Task: Create a collage of visually appealing art images using Google Photos.
Action: Mouse moved to (50, 84)
Screenshot: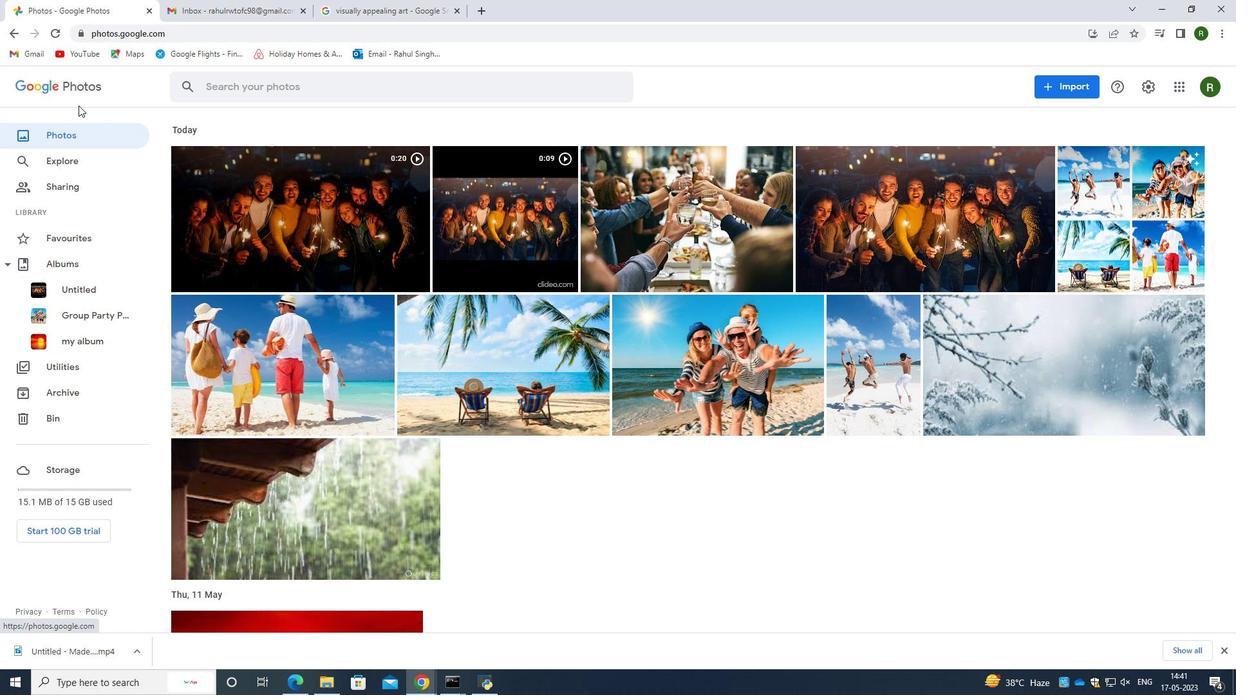 
Action: Mouse pressed left at (50, 84)
Screenshot: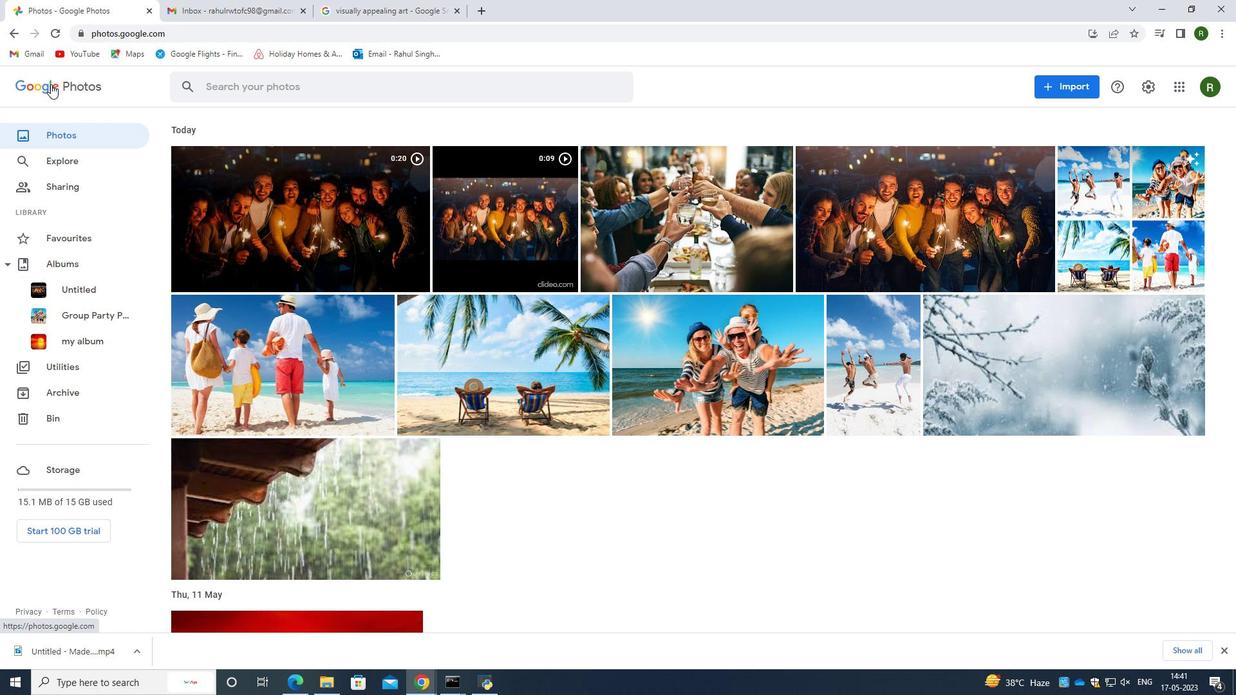 
Action: Mouse moved to (456, 14)
Screenshot: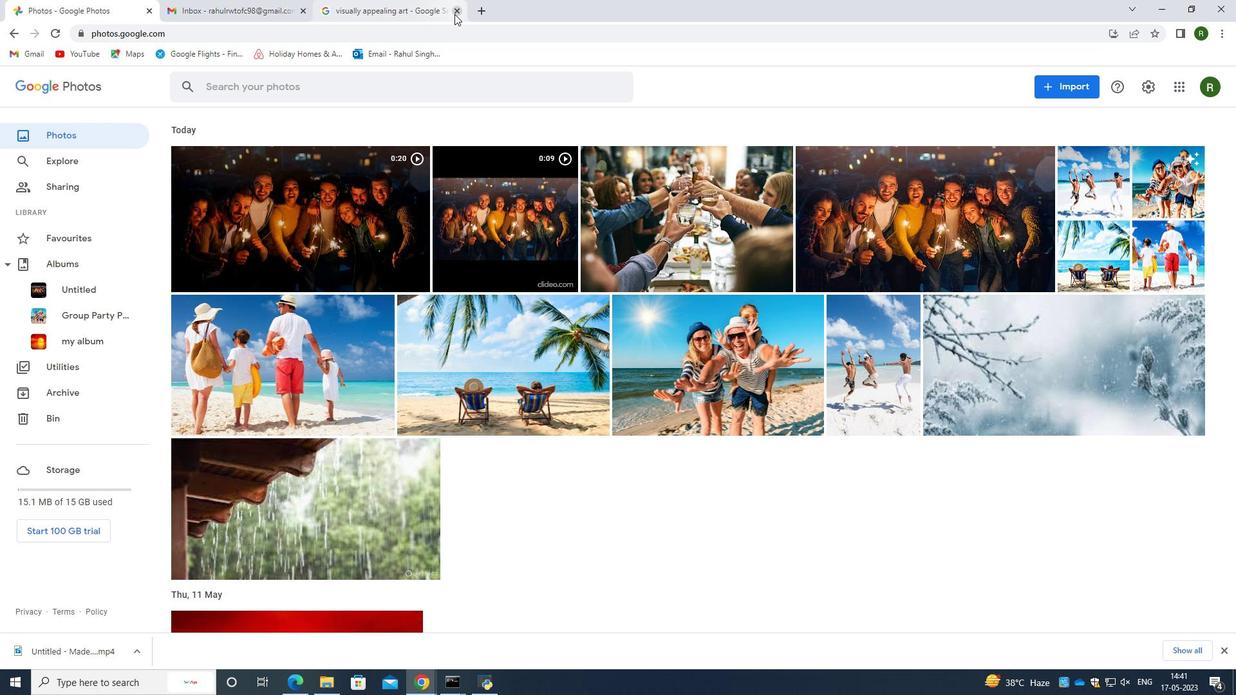 
Action: Mouse pressed left at (456, 14)
Screenshot: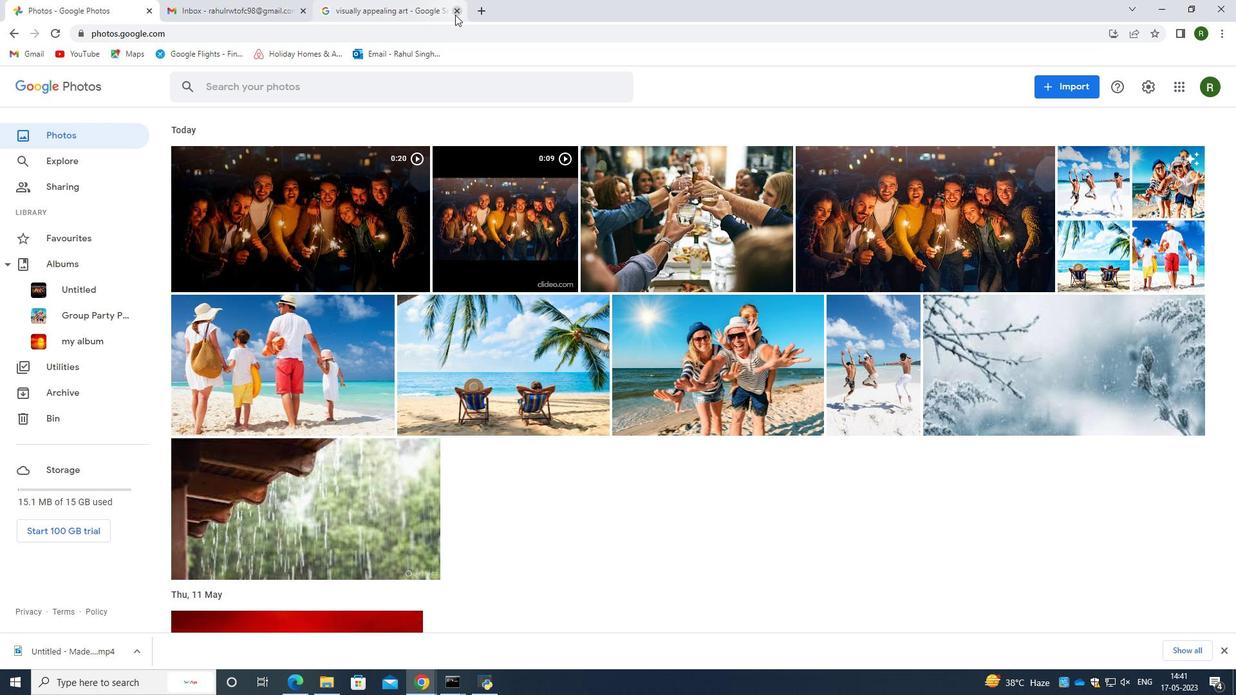 
Action: Mouse moved to (308, 12)
Screenshot: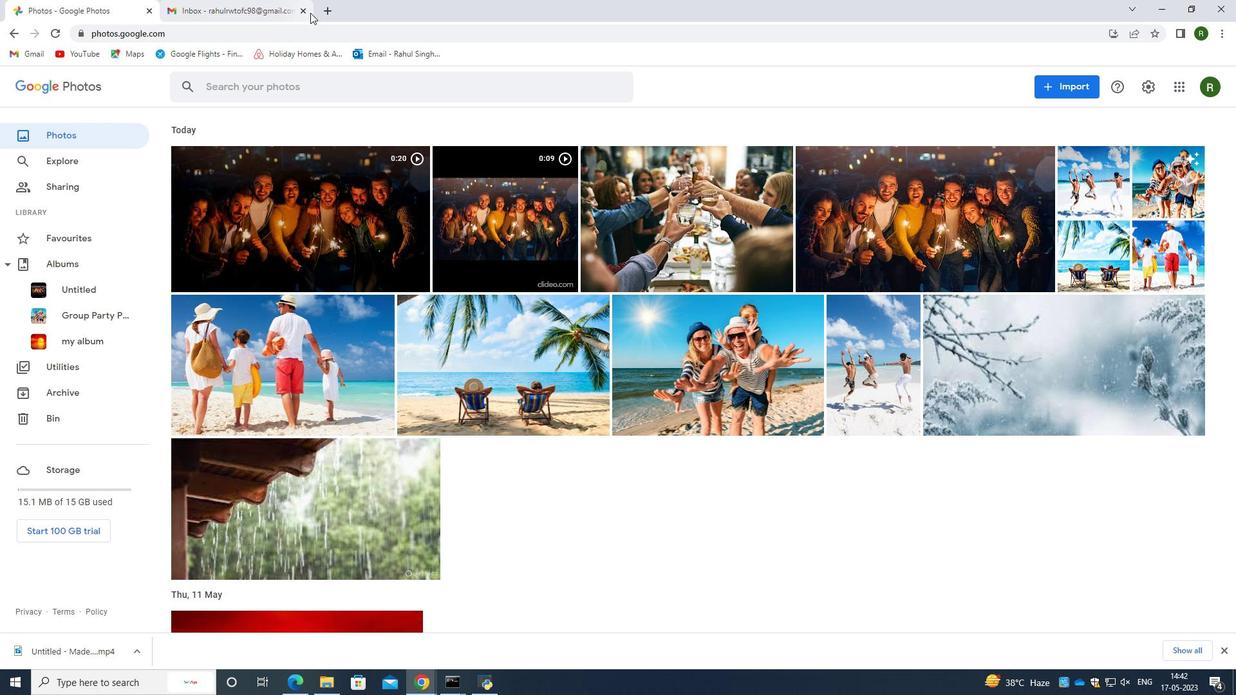 
Action: Mouse pressed left at (308, 12)
Screenshot: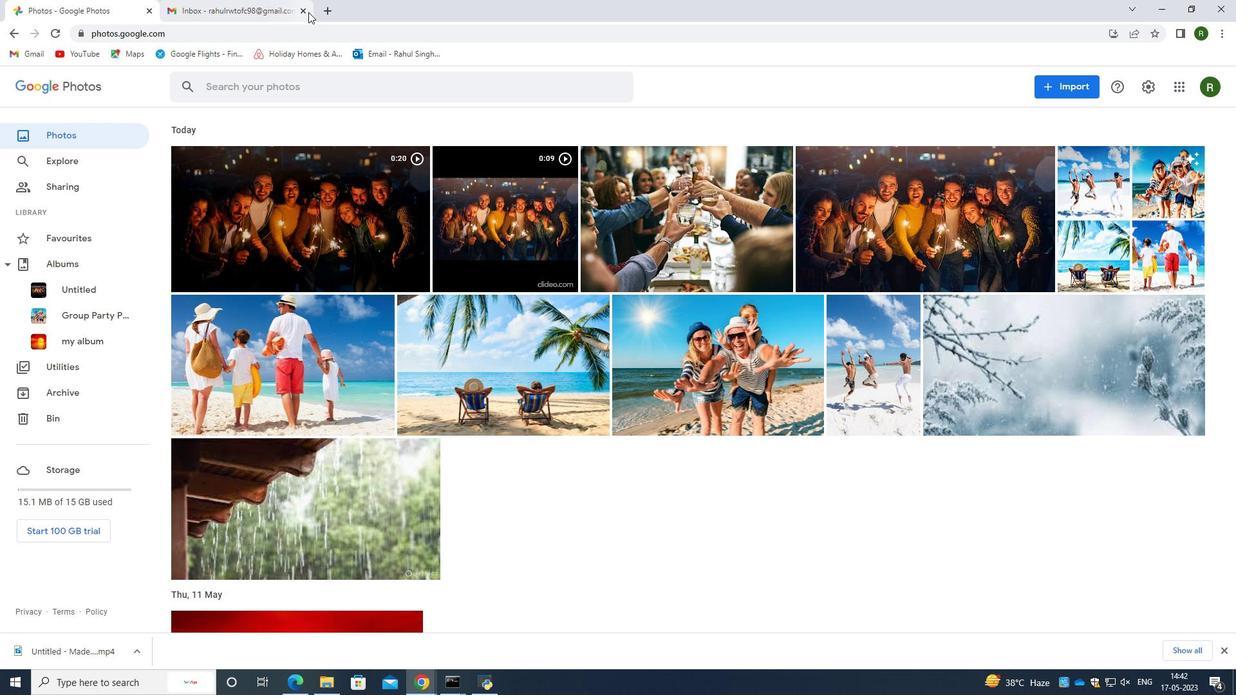 
Action: Mouse moved to (301, 12)
Screenshot: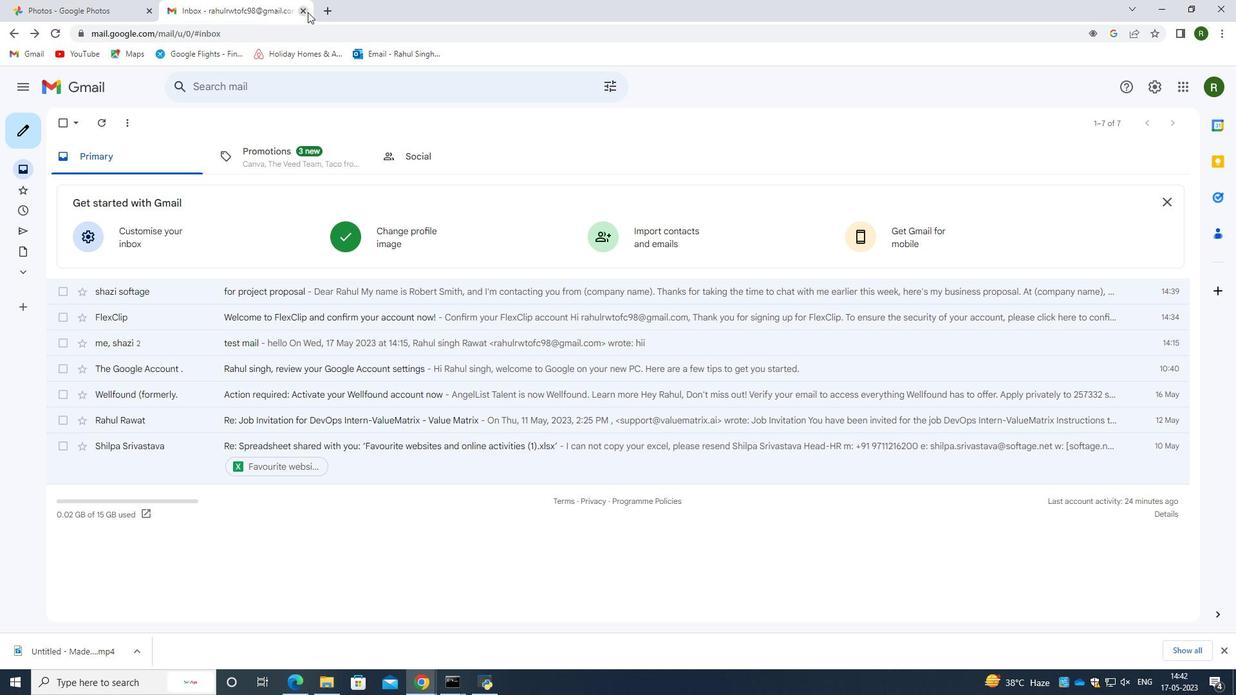 
Action: Mouse pressed left at (301, 12)
Screenshot: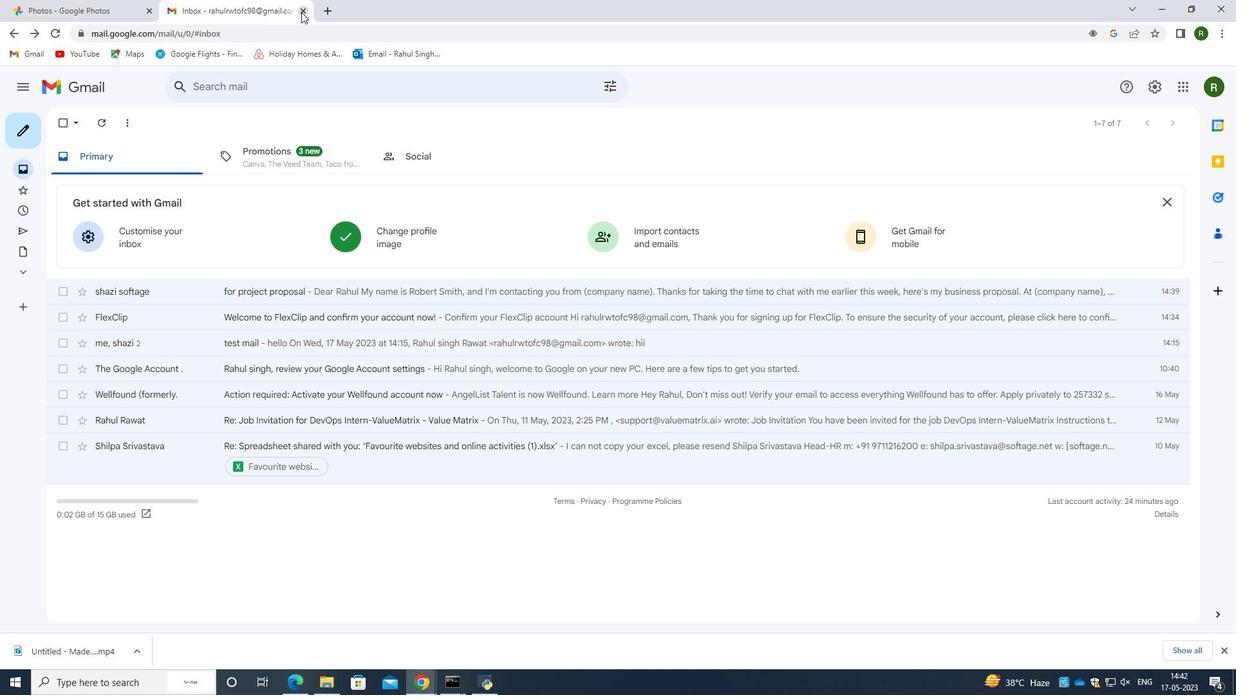 
Action: Mouse moved to (177, 6)
Screenshot: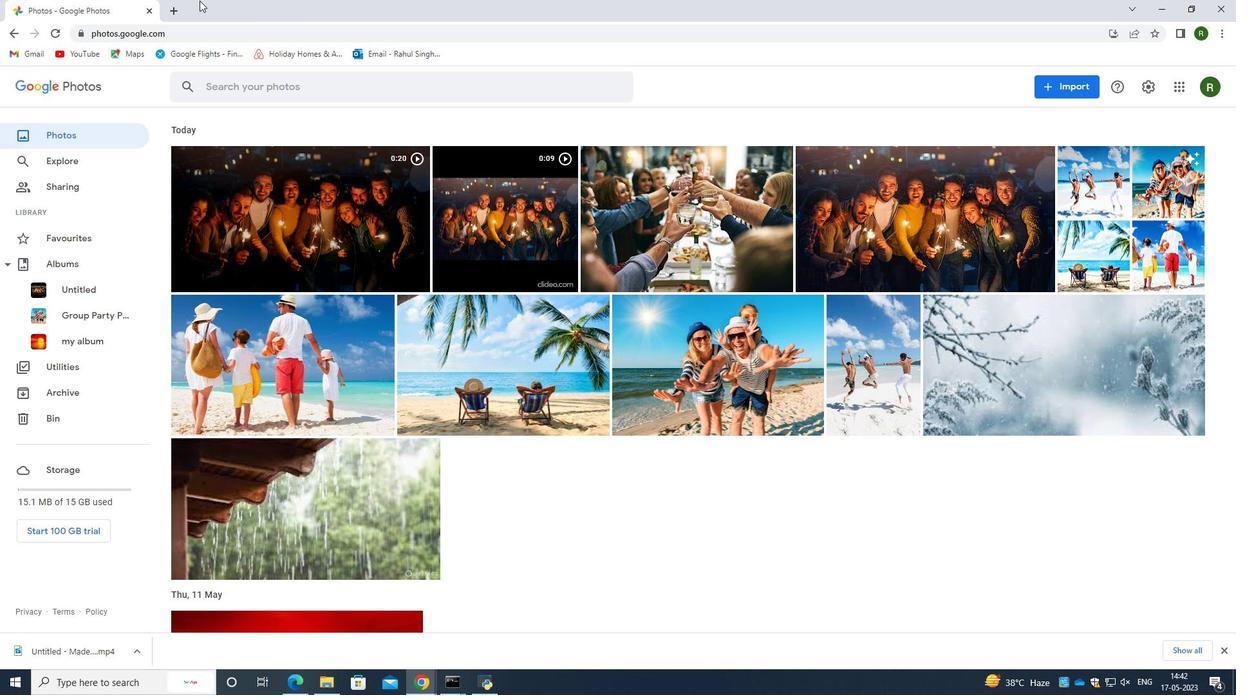 
Action: Mouse pressed left at (177, 6)
Screenshot: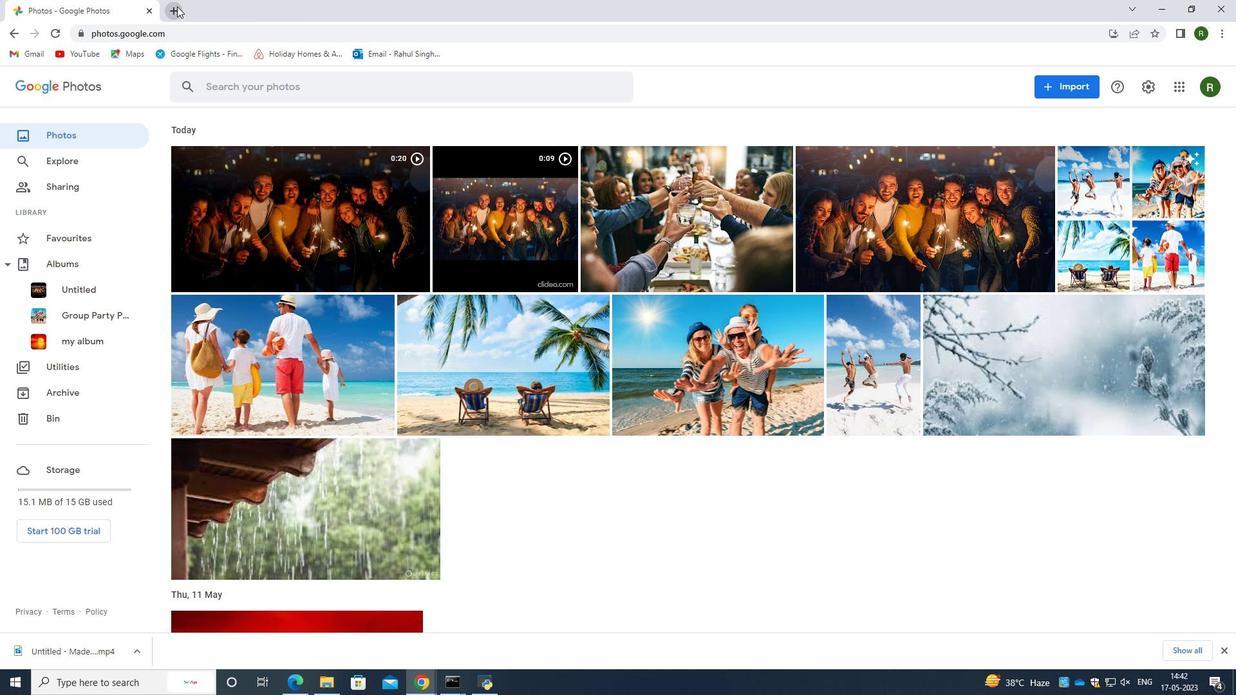 
Action: Mouse moved to (175, 27)
Screenshot: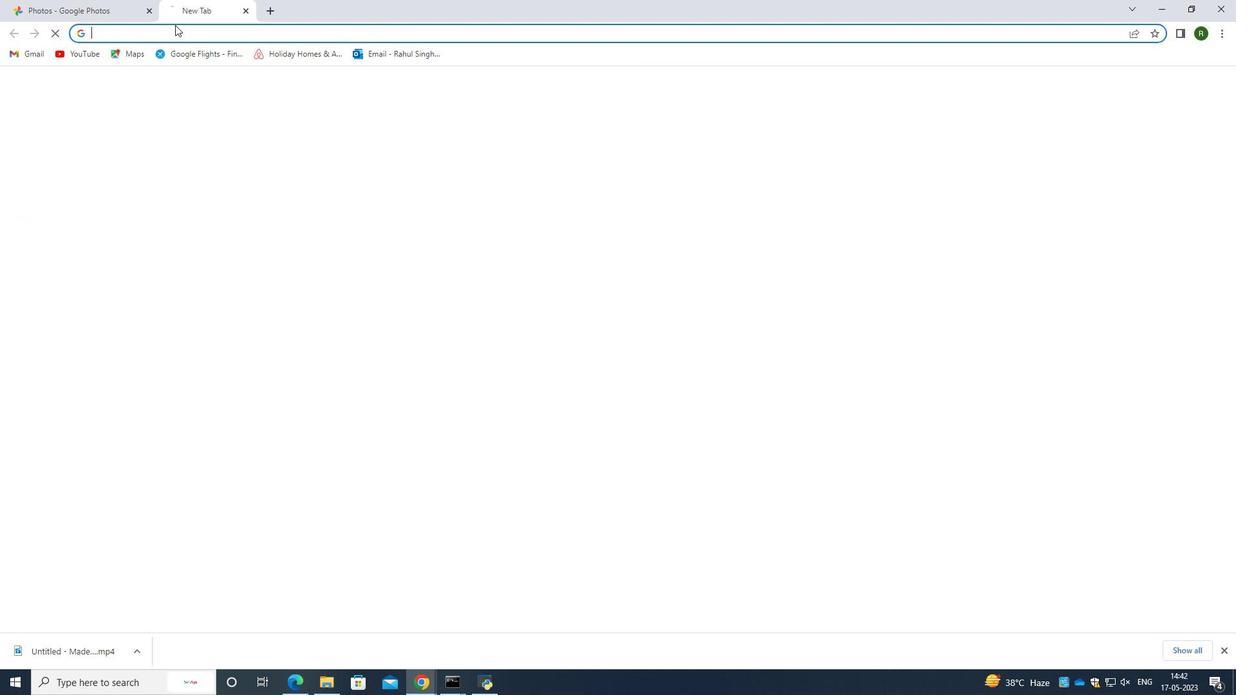 
Action: Mouse pressed left at (175, 27)
Screenshot: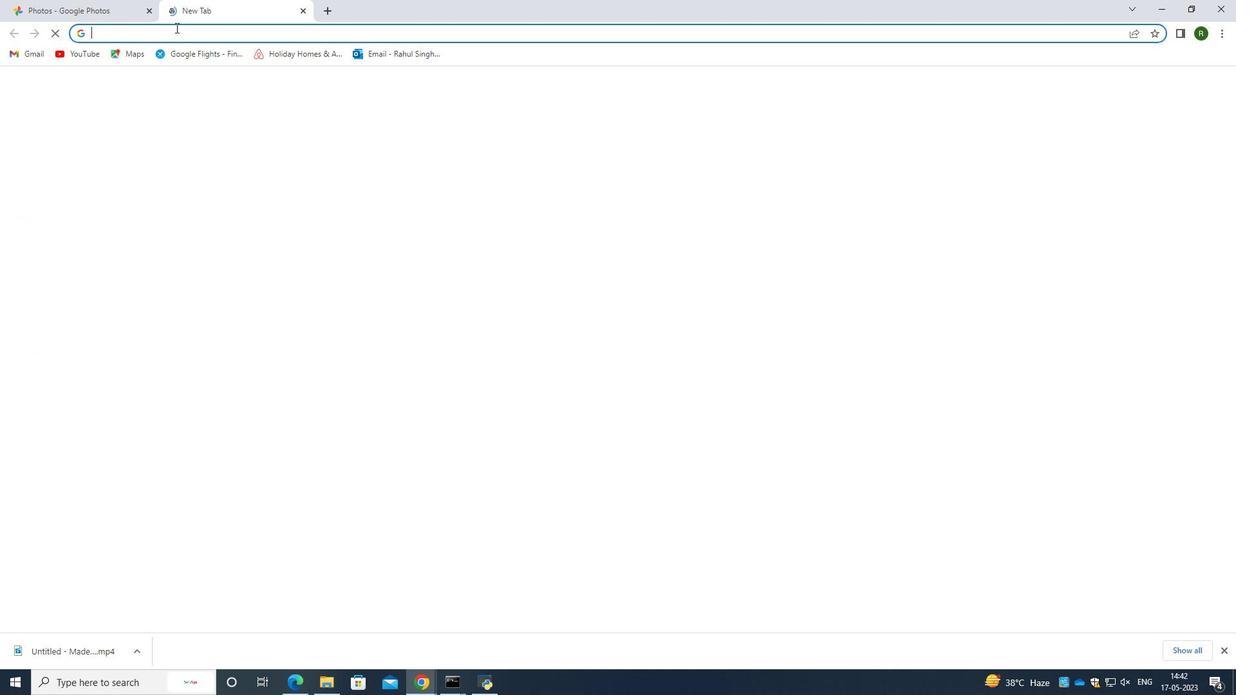 
Action: Mouse moved to (179, 36)
Screenshot: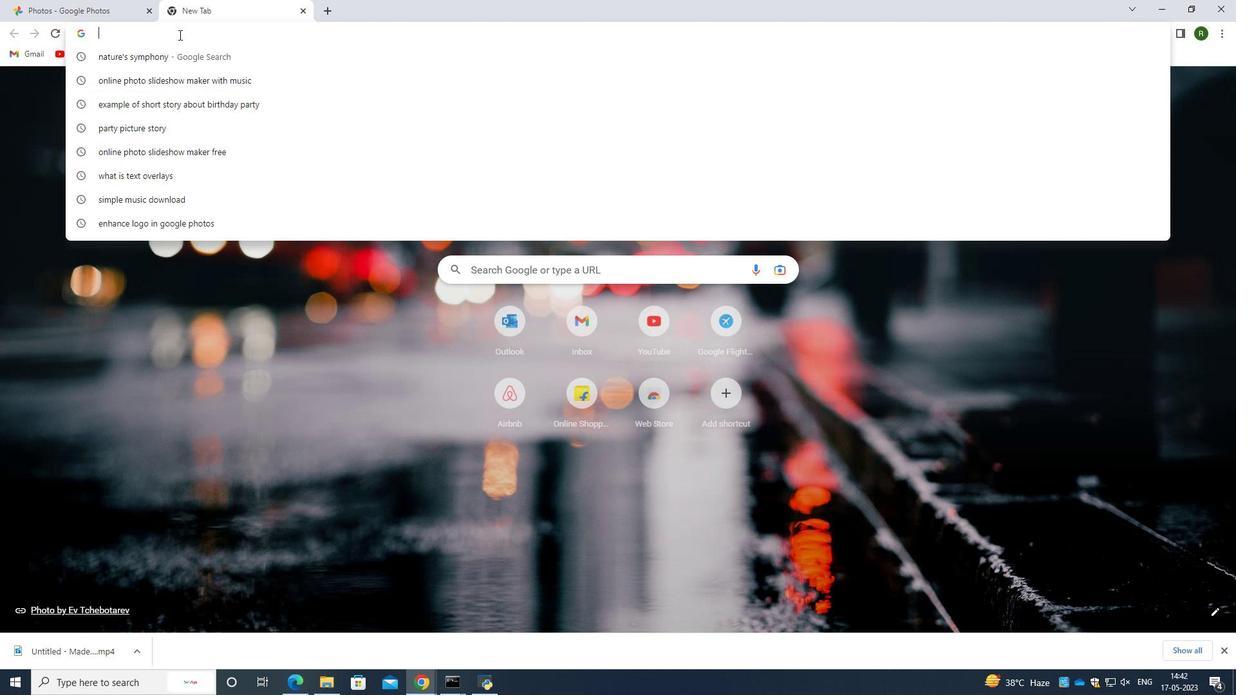 
Action: Key pressed visually<Key.space>appeling<Key.space>p<Key.backspace>art<Key.enter>
Screenshot: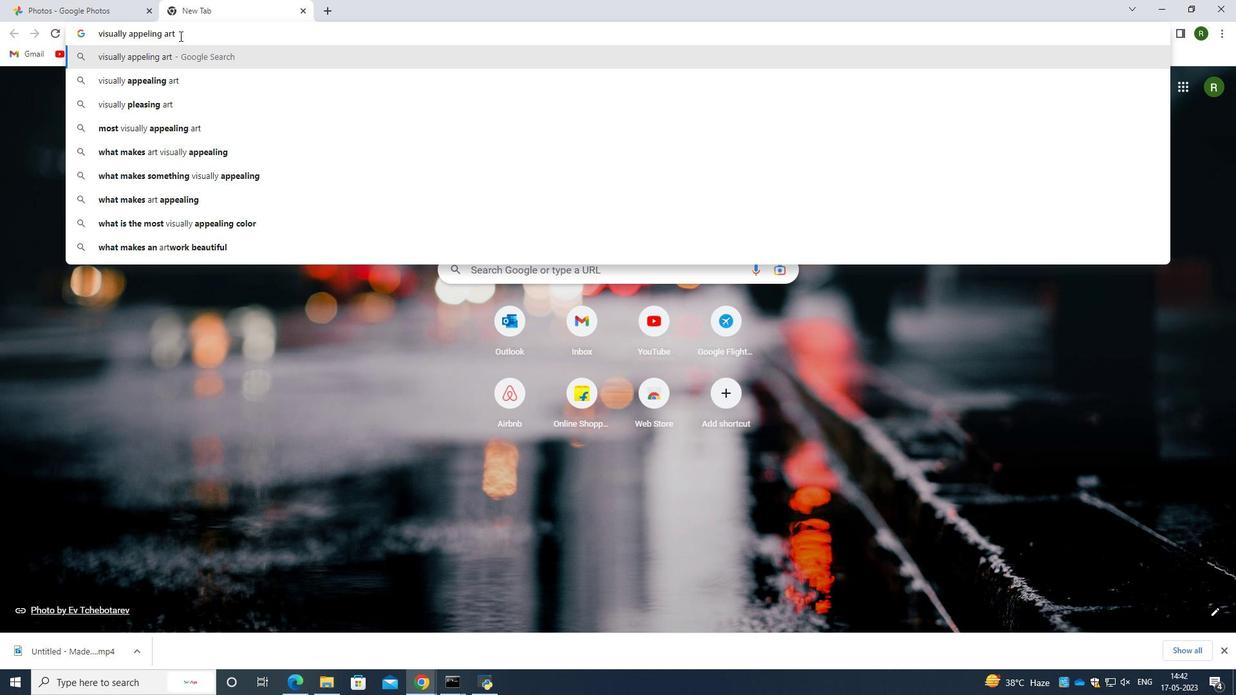 
Action: Mouse moved to (213, 132)
Screenshot: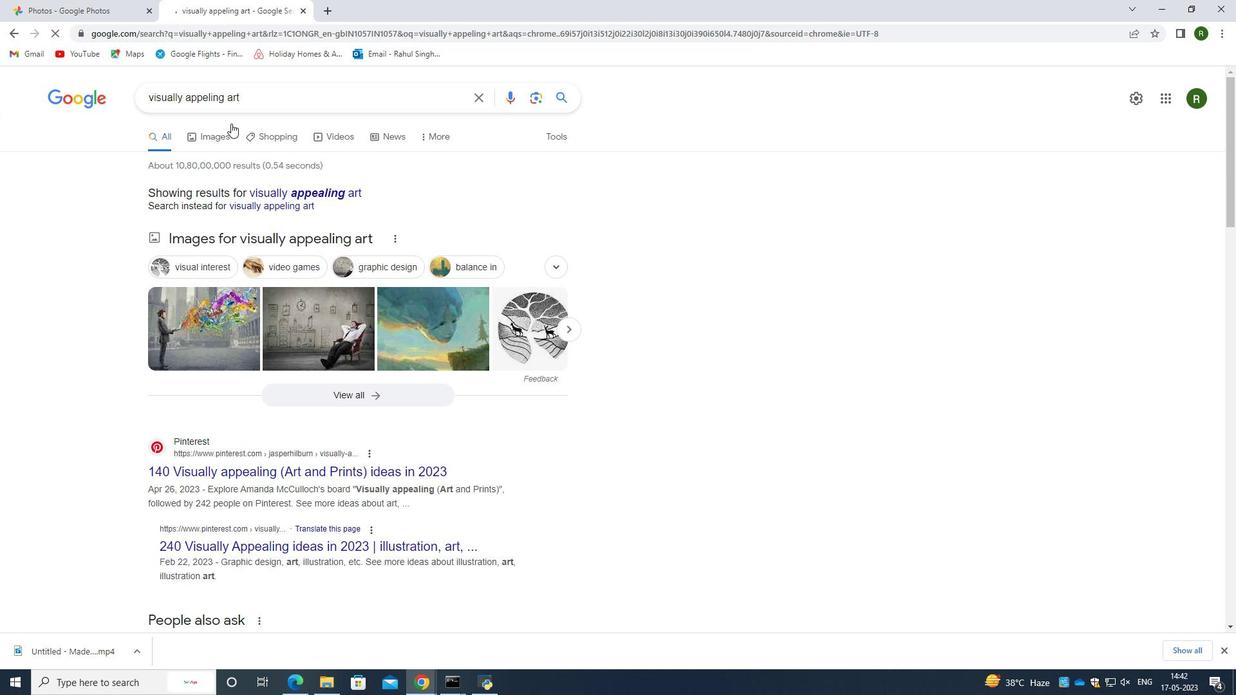 
Action: Mouse pressed left at (213, 132)
Screenshot: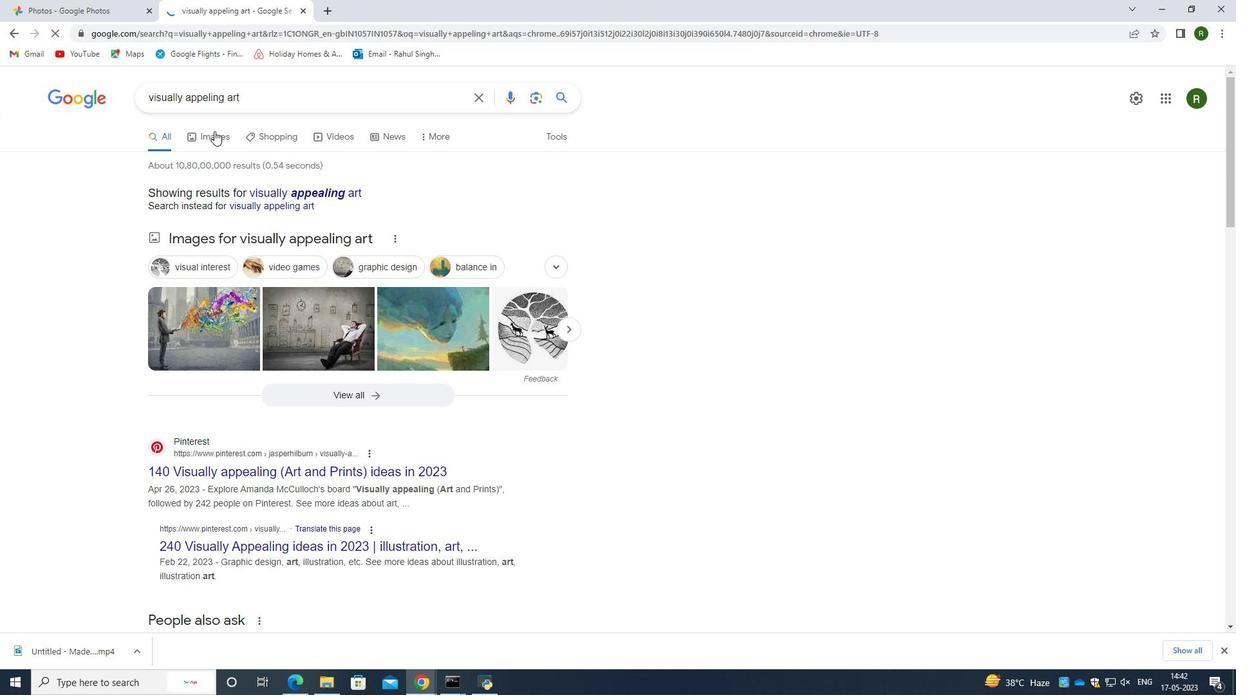 
Action: Mouse moved to (249, 255)
Screenshot: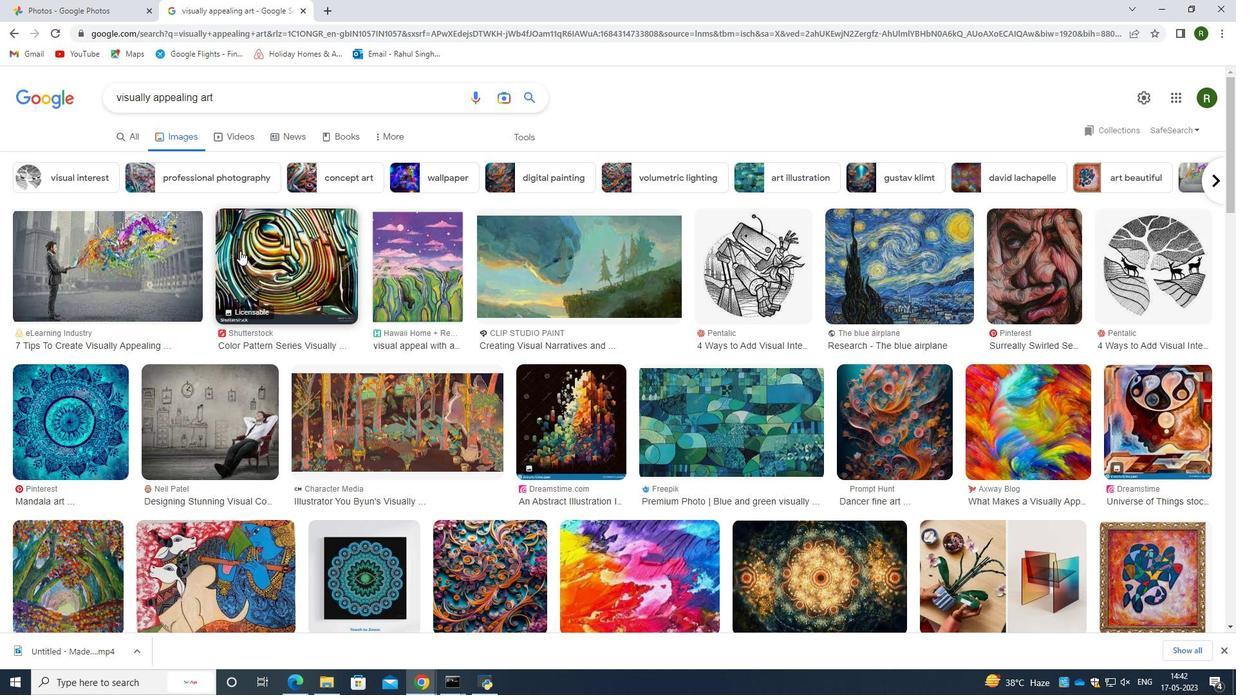 
Action: Mouse pressed left at (249, 255)
Screenshot: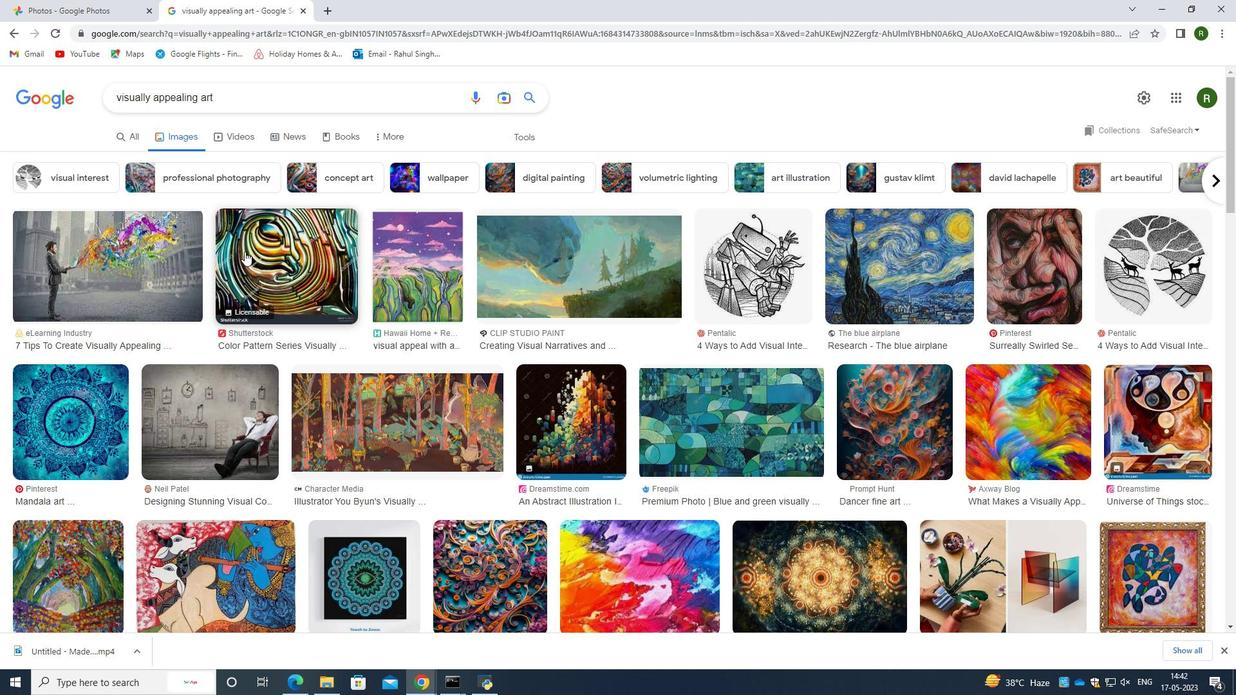 
Action: Mouse moved to (899, 371)
Screenshot: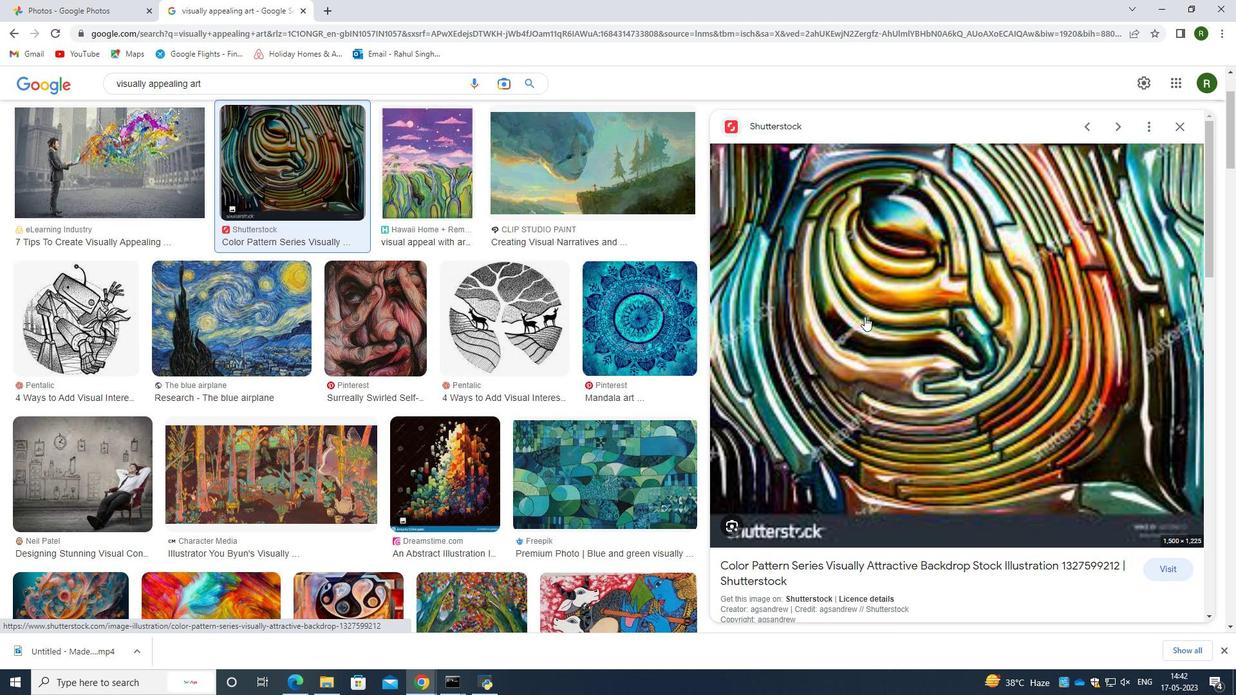 
Action: Mouse scrolled (899, 372) with delta (0, 0)
Screenshot: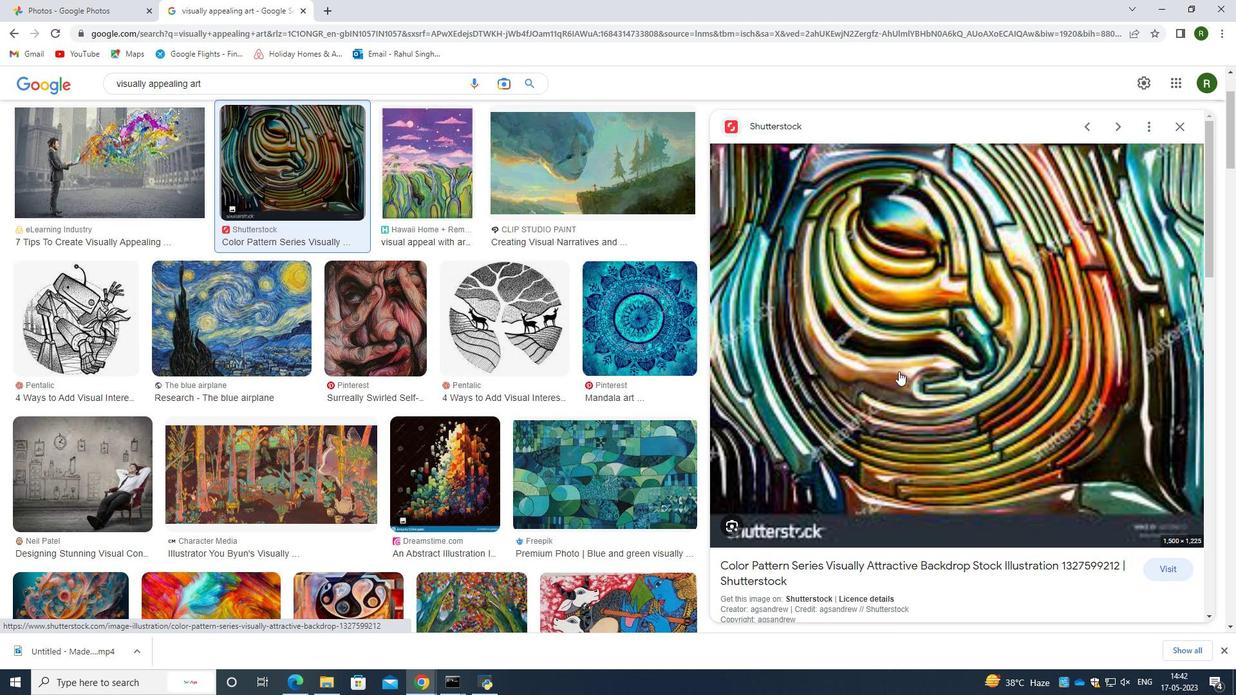 
Action: Mouse scrolled (899, 372) with delta (0, 0)
Screenshot: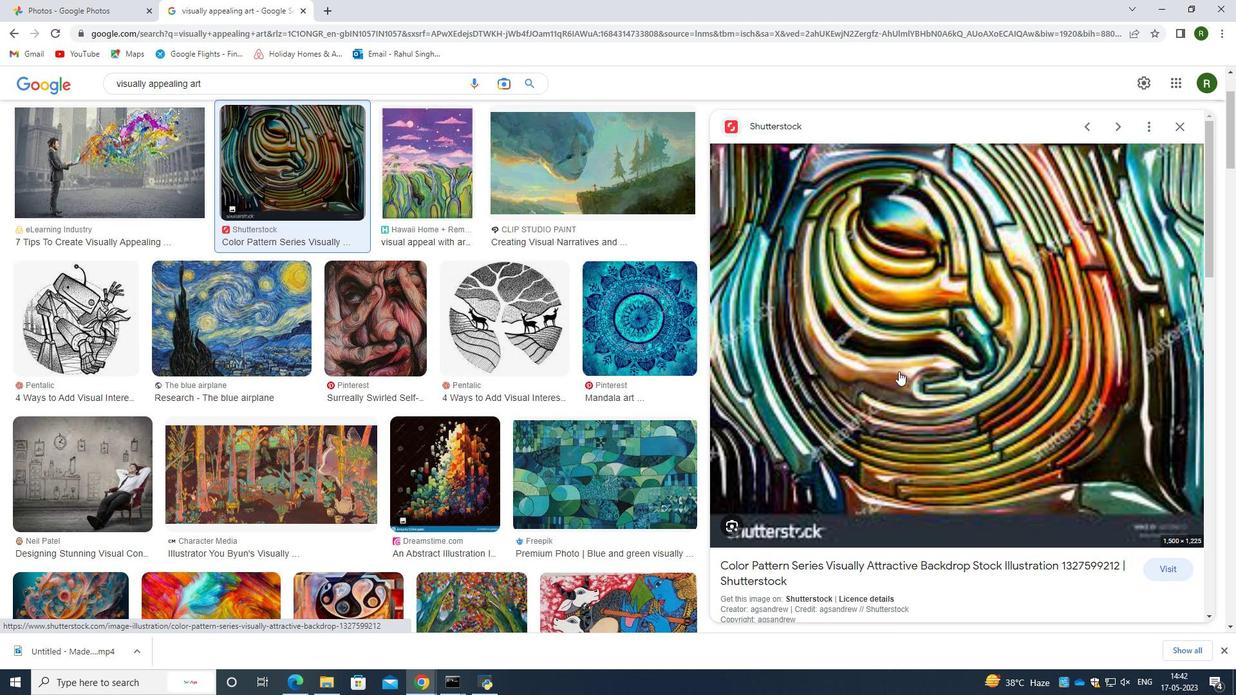 
Action: Mouse moved to (901, 371)
Screenshot: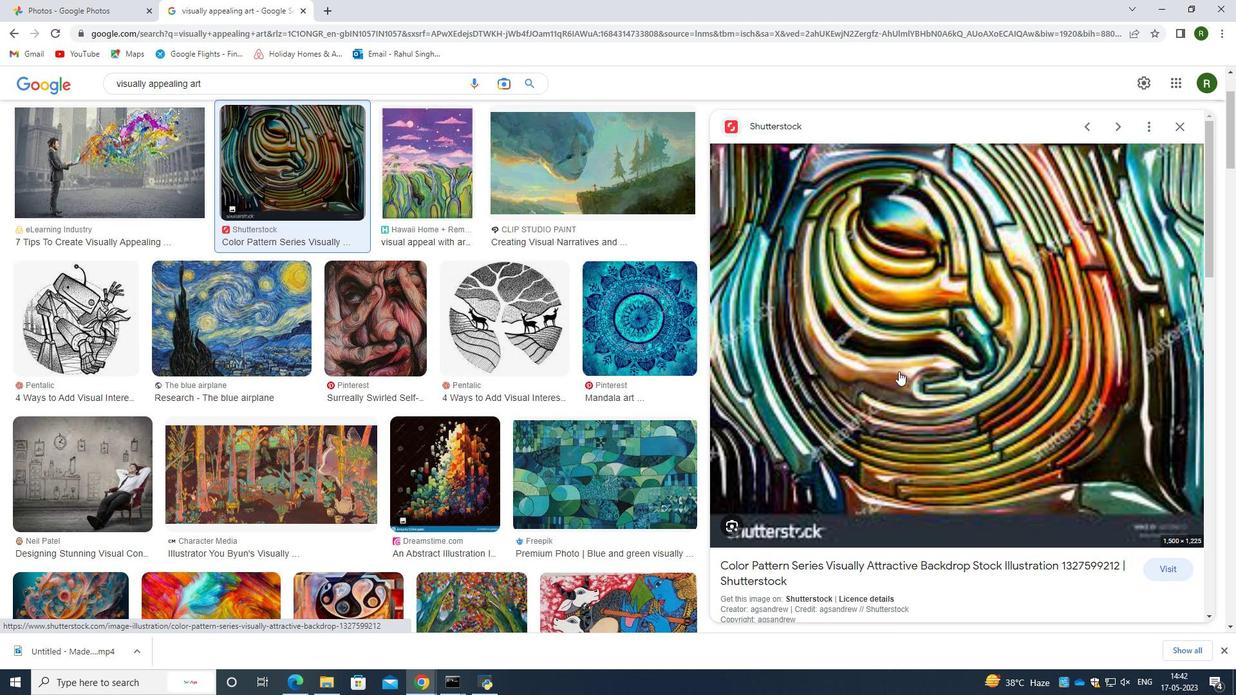 
Action: Mouse scrolled (901, 370) with delta (0, 0)
Screenshot: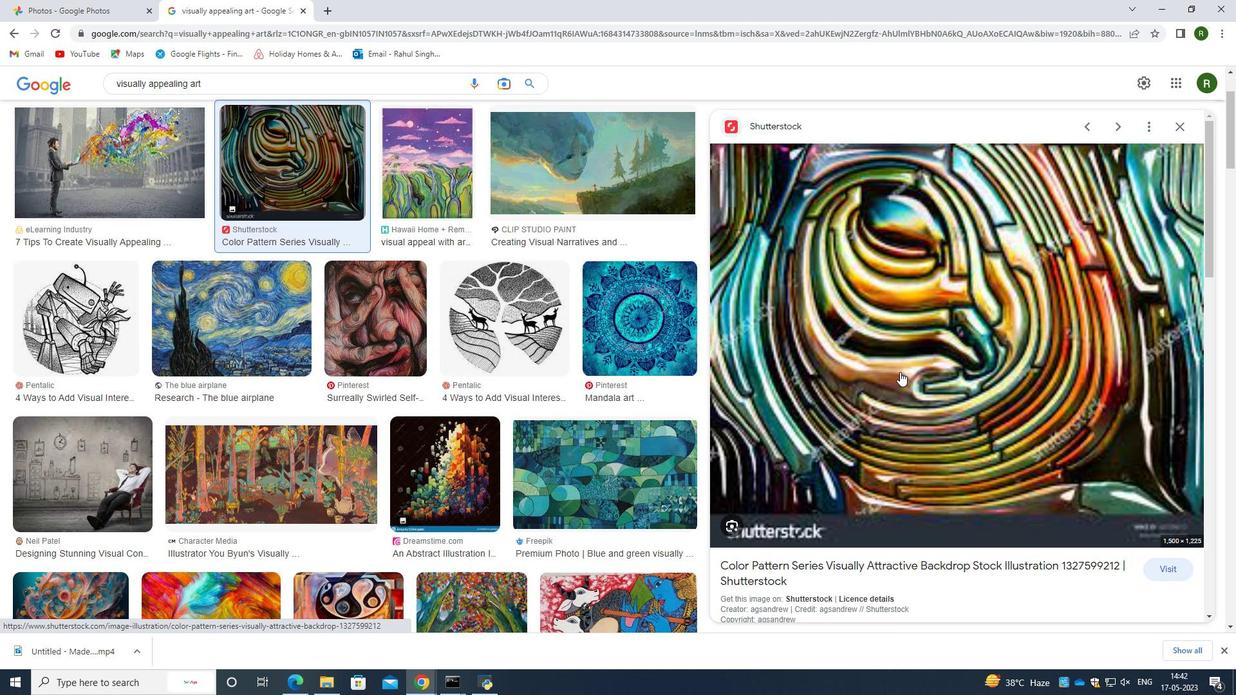 
Action: Mouse moved to (922, 323)
Screenshot: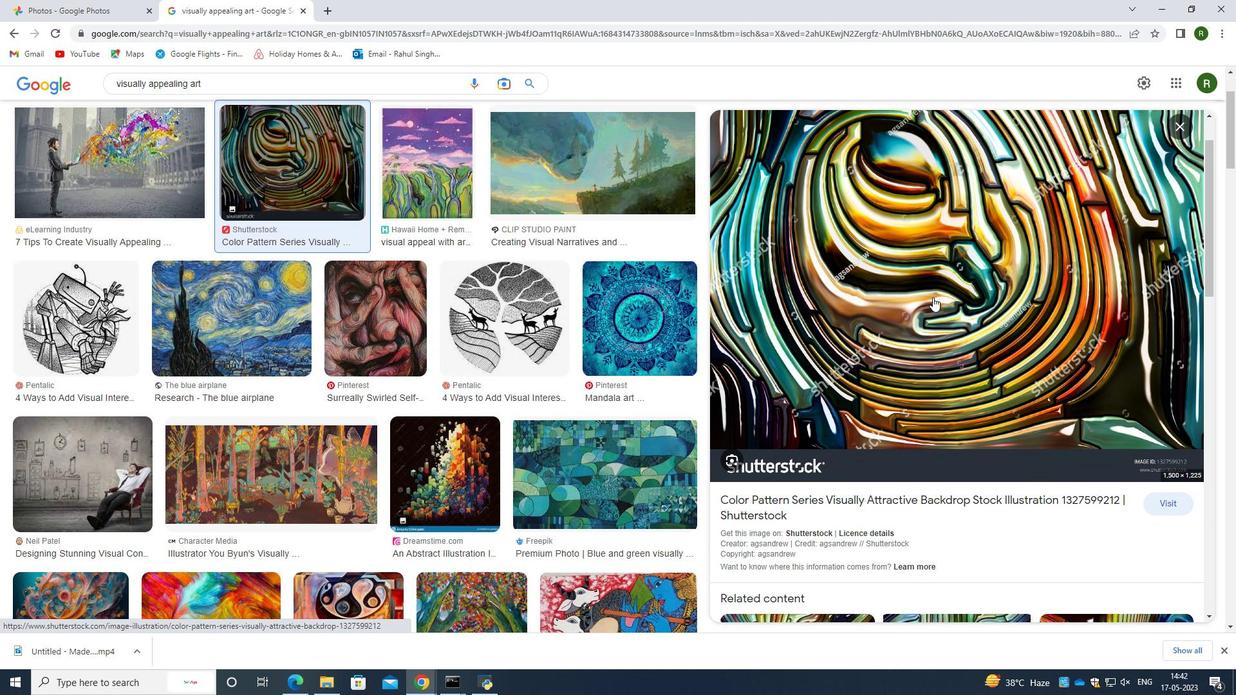 
Action: Mouse scrolled (922, 324) with delta (0, 0)
Screenshot: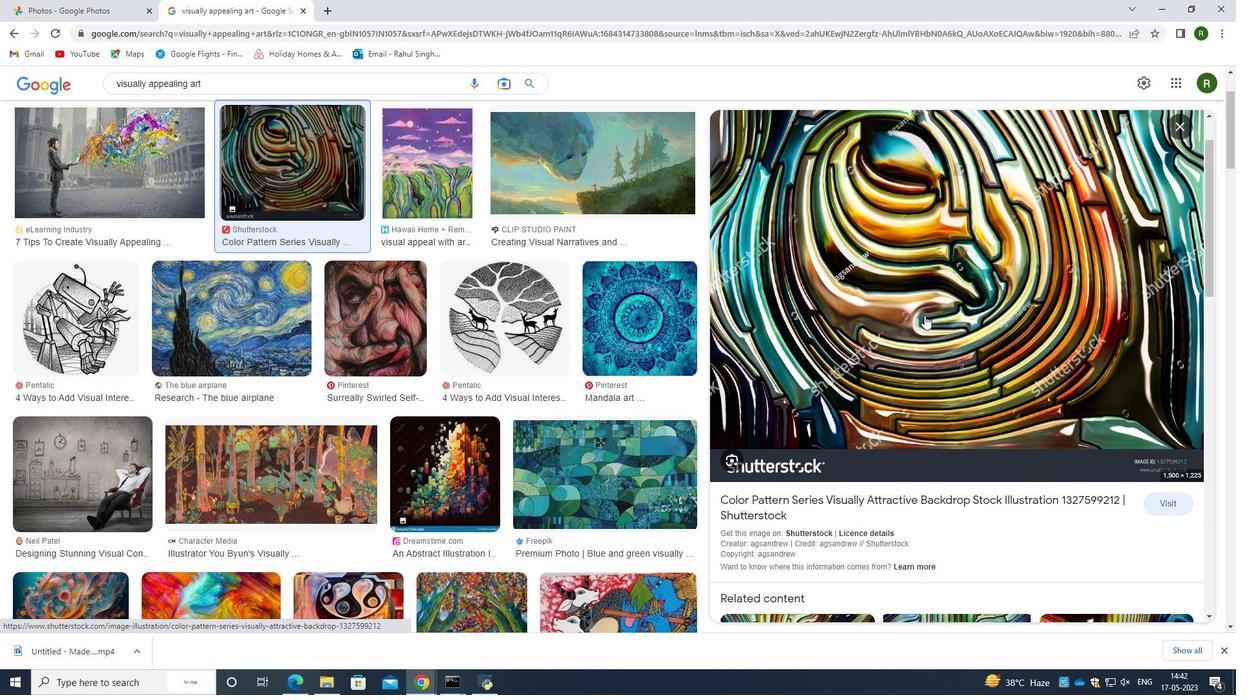 
Action: Mouse scrolled (922, 324) with delta (0, 0)
Screenshot: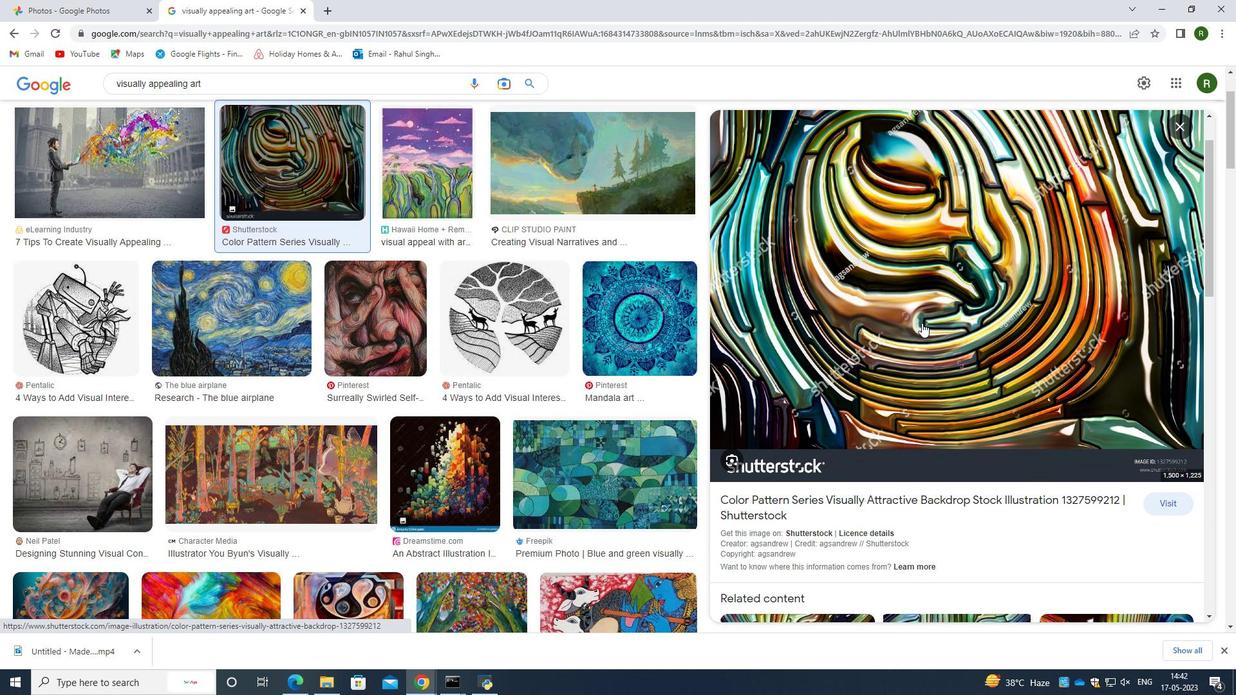 
Action: Mouse moved to (878, 337)
Screenshot: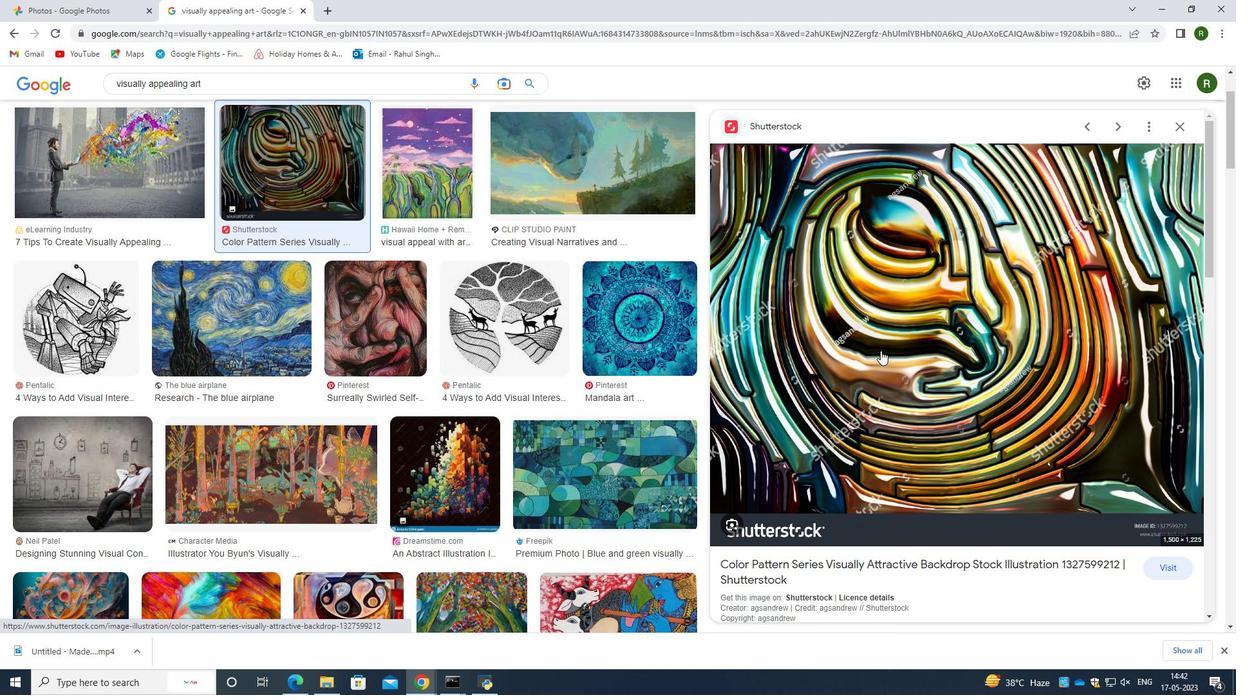 
Action: Mouse pressed right at (878, 337)
Screenshot: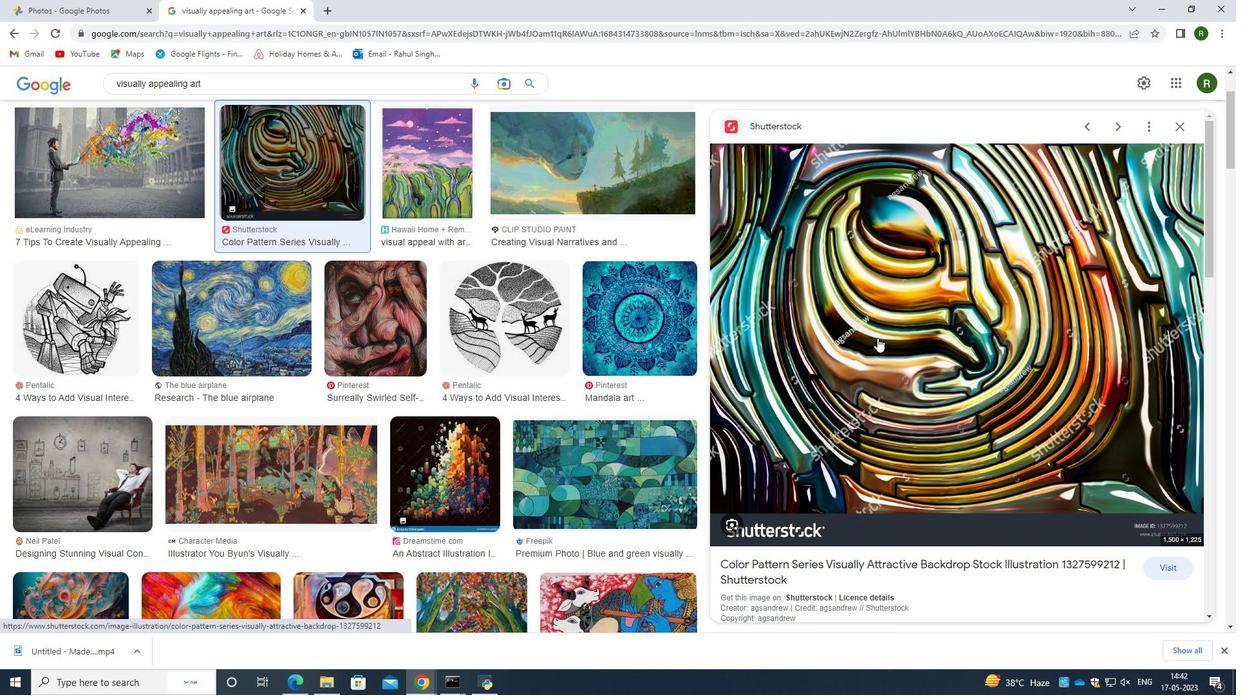 
Action: Mouse moved to (341, 327)
Screenshot: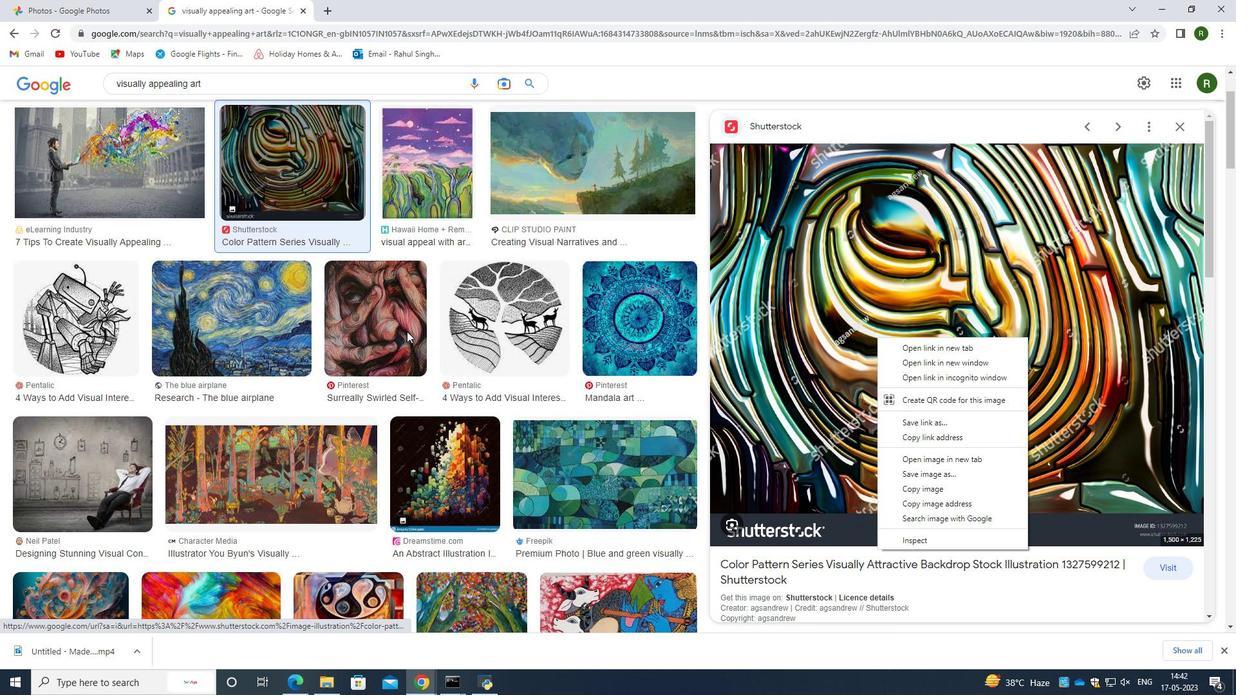 
Action: Mouse pressed left at (341, 327)
Screenshot: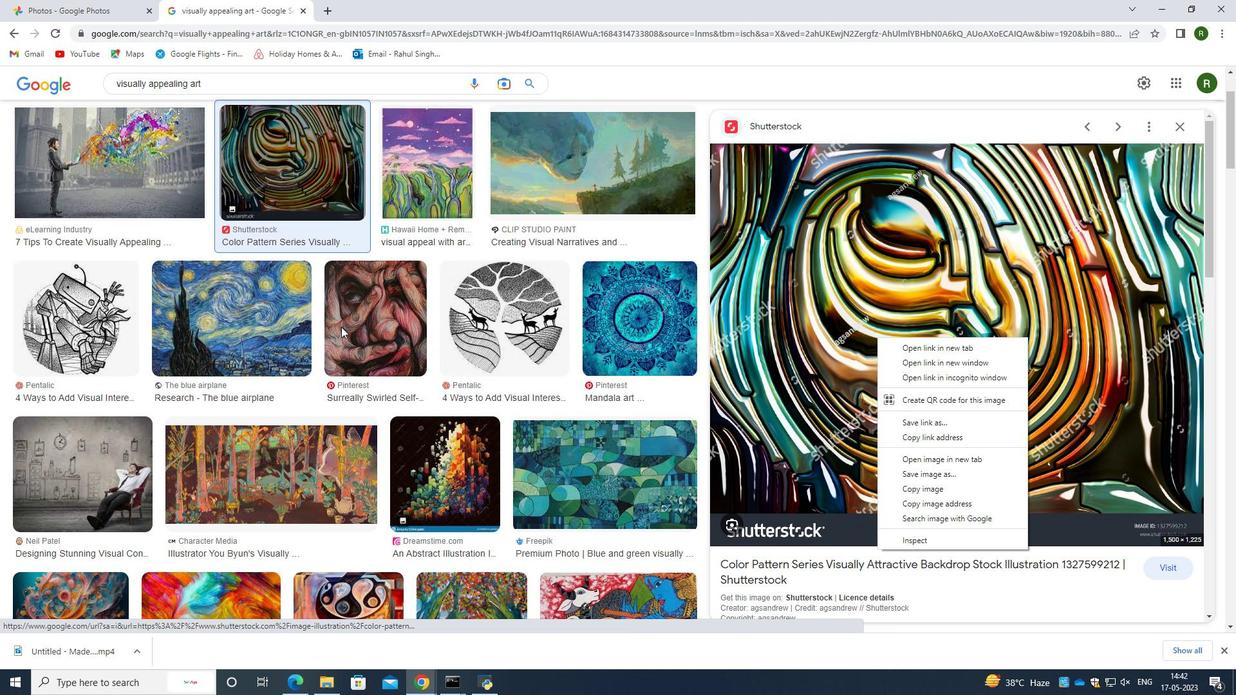 
Action: Mouse moved to (941, 383)
Screenshot: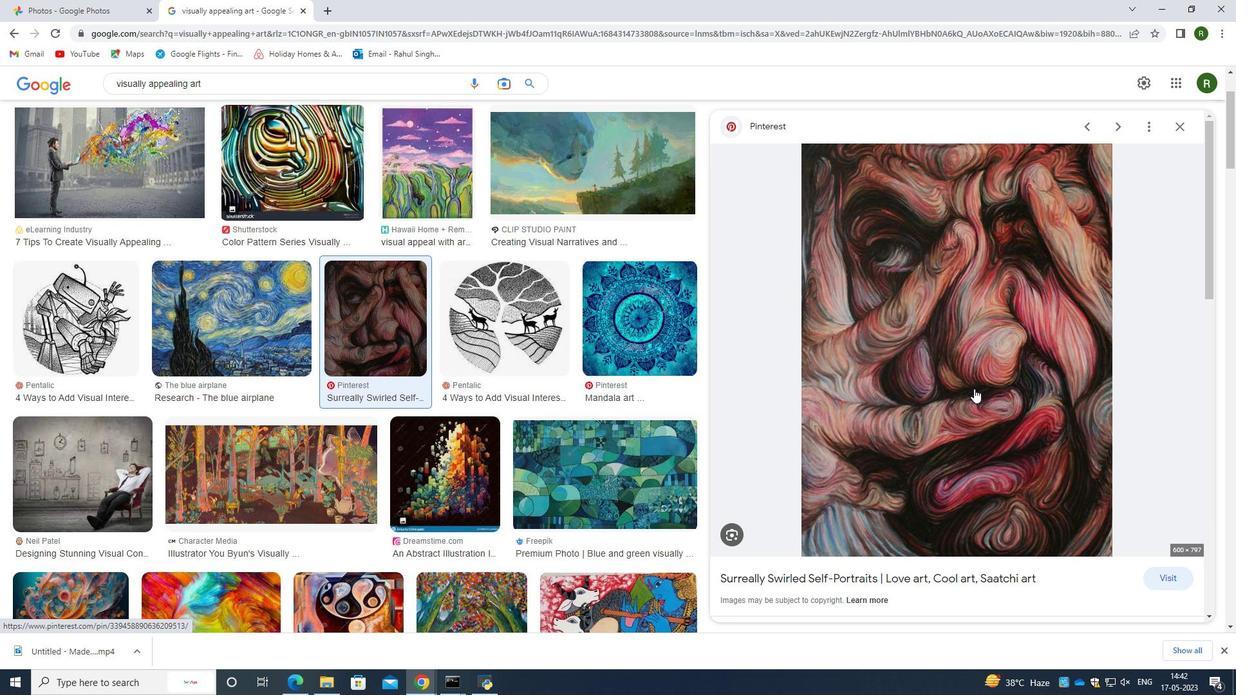 
Action: Mouse pressed right at (941, 383)
Screenshot: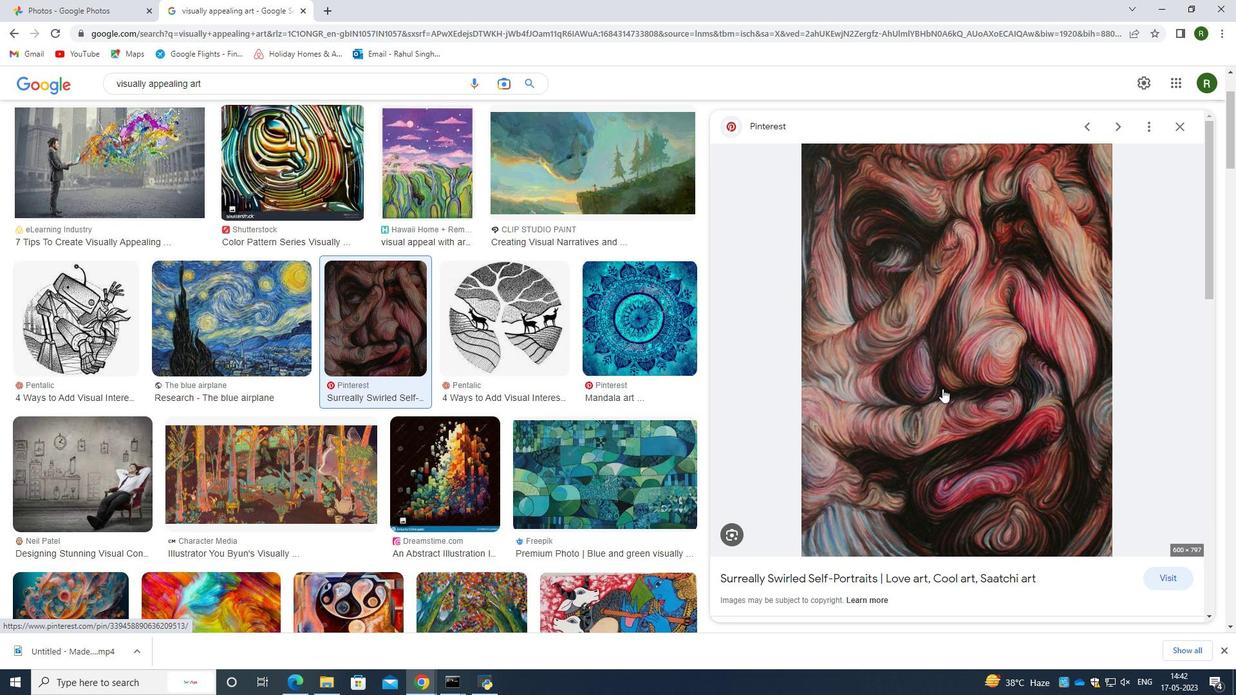 
Action: Mouse moved to (1007, 519)
Screenshot: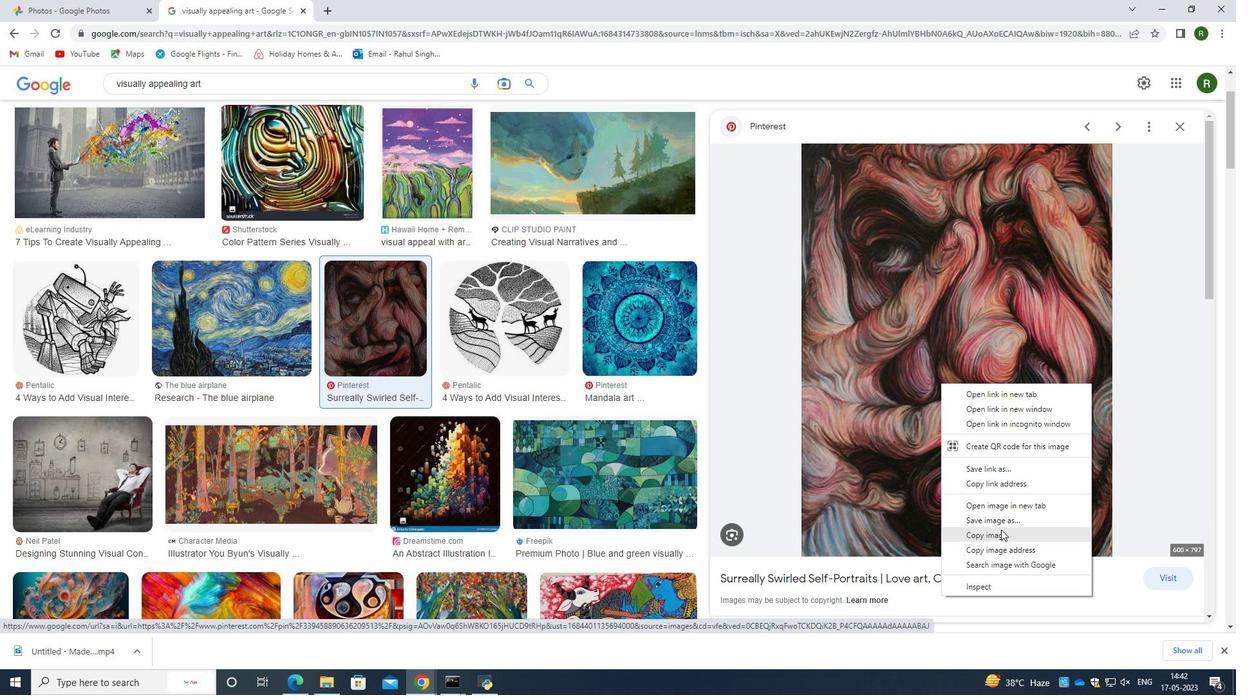 
Action: Mouse pressed left at (1007, 519)
Screenshot: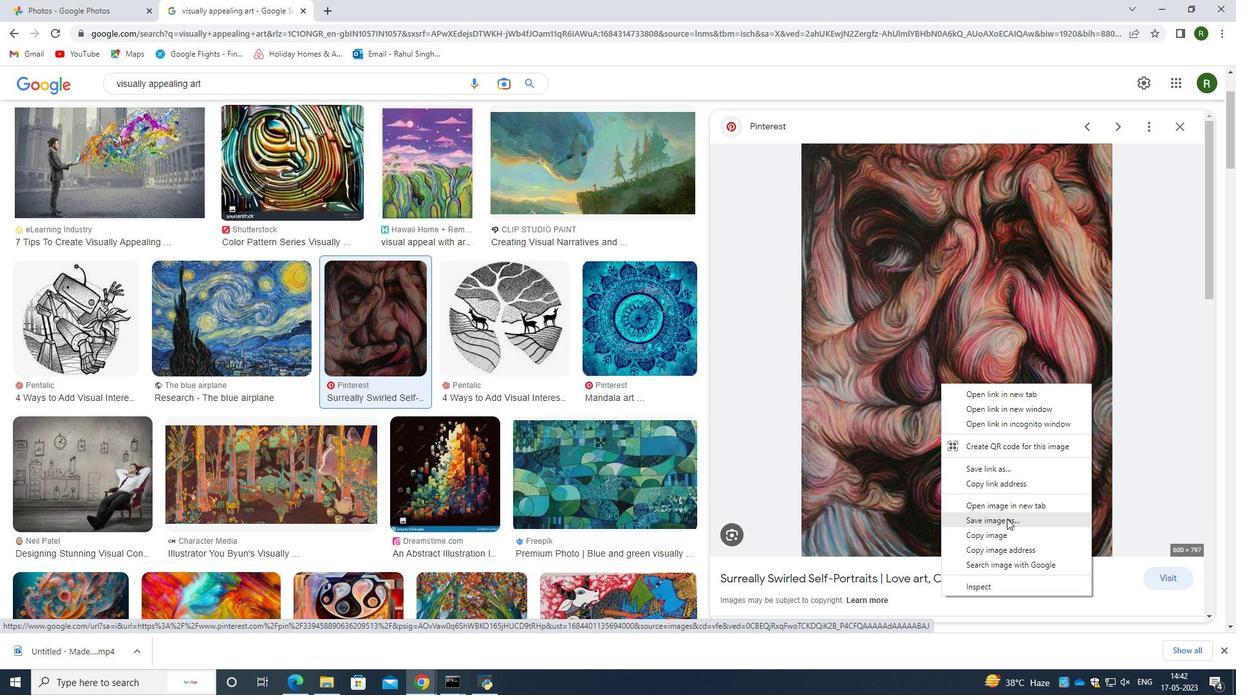 
Action: Mouse moved to (507, 322)
Screenshot: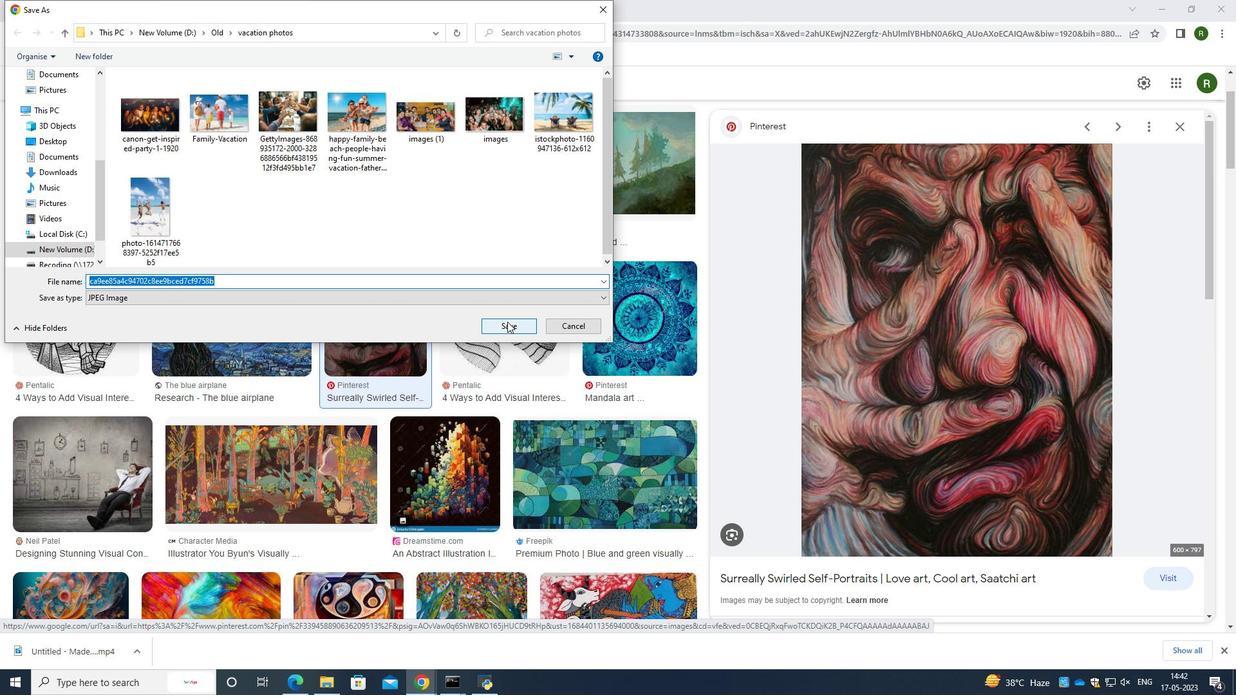 
Action: Mouse pressed left at (507, 322)
Screenshot: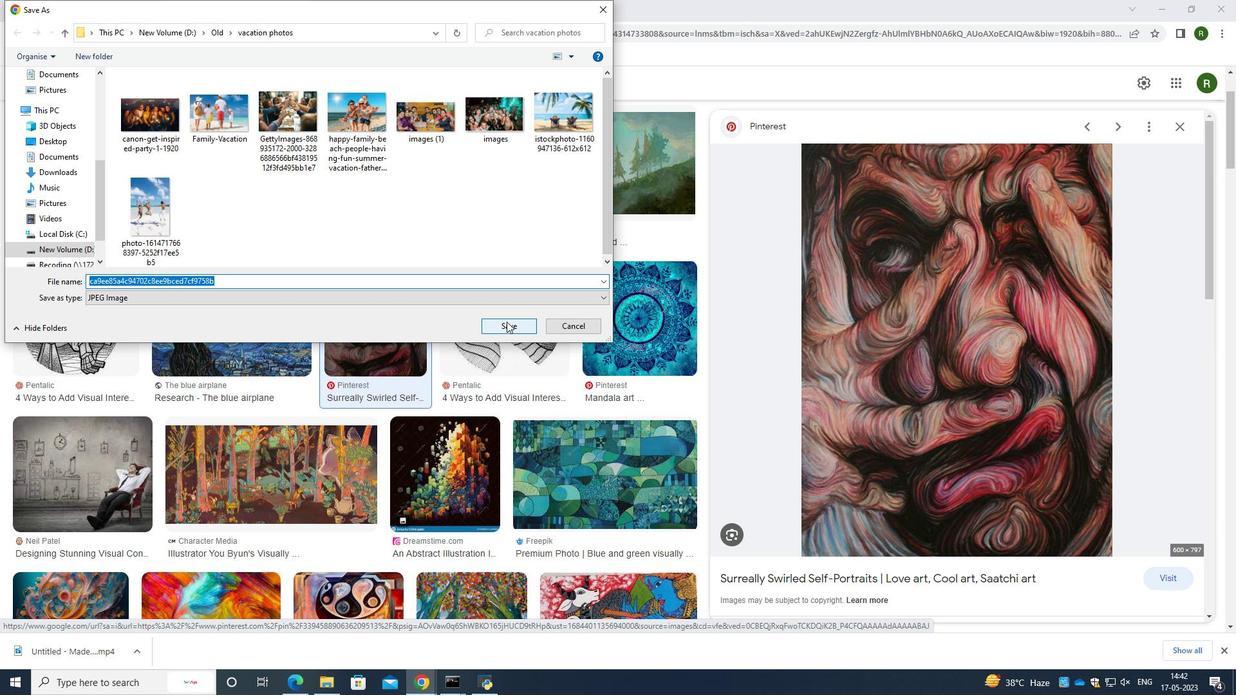 
Action: Mouse moved to (337, 414)
Screenshot: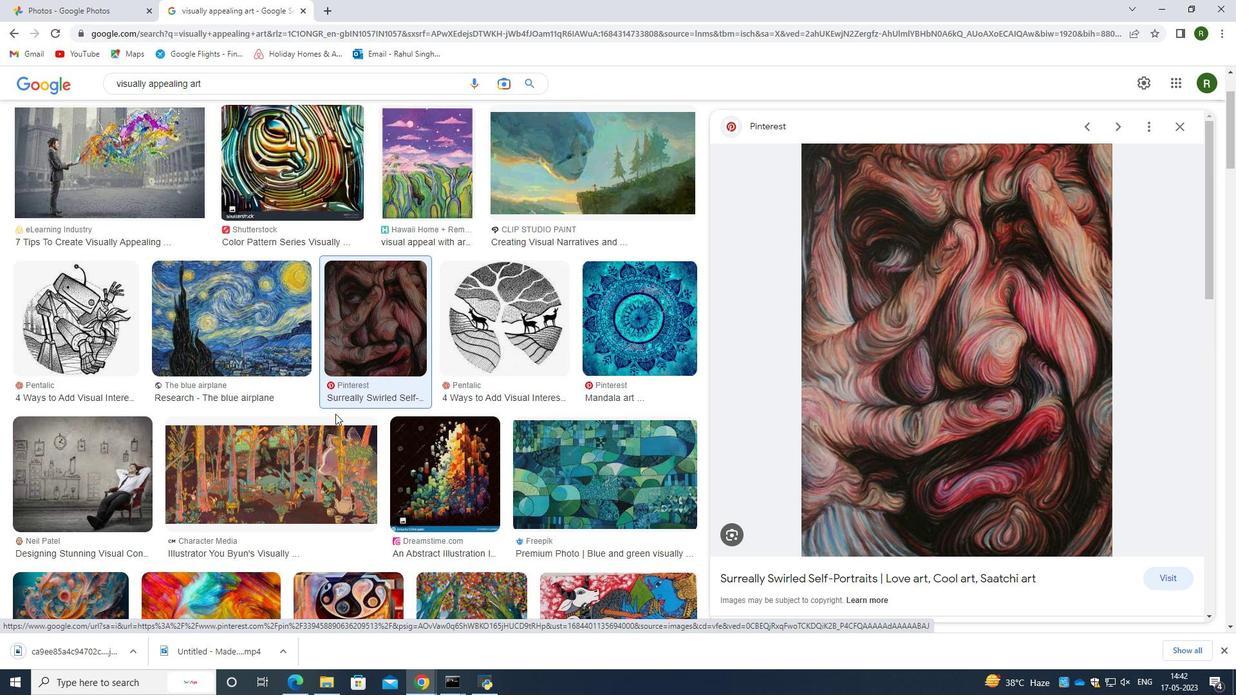 
Action: Mouse scrolled (337, 413) with delta (0, 0)
Screenshot: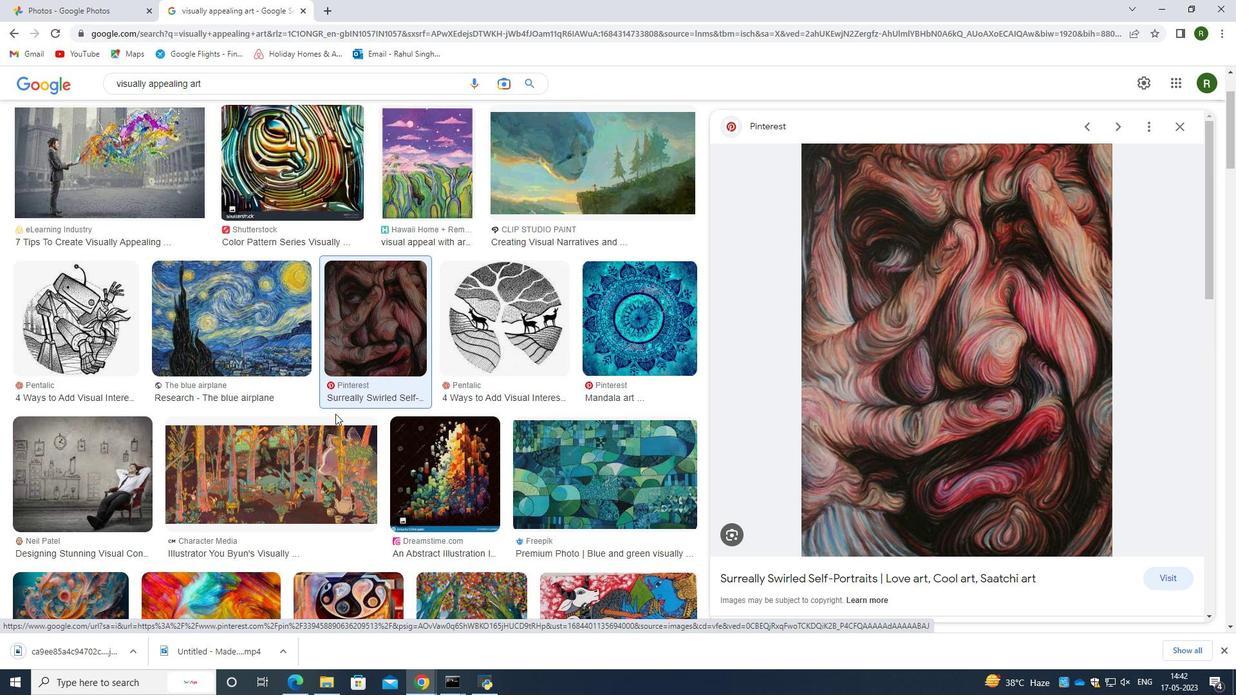 
Action: Mouse moved to (437, 338)
Screenshot: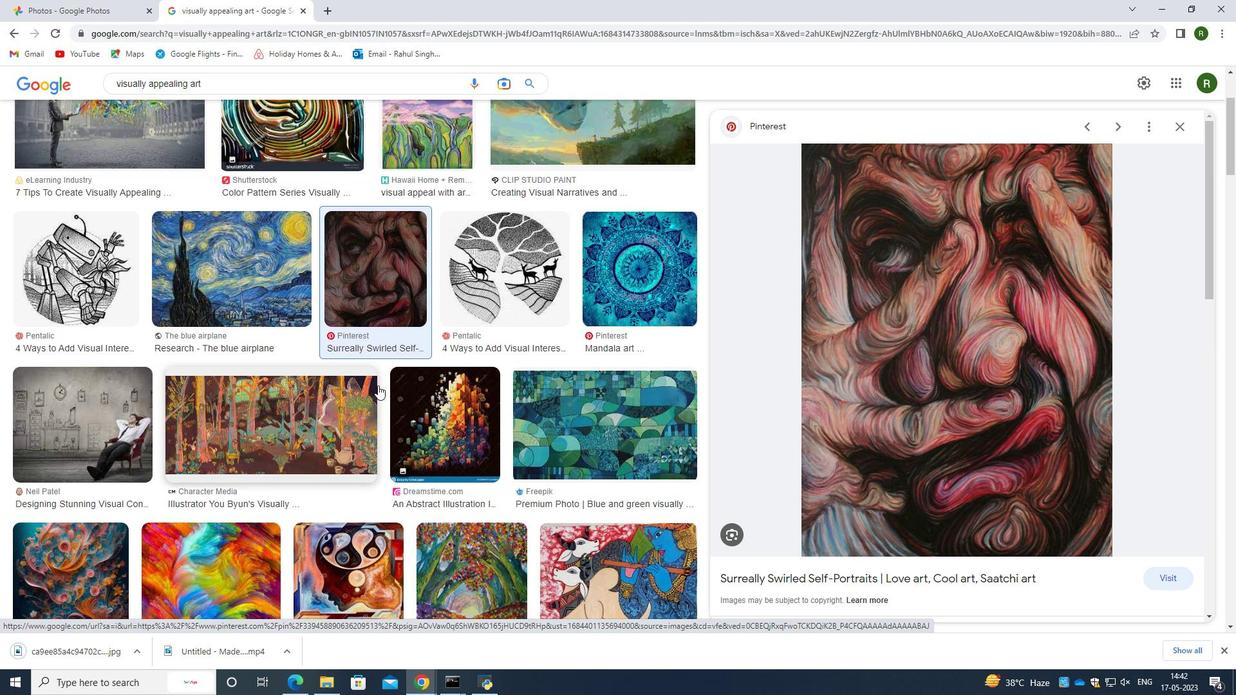 
Action: Mouse scrolled (437, 337) with delta (0, 0)
Screenshot: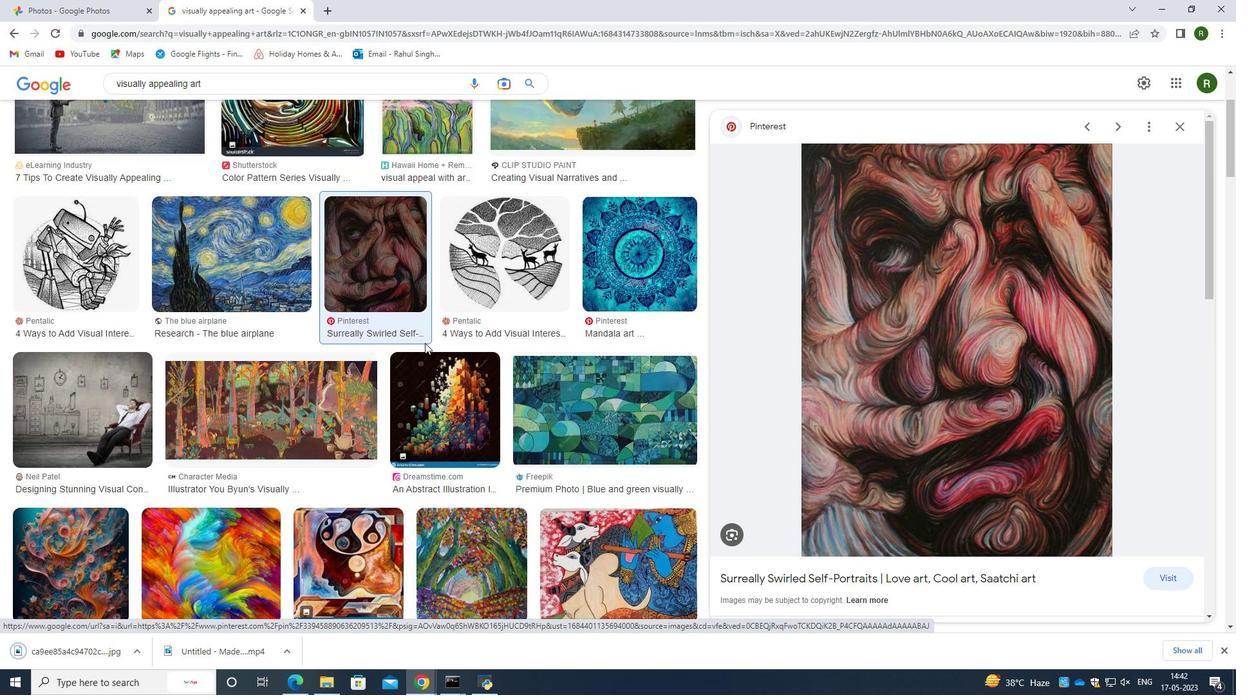 
Action: Mouse scrolled (437, 337) with delta (0, 0)
Screenshot: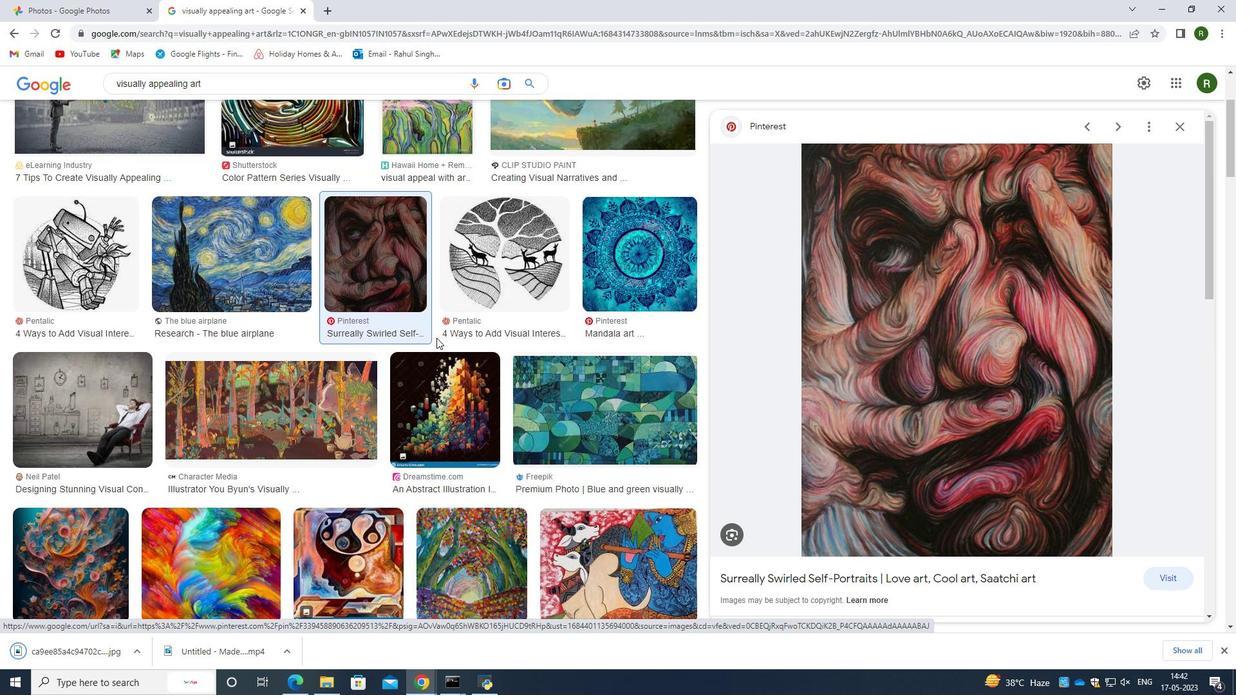
Action: Mouse moved to (204, 427)
Screenshot: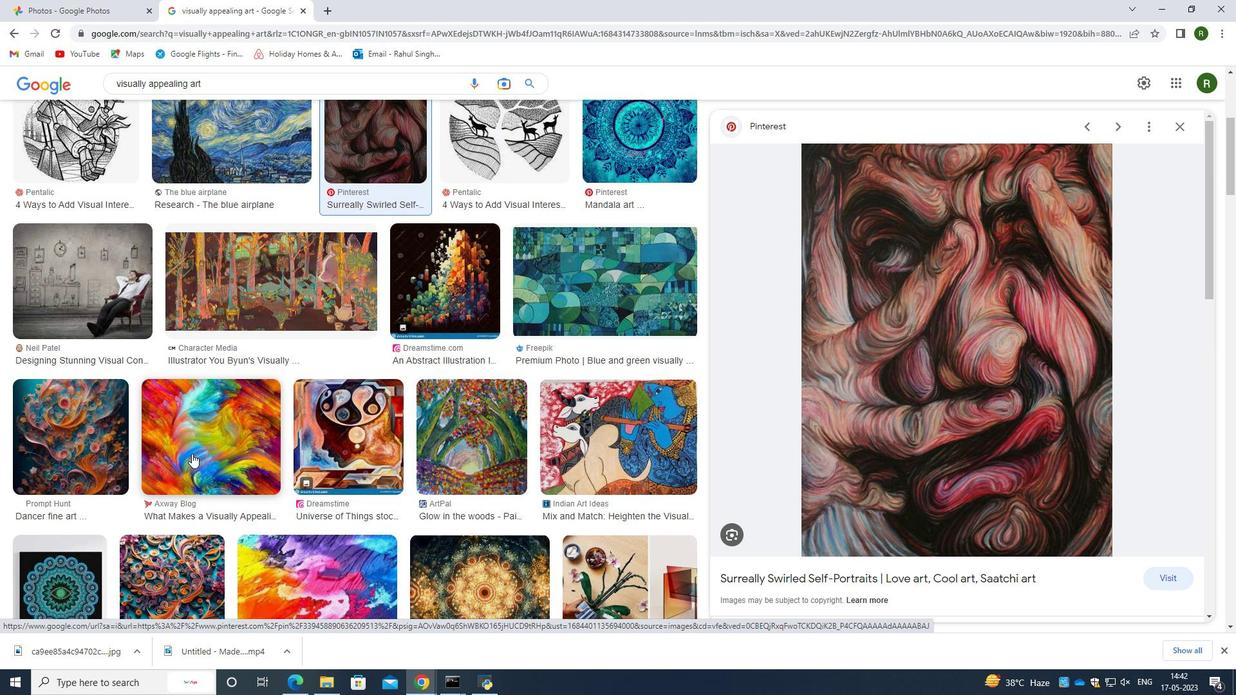 
Action: Mouse pressed left at (204, 427)
Screenshot: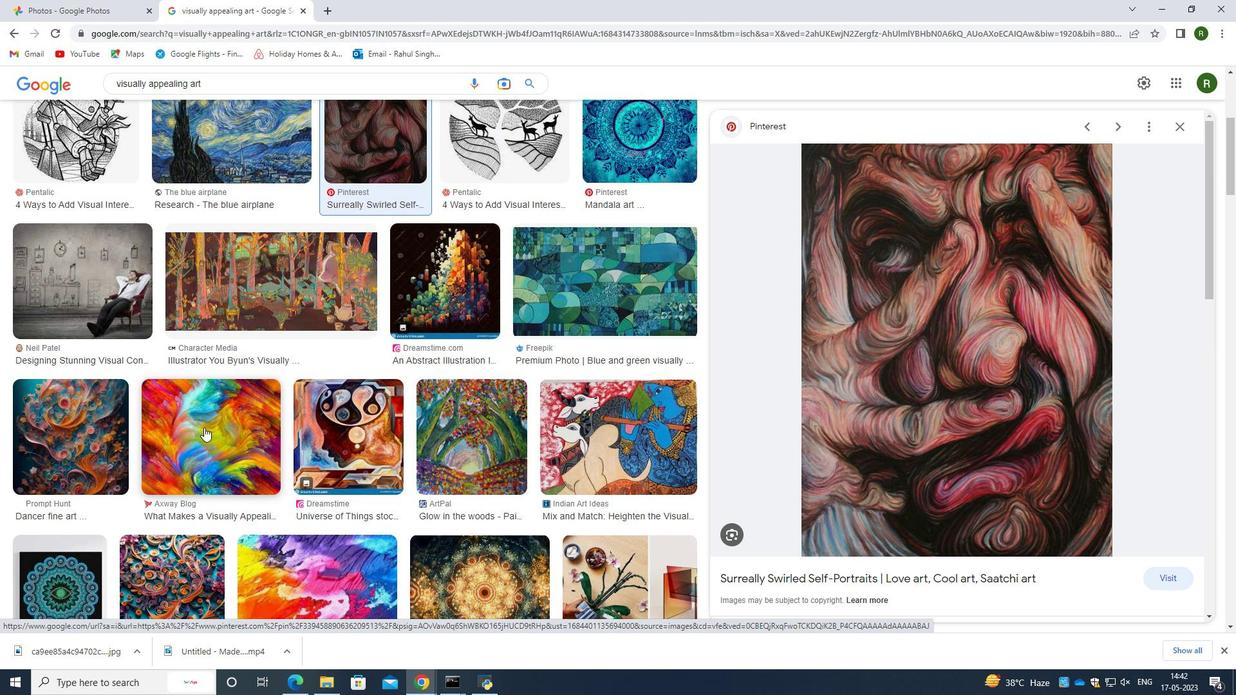 
Action: Mouse moved to (860, 344)
Screenshot: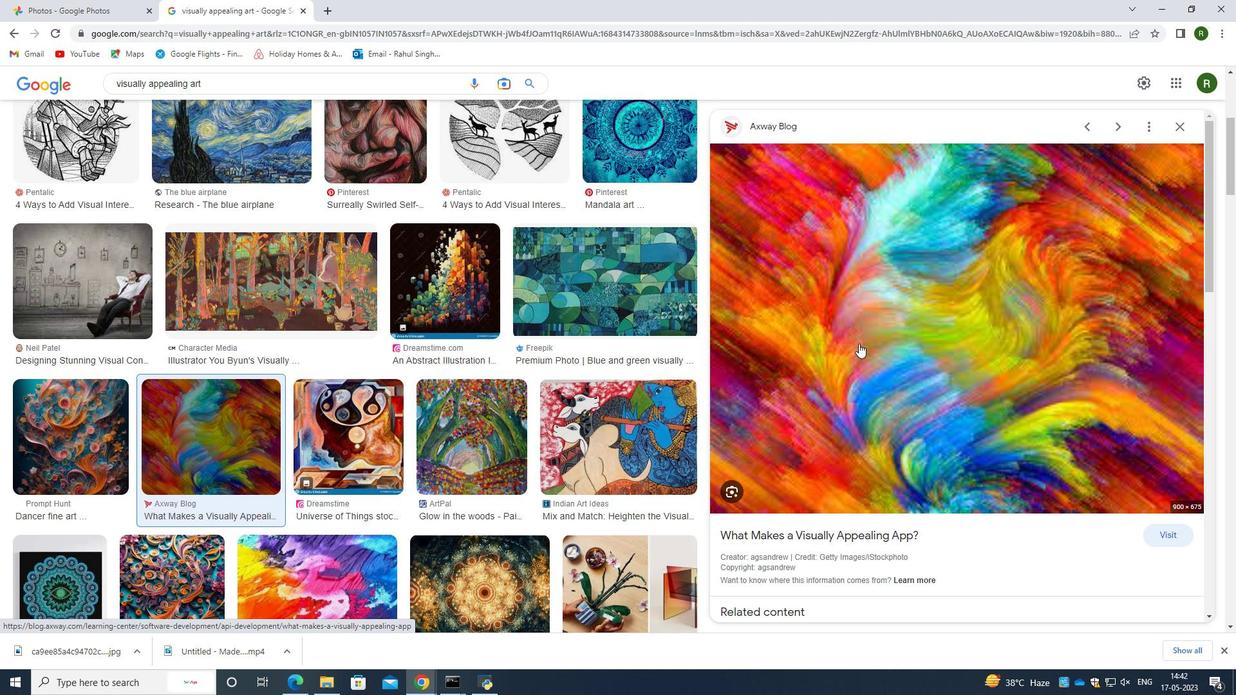 
Action: Mouse pressed right at (860, 344)
Screenshot: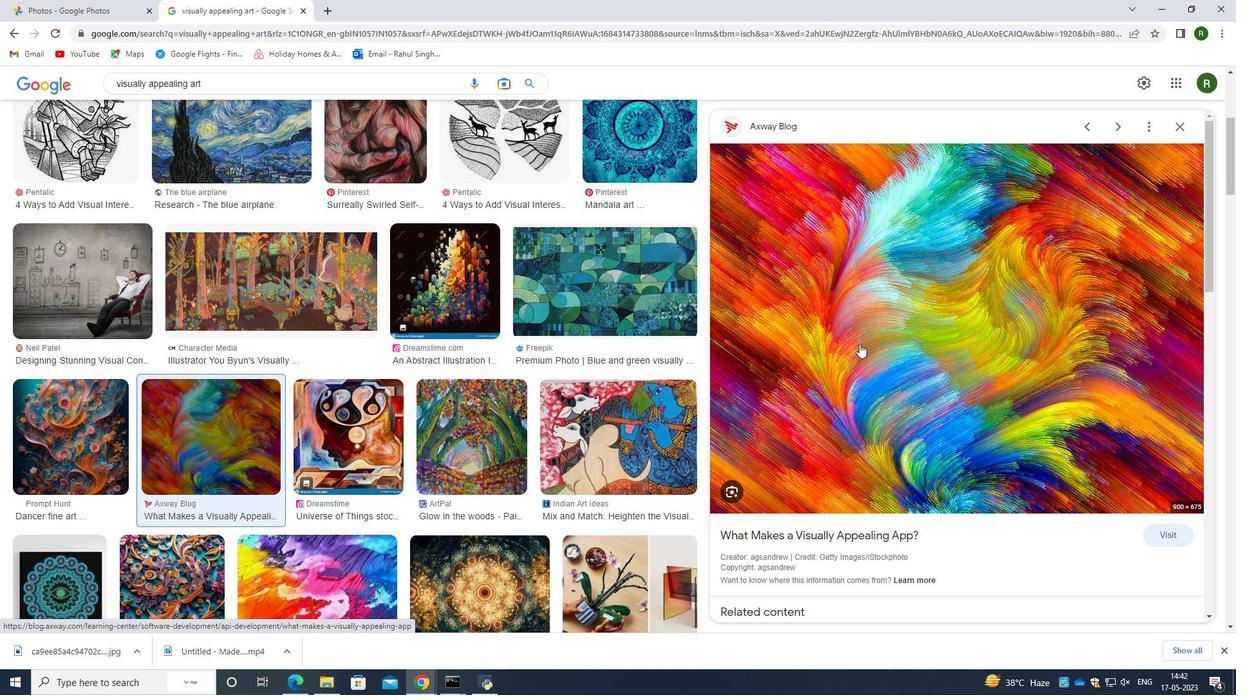 
Action: Mouse moved to (932, 478)
Screenshot: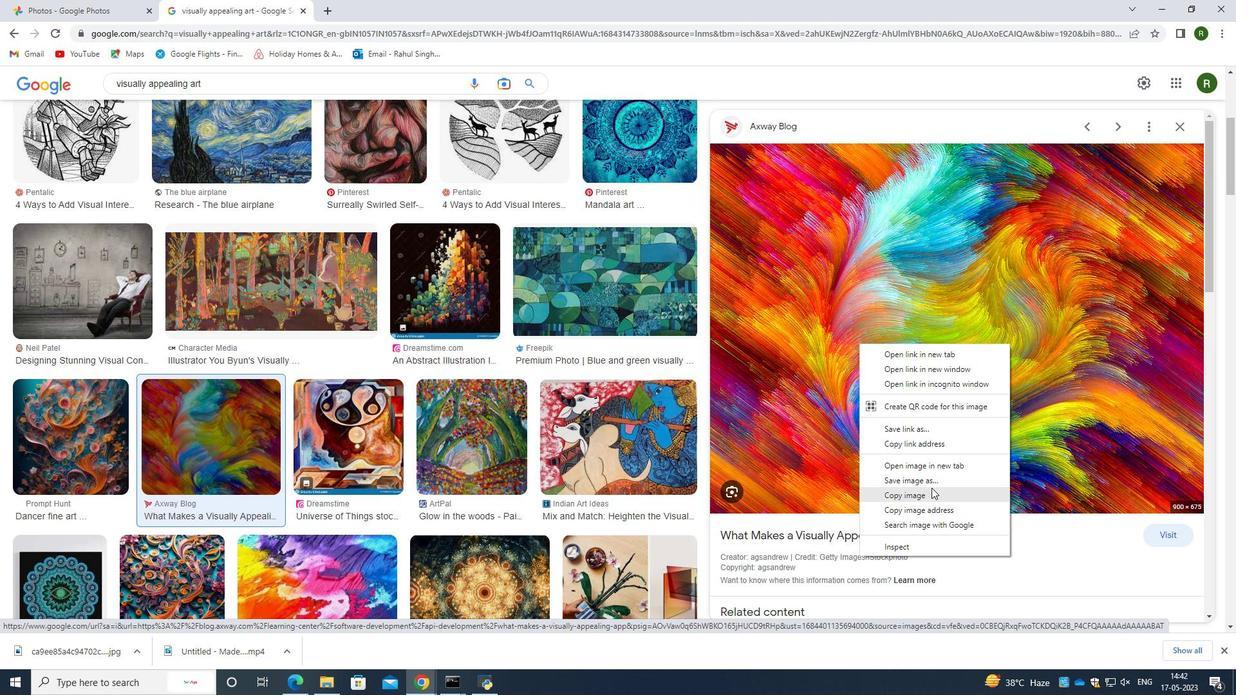 
Action: Mouse pressed left at (932, 478)
Screenshot: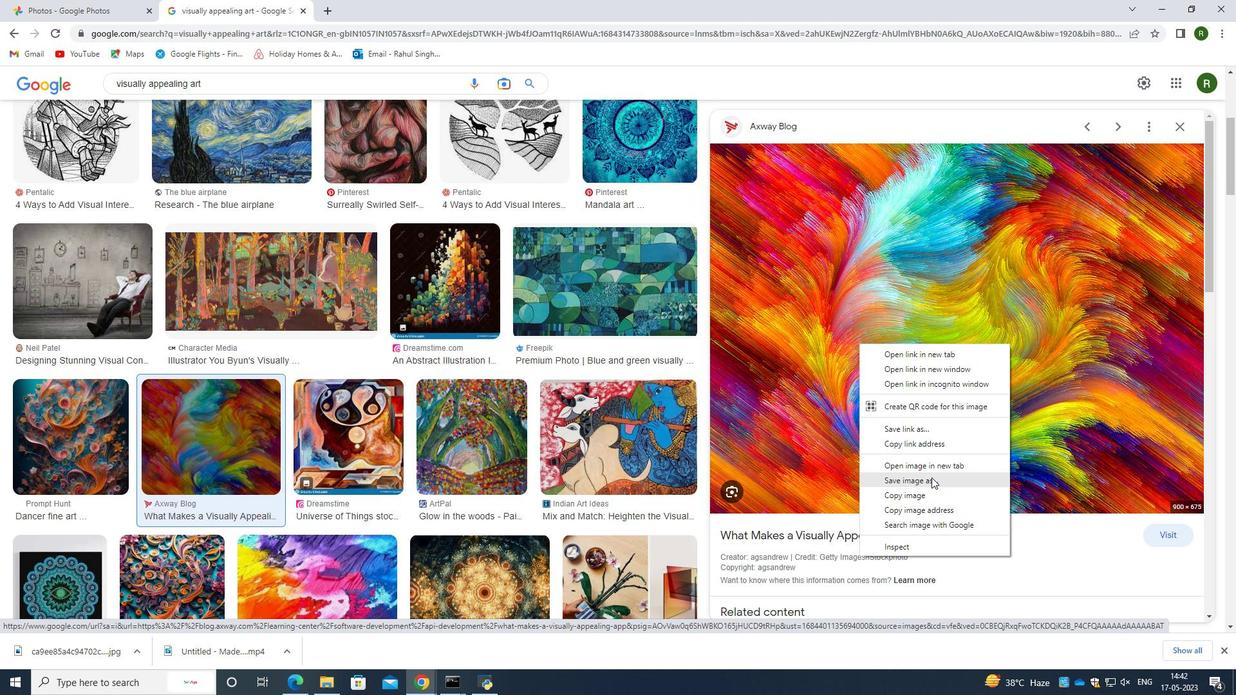 
Action: Mouse moved to (74, 226)
Screenshot: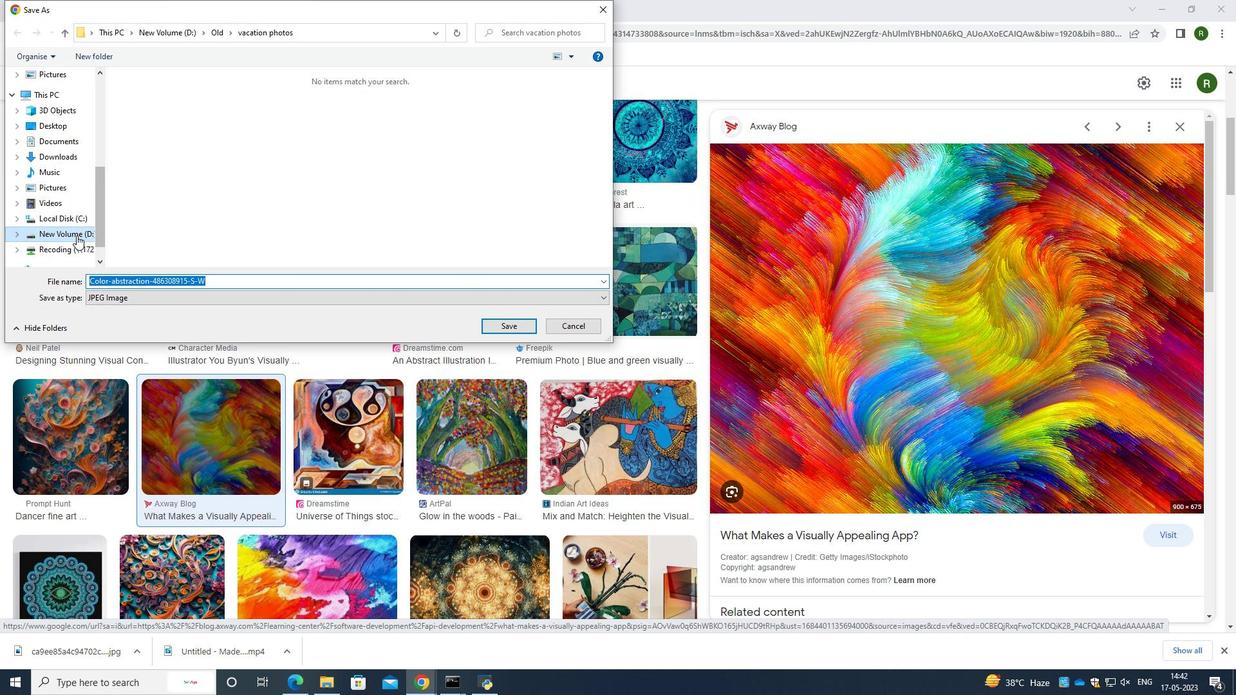 
Action: Mouse pressed left at (74, 226)
Screenshot: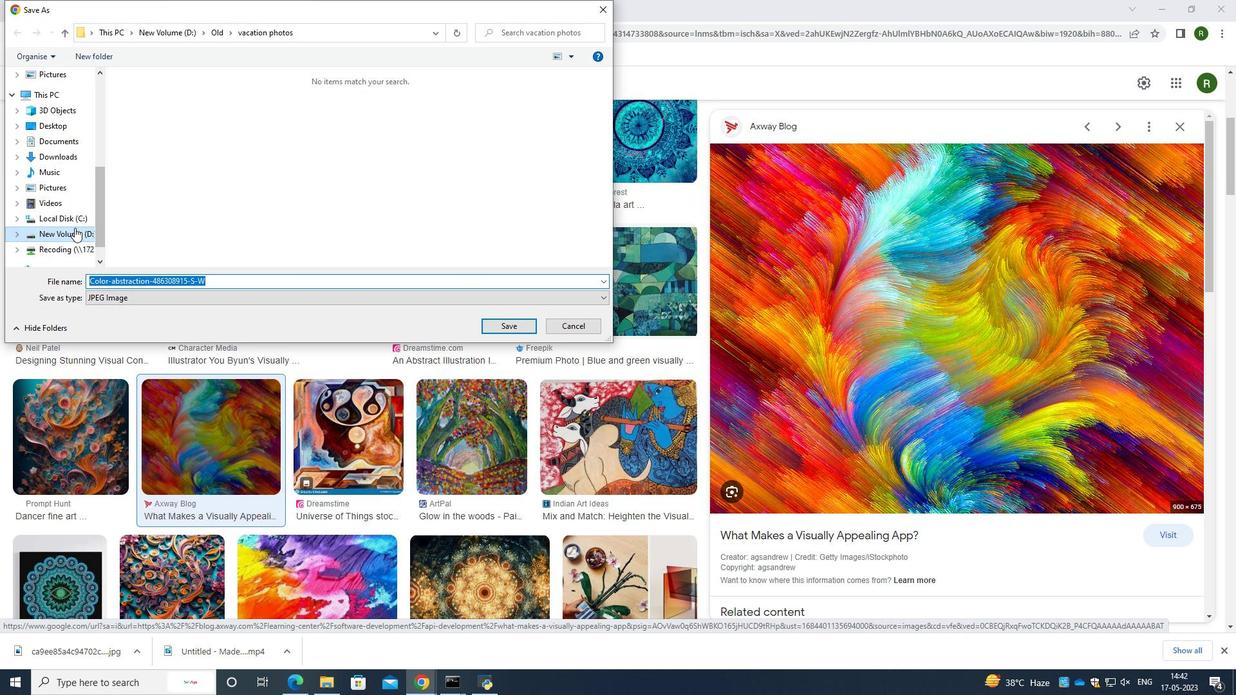 
Action: Mouse moved to (71, 229)
Screenshot: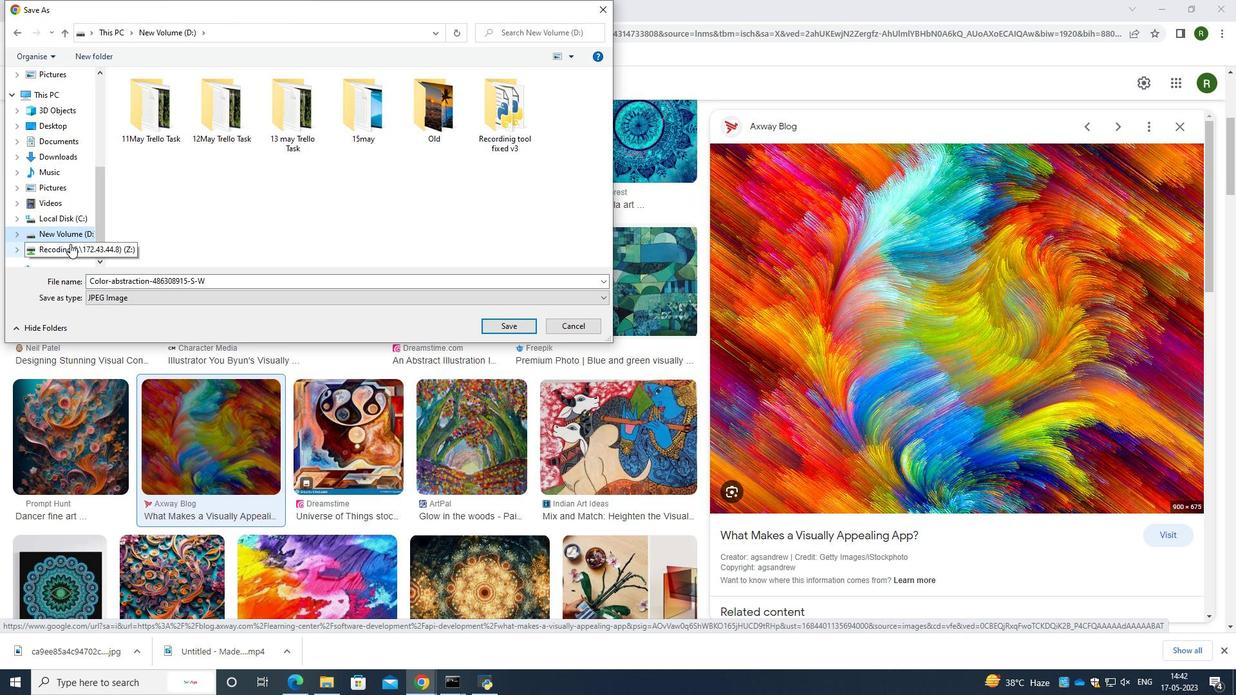 
Action: Mouse pressed left at (71, 229)
Screenshot: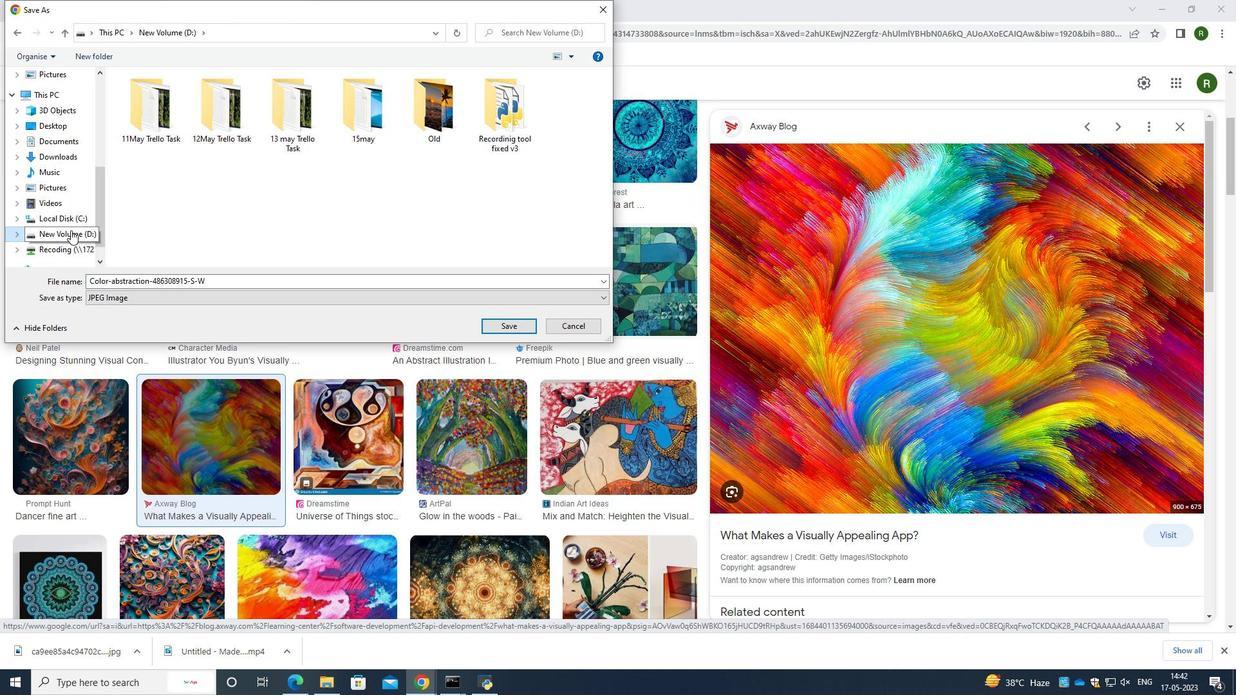 
Action: Mouse moved to (417, 115)
Screenshot: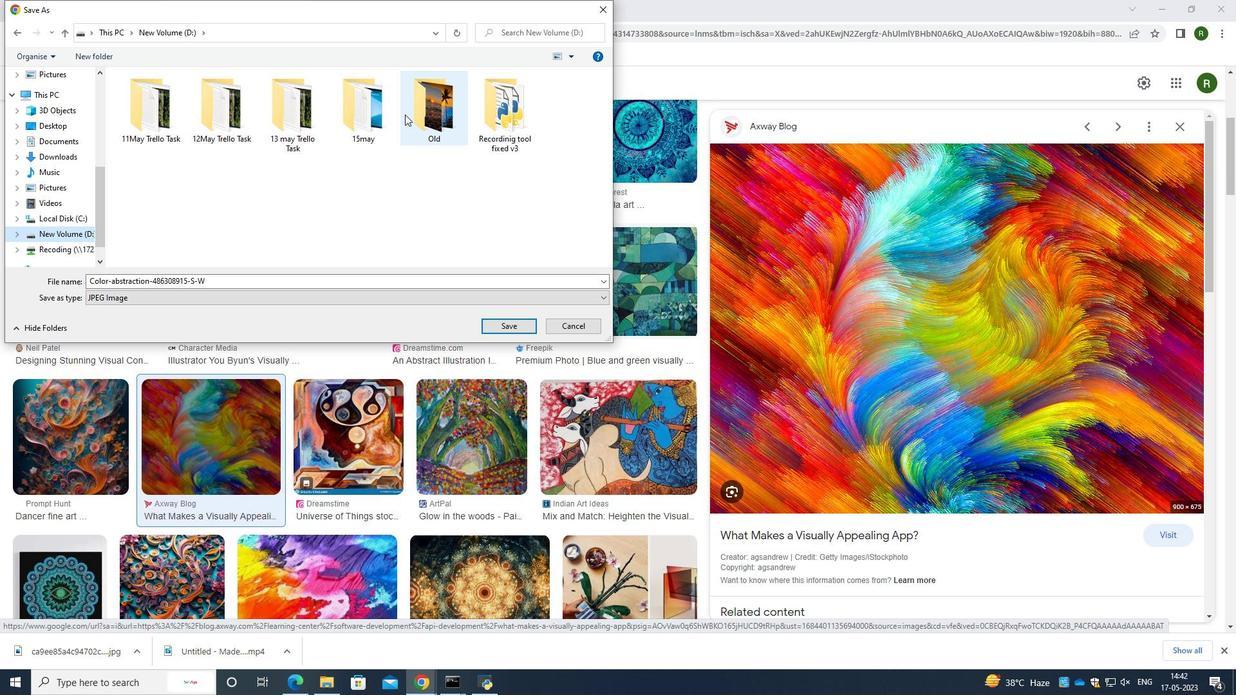 
Action: Mouse pressed left at (417, 115)
Screenshot: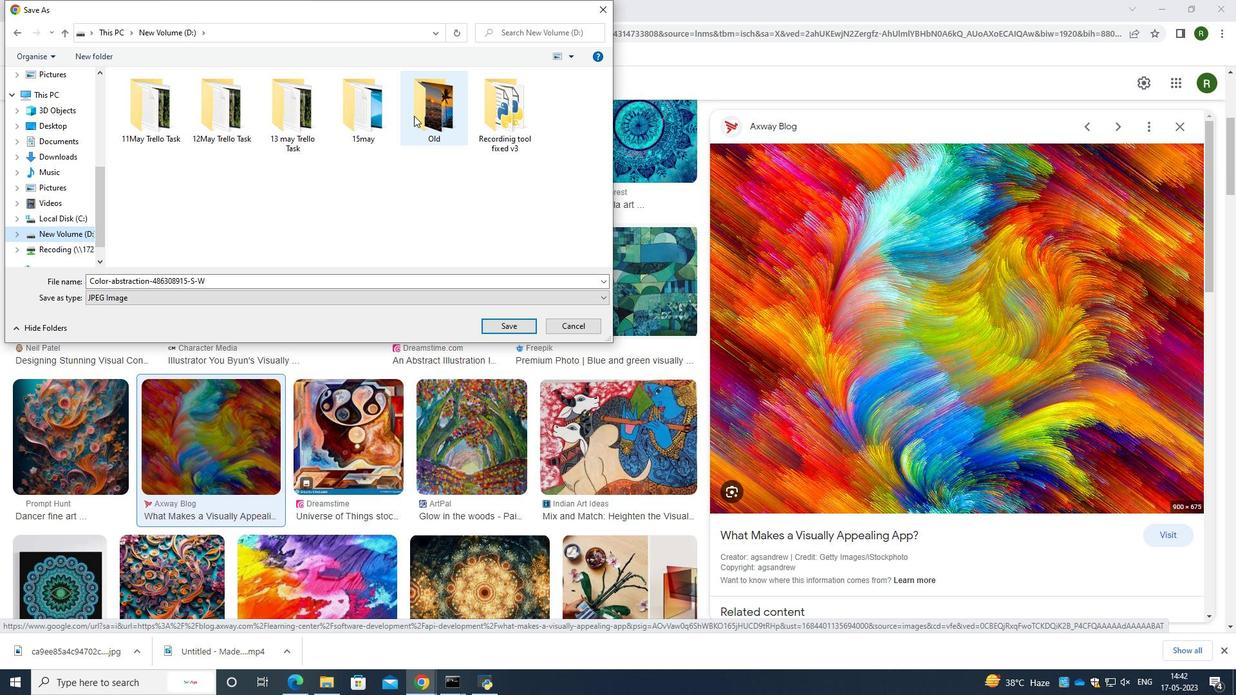 
Action: Mouse moved to (417, 115)
Screenshot: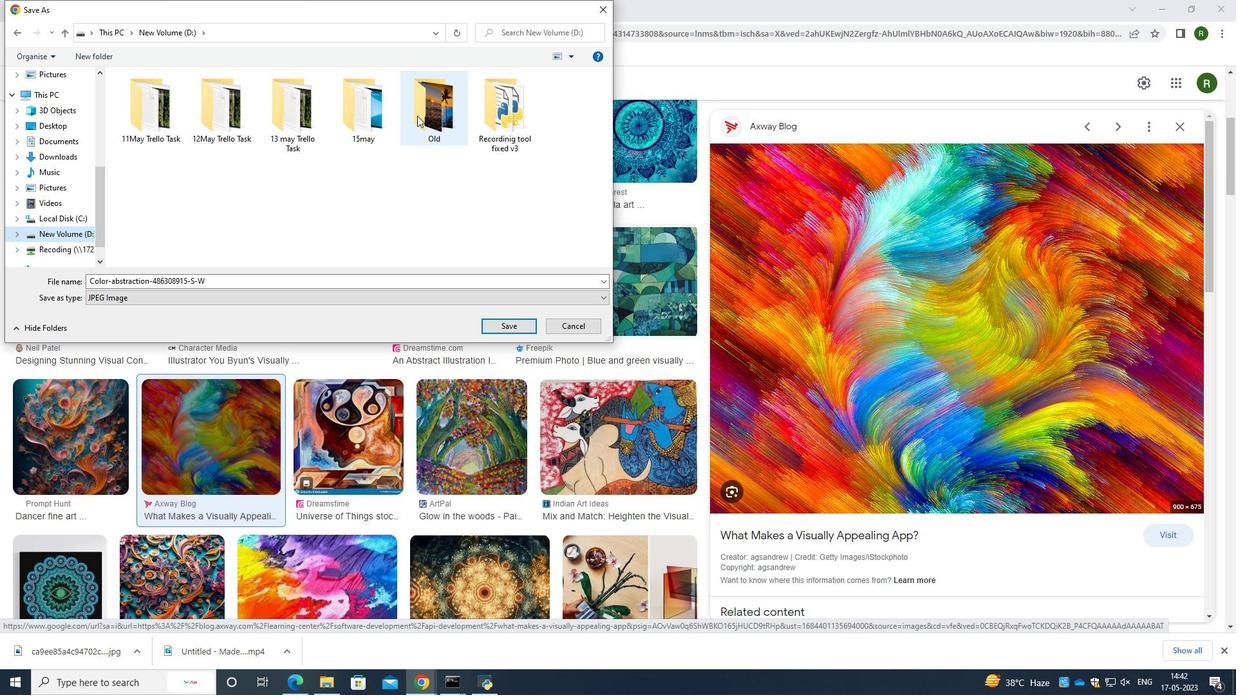 
Action: Mouse pressed left at (417, 115)
Screenshot: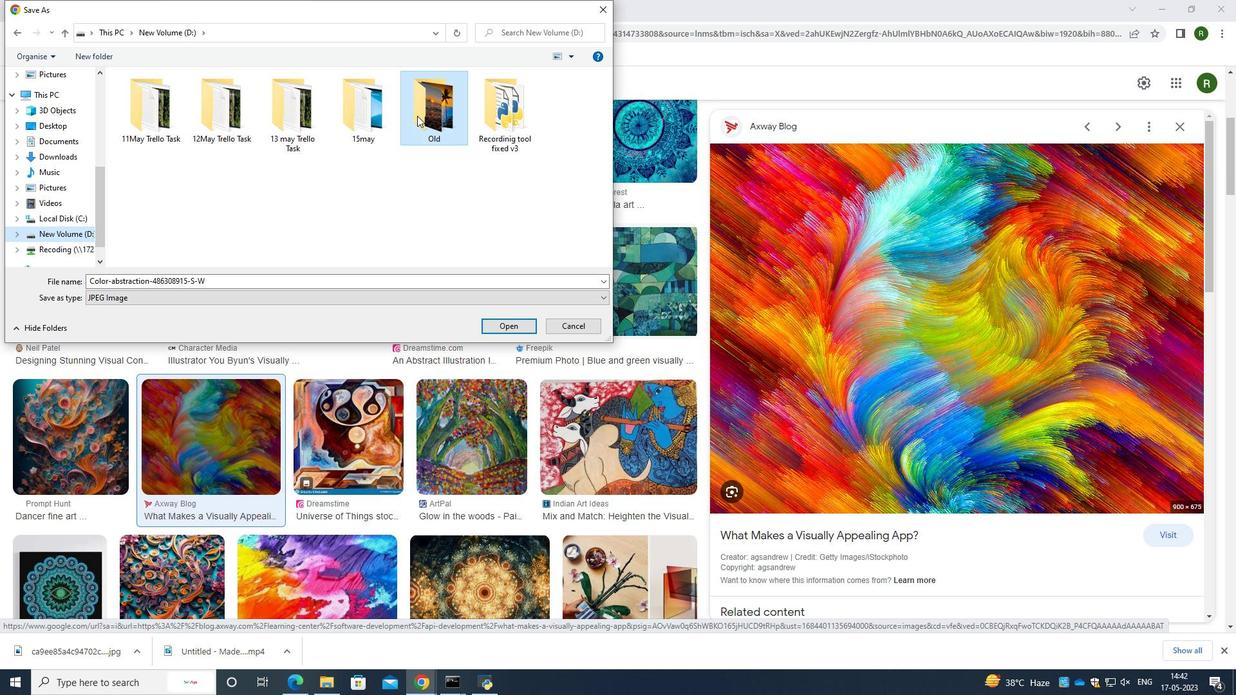 
Action: Mouse moved to (151, 127)
Screenshot: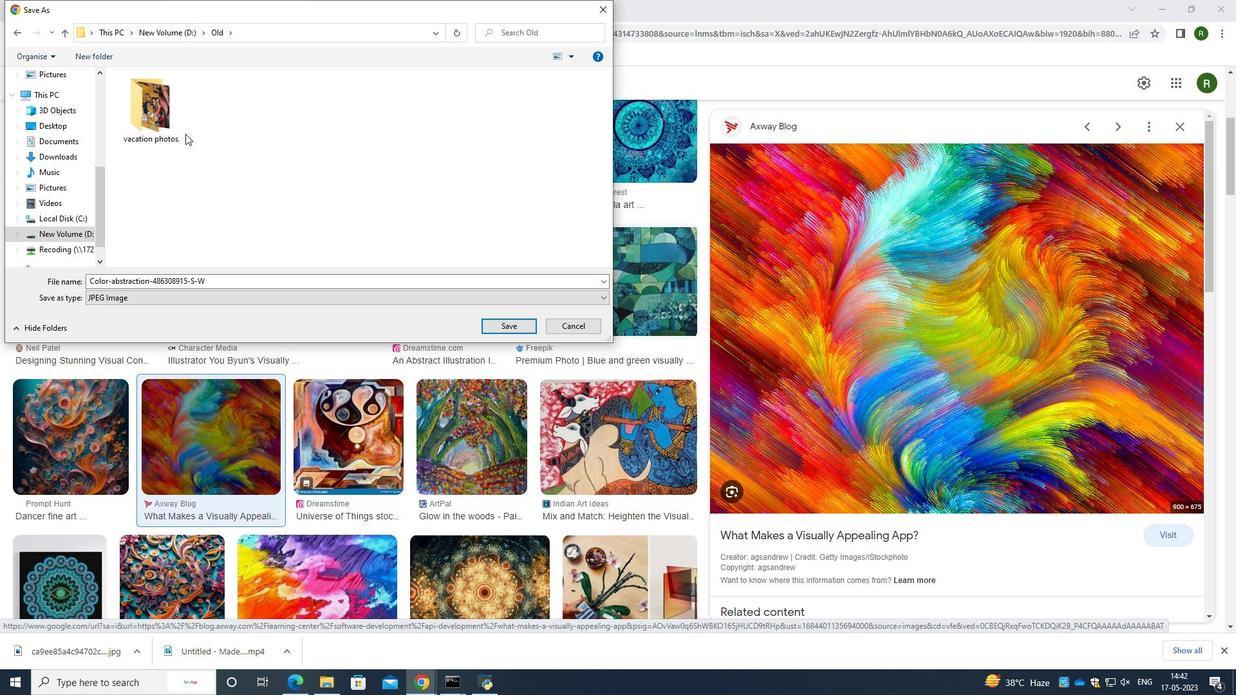 
Action: Mouse pressed left at (151, 127)
Screenshot: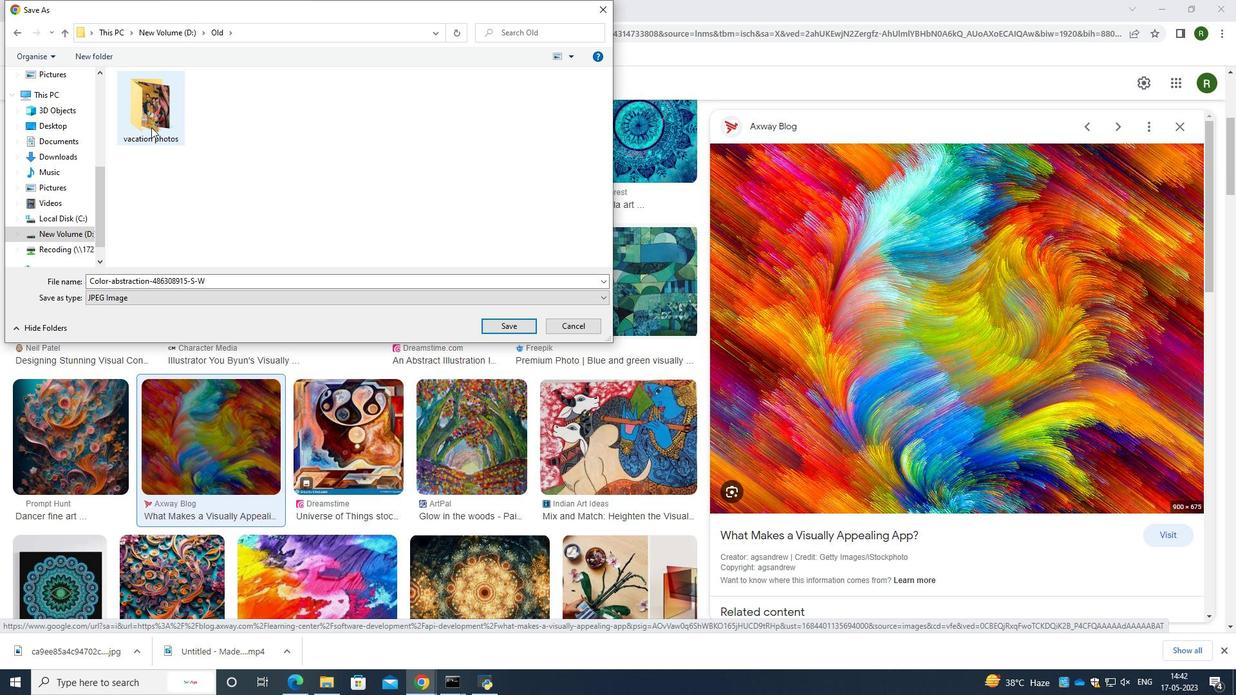 
Action: Mouse pressed left at (151, 127)
Screenshot: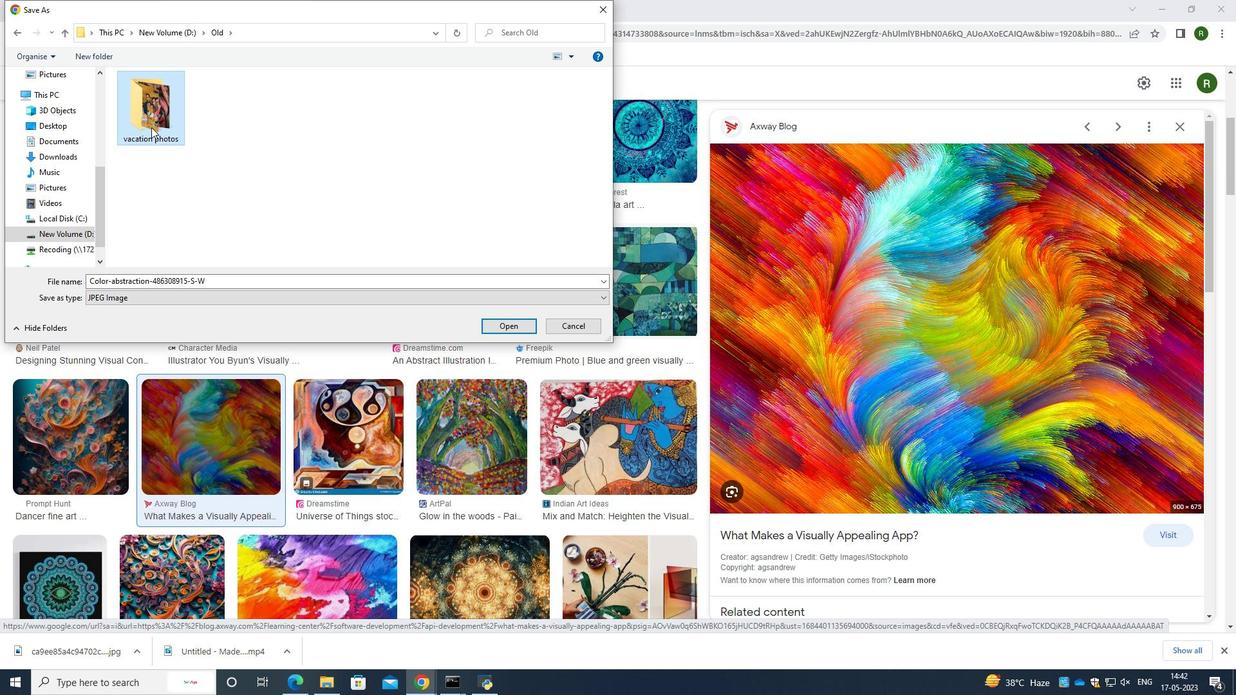 
Action: Mouse moved to (258, 185)
Screenshot: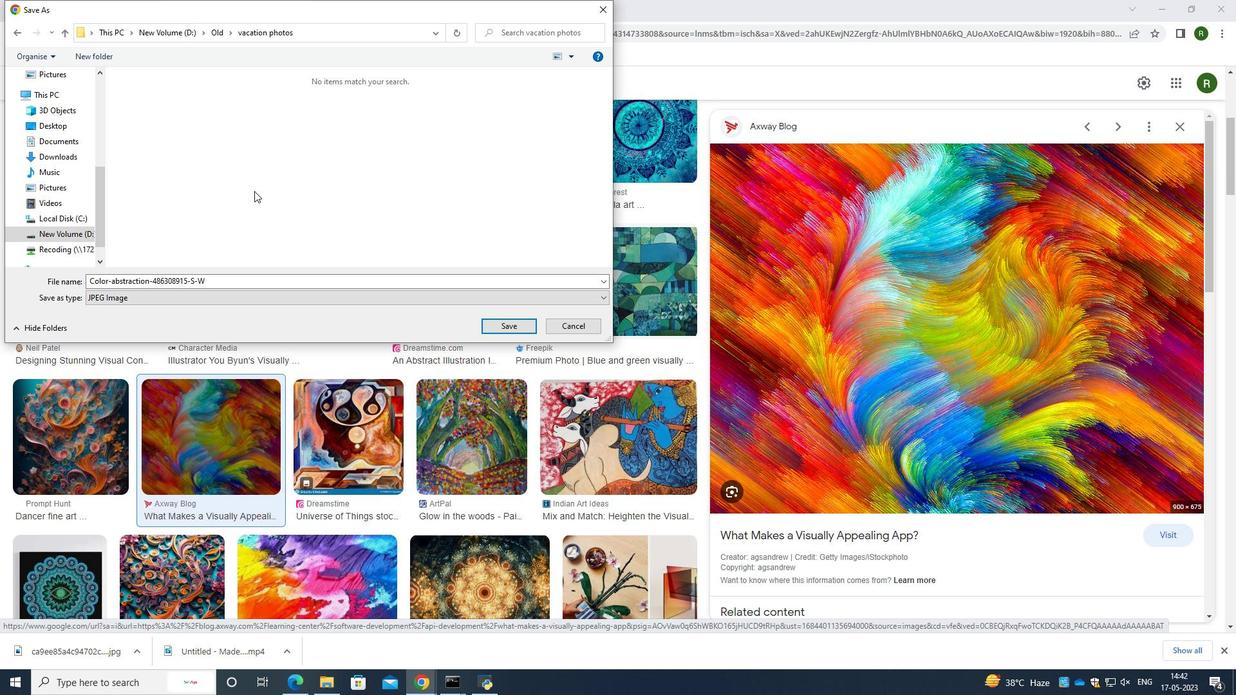 
Action: Mouse pressed right at (258, 185)
Screenshot: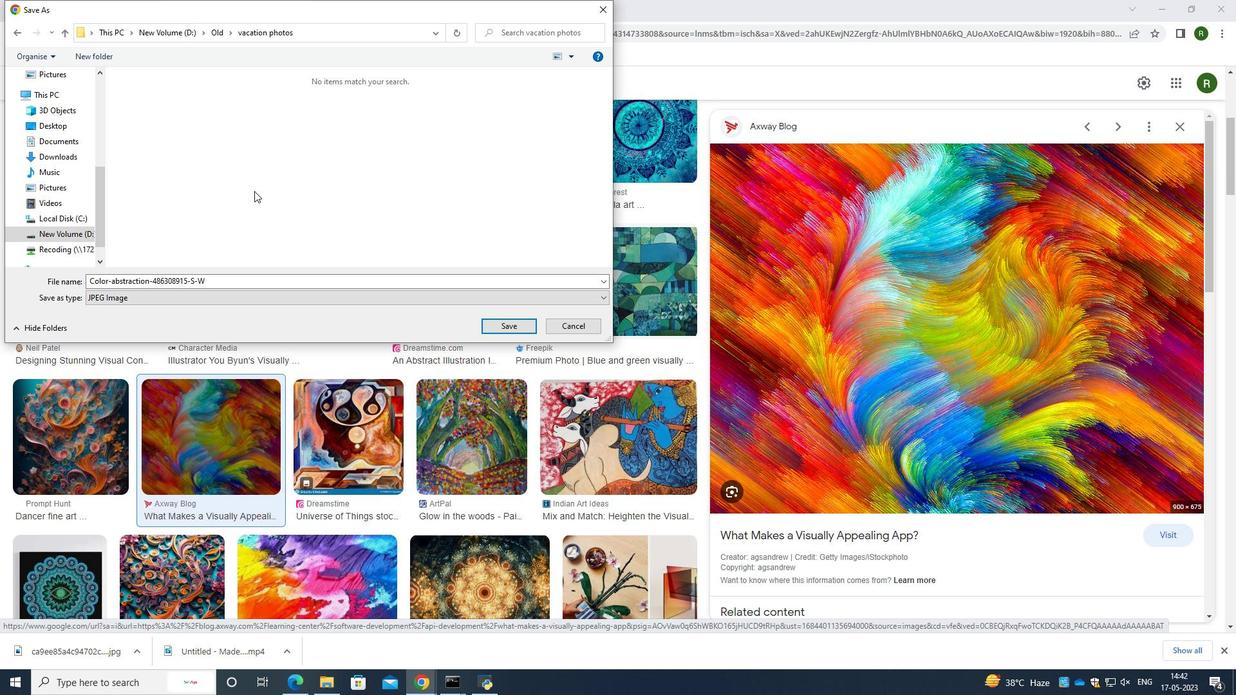 
Action: Mouse moved to (502, 324)
Screenshot: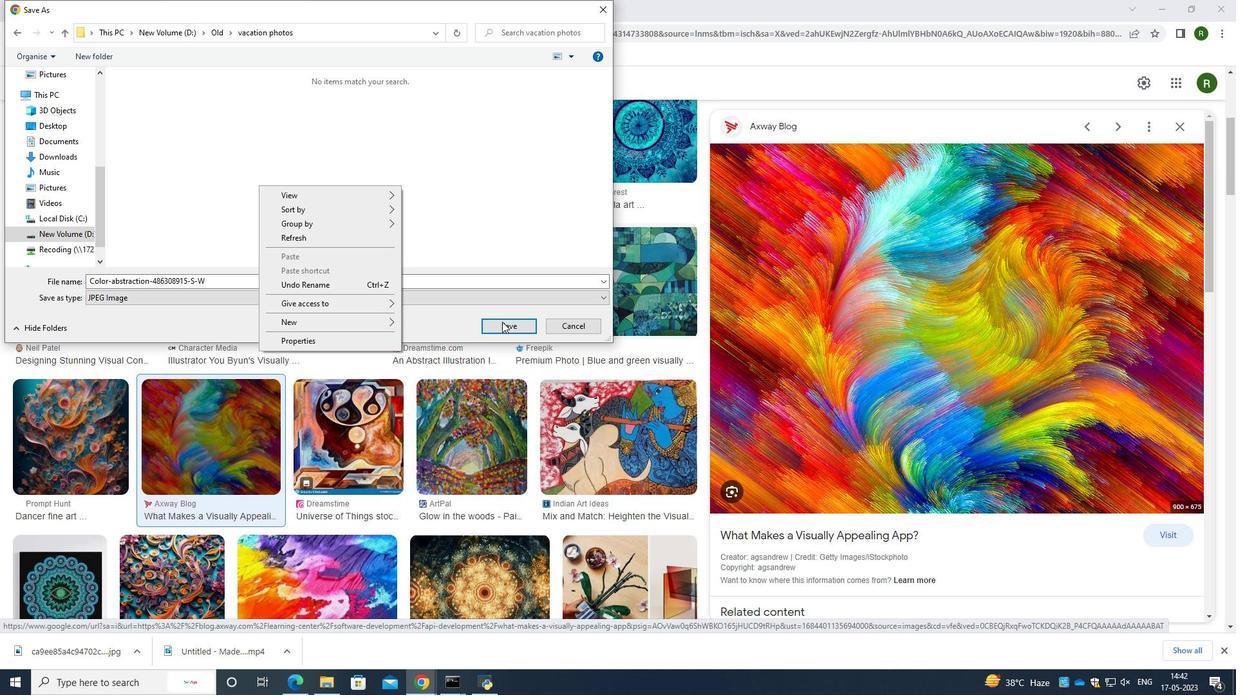 
Action: Mouse pressed left at (502, 324)
Screenshot: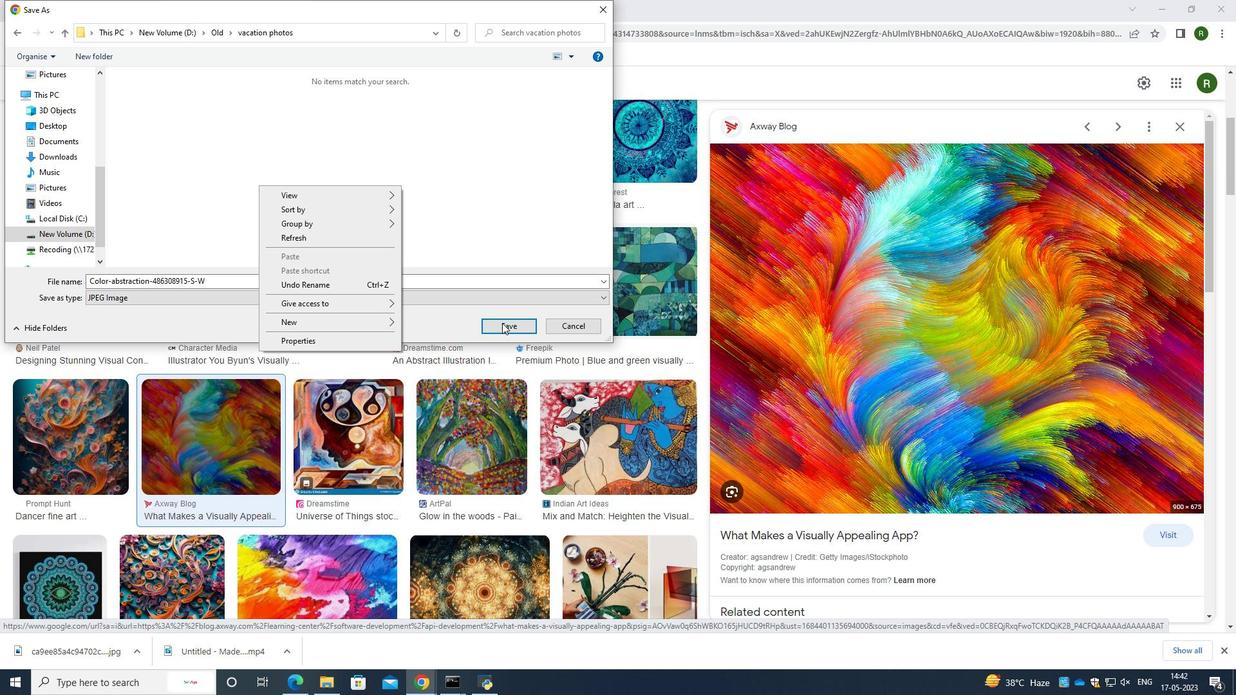 
Action: Mouse moved to (235, 430)
Screenshot: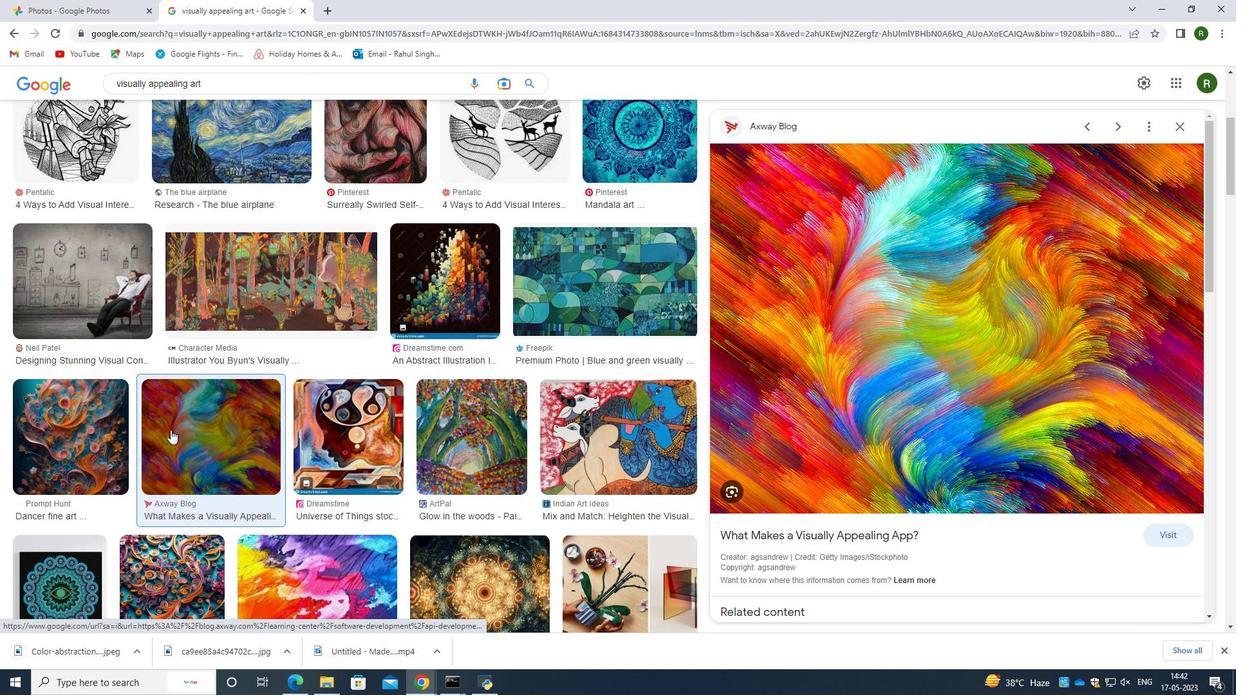 
Action: Mouse scrolled (235, 429) with delta (0, 0)
Screenshot: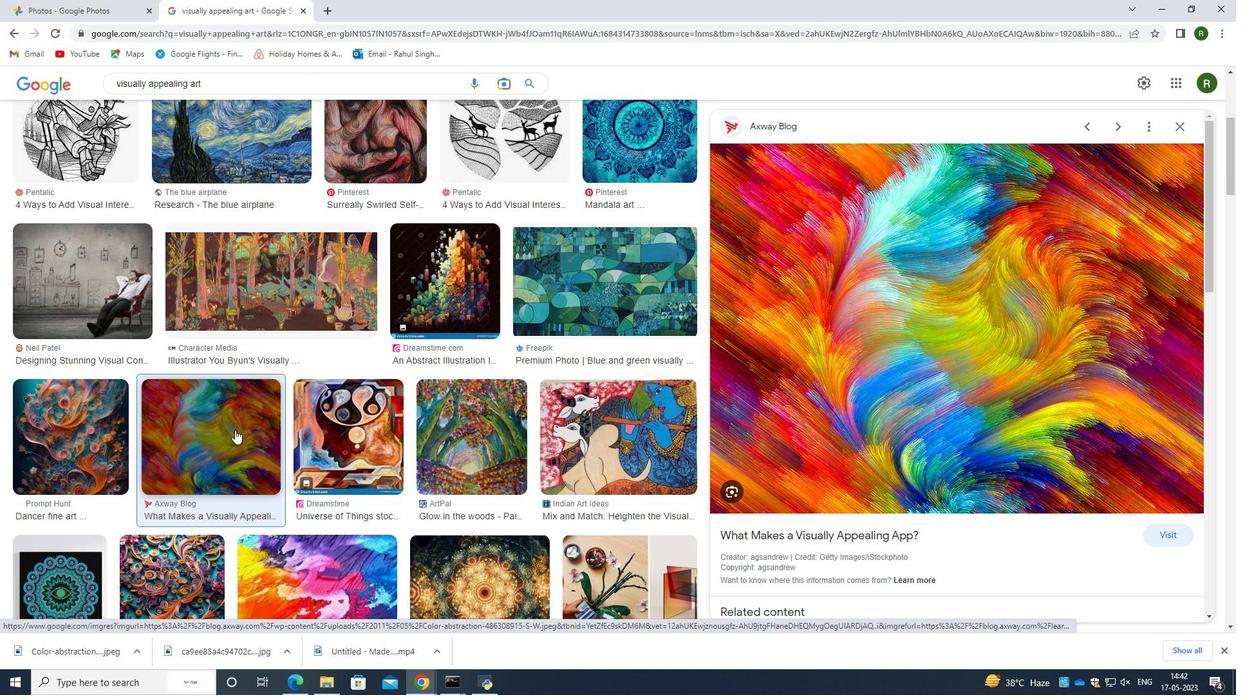 
Action: Mouse scrolled (235, 429) with delta (0, 0)
Screenshot: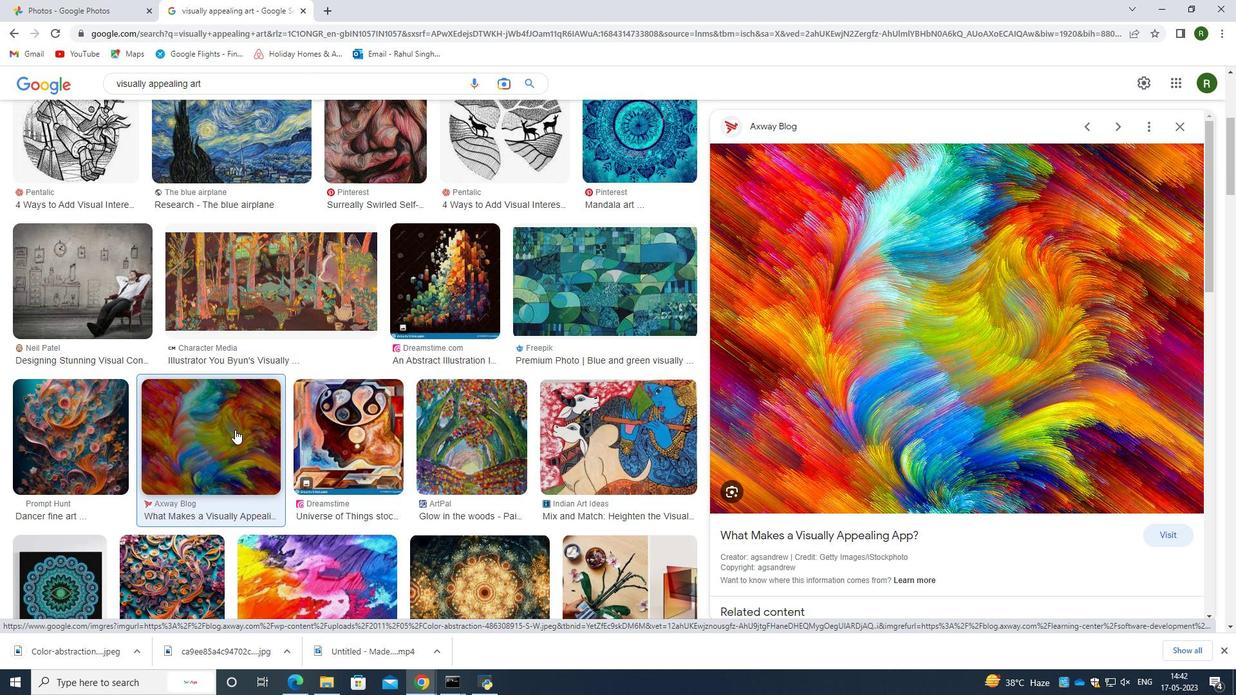 
Action: Mouse moved to (240, 427)
Screenshot: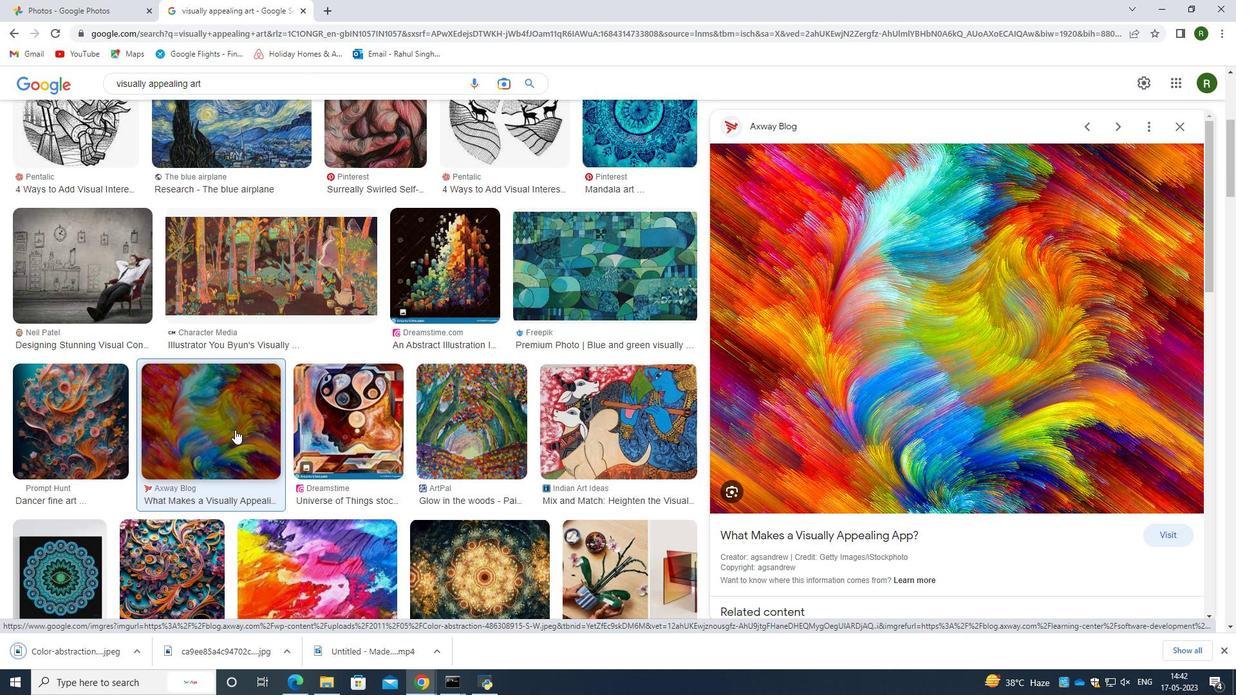 
Action: Mouse scrolled (240, 427) with delta (0, 0)
Screenshot: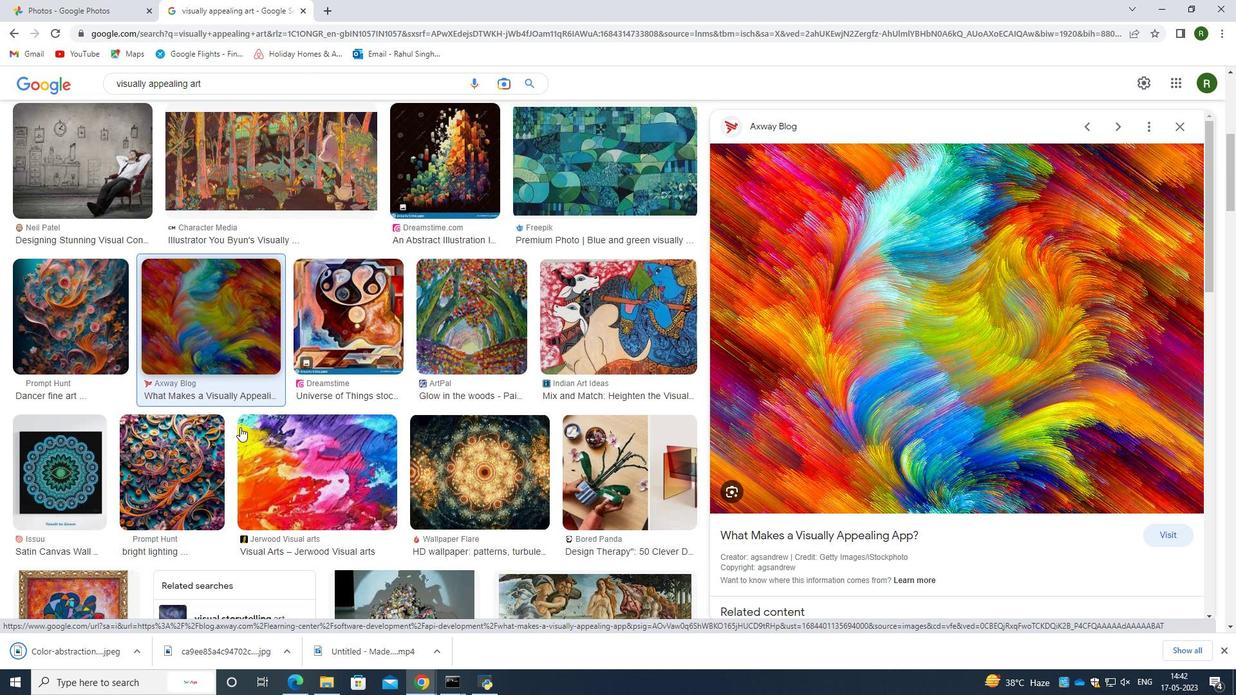 
Action: Mouse moved to (376, 387)
Screenshot: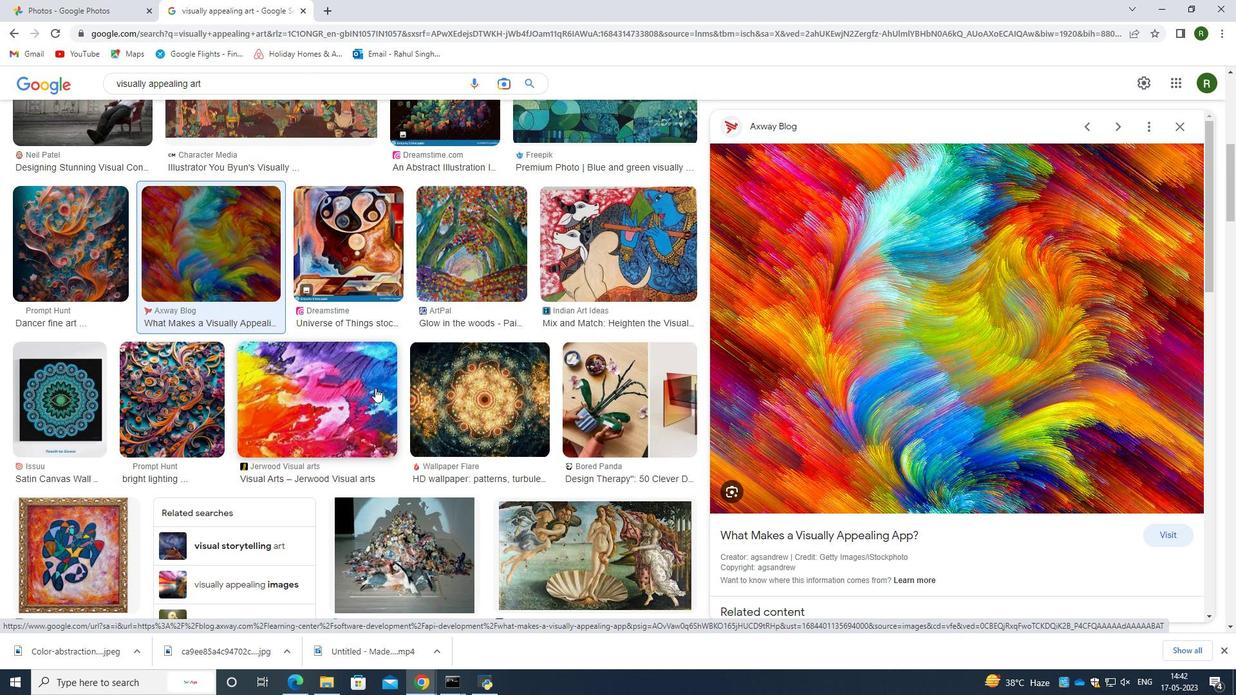 
Action: Mouse scrolled (376, 387) with delta (0, 0)
Screenshot: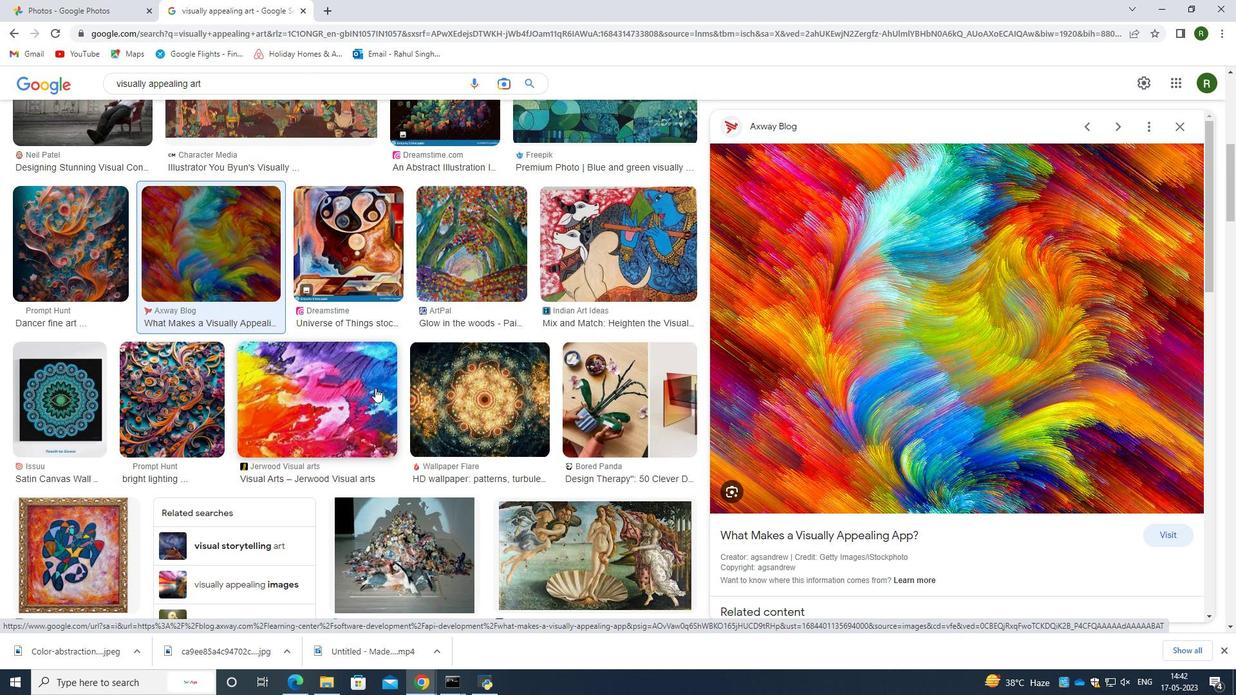 
Action: Mouse scrolled (376, 387) with delta (0, 0)
Screenshot: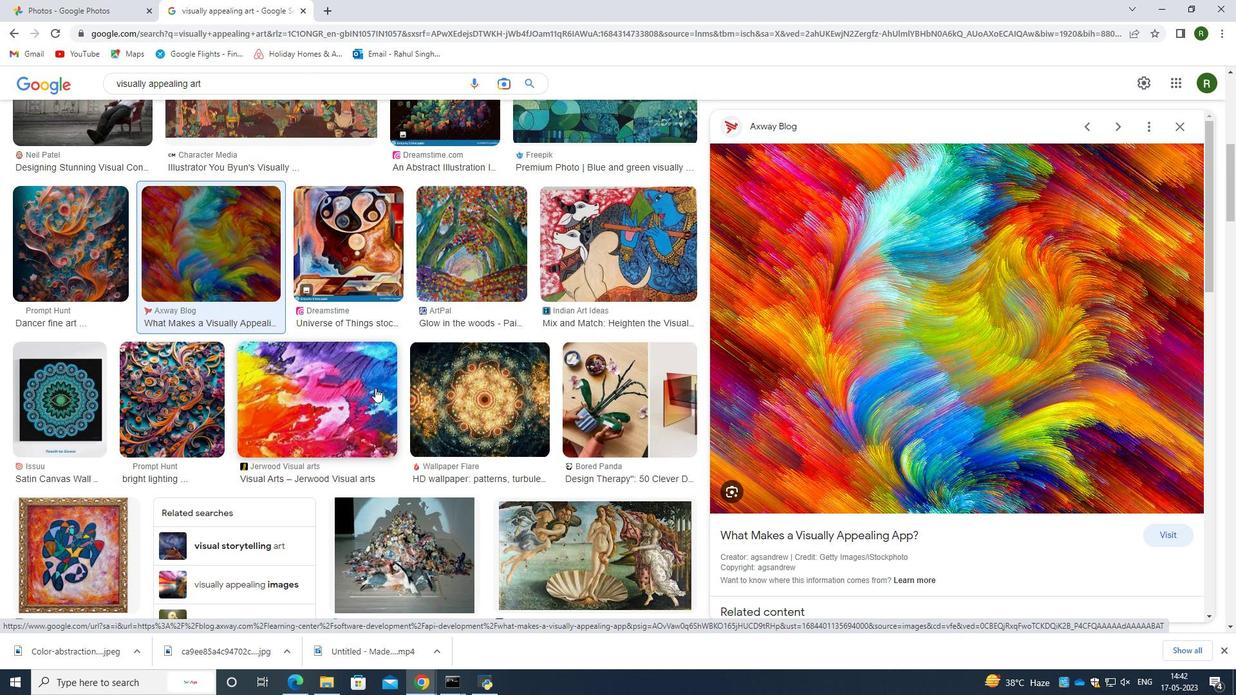 
Action: Mouse moved to (416, 406)
Screenshot: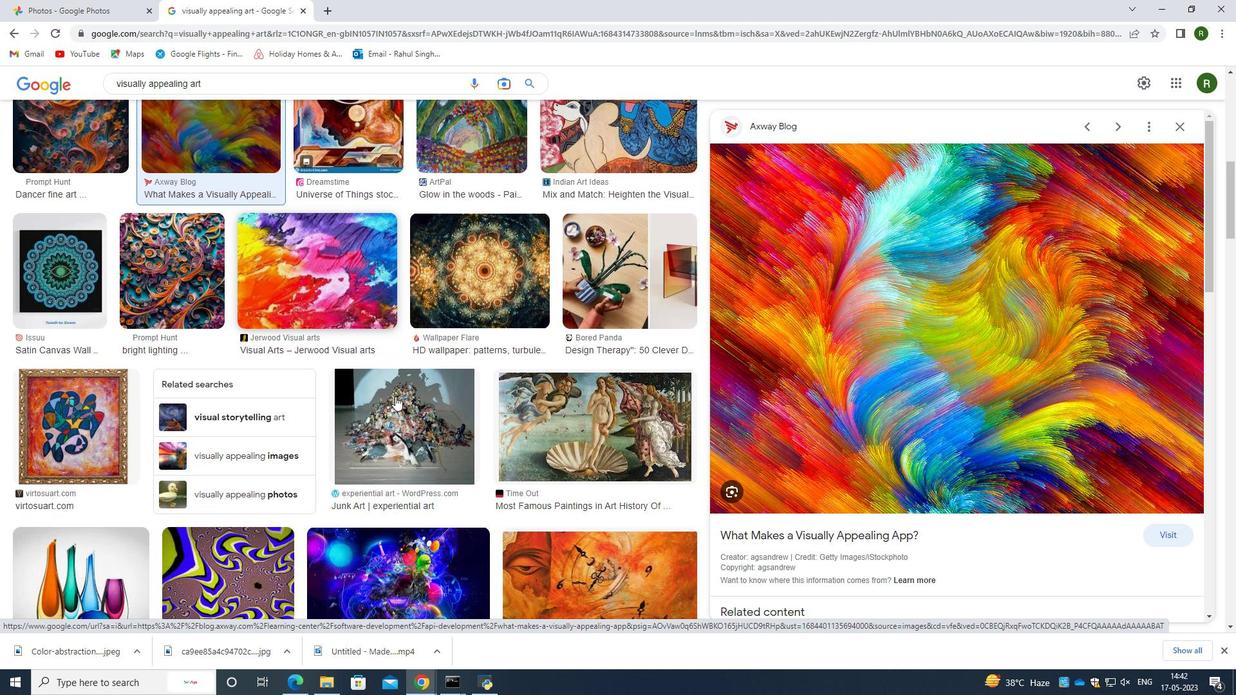 
Action: Mouse scrolled (416, 405) with delta (0, 0)
Screenshot: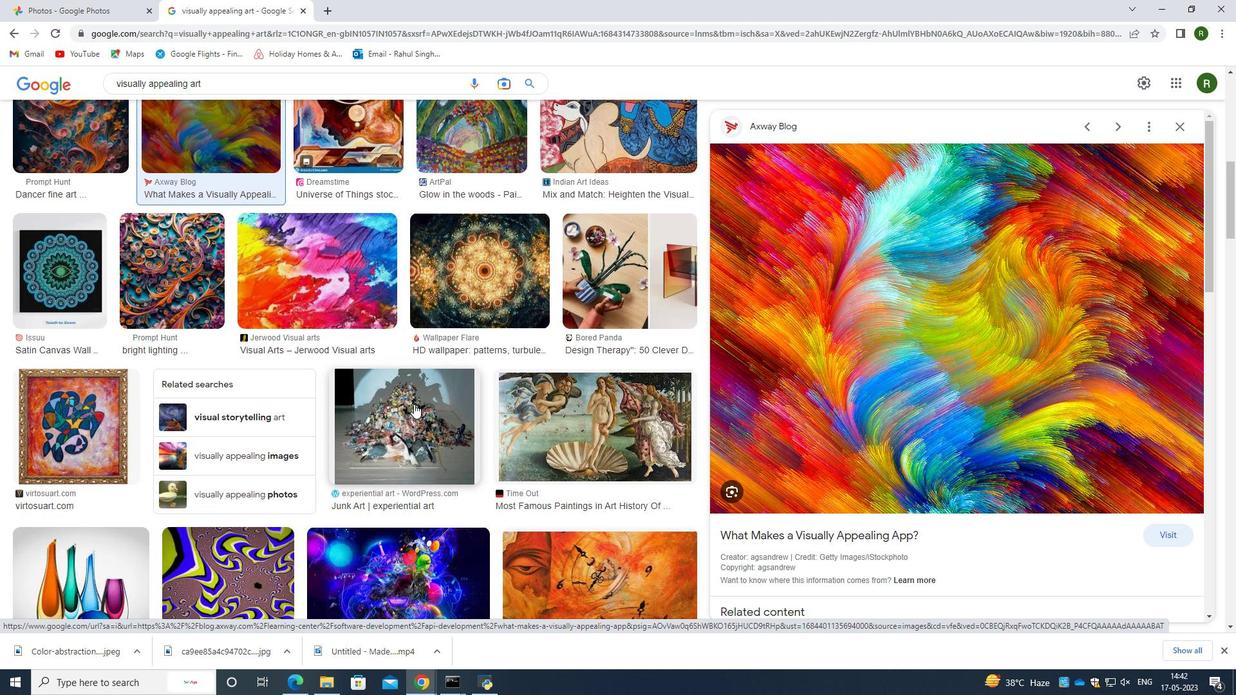 
Action: Mouse scrolled (416, 405) with delta (0, 0)
Screenshot: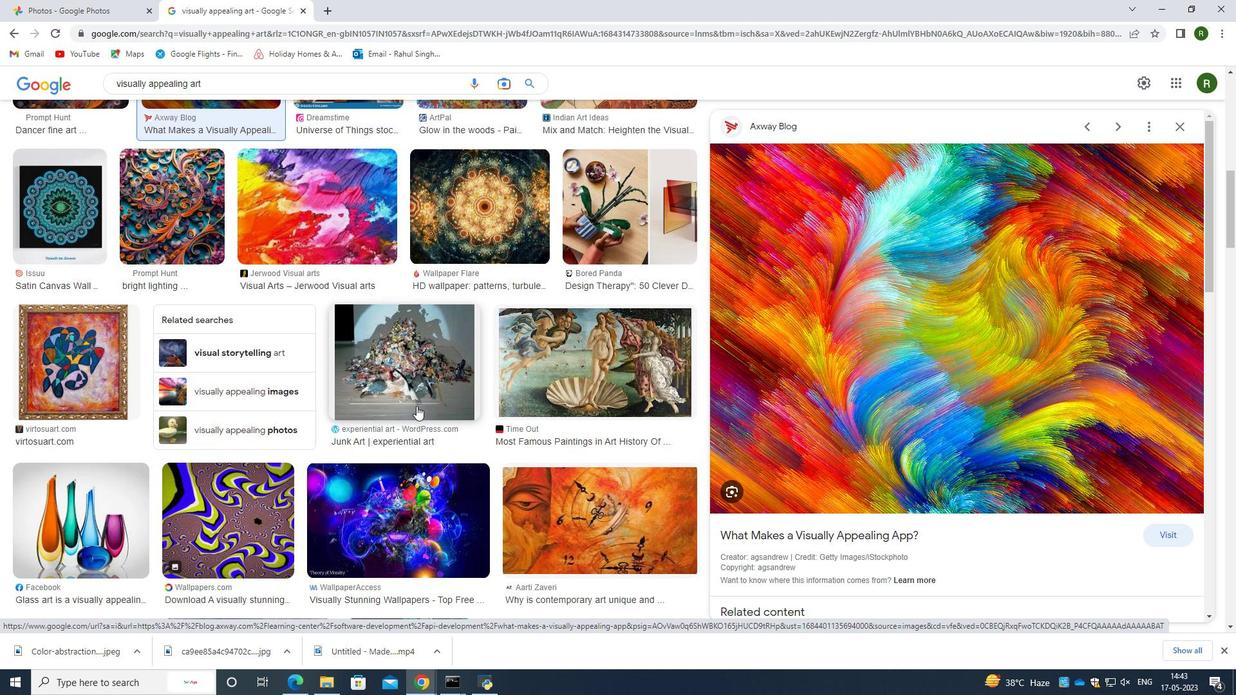 
Action: Mouse scrolled (416, 405) with delta (0, 0)
Screenshot: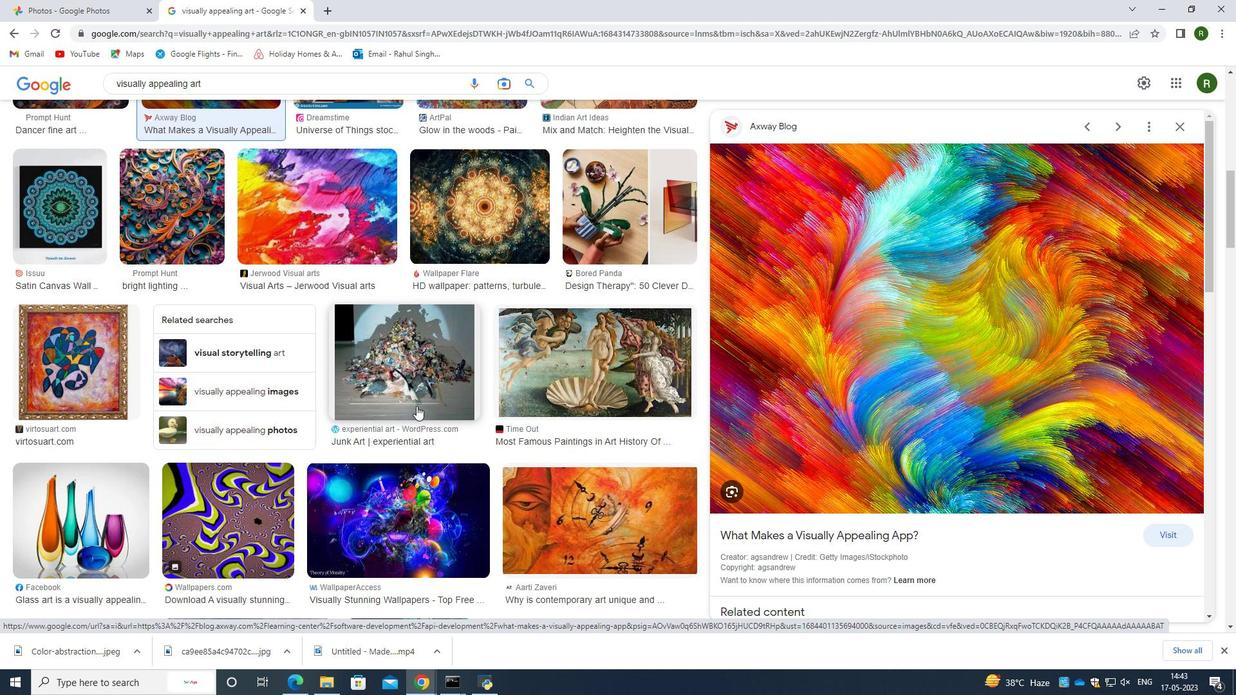 
Action: Mouse scrolled (416, 405) with delta (0, 0)
Screenshot: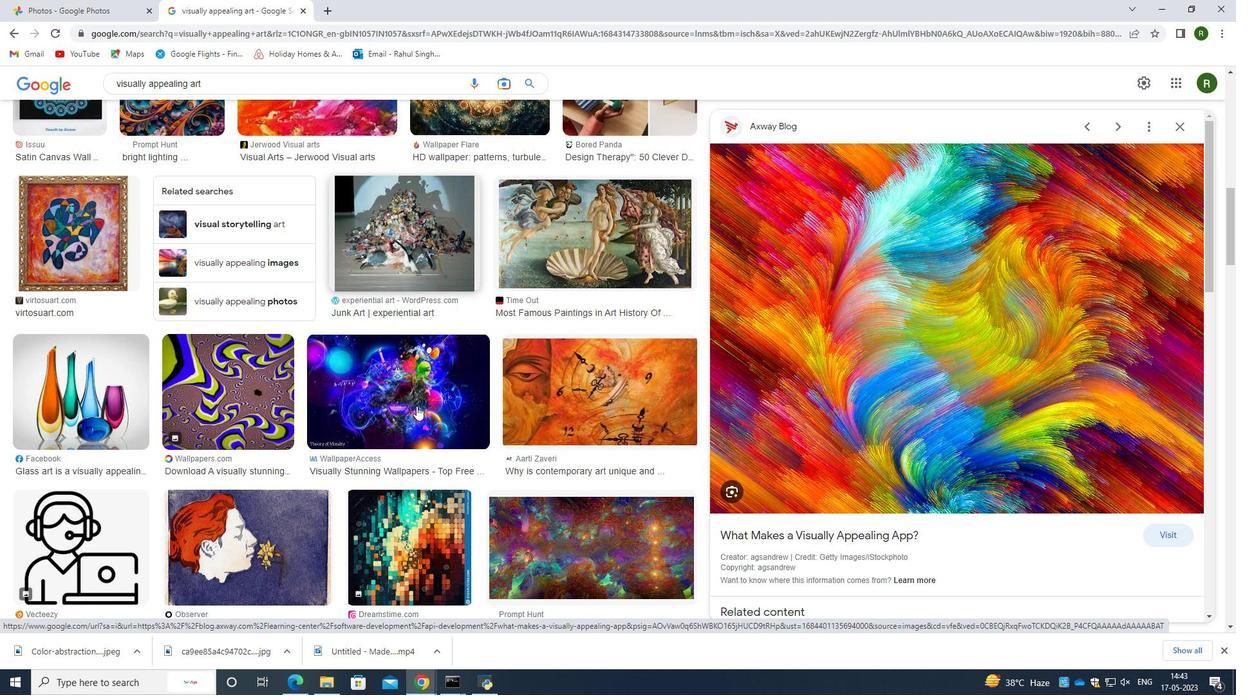 
Action: Mouse scrolled (416, 405) with delta (0, 0)
Screenshot: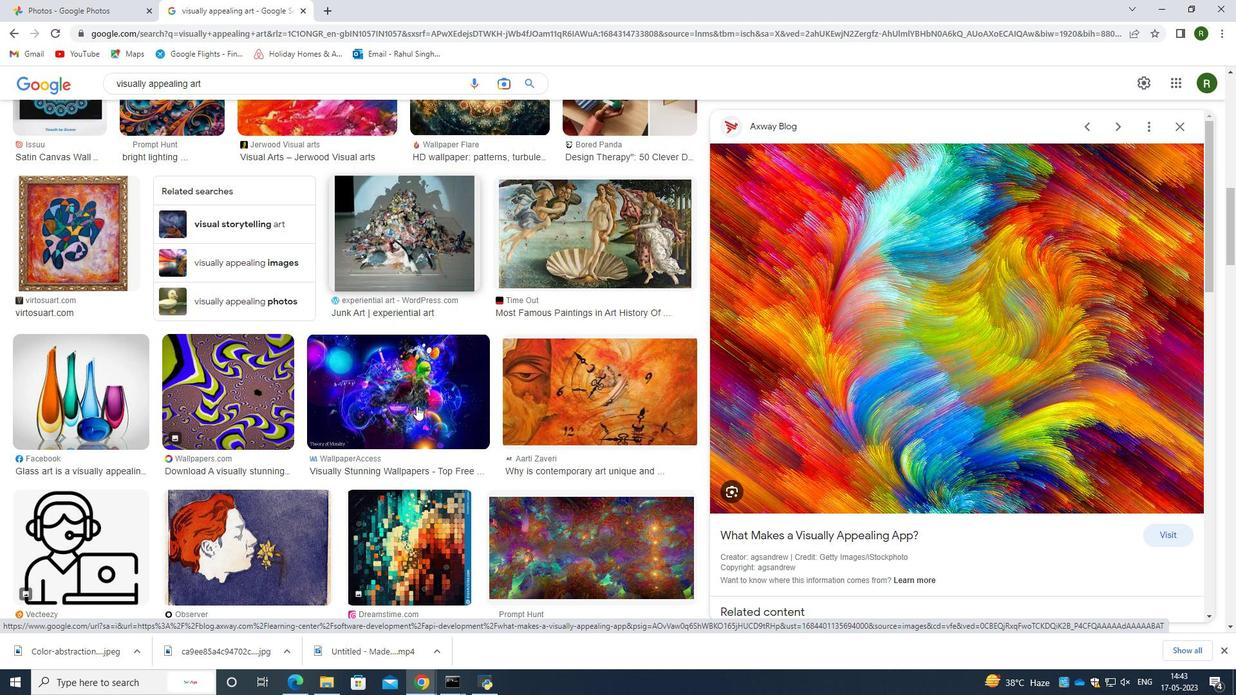 
Action: Mouse moved to (362, 262)
Screenshot: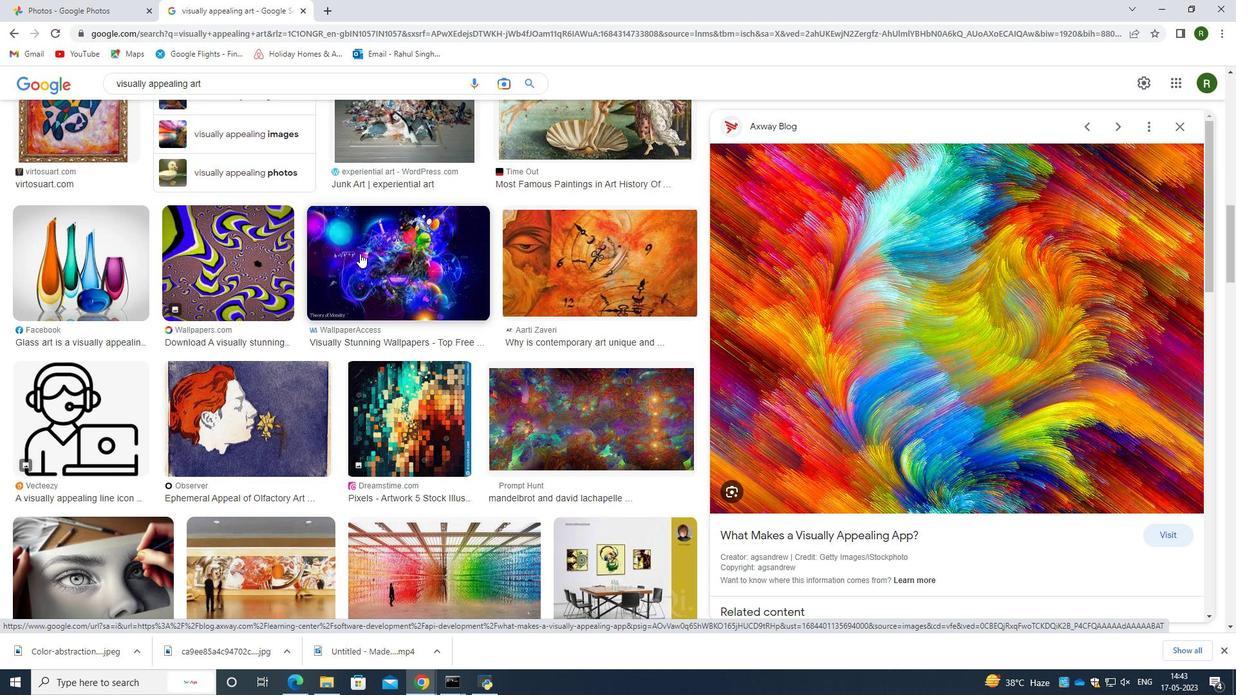 
Action: Mouse pressed left at (362, 262)
Screenshot: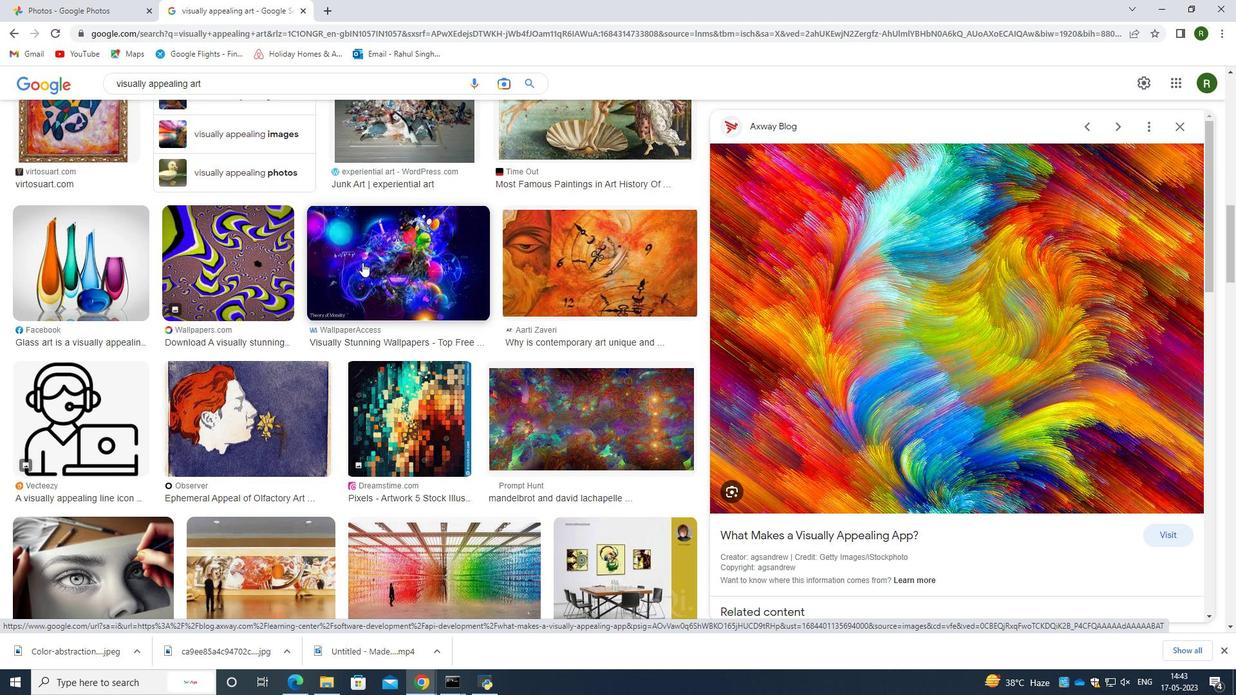 
Action: Mouse moved to (878, 314)
Screenshot: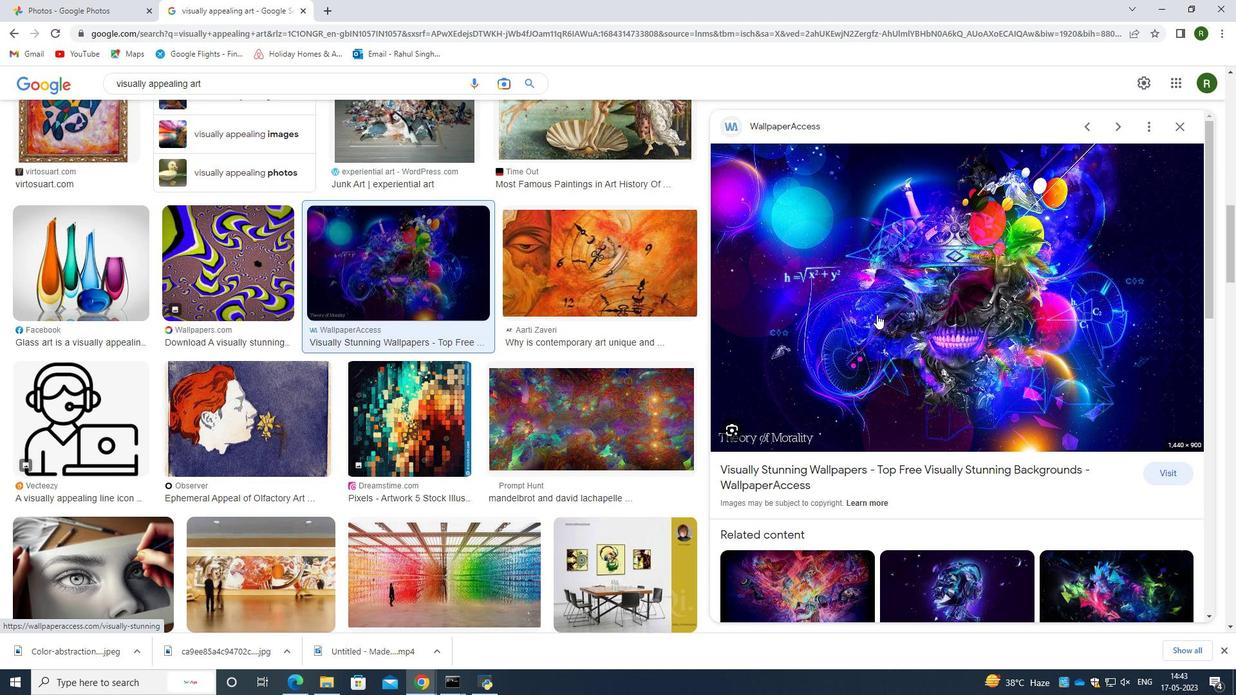 
Action: Mouse pressed right at (878, 314)
Screenshot: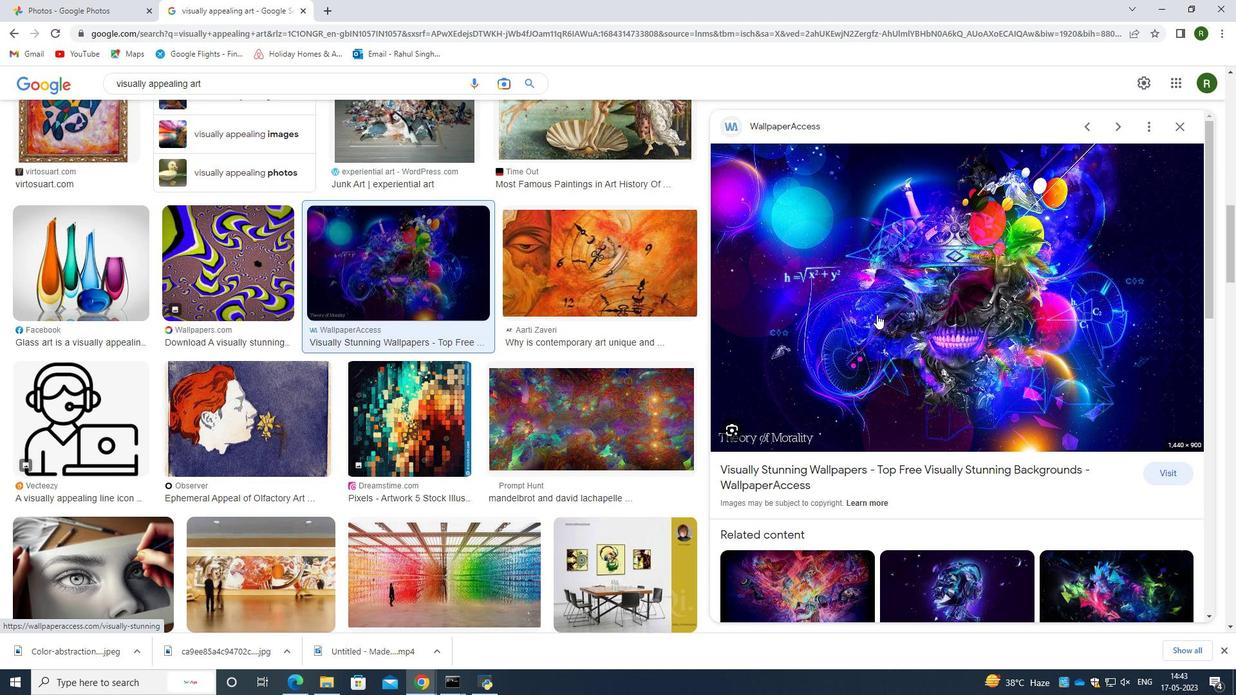 
Action: Mouse moved to (948, 445)
Screenshot: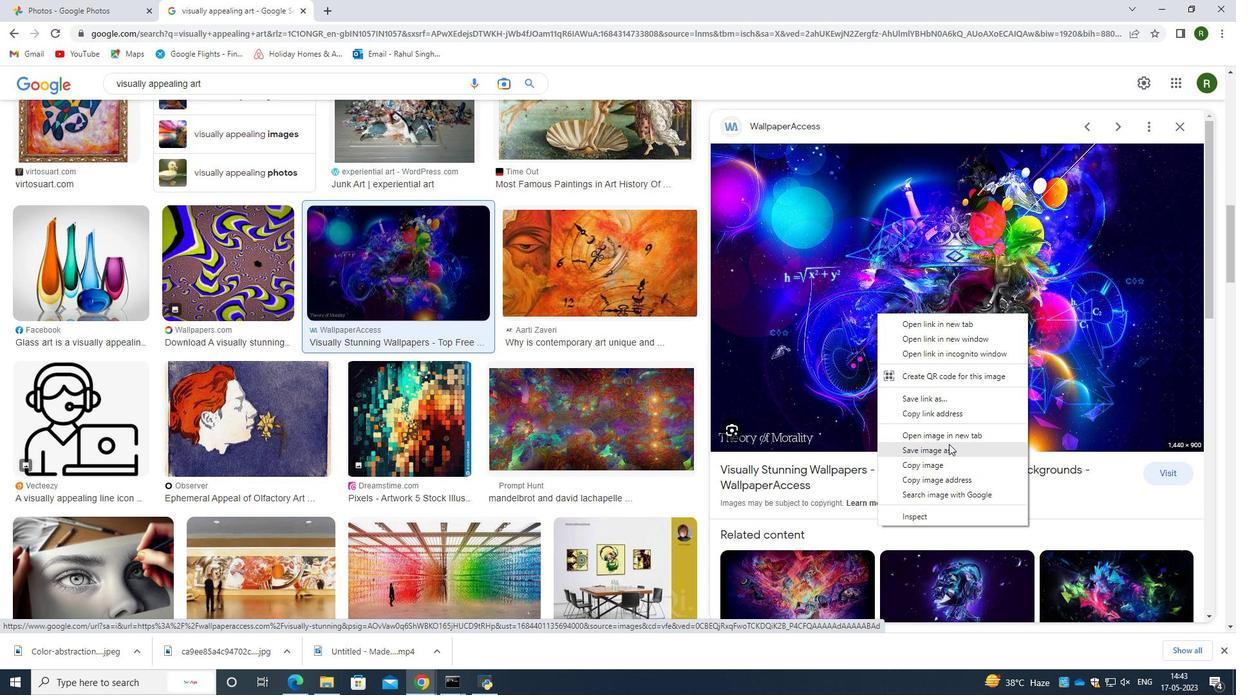 
Action: Mouse pressed left at (948, 445)
Screenshot: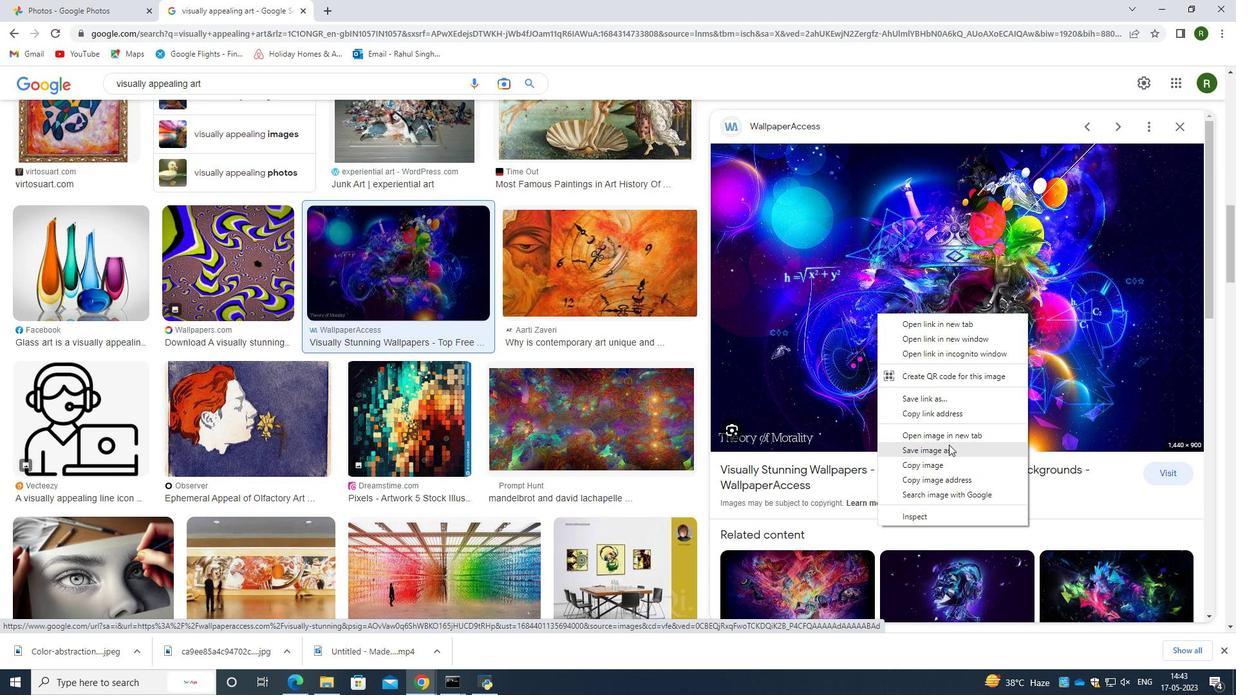 
Action: Mouse moved to (494, 325)
Screenshot: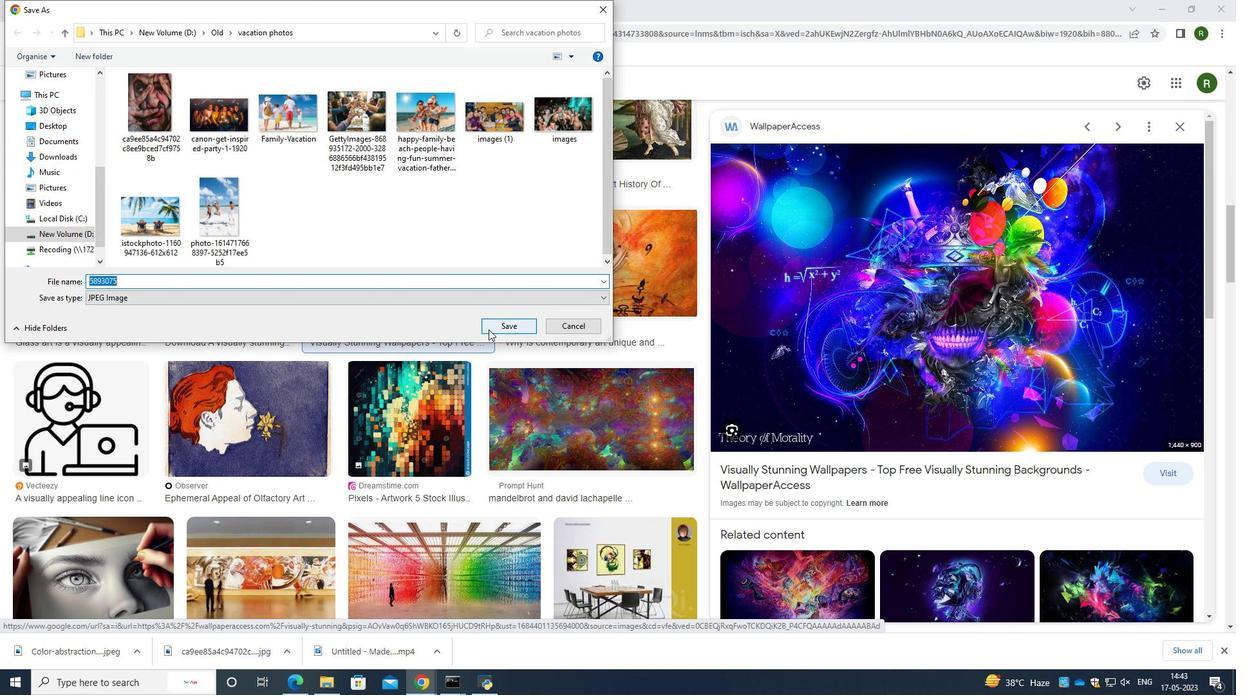 
Action: Mouse pressed left at (494, 325)
Screenshot: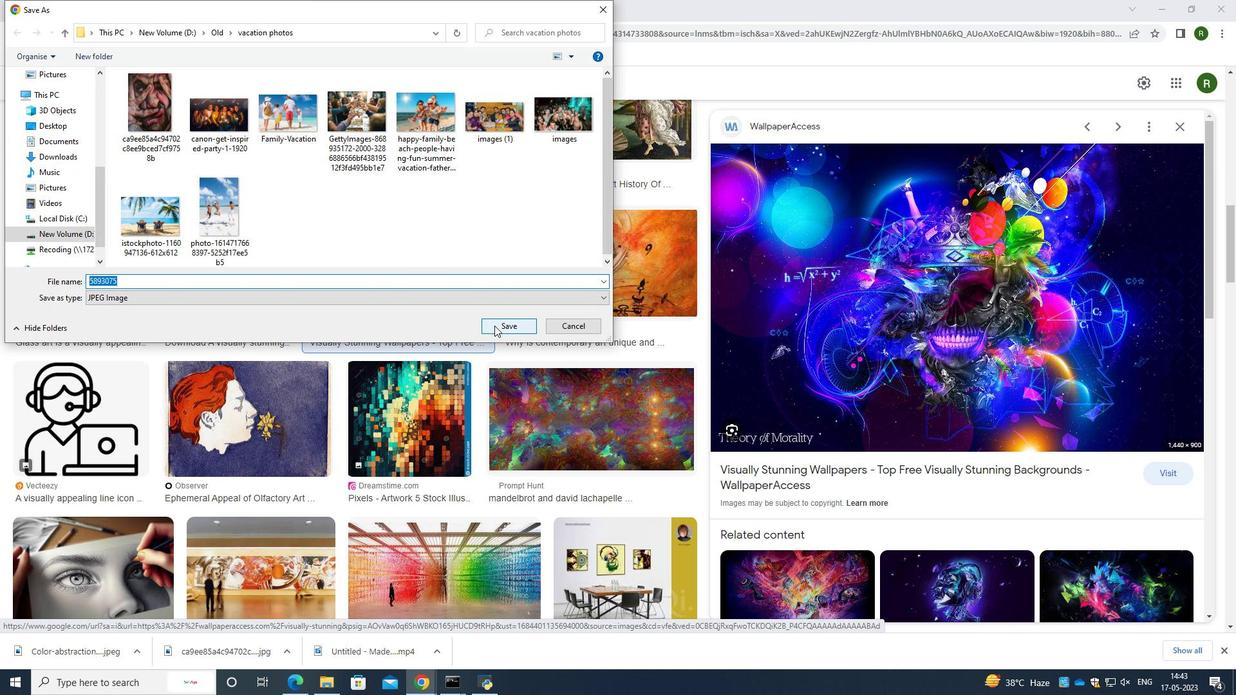 
Action: Mouse moved to (310, 344)
Screenshot: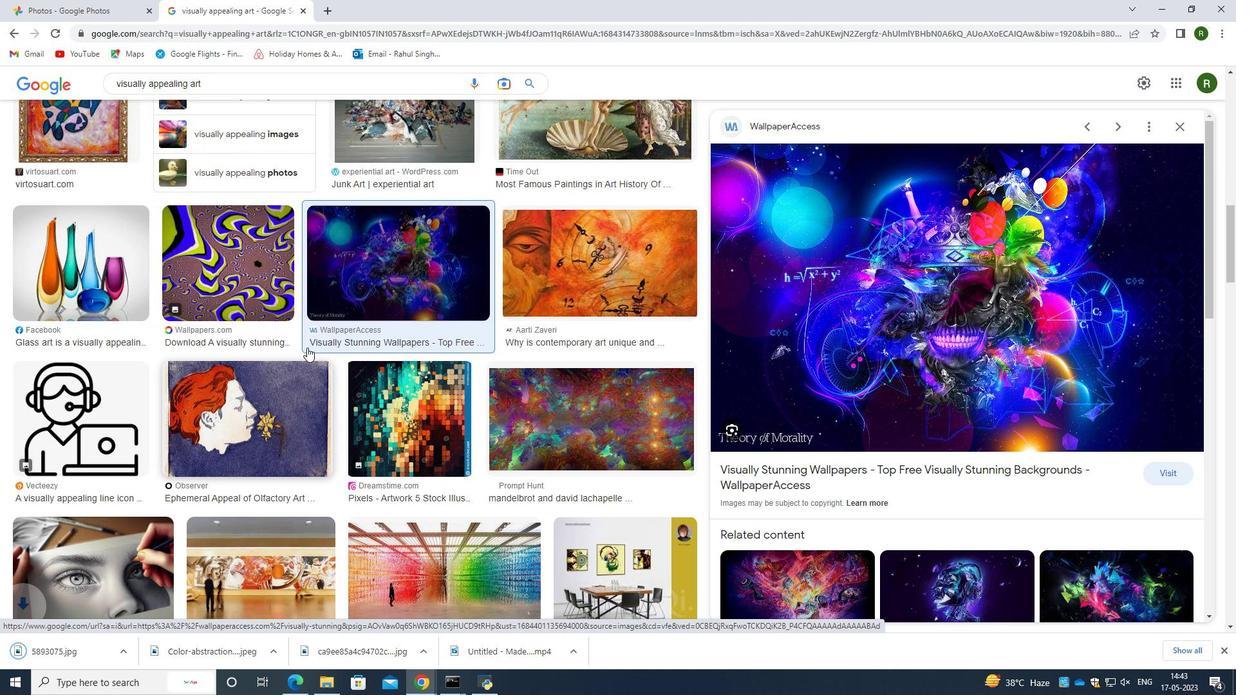 
Action: Mouse scrolled (310, 344) with delta (0, 0)
Screenshot: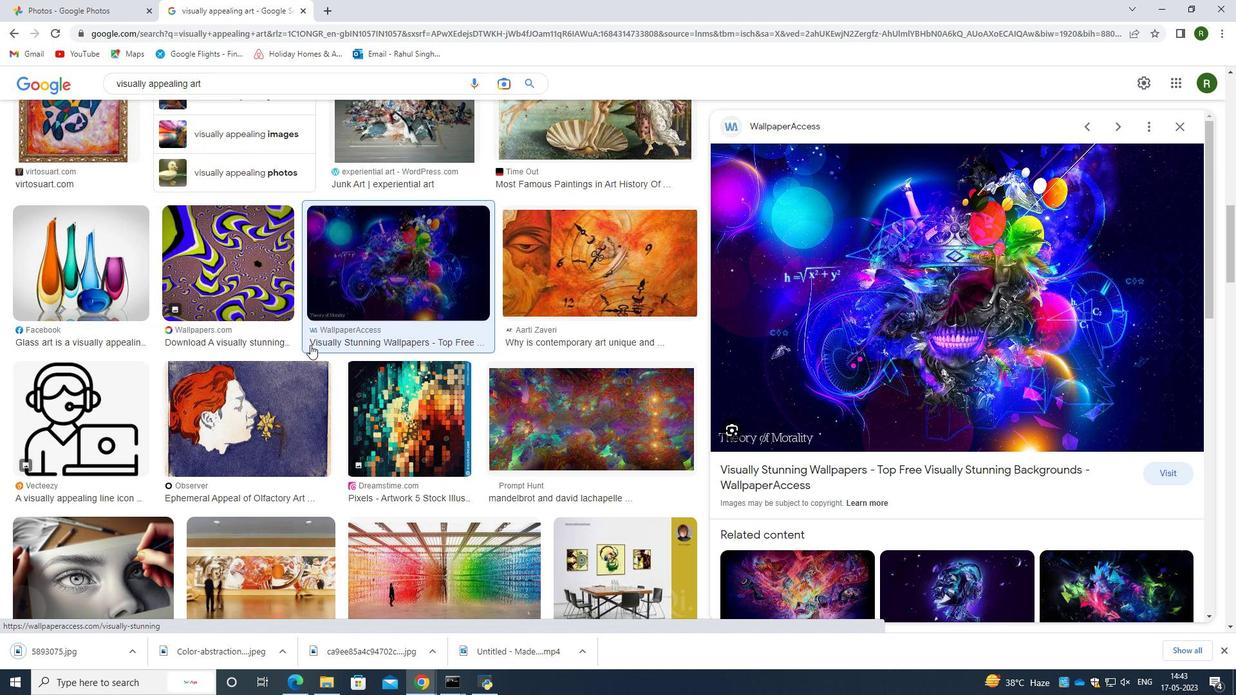 
Action: Mouse scrolled (310, 344) with delta (0, 0)
Screenshot: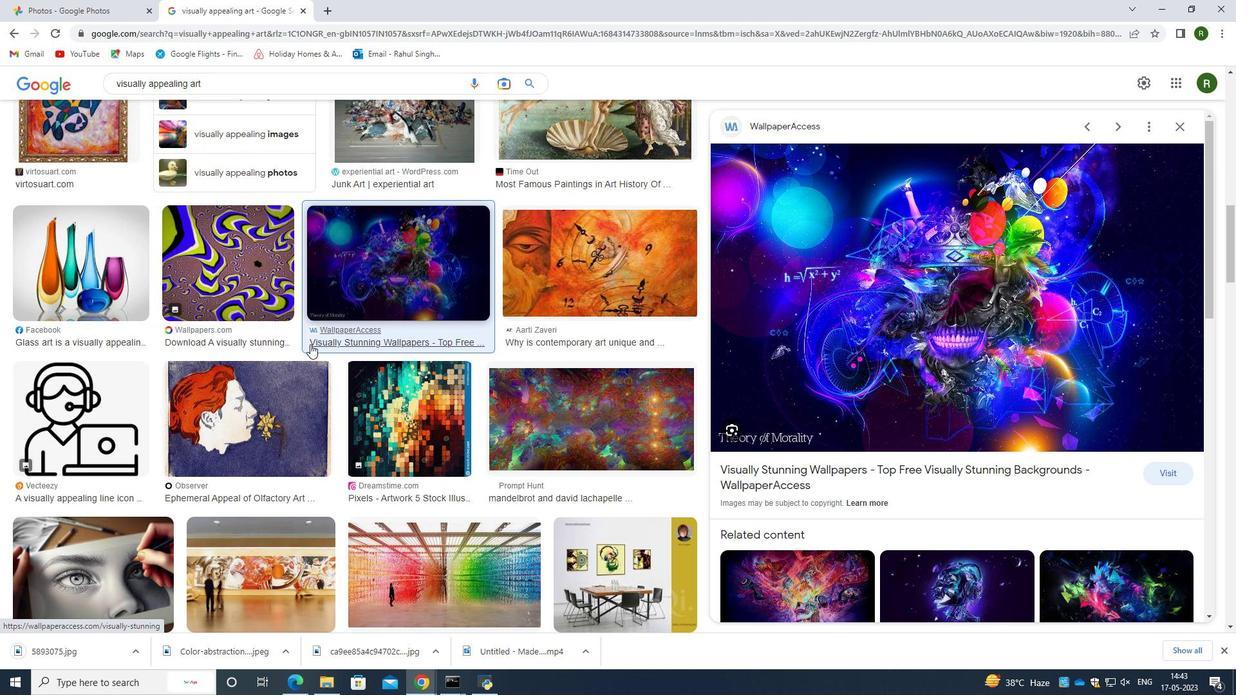 
Action: Mouse moved to (221, 388)
Screenshot: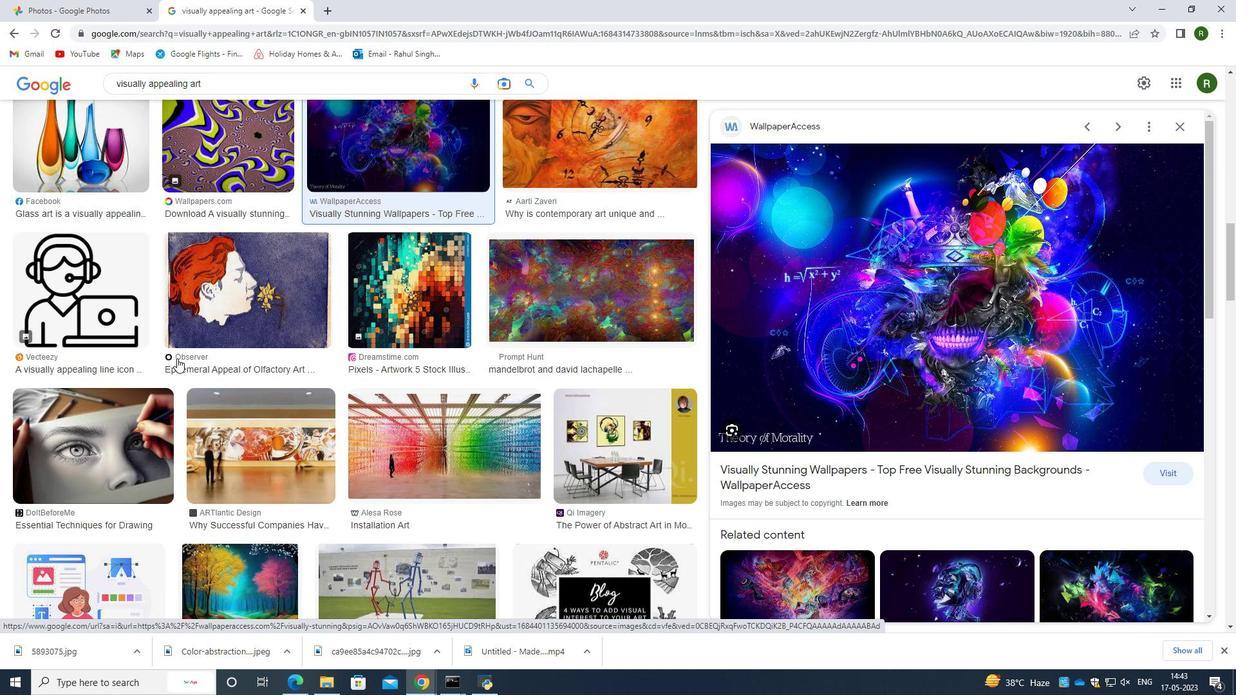 
Action: Mouse scrolled (221, 387) with delta (0, 0)
Screenshot: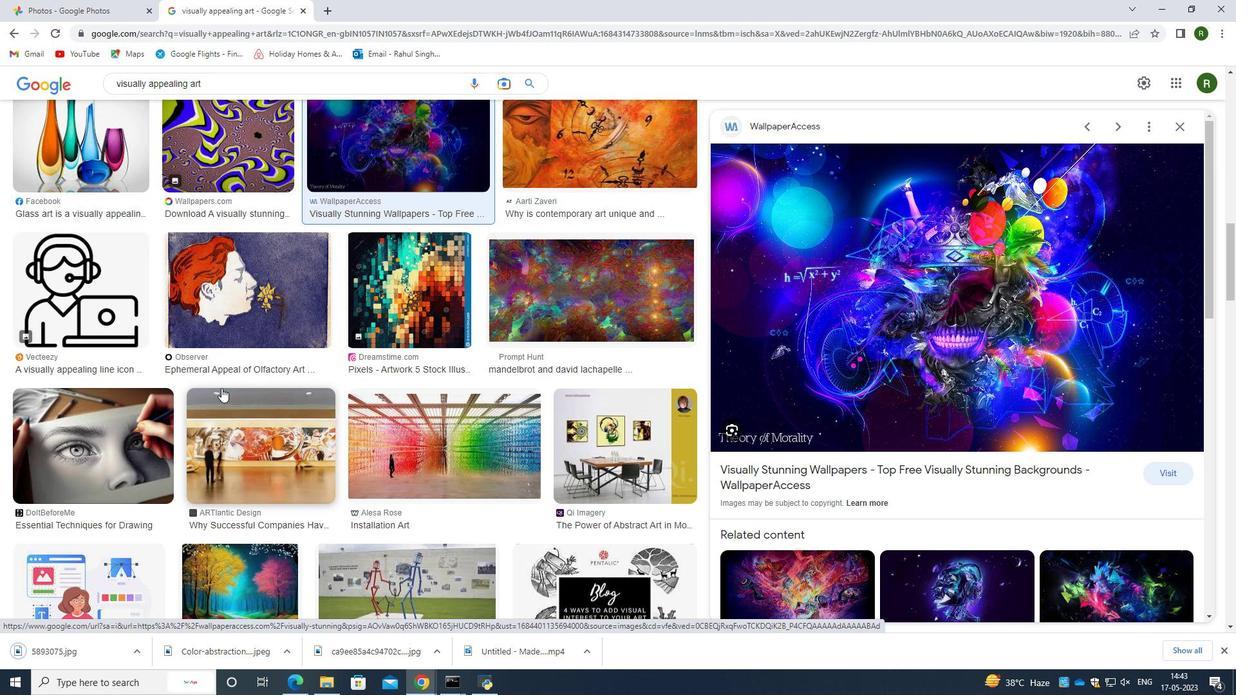 
Action: Mouse scrolled (221, 387) with delta (0, 0)
Screenshot: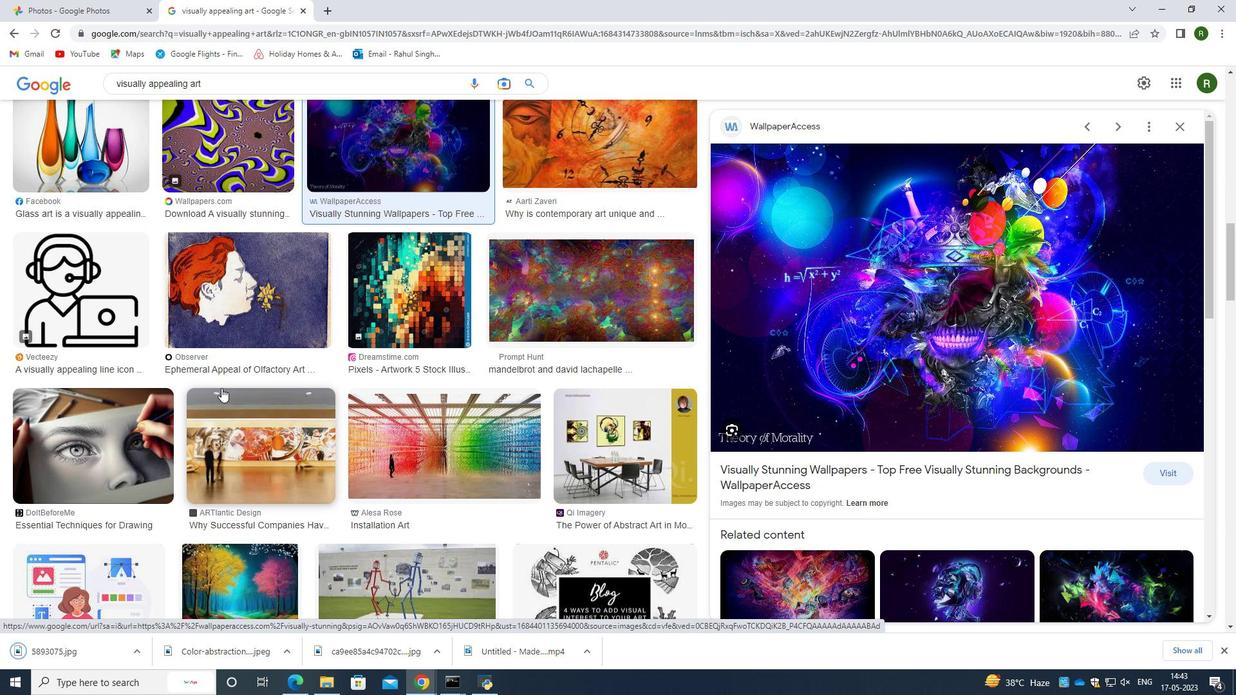 
Action: Mouse moved to (242, 389)
Screenshot: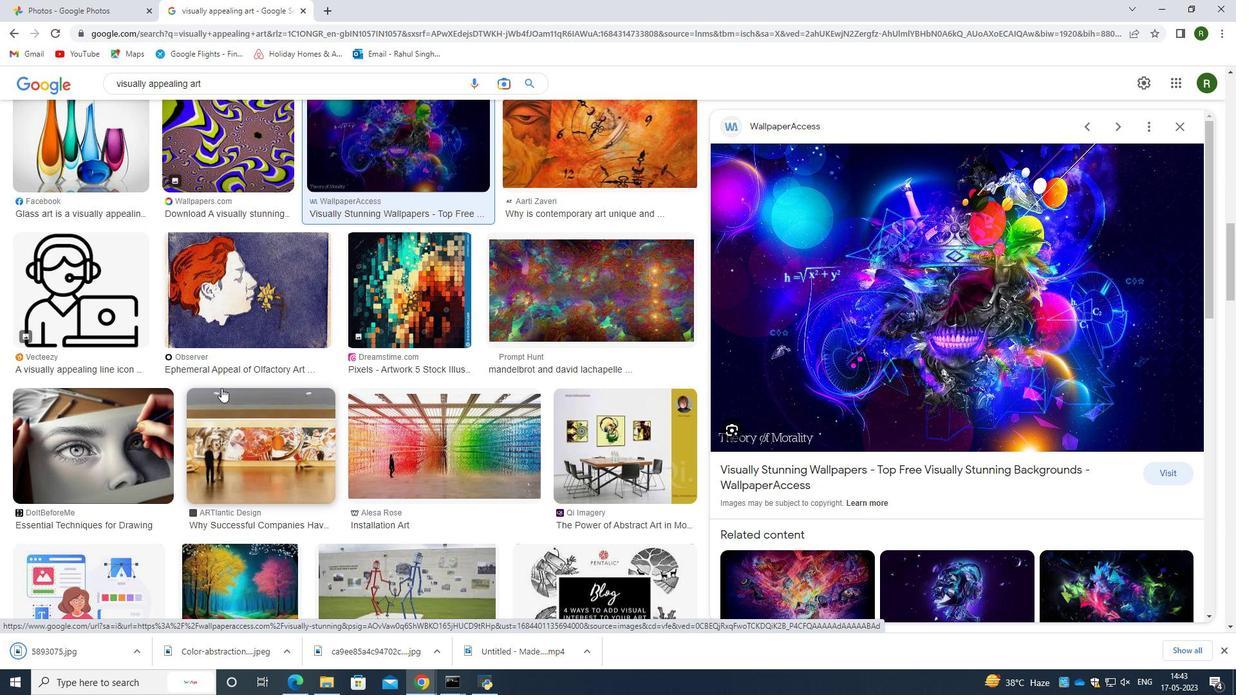 
Action: Mouse scrolled (242, 388) with delta (0, 0)
Screenshot: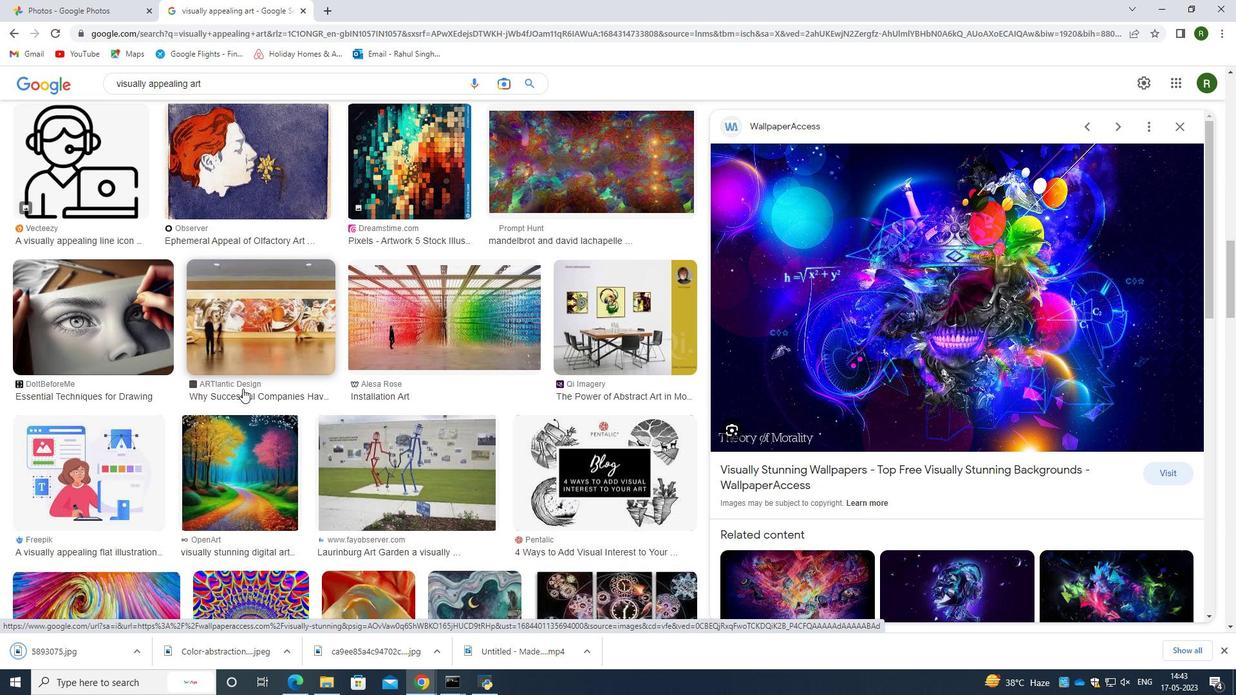 
Action: Mouse scrolled (242, 388) with delta (0, 0)
Screenshot: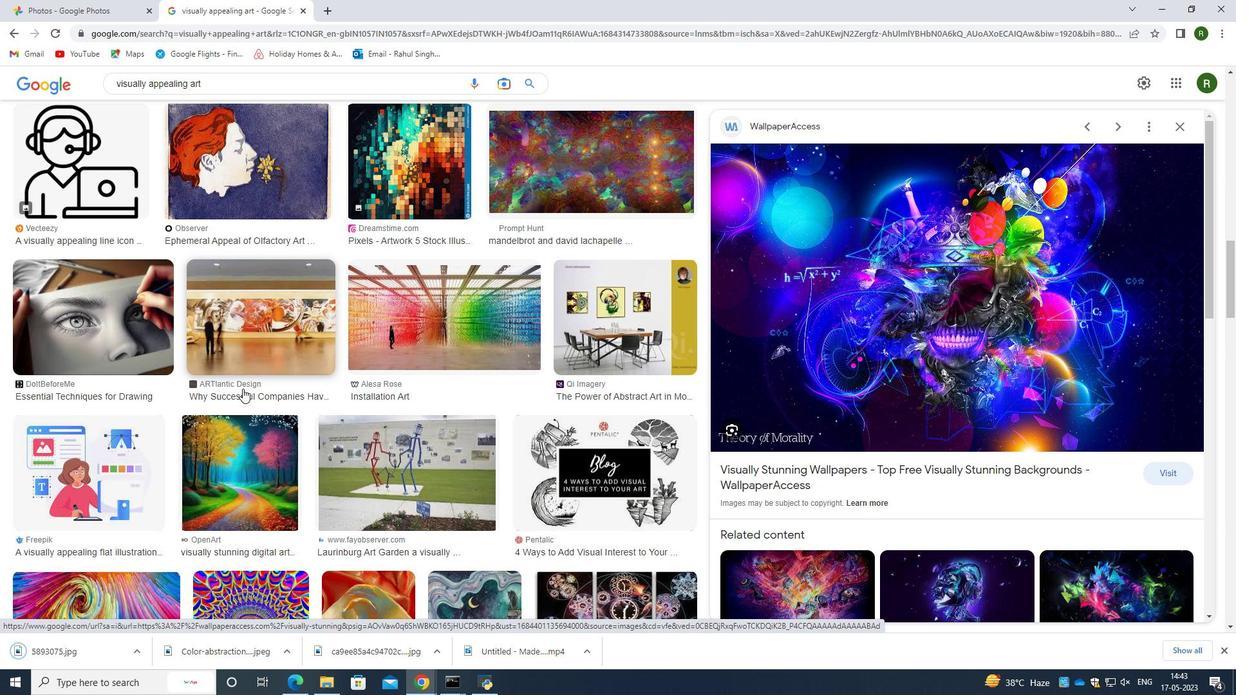 
Action: Mouse moved to (248, 389)
Screenshot: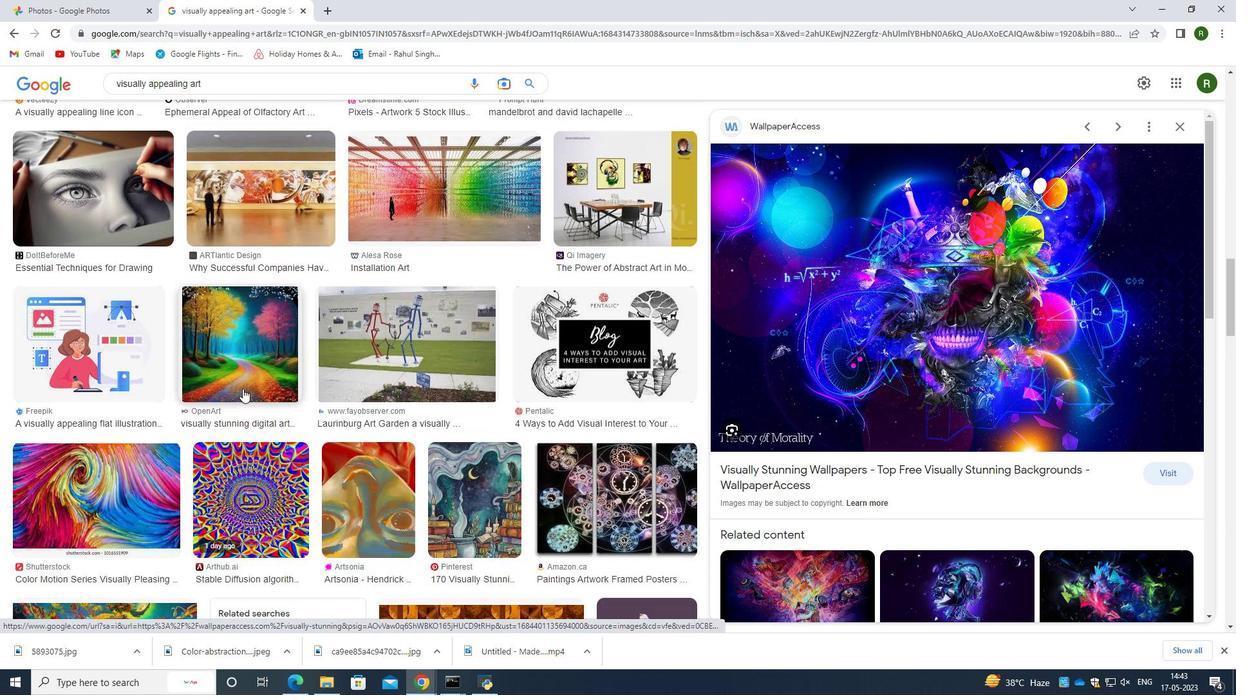 
Action: Mouse scrolled (248, 389) with delta (0, 0)
Screenshot: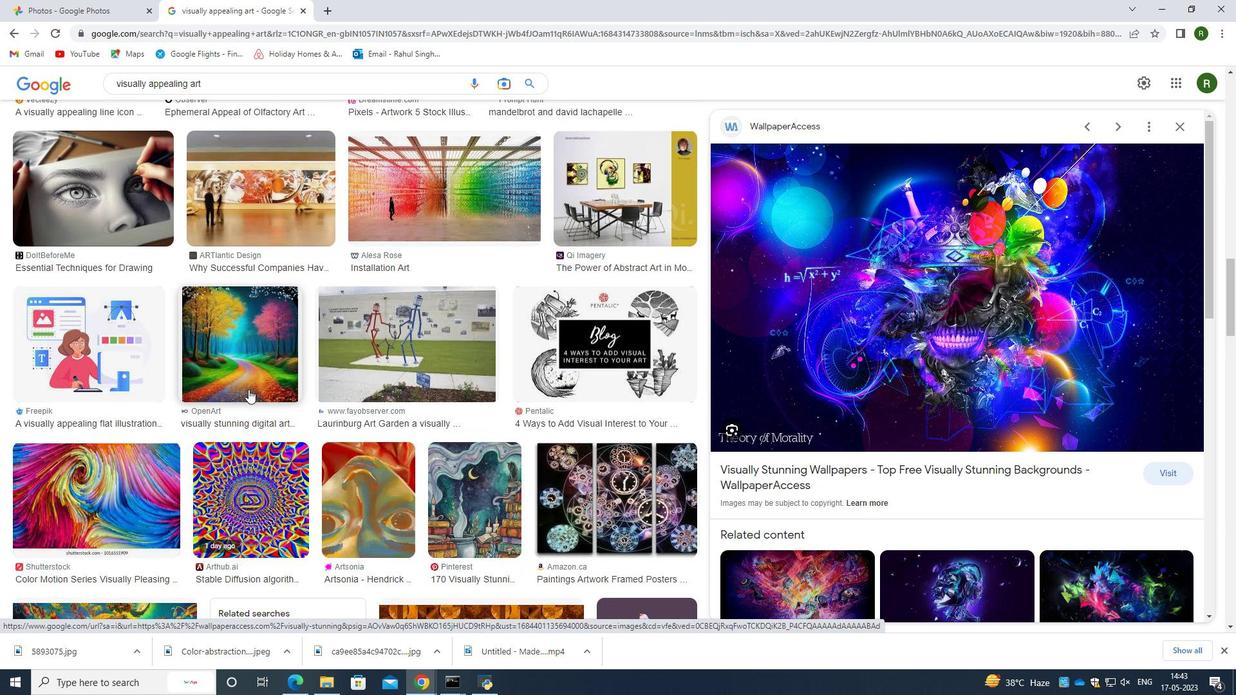 
Action: Mouse scrolled (248, 389) with delta (0, 0)
Screenshot: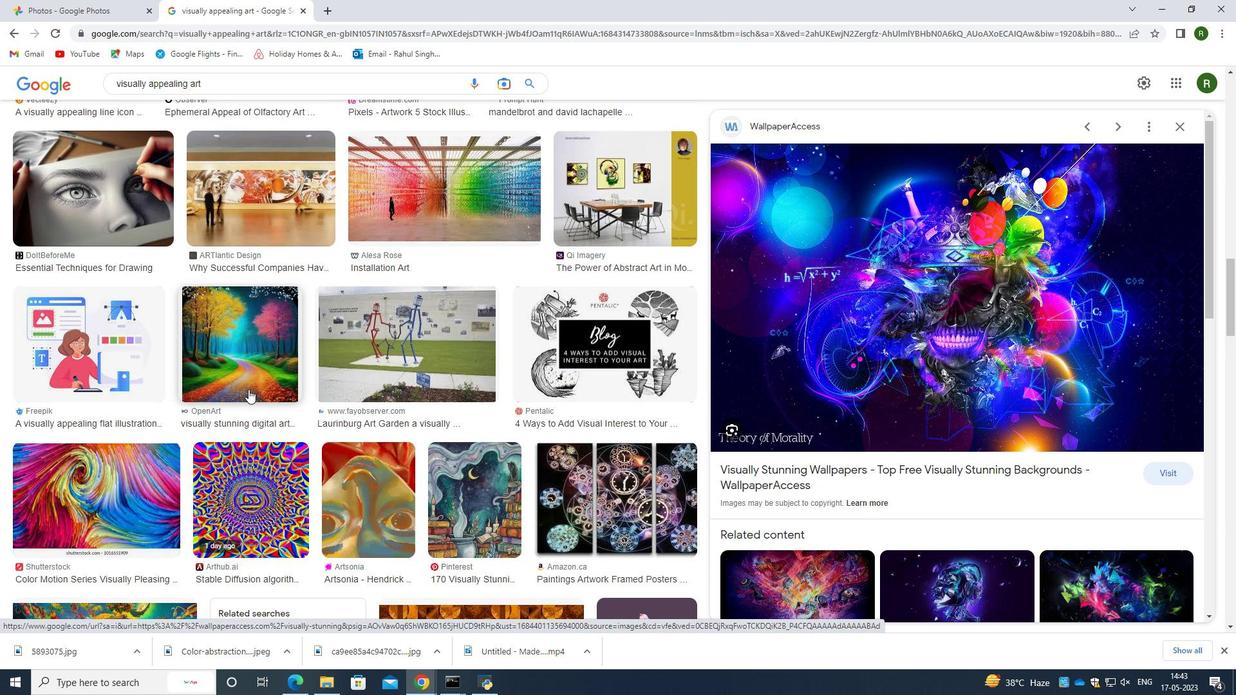 
Action: Mouse scrolled (248, 389) with delta (0, 0)
Screenshot: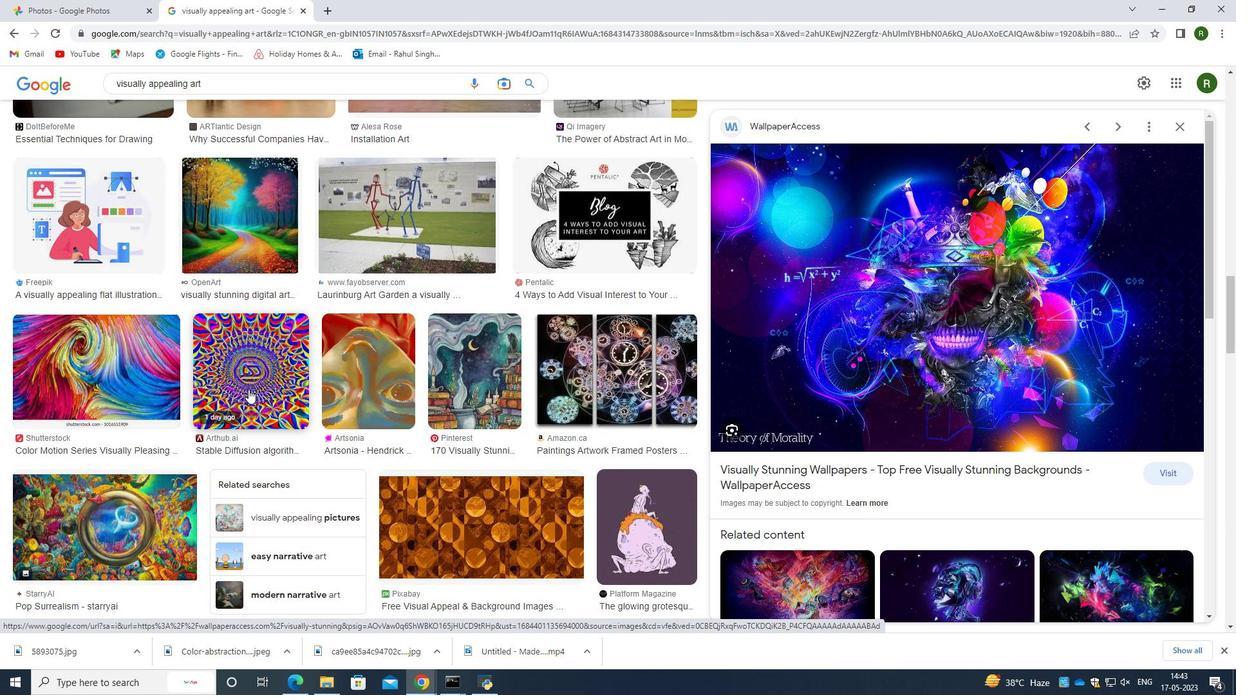 
Action: Mouse scrolled (248, 389) with delta (0, 0)
Screenshot: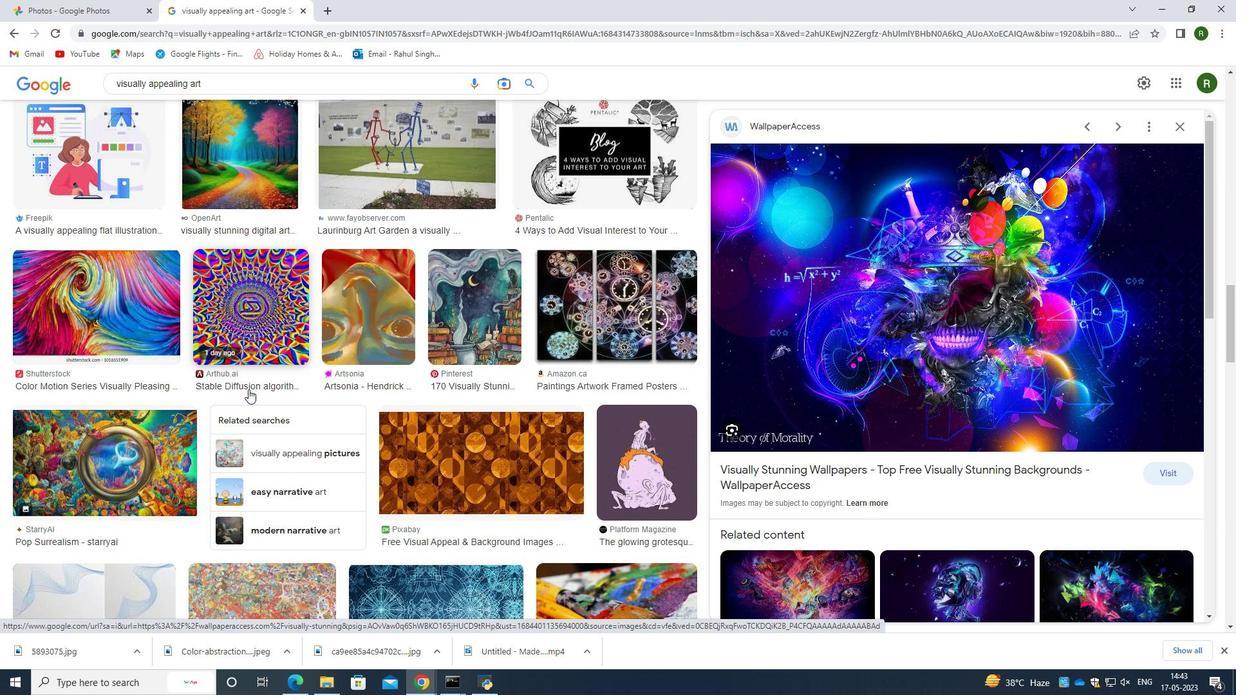 
Action: Mouse scrolled (248, 389) with delta (0, 0)
Screenshot: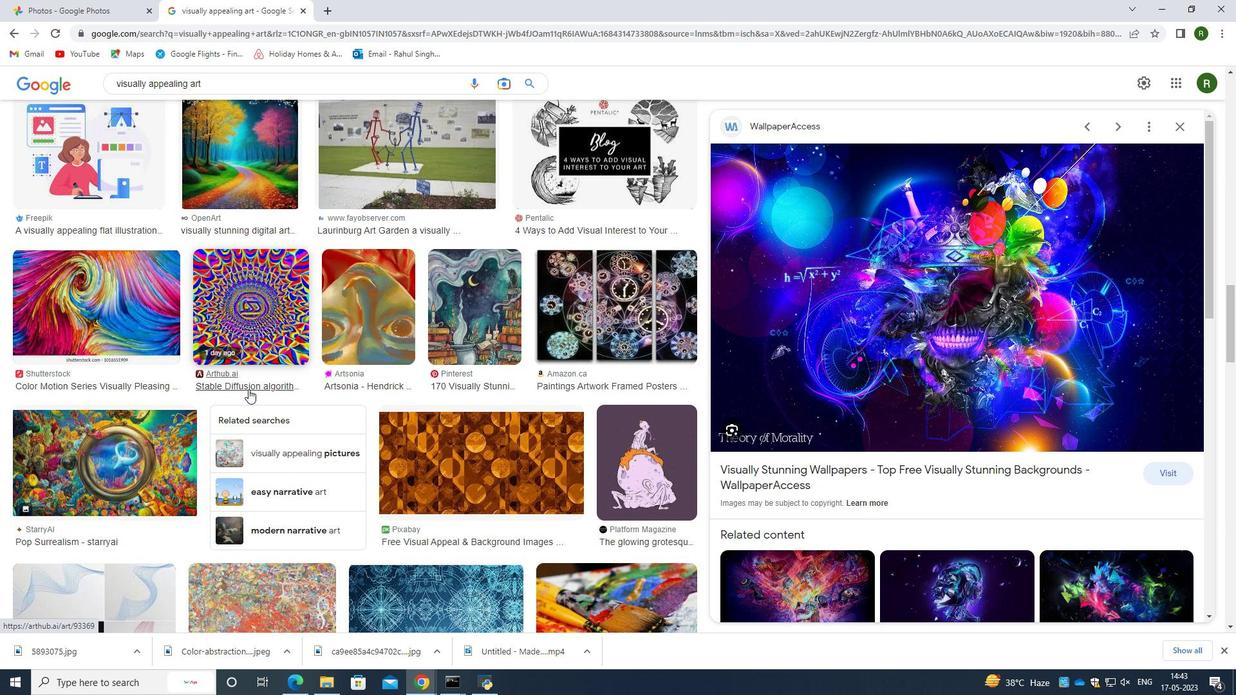 
Action: Mouse scrolled (248, 389) with delta (0, 0)
Screenshot: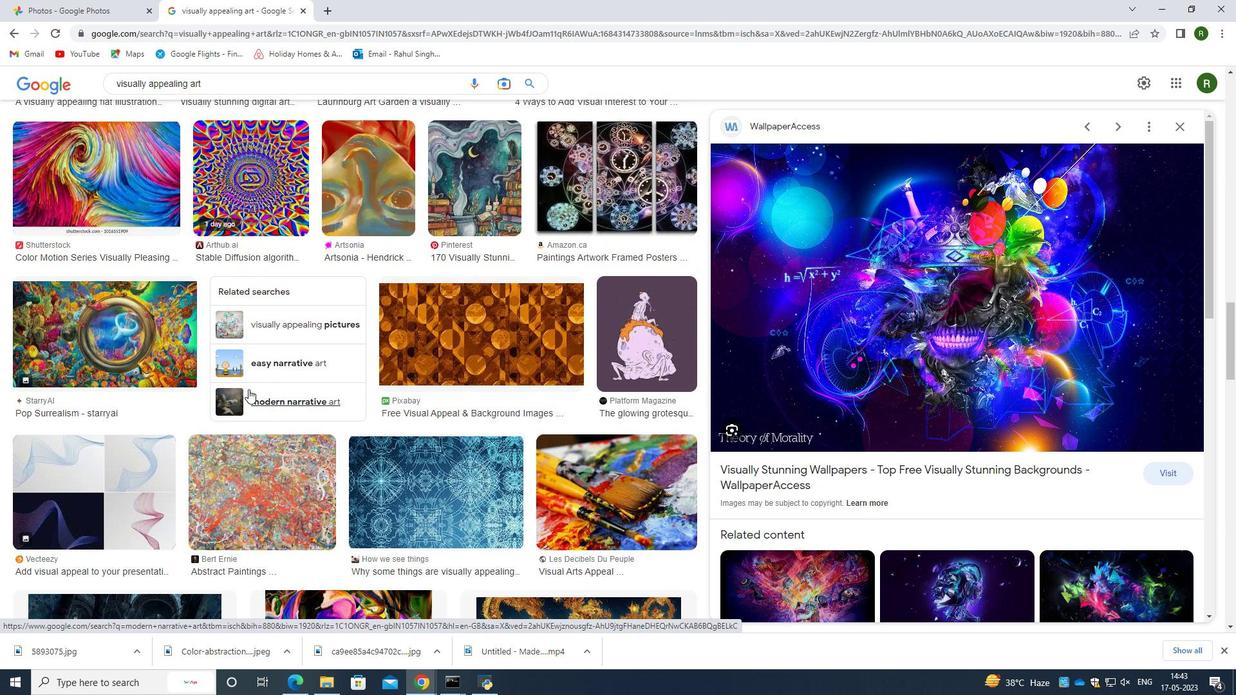 
Action: Mouse scrolled (248, 389) with delta (0, 0)
Screenshot: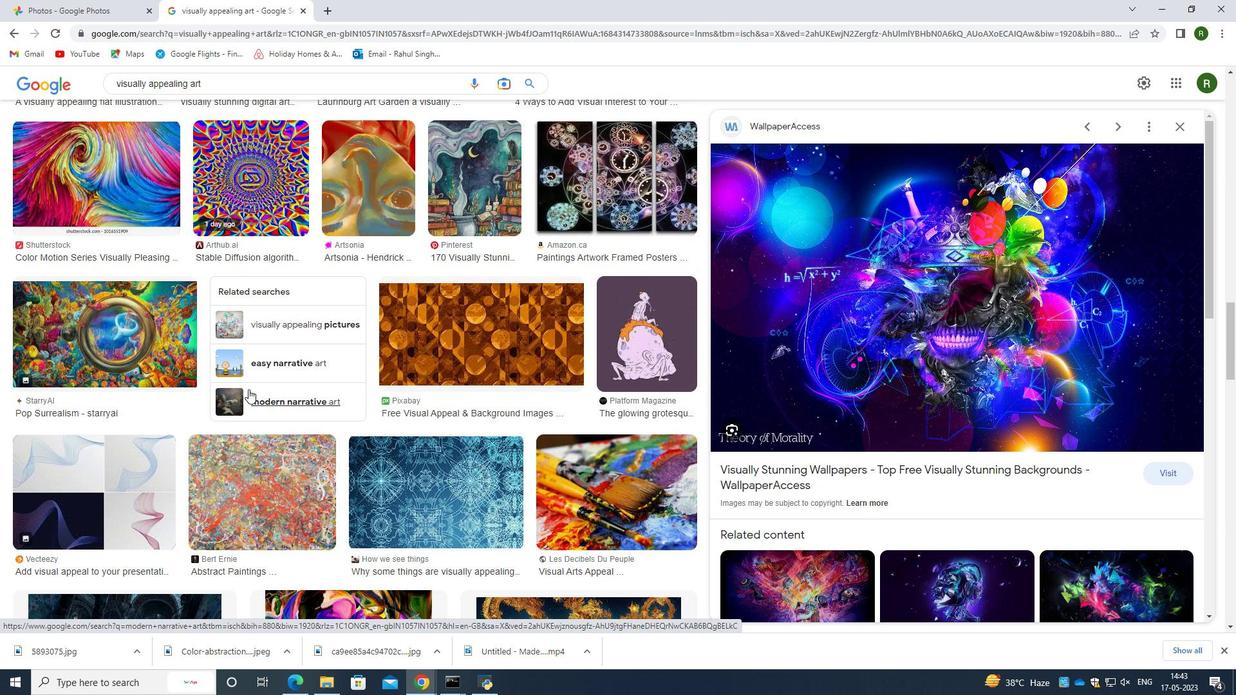 
Action: Mouse scrolled (248, 389) with delta (0, 0)
Screenshot: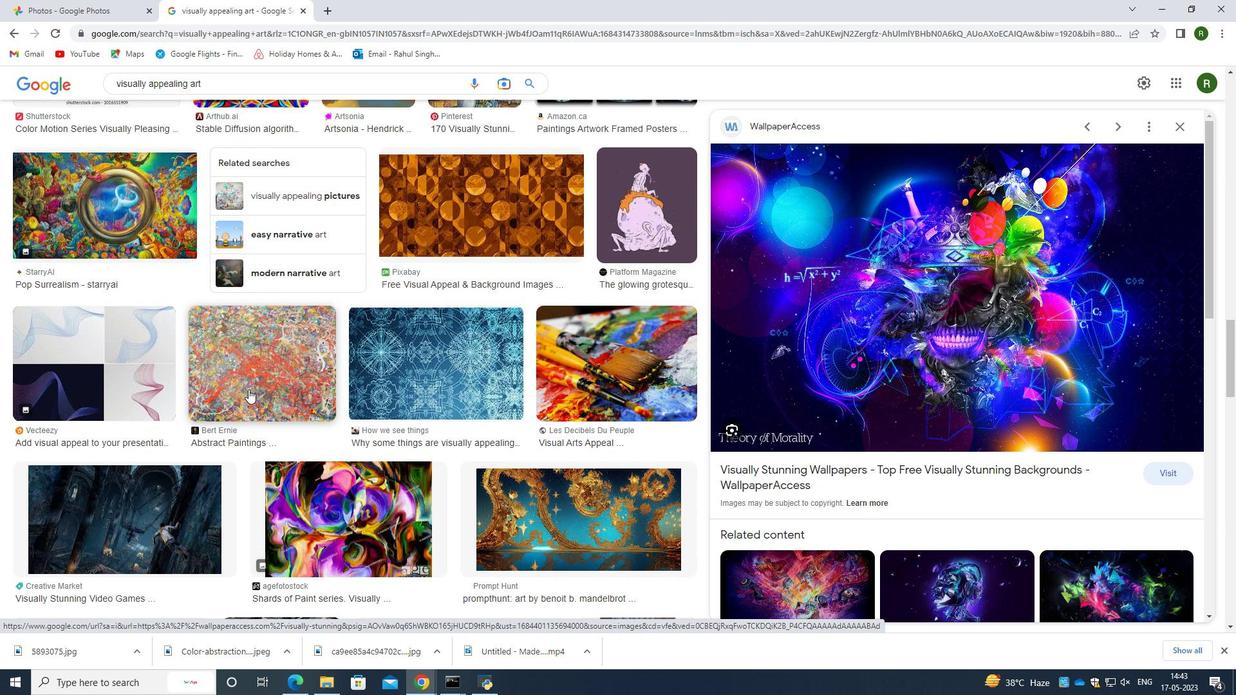 
Action: Mouse scrolled (248, 389) with delta (0, 0)
Screenshot: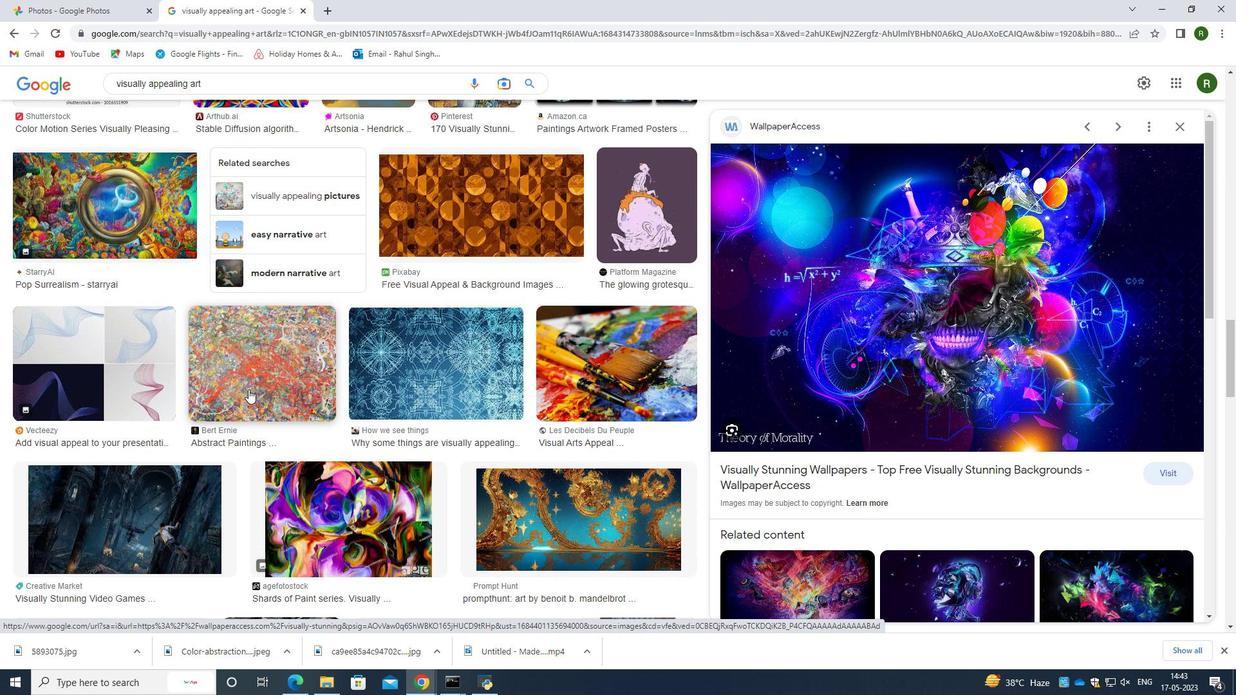 
Action: Mouse scrolled (248, 389) with delta (0, 0)
Screenshot: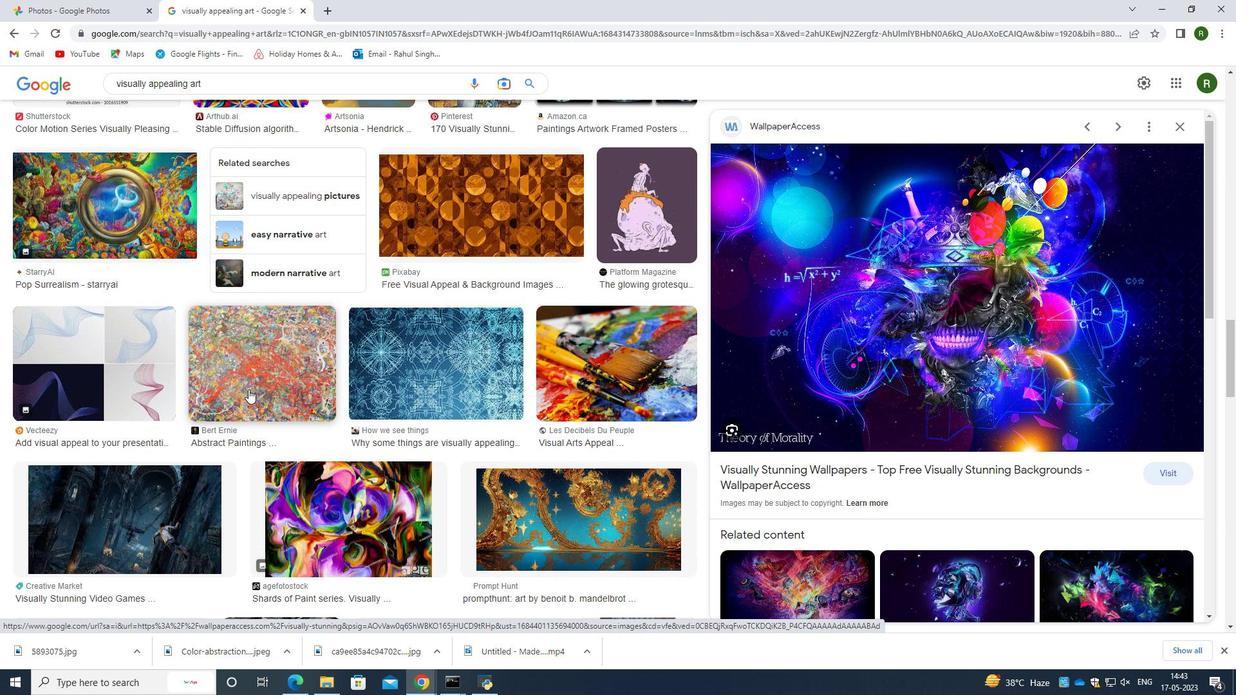
Action: Mouse scrolled (248, 390) with delta (0, 0)
Screenshot: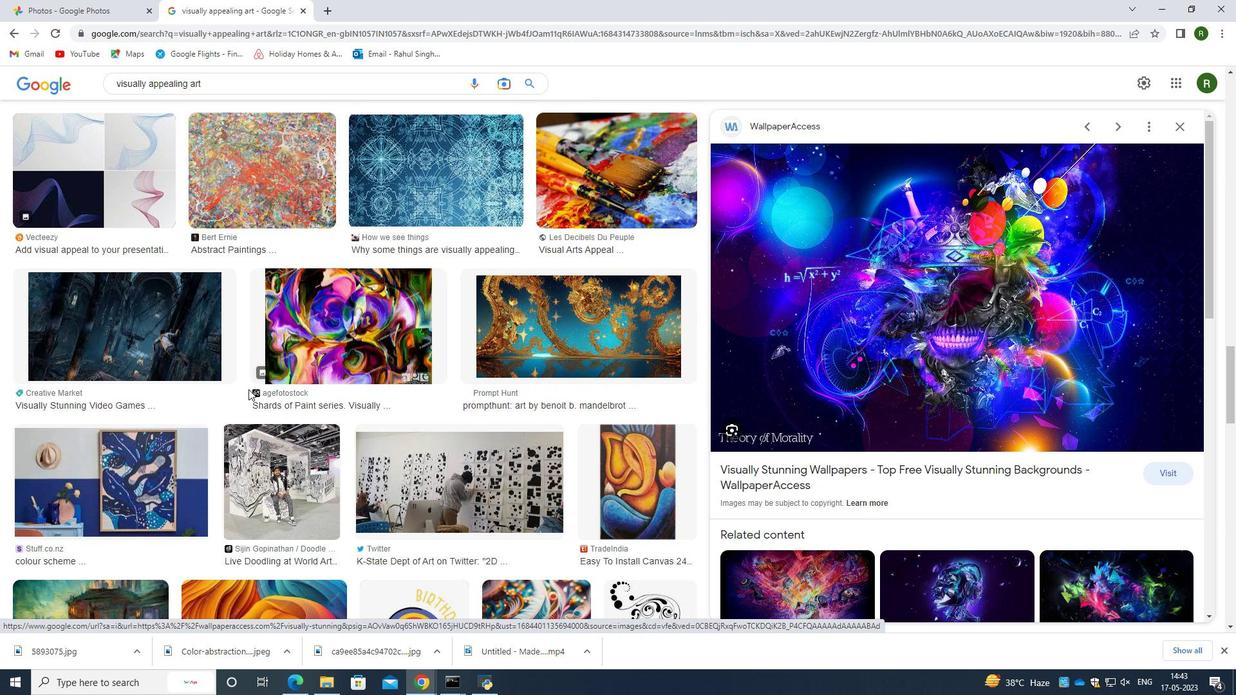 
Action: Mouse scrolled (248, 390) with delta (0, 0)
Screenshot: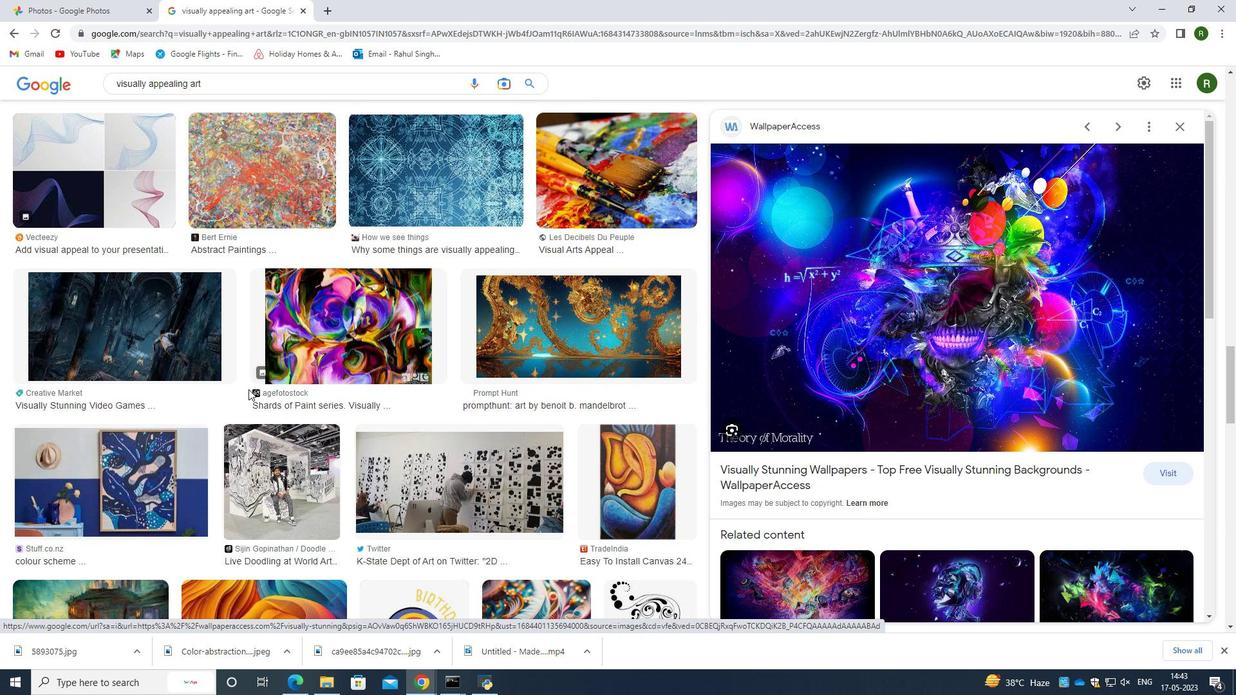 
Action: Mouse scrolled (248, 390) with delta (0, 0)
Screenshot: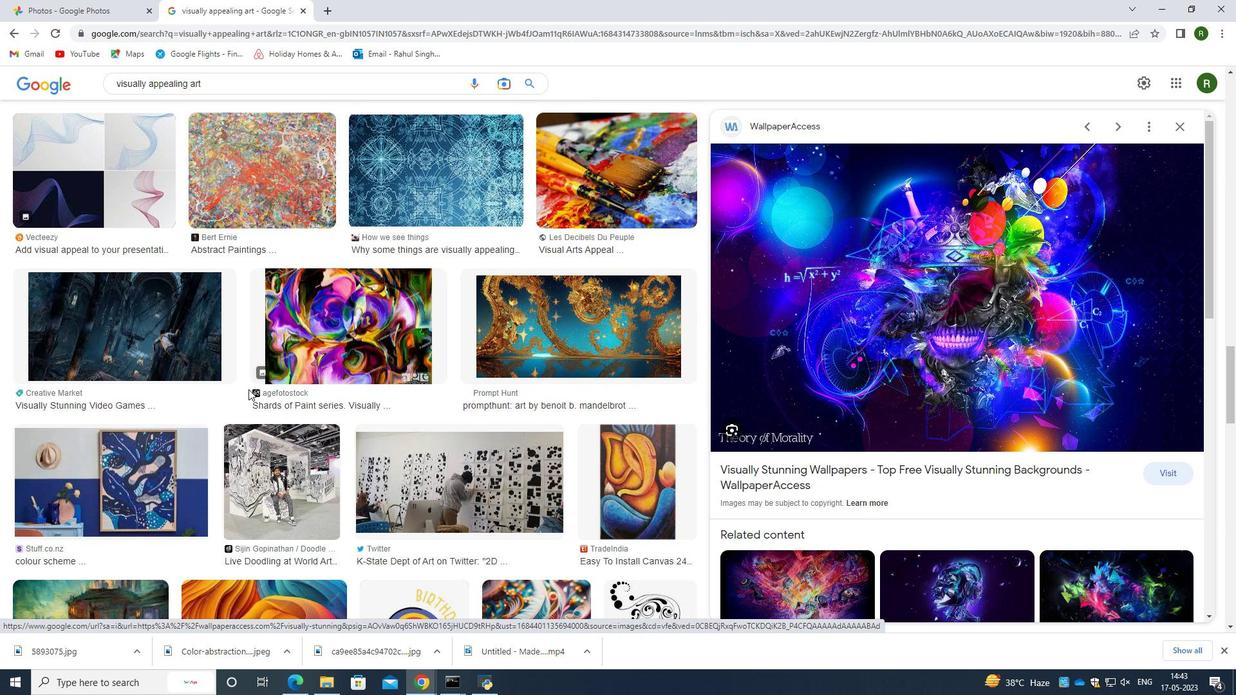 
Action: Mouse scrolled (248, 390) with delta (0, 0)
Screenshot: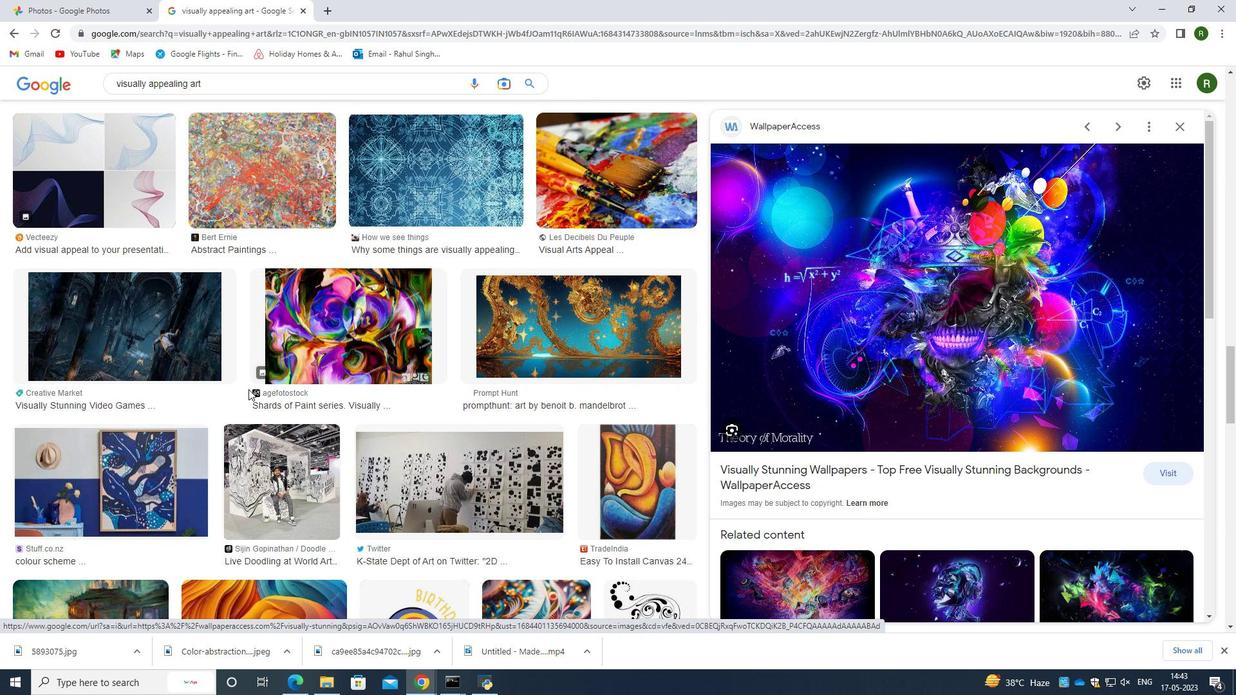 
Action: Mouse scrolled (248, 390) with delta (0, 0)
Screenshot: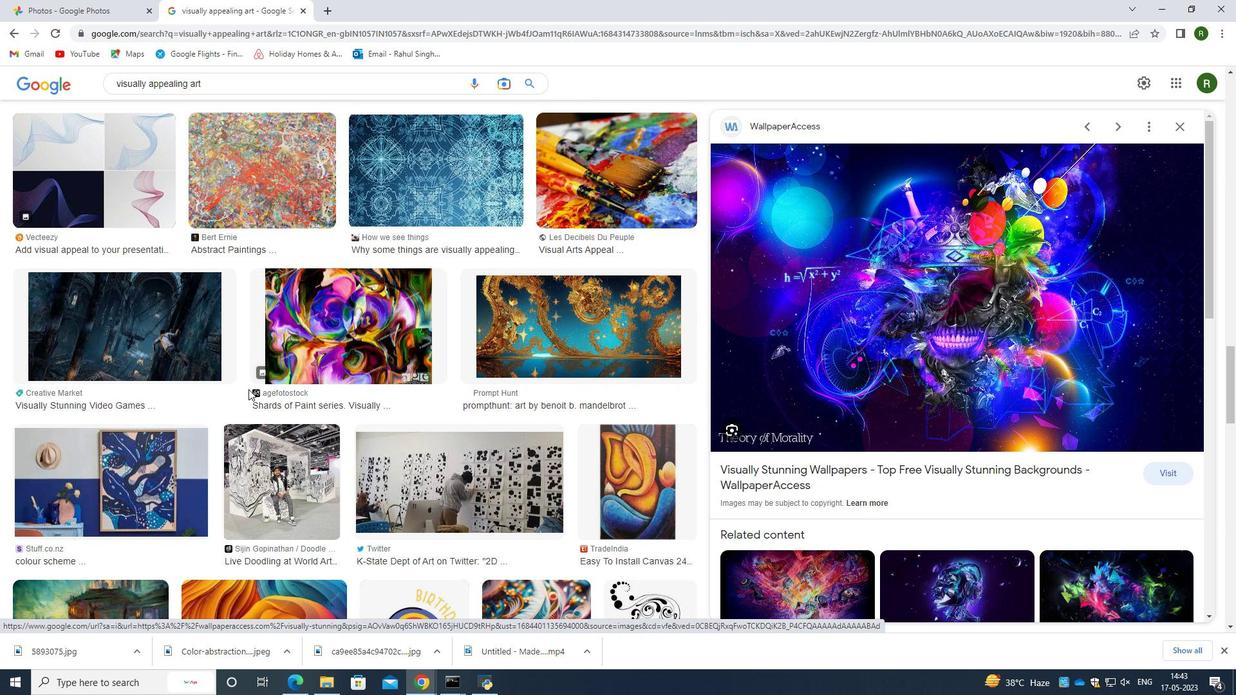
Action: Mouse scrolled (248, 389) with delta (0, 0)
Screenshot: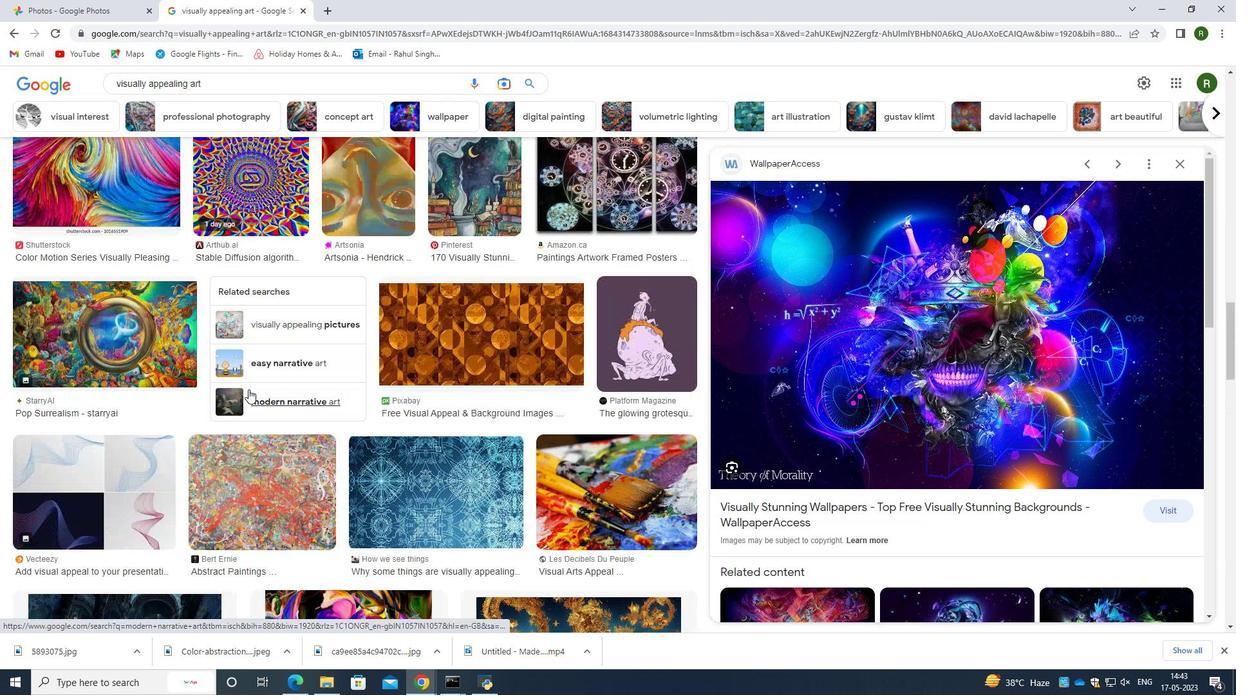 
Action: Mouse scrolled (248, 389) with delta (0, 0)
Screenshot: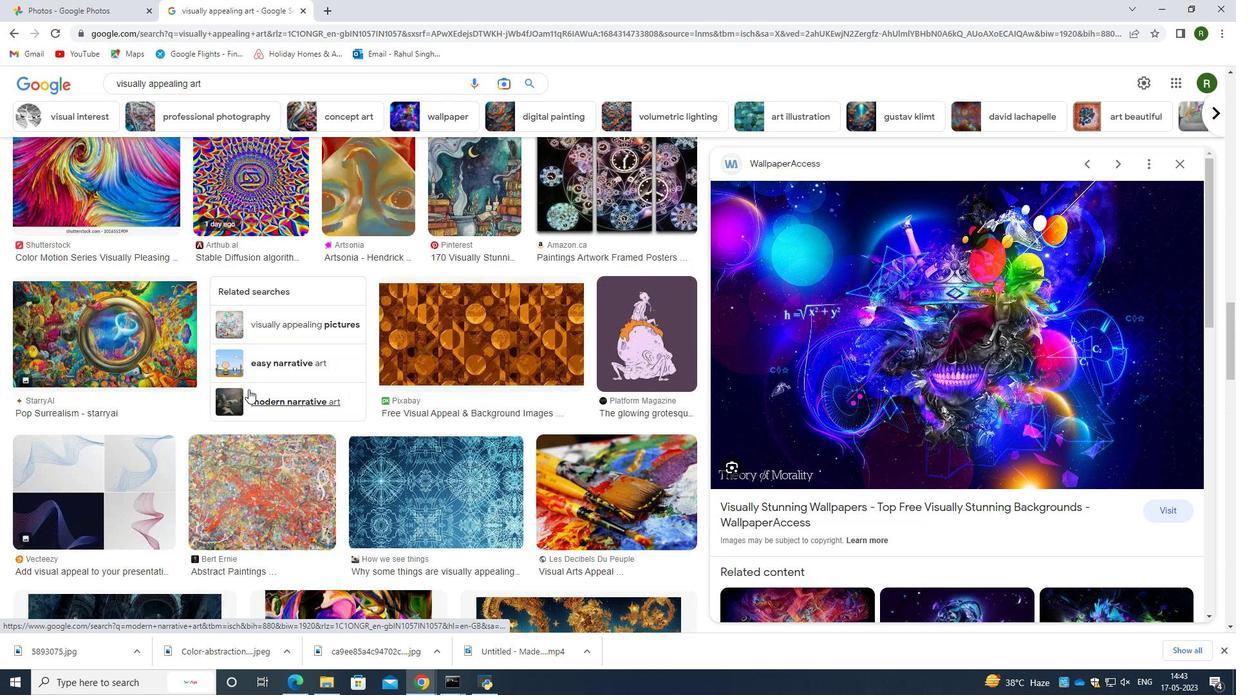 
Action: Mouse scrolled (248, 389) with delta (0, 0)
Screenshot: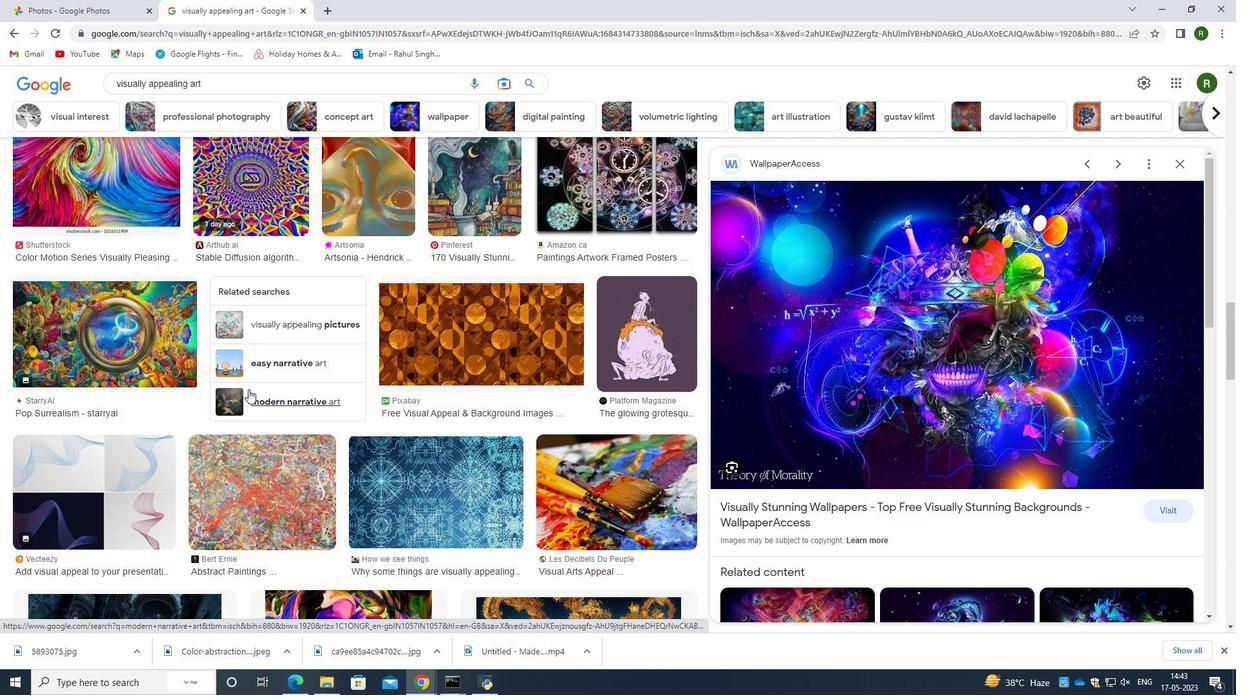 
Action: Mouse scrolled (248, 389) with delta (0, 0)
Screenshot: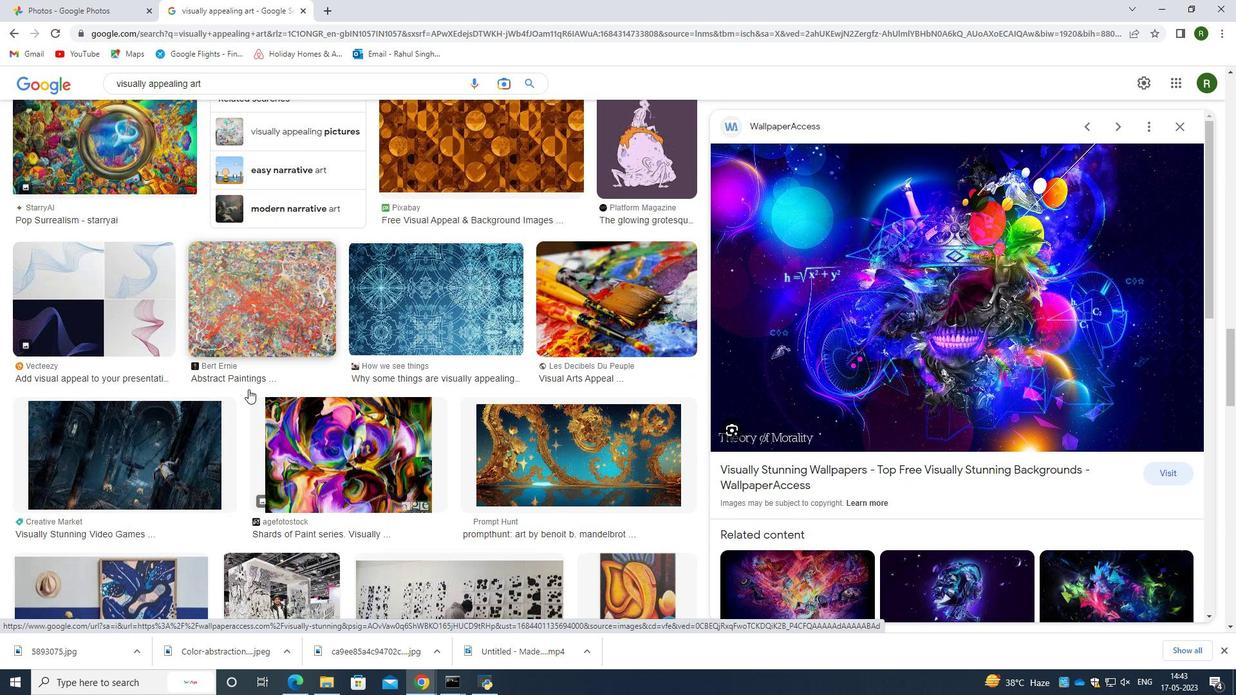 
Action: Mouse scrolled (248, 389) with delta (0, 0)
Screenshot: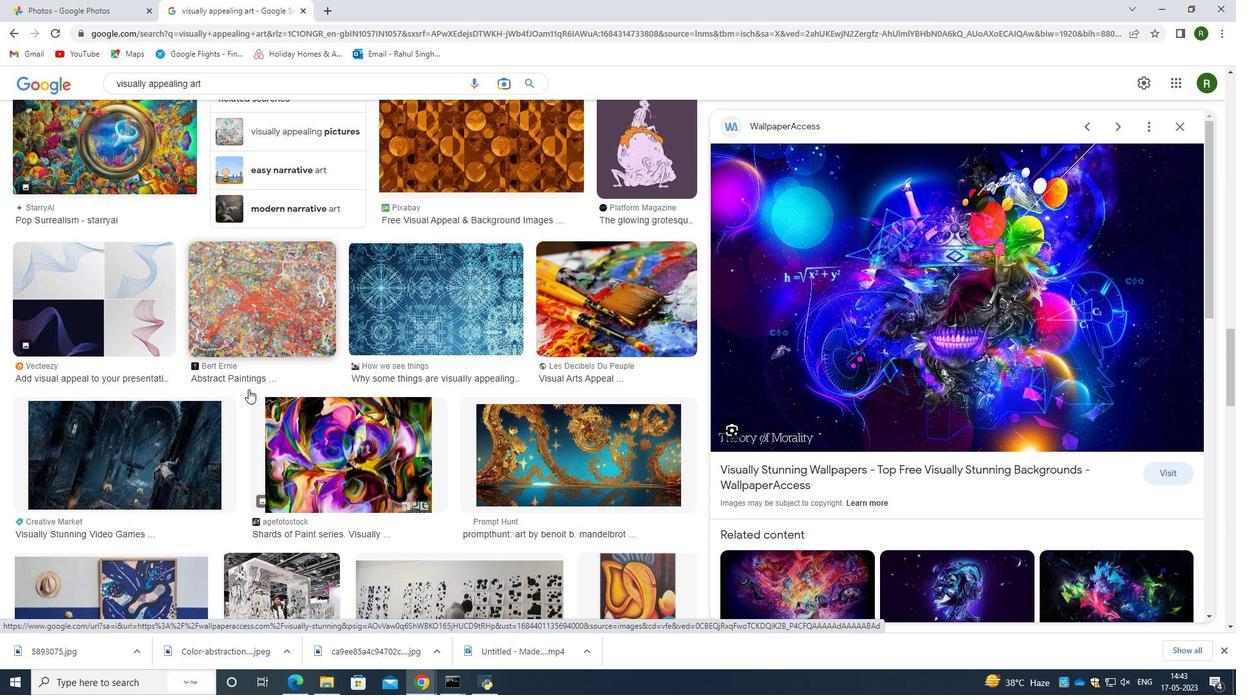 
Action: Mouse scrolled (248, 390) with delta (0, 0)
Screenshot: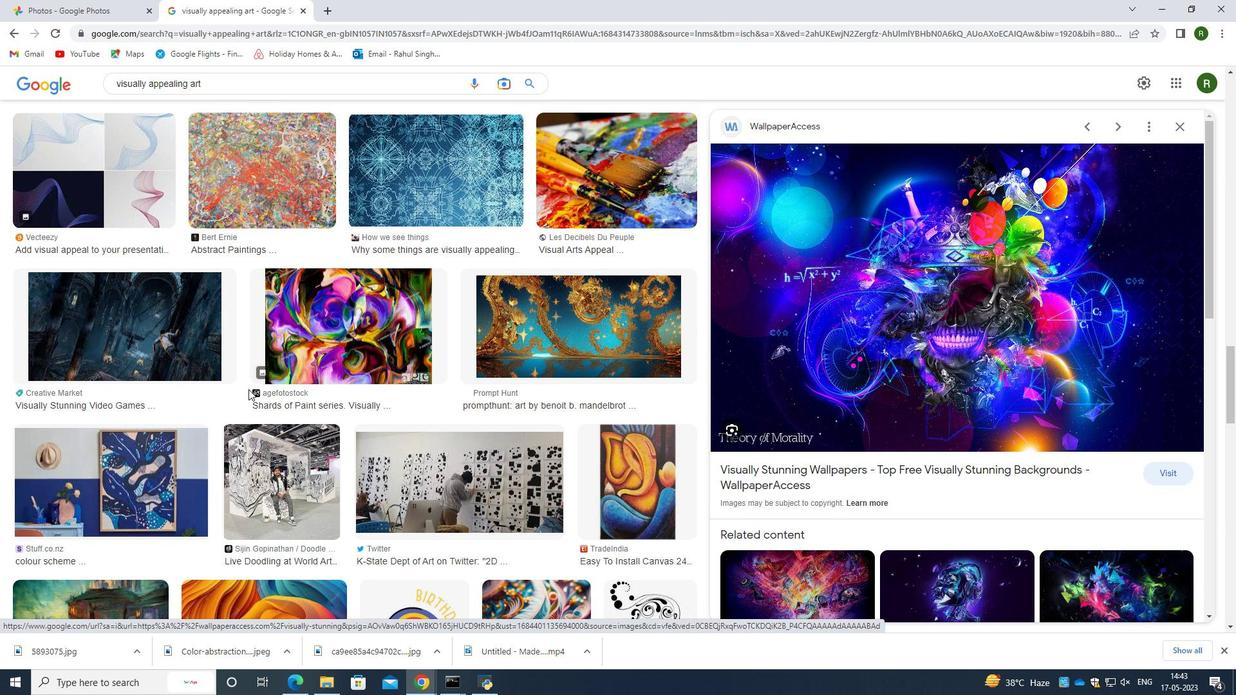 
Action: Mouse scrolled (248, 390) with delta (0, 0)
Screenshot: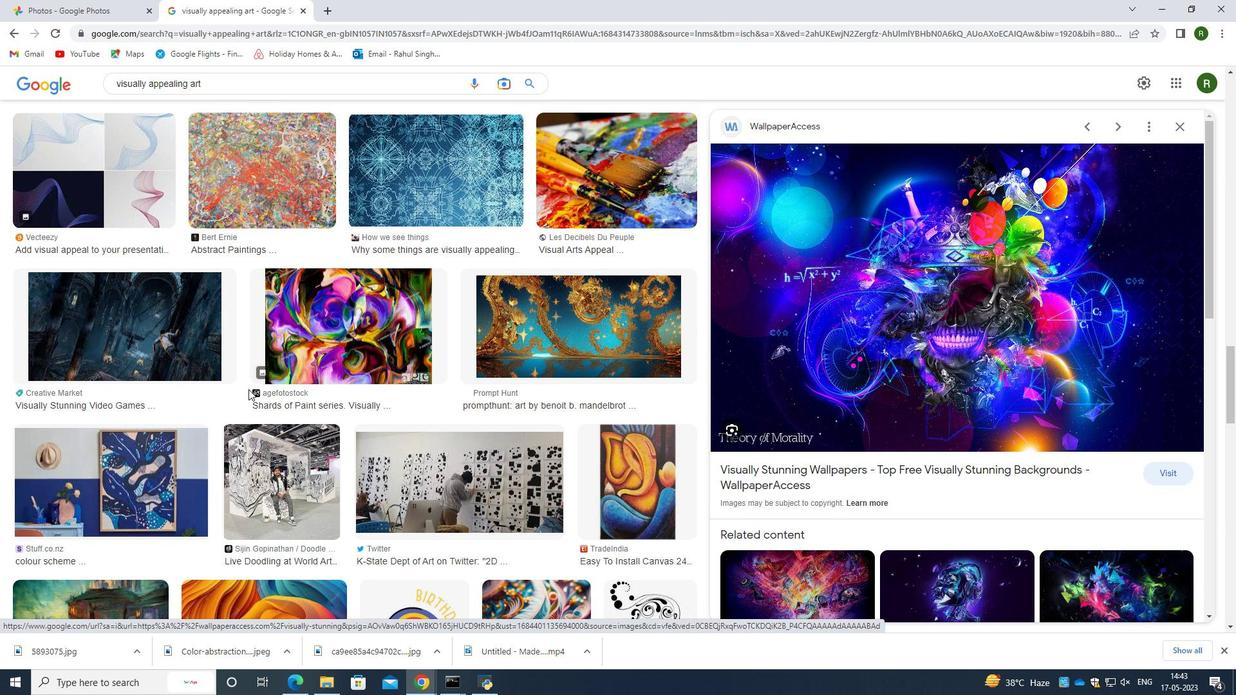 
Action: Mouse scrolled (248, 390) with delta (0, 0)
Screenshot: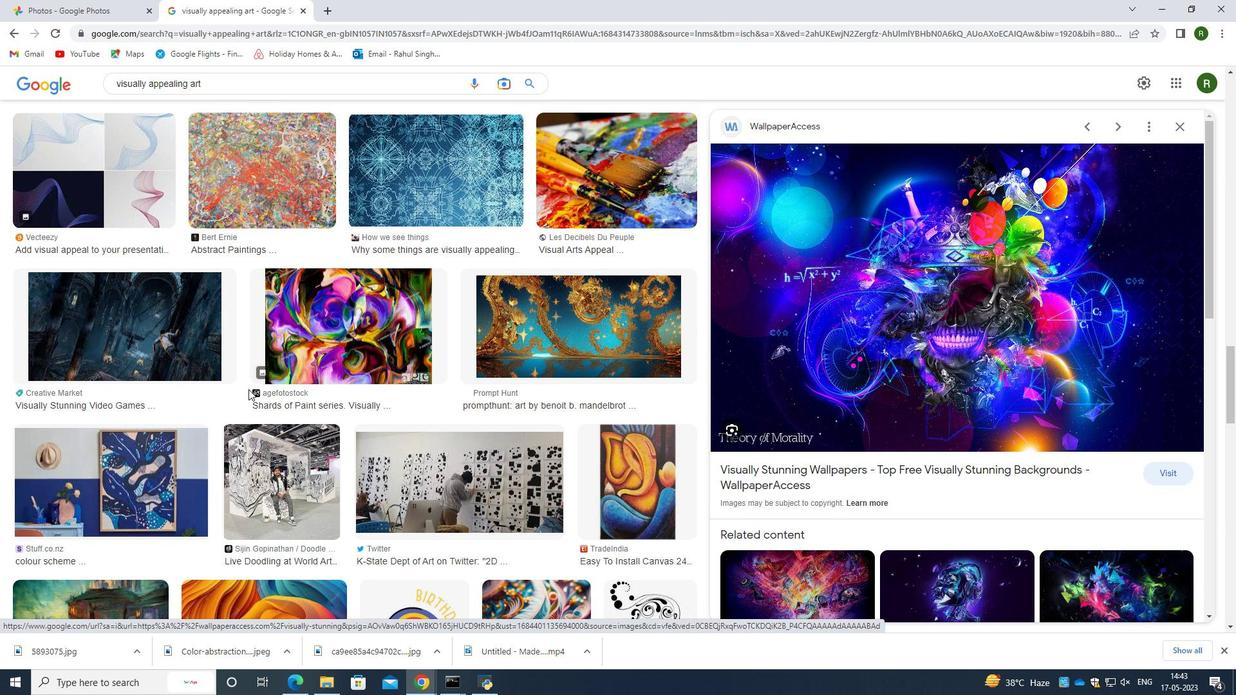 
Action: Mouse scrolled (248, 390) with delta (0, 0)
Screenshot: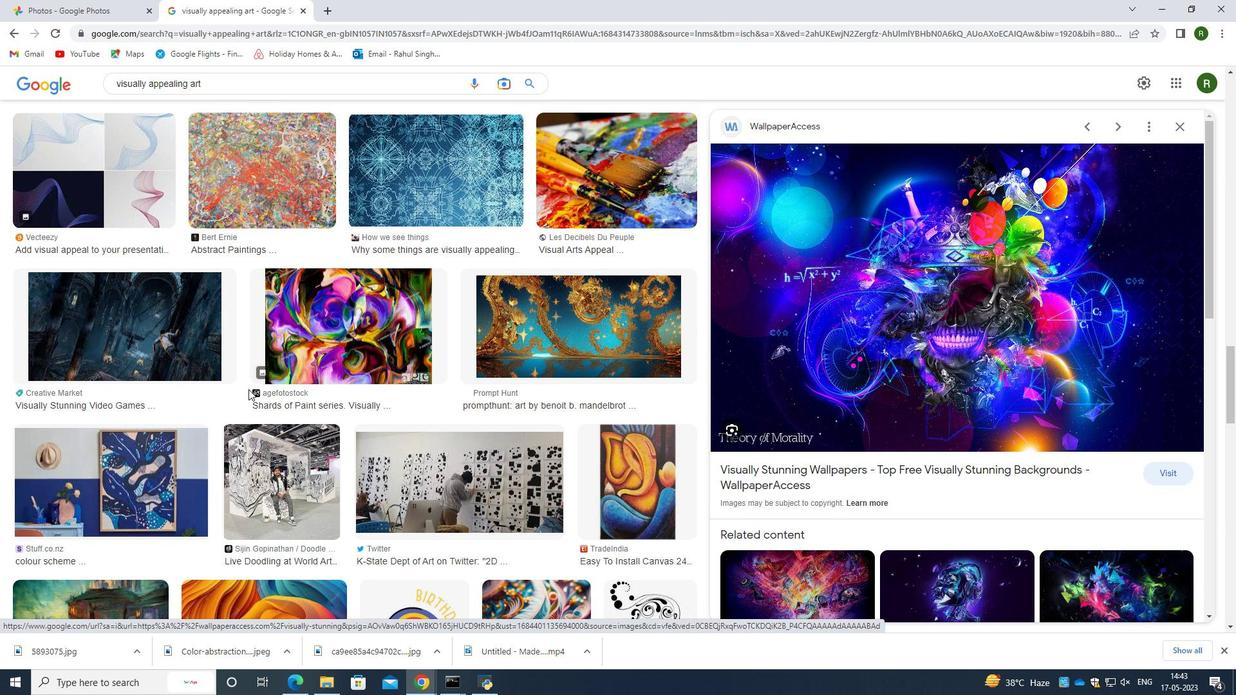 
Action: Mouse scrolled (248, 390) with delta (0, 0)
Screenshot: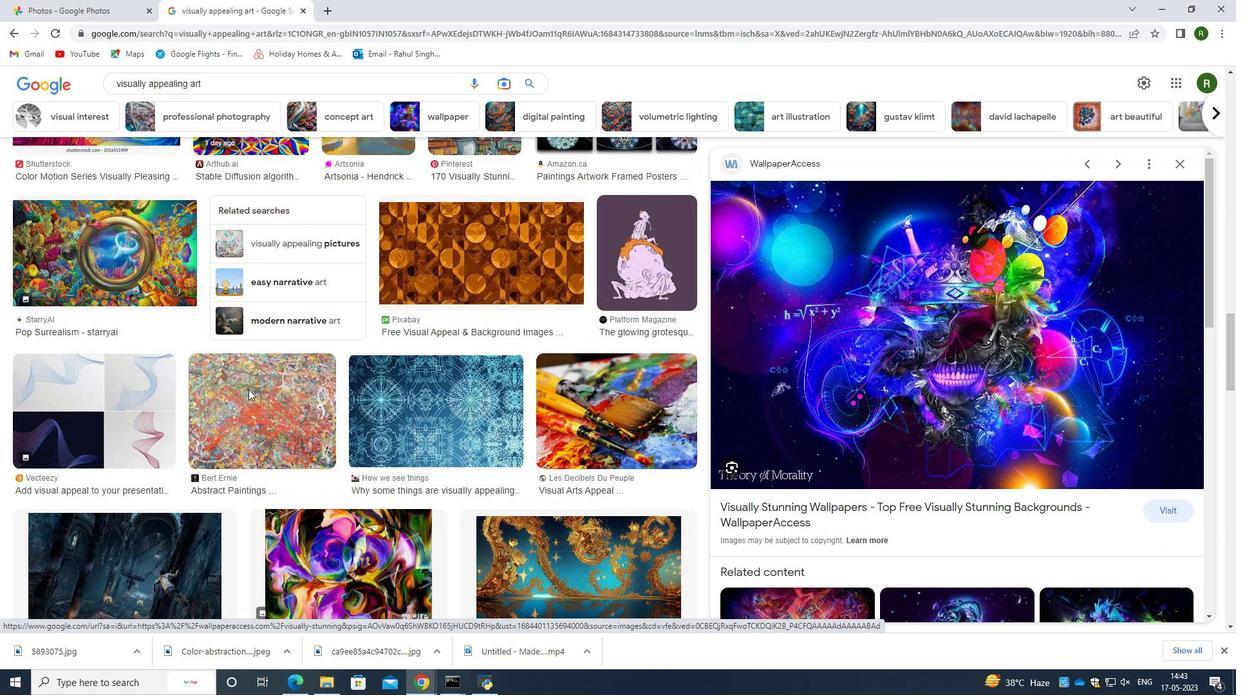 
Action: Mouse scrolled (248, 390) with delta (0, 0)
Screenshot: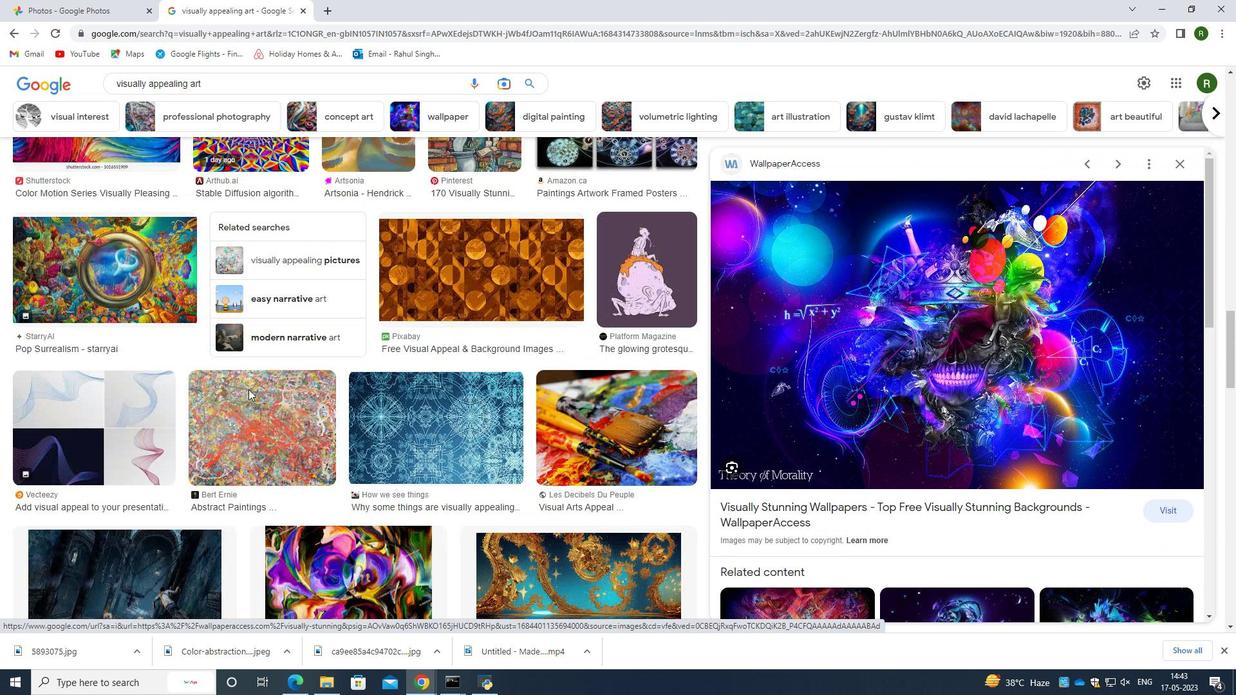 
Action: Mouse scrolled (248, 390) with delta (0, 0)
Screenshot: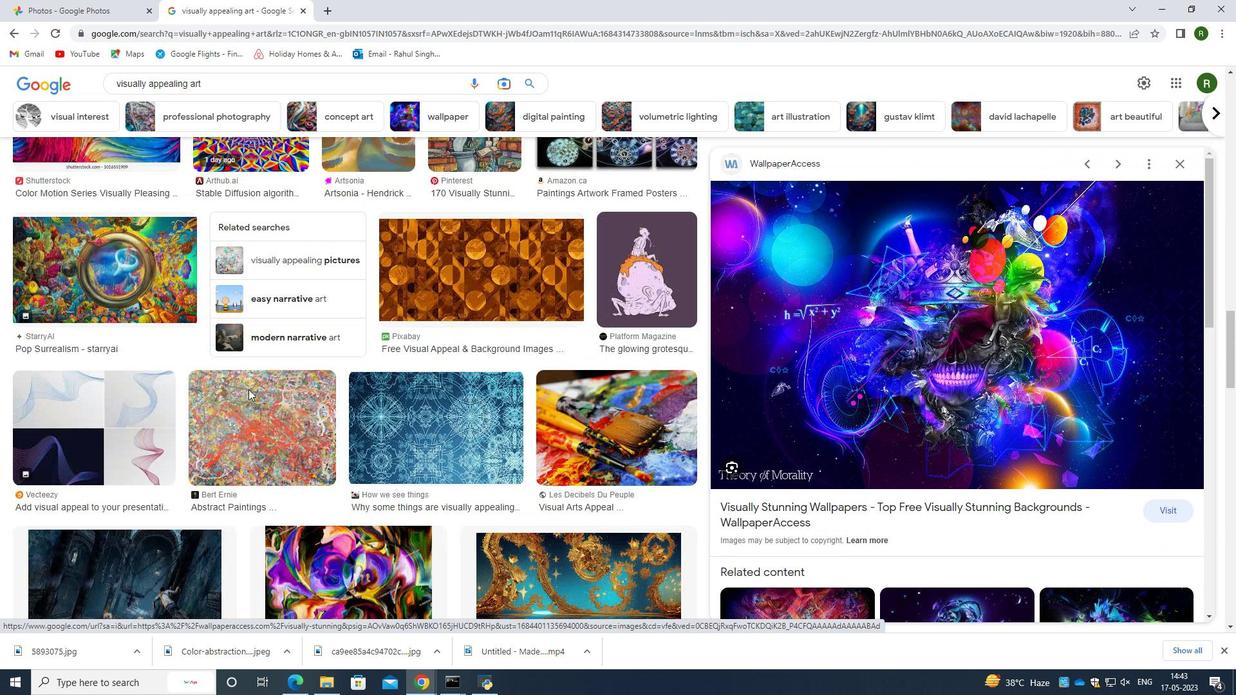 
Action: Mouse scrolled (248, 390) with delta (0, 0)
Screenshot: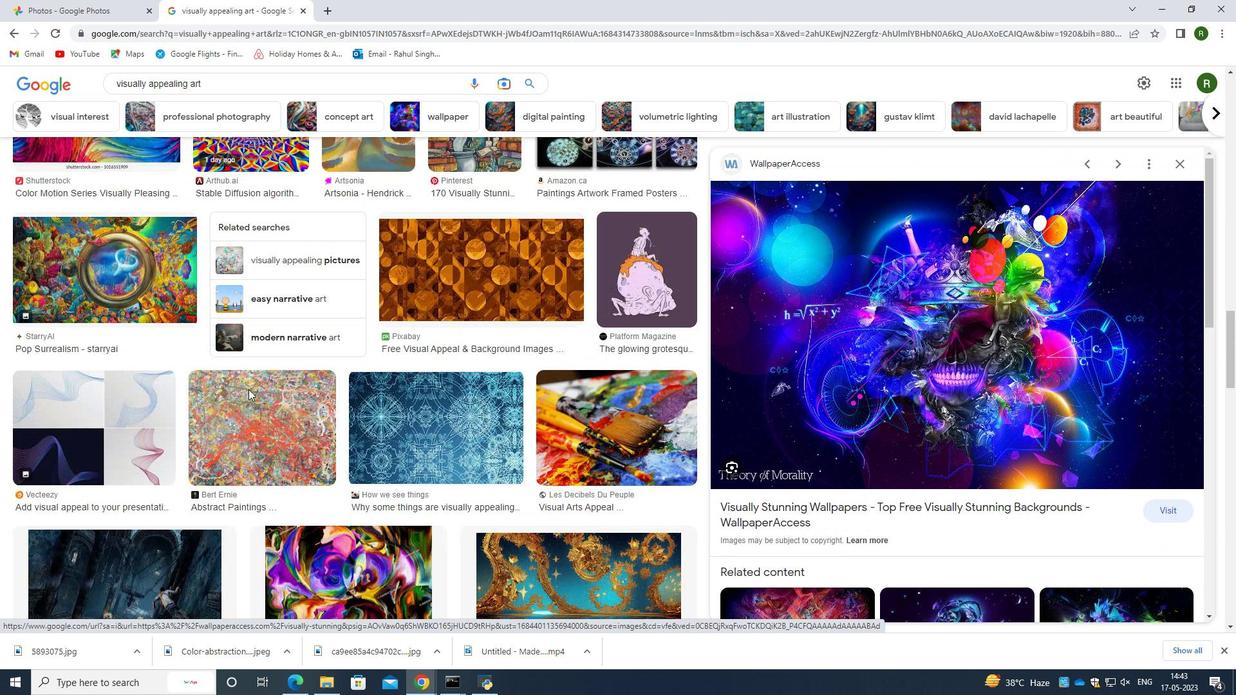 
Action: Mouse moved to (251, 387)
Screenshot: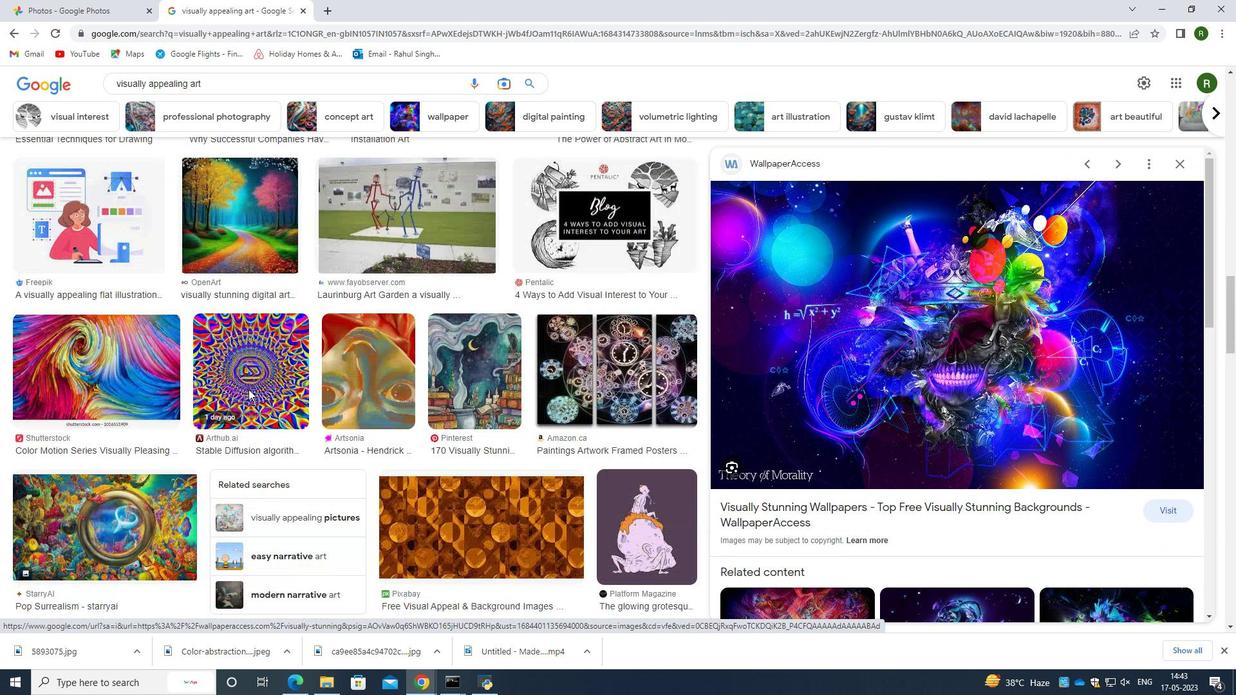 
Action: Mouse scrolled (251, 388) with delta (0, 0)
Screenshot: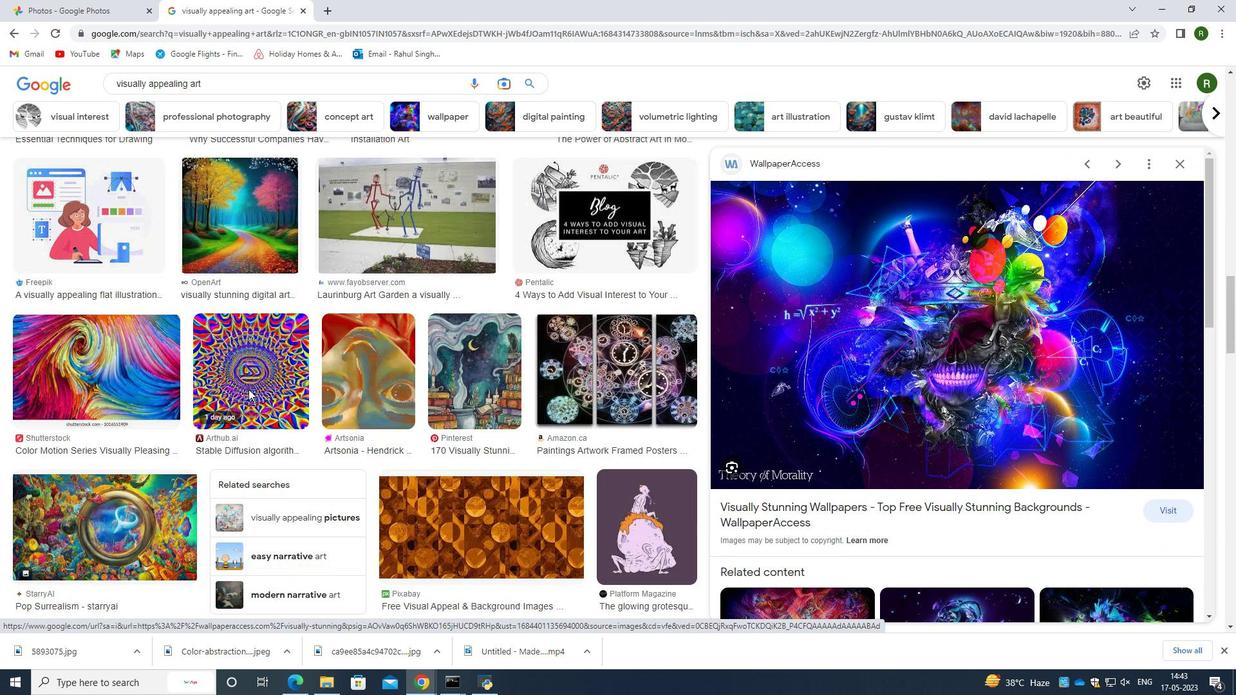 
Action: Mouse scrolled (251, 388) with delta (0, 0)
Screenshot: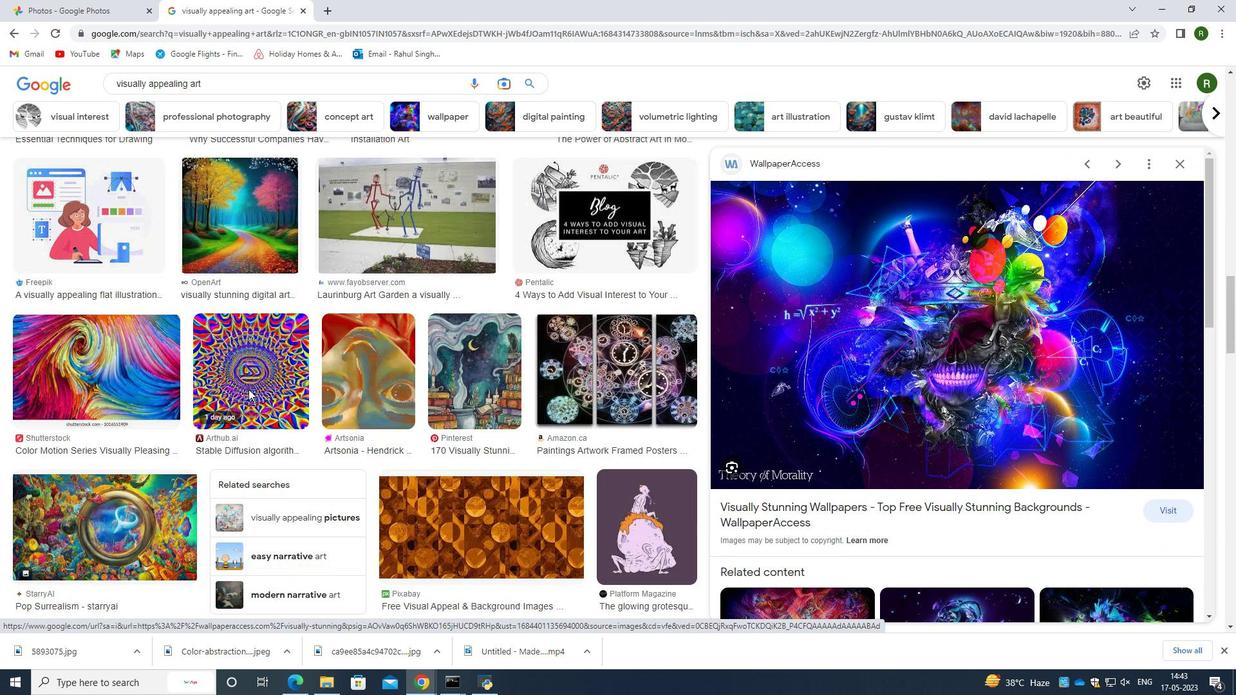 
Action: Mouse scrolled (251, 388) with delta (0, 0)
Screenshot: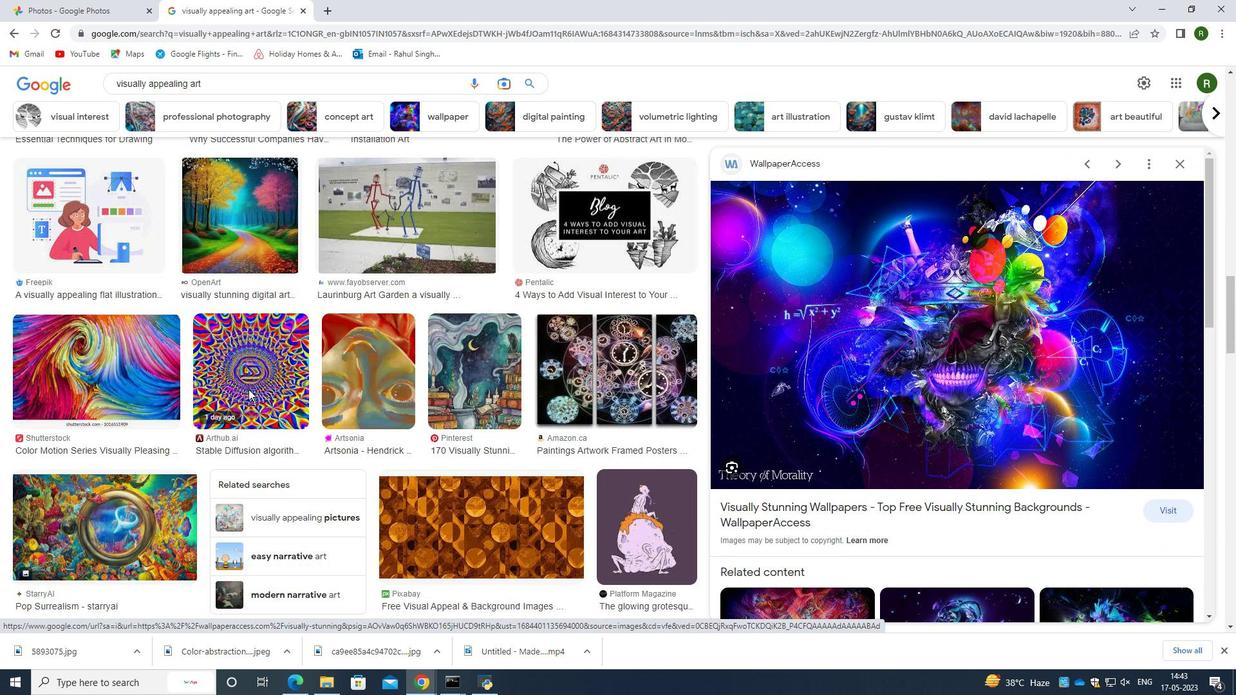 
Action: Mouse scrolled (251, 388) with delta (0, 0)
Screenshot: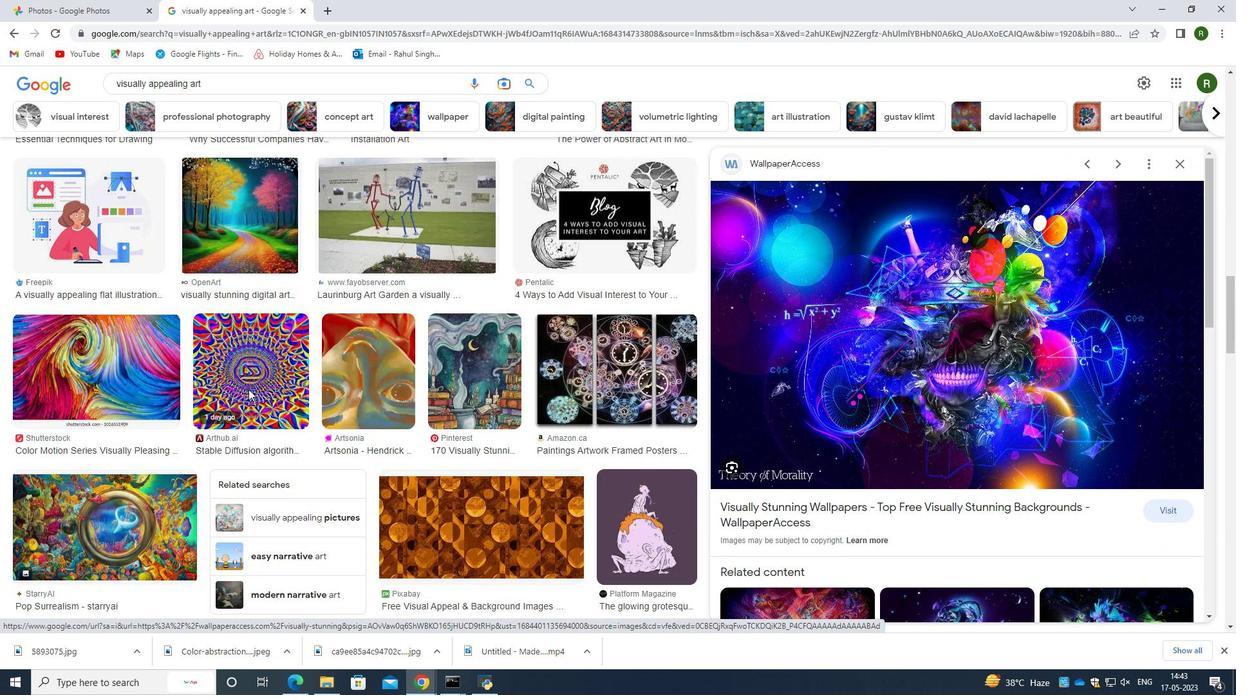 
Action: Mouse scrolled (251, 388) with delta (0, 0)
Screenshot: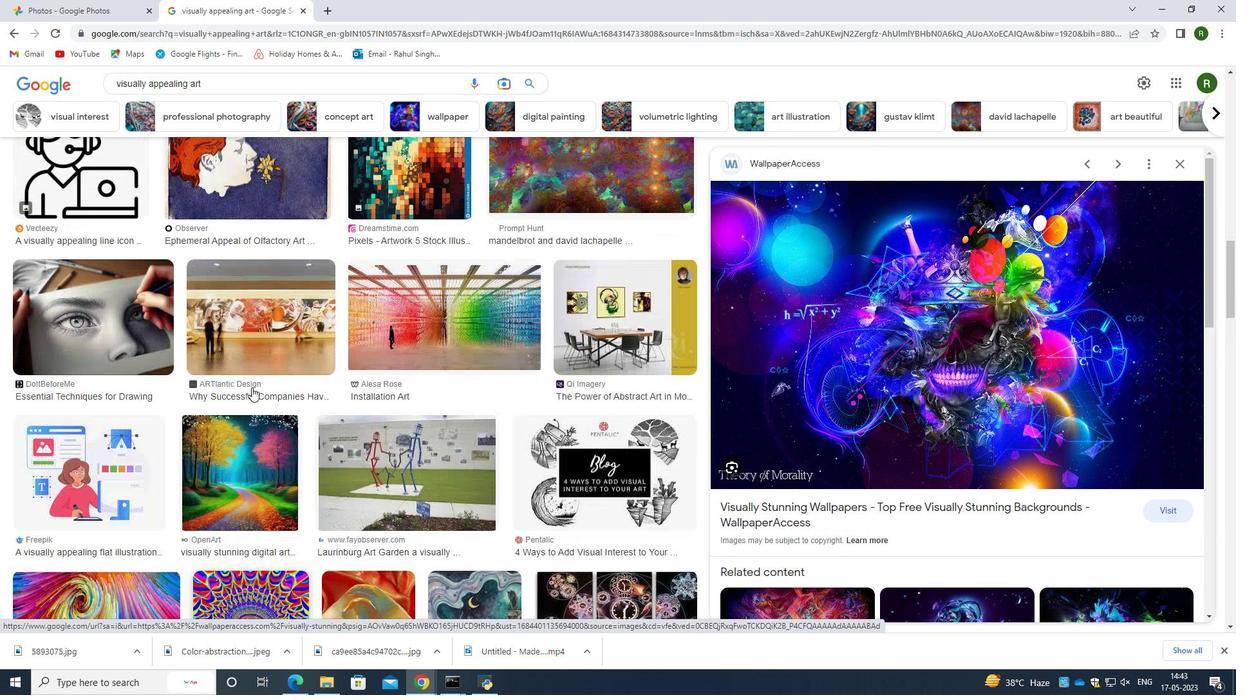 
Action: Mouse scrolled (251, 388) with delta (0, 0)
Screenshot: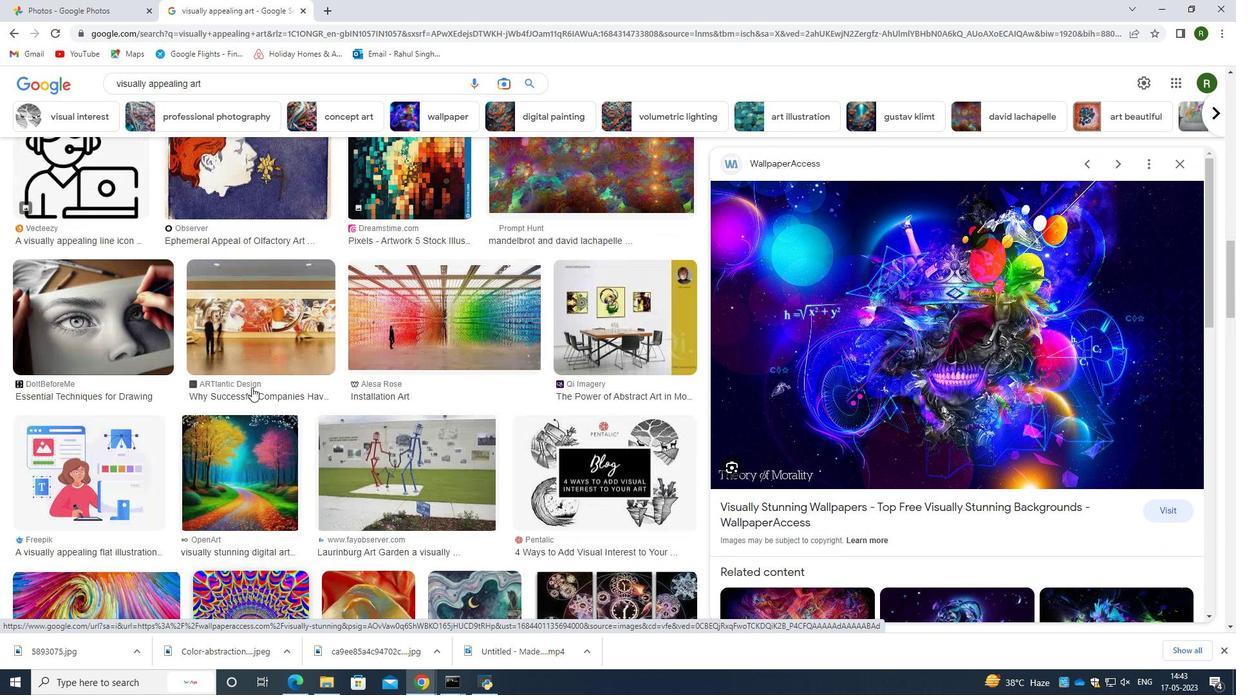 
Action: Mouse scrolled (251, 388) with delta (0, 0)
Screenshot: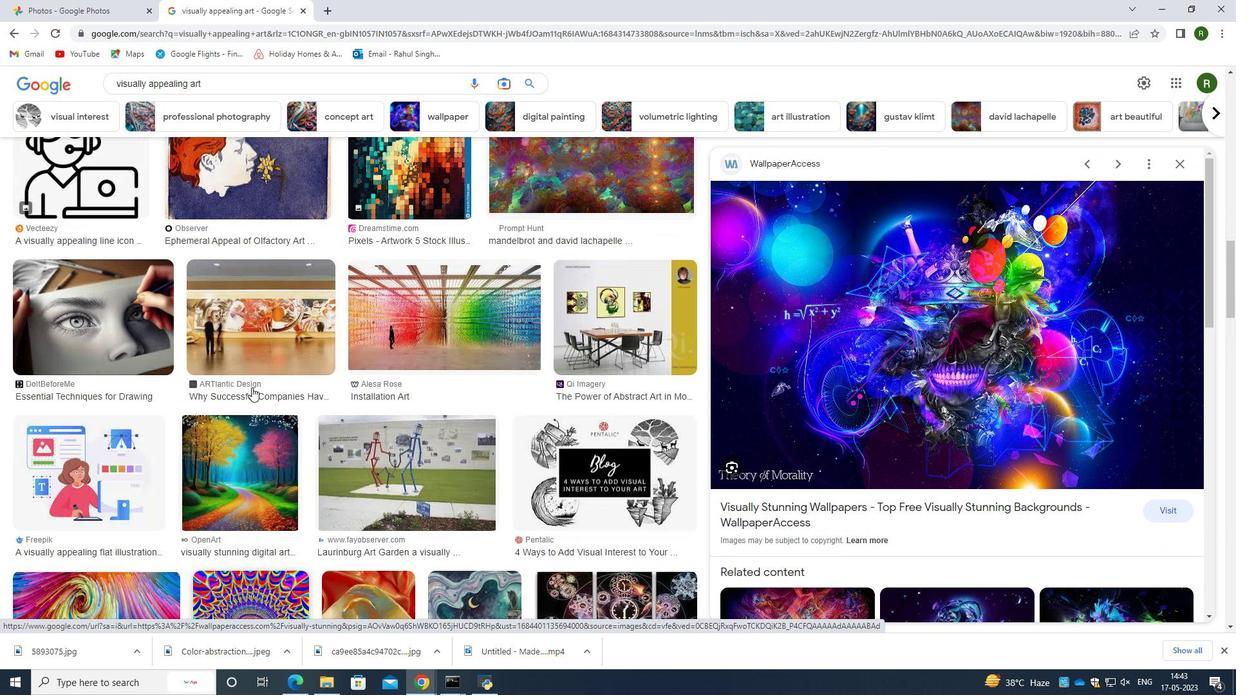 
Action: Mouse scrolled (251, 388) with delta (0, 0)
Screenshot: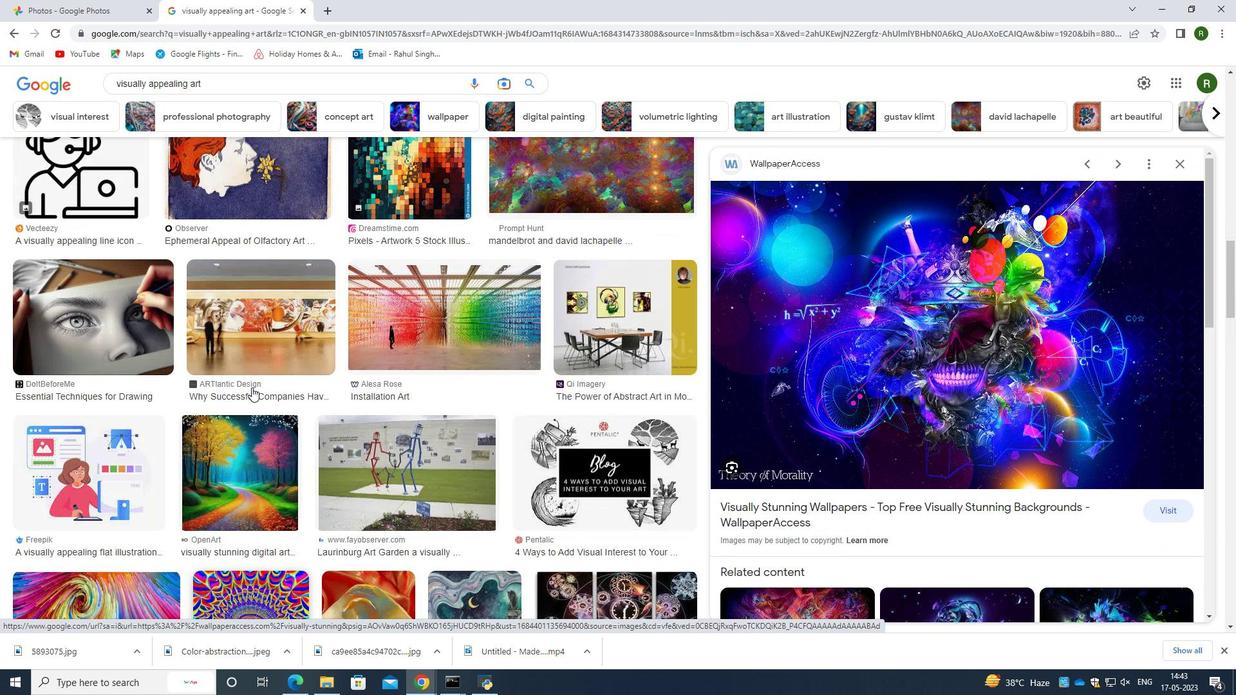 
Action: Mouse scrolled (251, 388) with delta (0, 0)
Screenshot: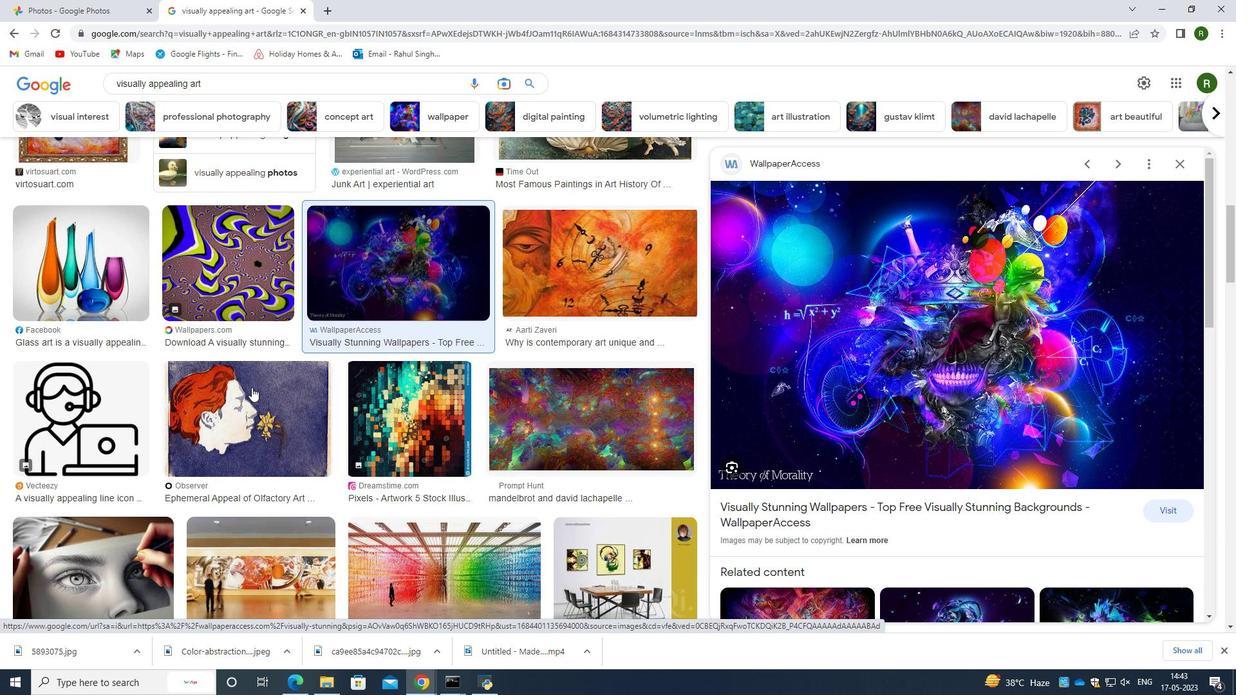 
Action: Mouse scrolled (251, 388) with delta (0, 0)
Screenshot: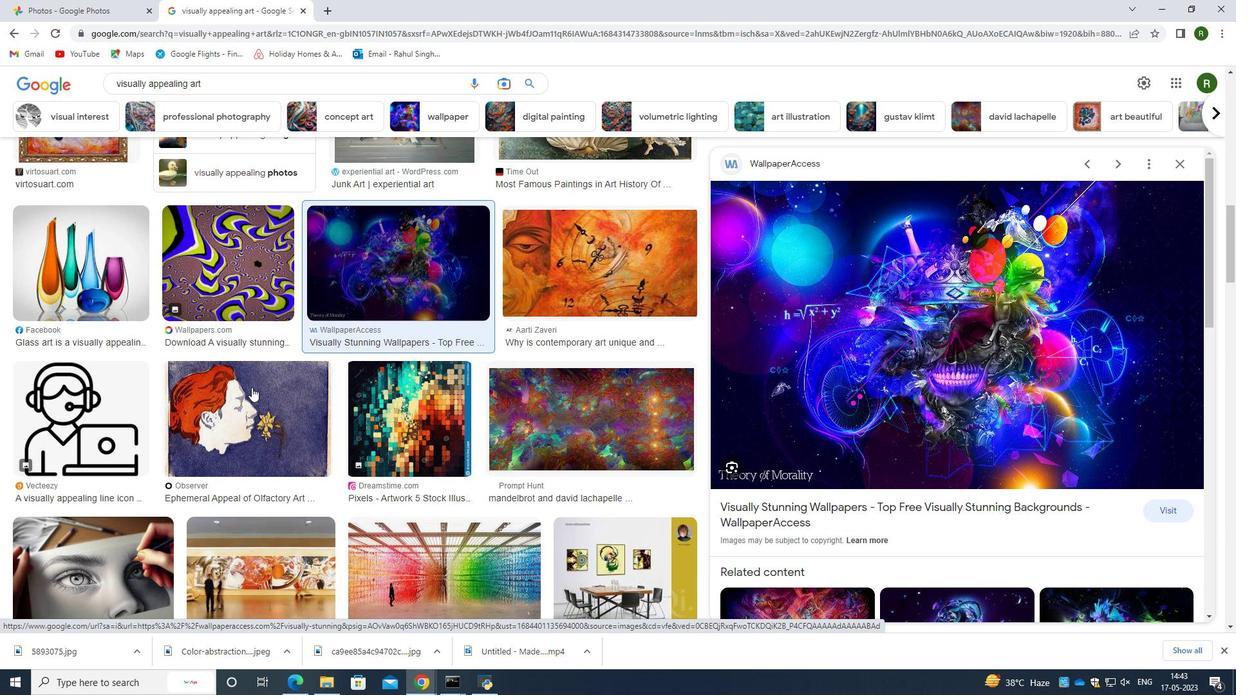
Action: Mouse scrolled (251, 388) with delta (0, 0)
Screenshot: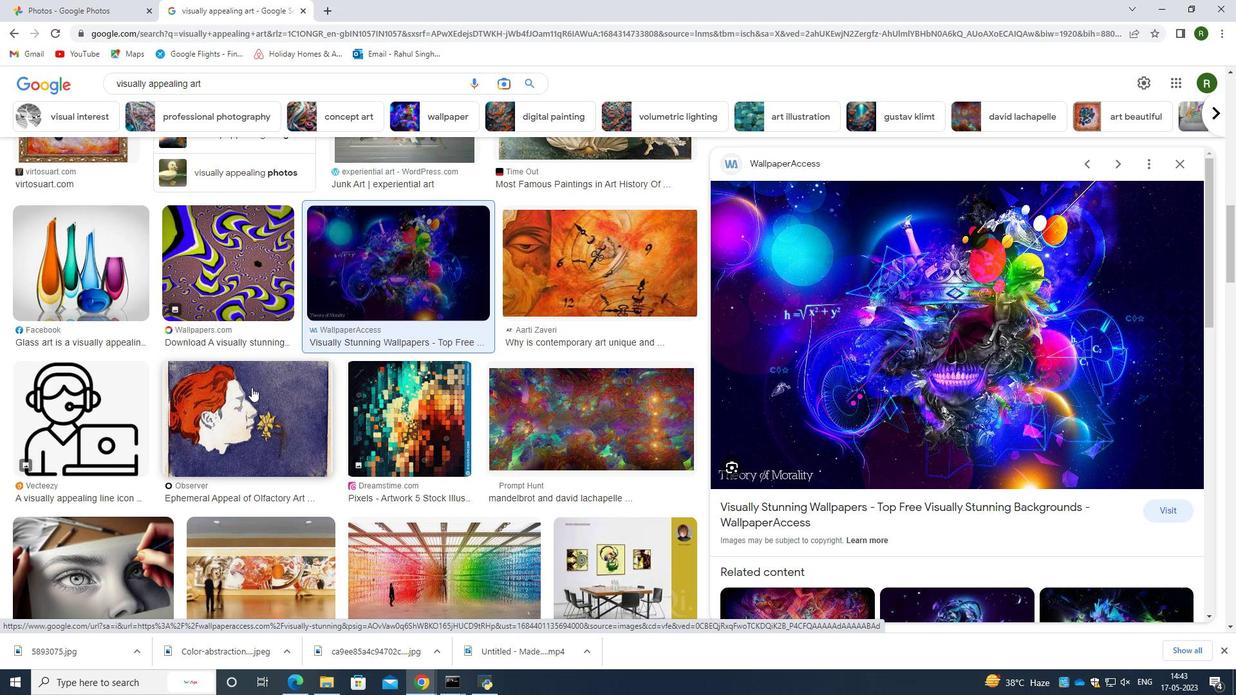 
Action: Mouse scrolled (251, 388) with delta (0, 0)
Screenshot: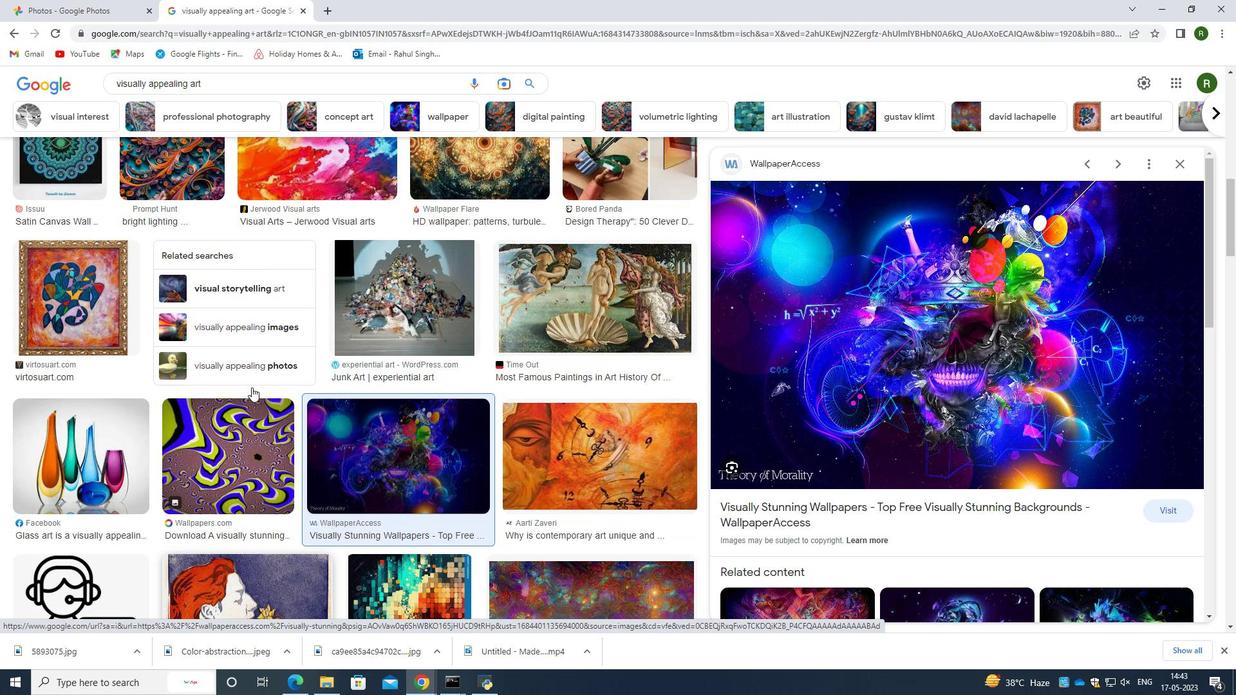 
Action: Mouse scrolled (251, 388) with delta (0, 0)
Screenshot: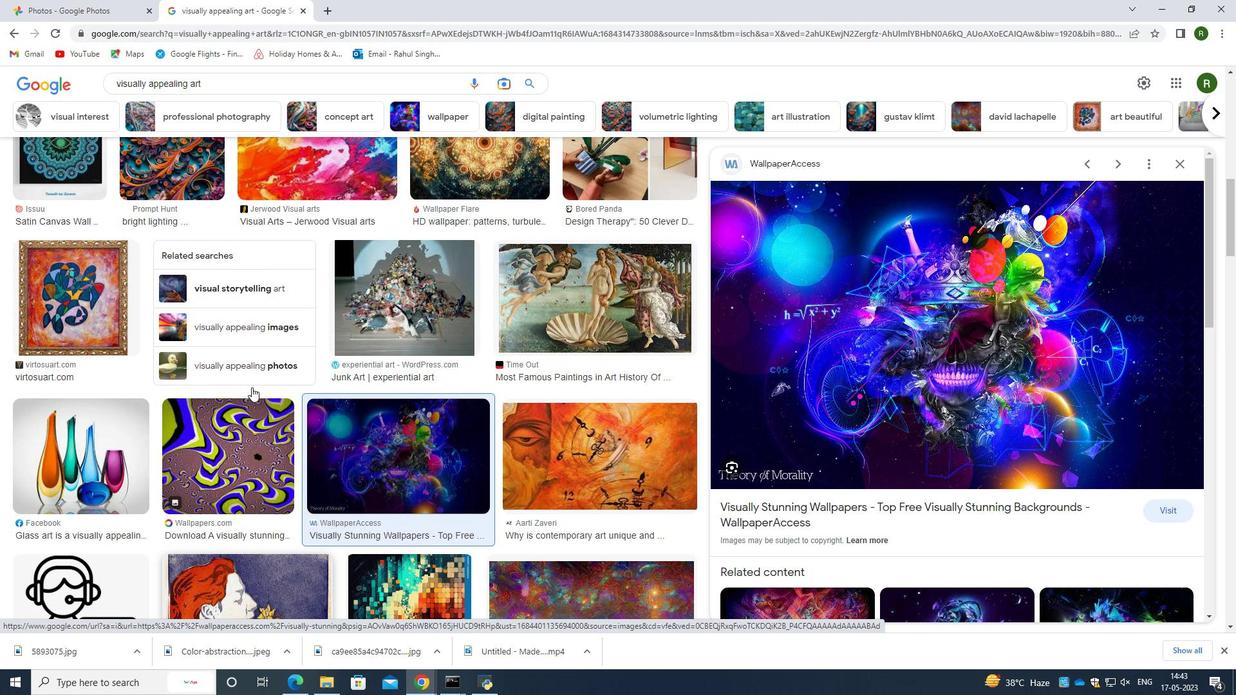 
Action: Mouse scrolled (251, 388) with delta (0, 0)
Screenshot: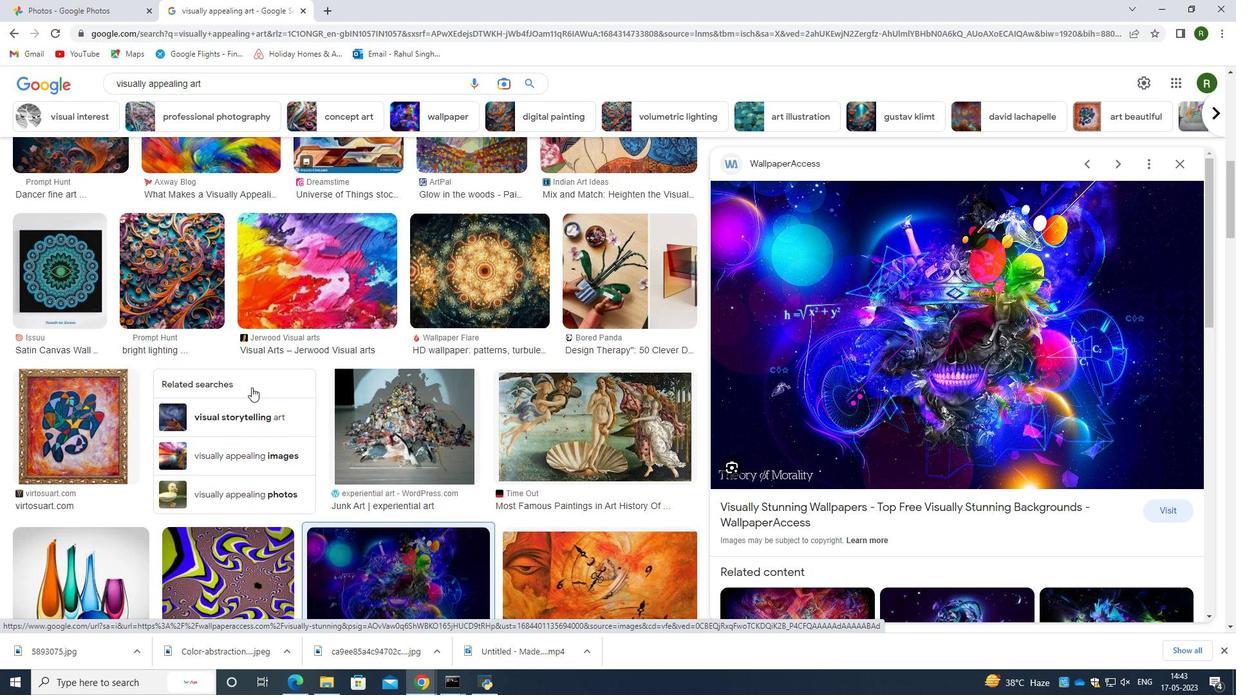 
Action: Mouse scrolled (251, 388) with delta (0, 0)
Screenshot: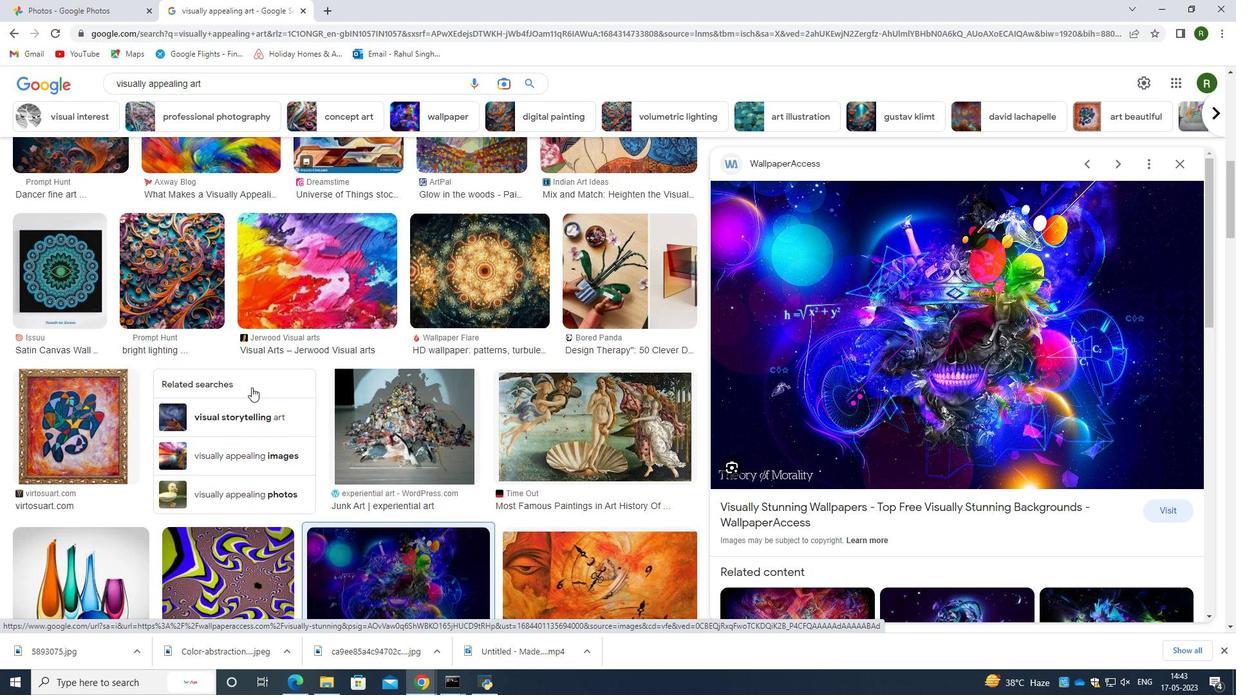 
Action: Mouse scrolled (251, 388) with delta (0, 0)
Screenshot: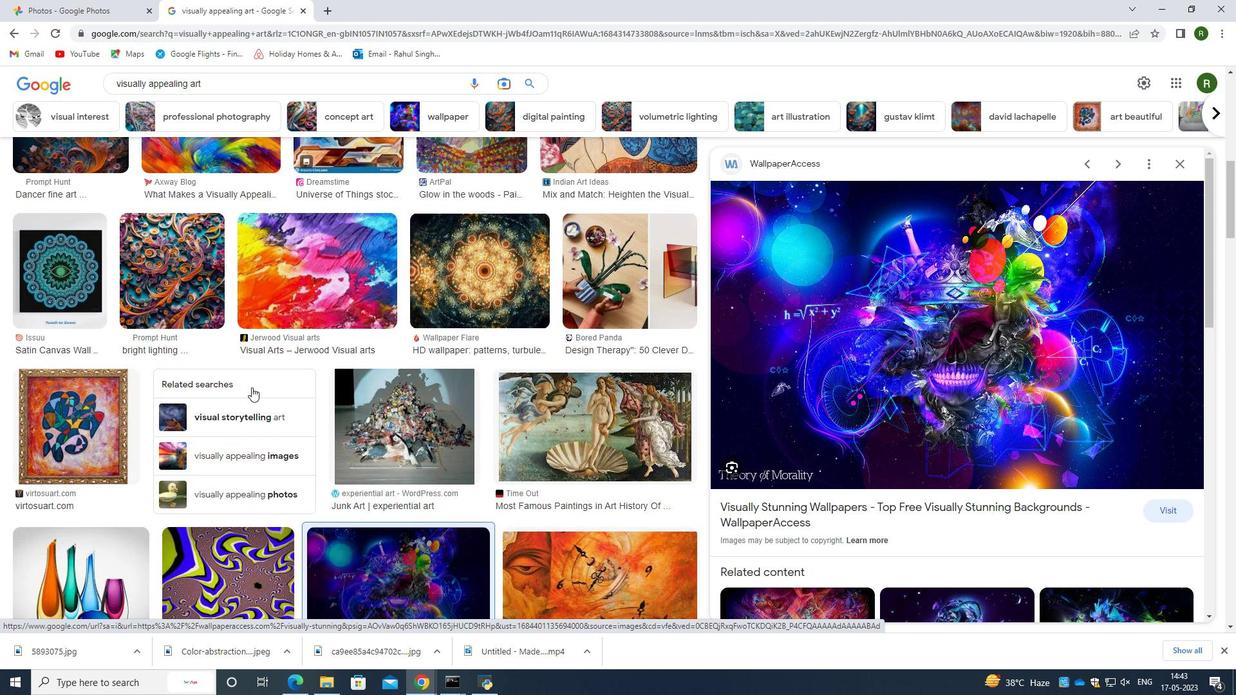 
Action: Mouse moved to (244, 304)
Screenshot: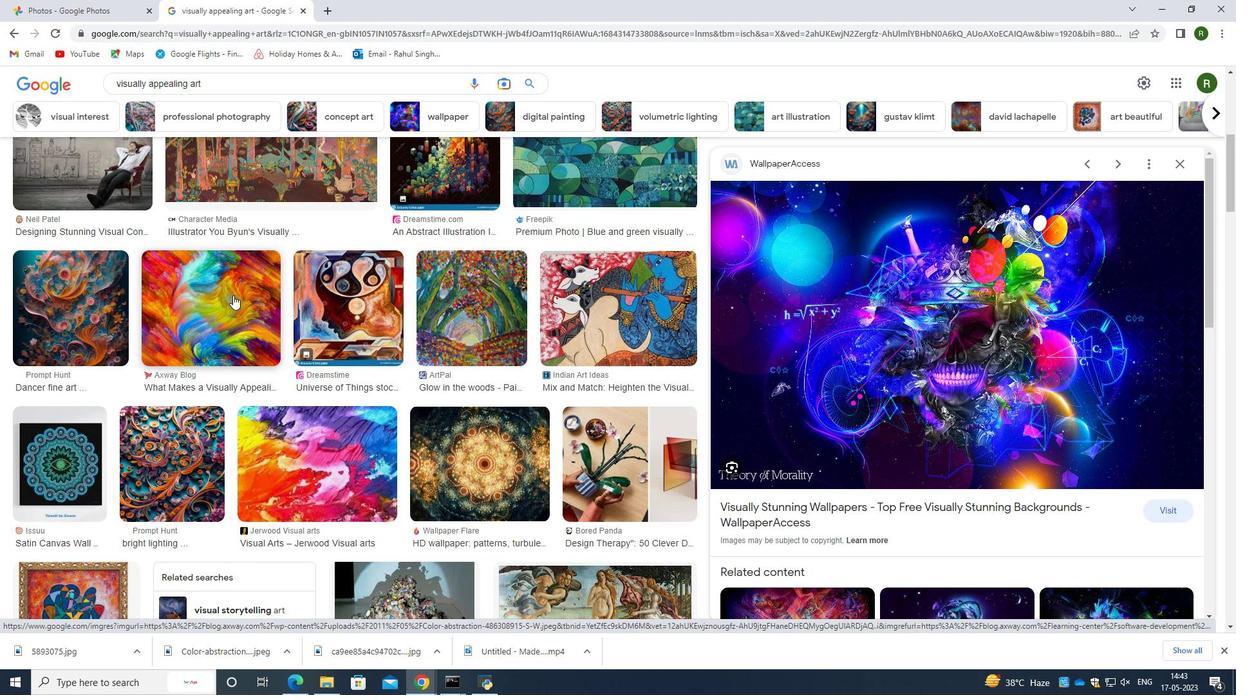 
Action: Mouse scrolled (244, 304) with delta (0, 0)
Screenshot: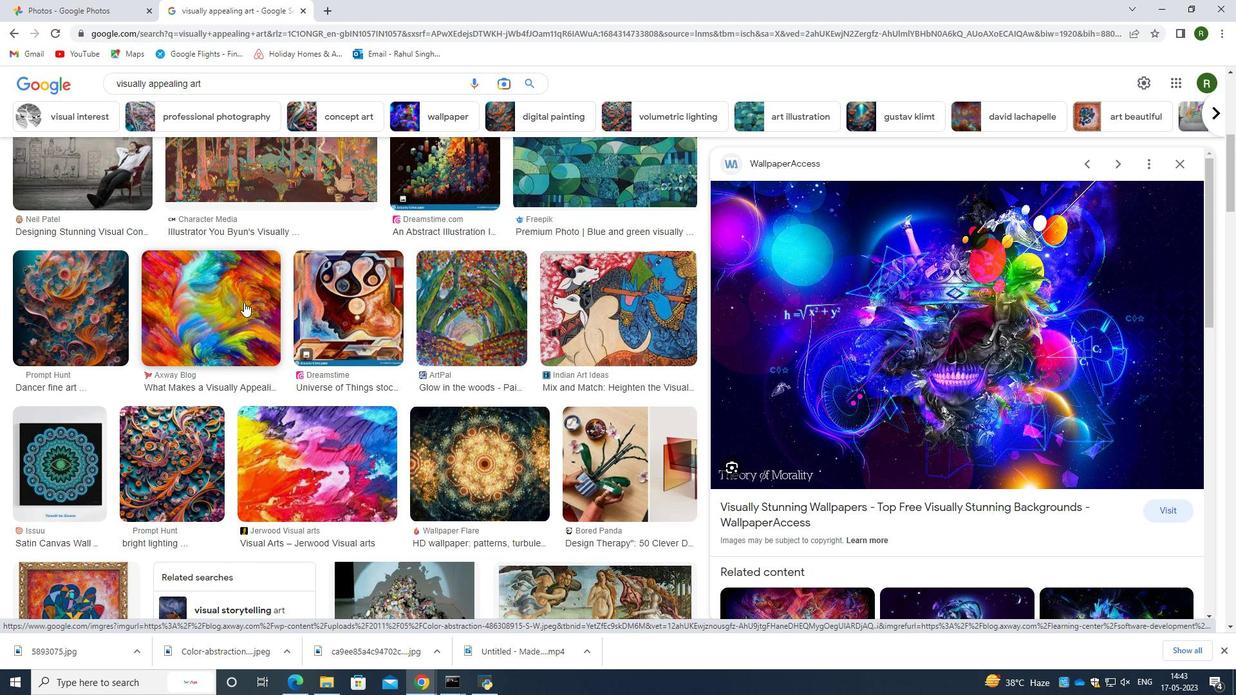 
Action: Mouse scrolled (244, 304) with delta (0, 0)
Screenshot: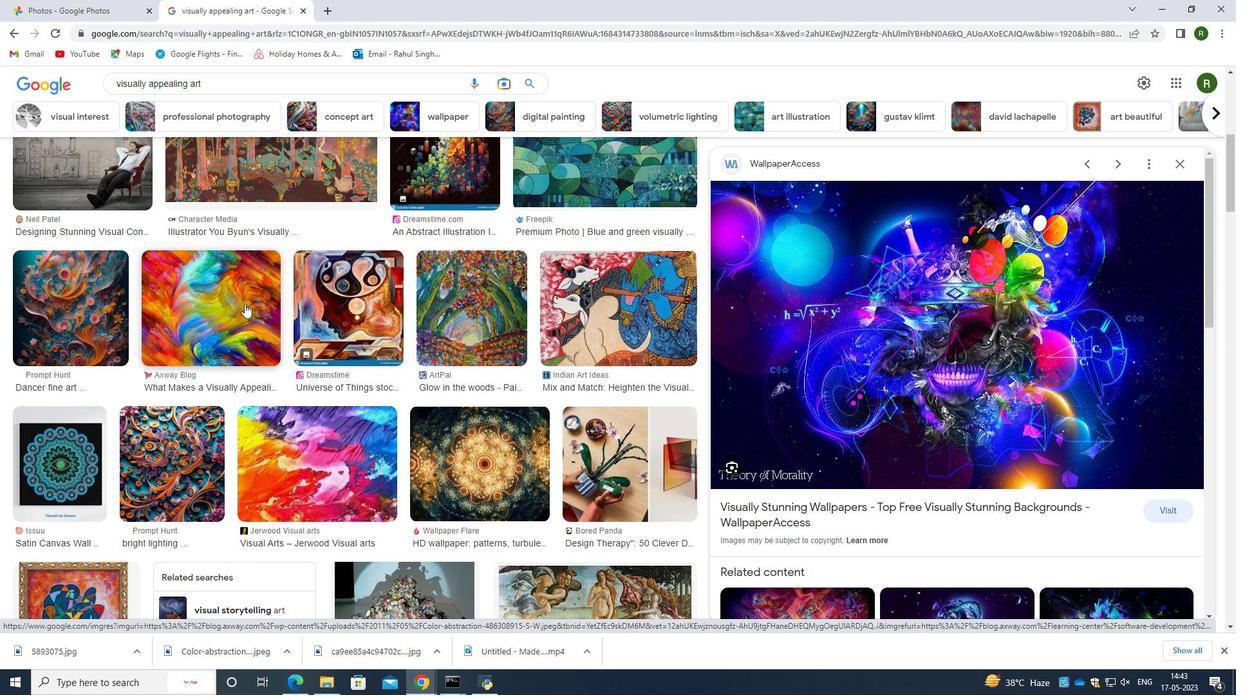 
Action: Mouse scrolled (244, 304) with delta (0, 0)
Screenshot: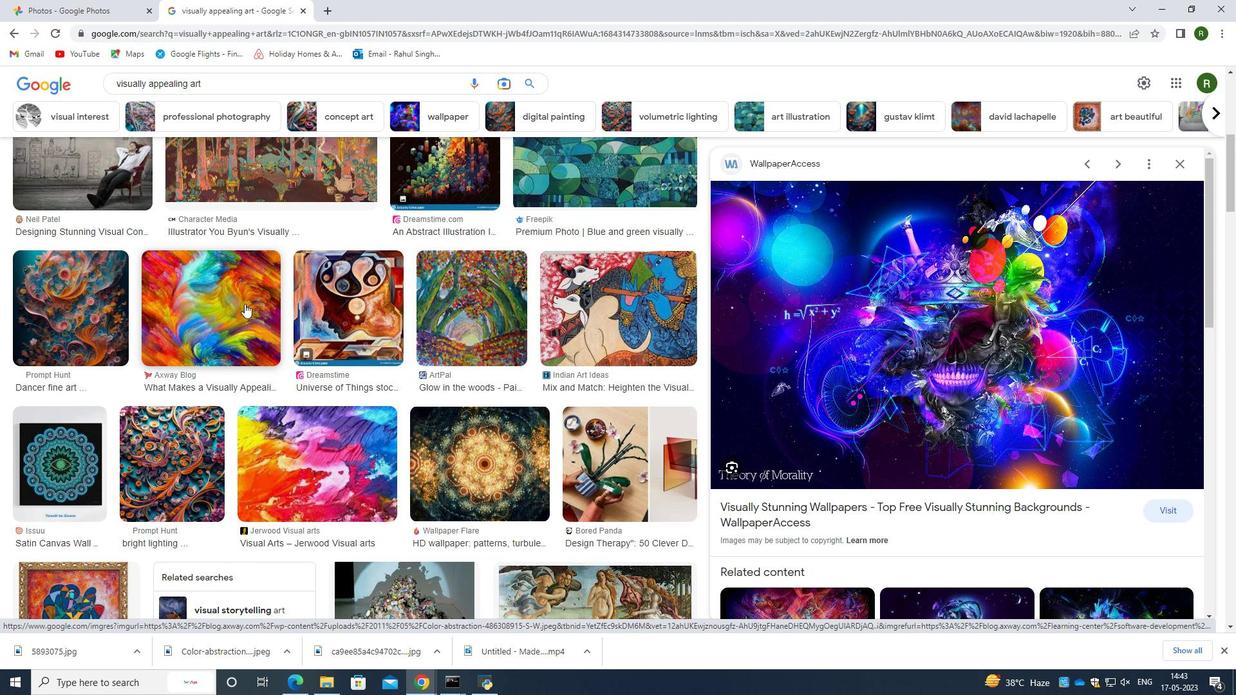
Action: Mouse moved to (603, 489)
Screenshot: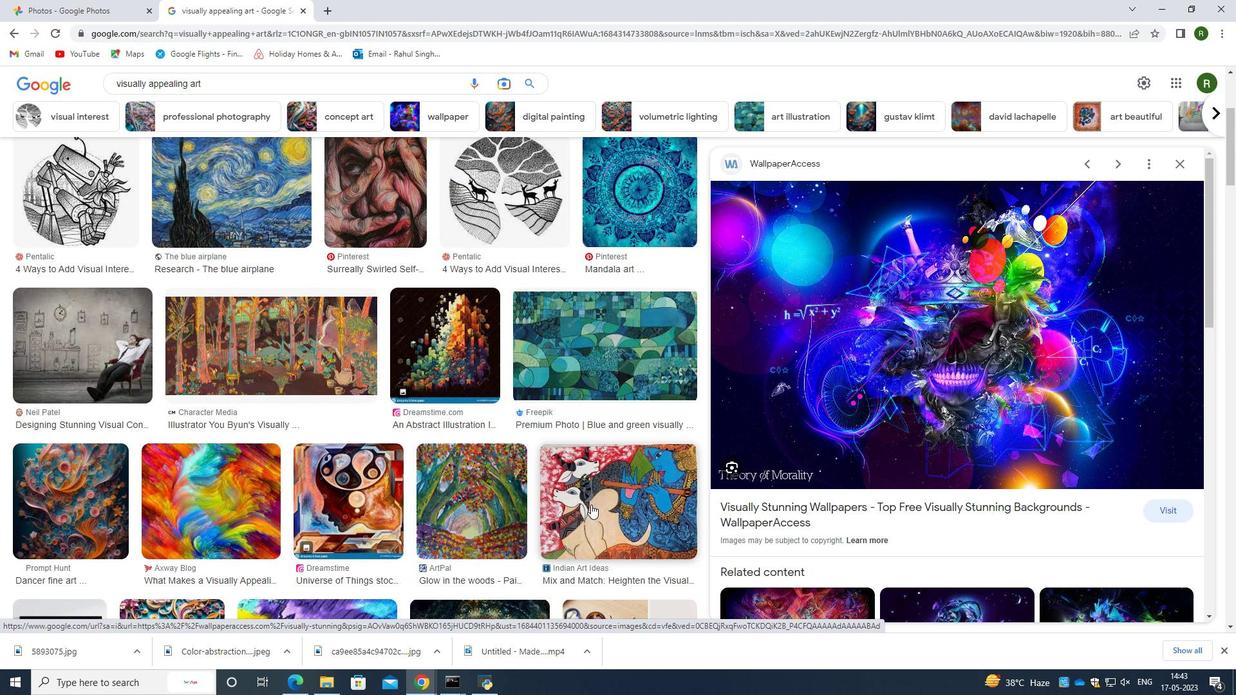 
Action: Mouse pressed left at (603, 489)
Screenshot: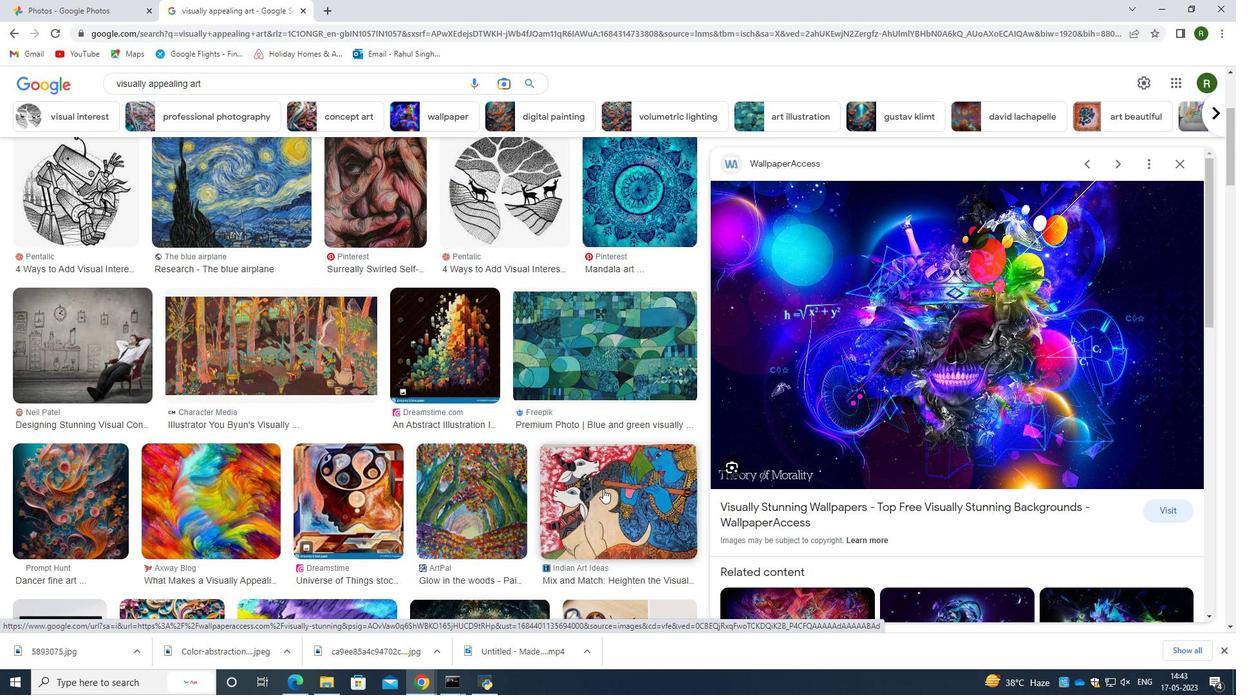
Action: Mouse moved to (898, 335)
Screenshot: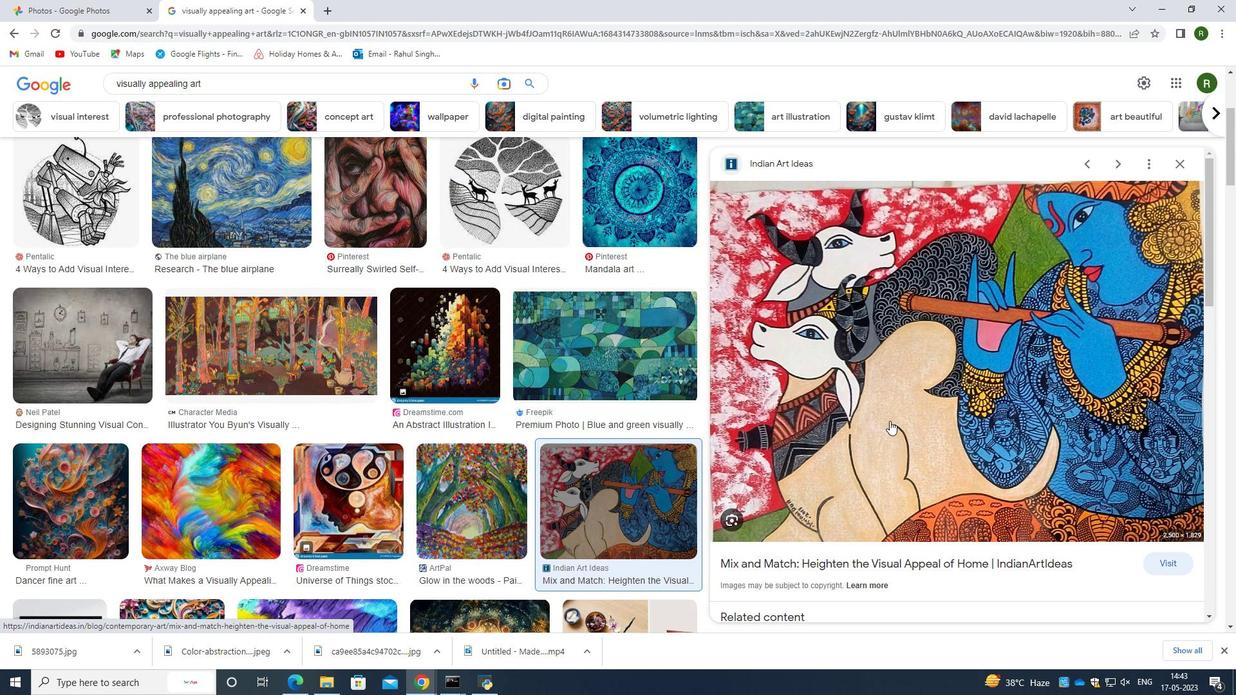 
Action: Mouse pressed right at (898, 335)
Screenshot: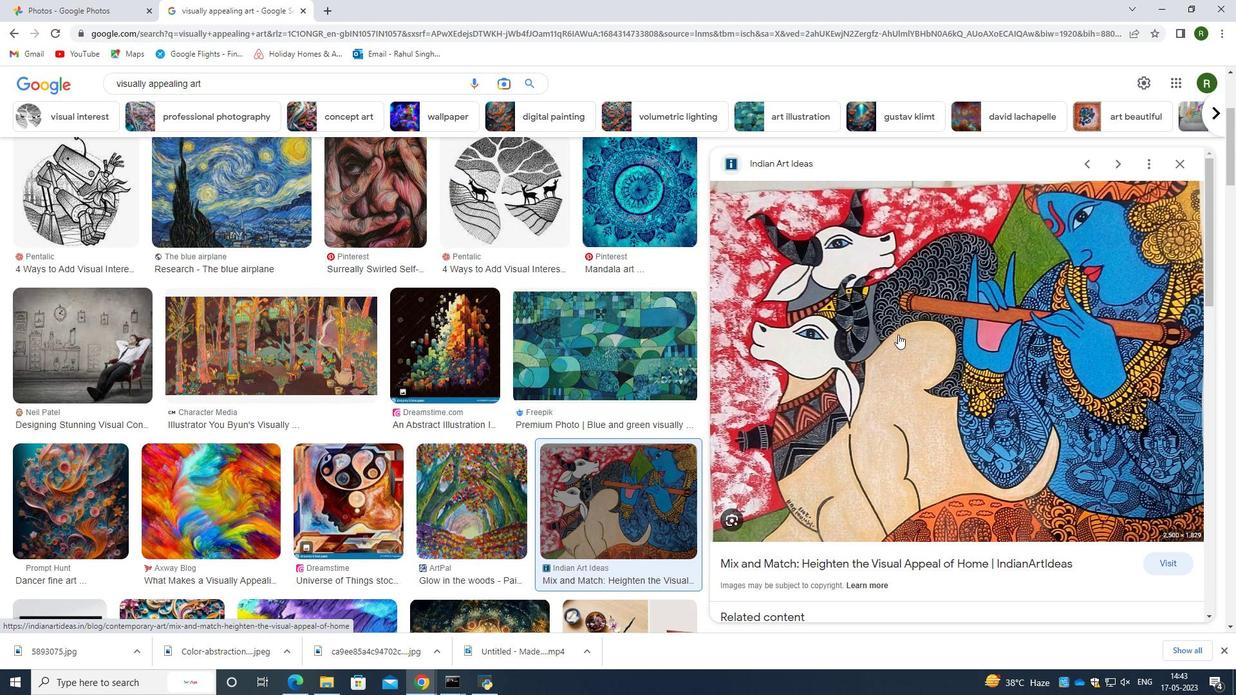 
Action: Mouse moved to (962, 473)
Screenshot: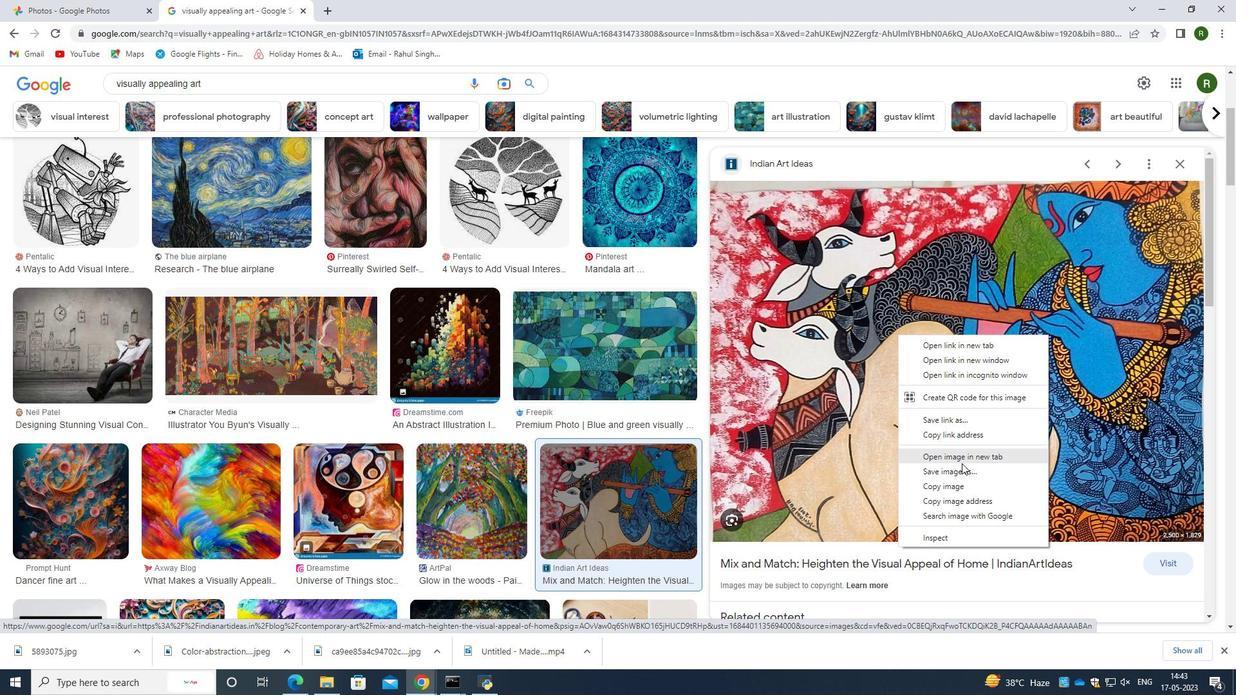 
Action: Mouse pressed left at (962, 473)
Screenshot: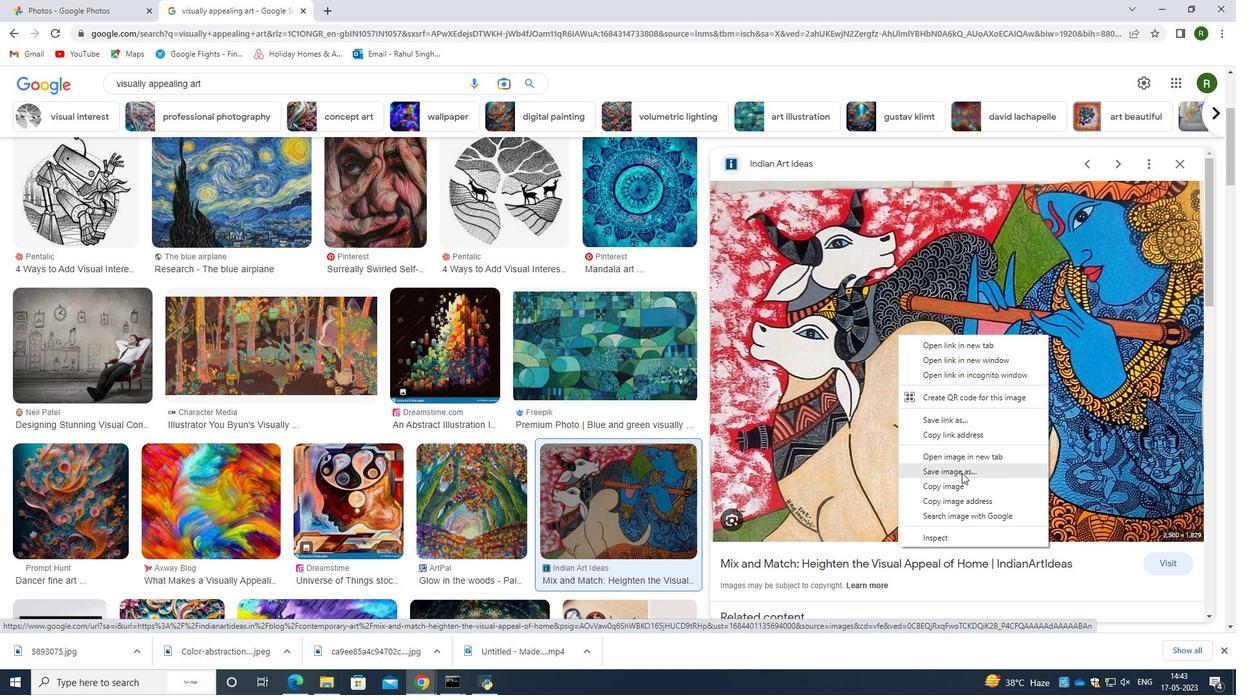 
Action: Mouse moved to (491, 324)
Screenshot: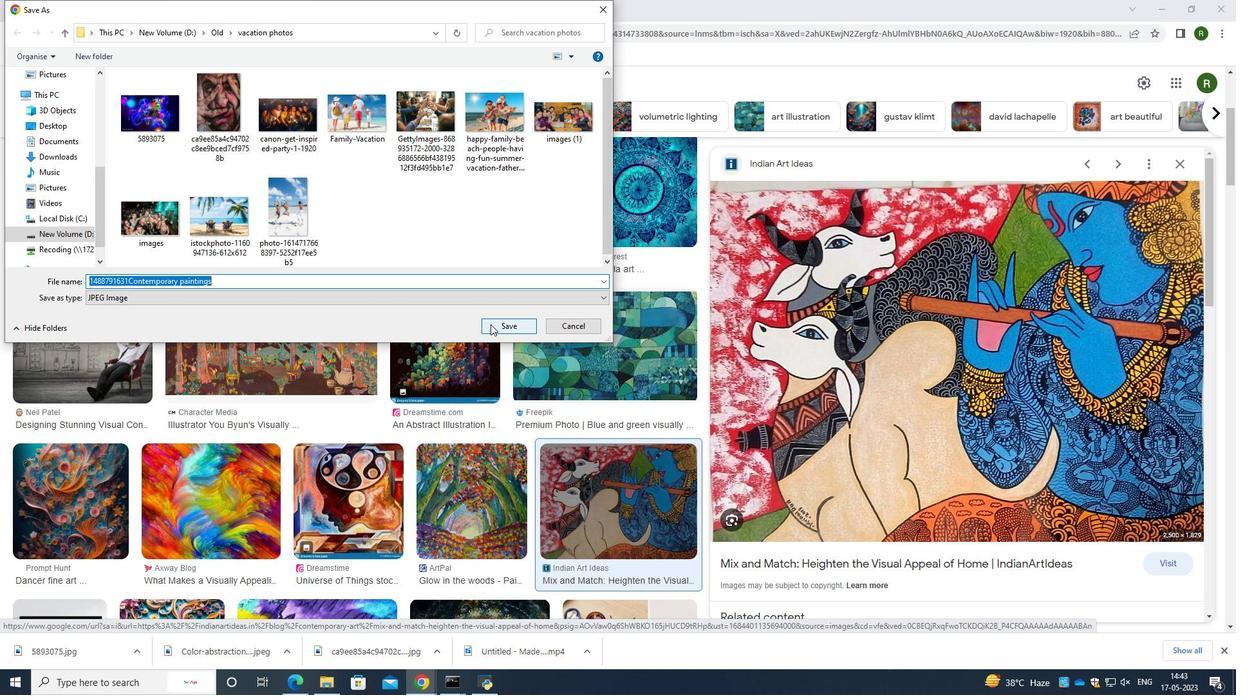 
Action: Mouse pressed left at (491, 324)
Screenshot: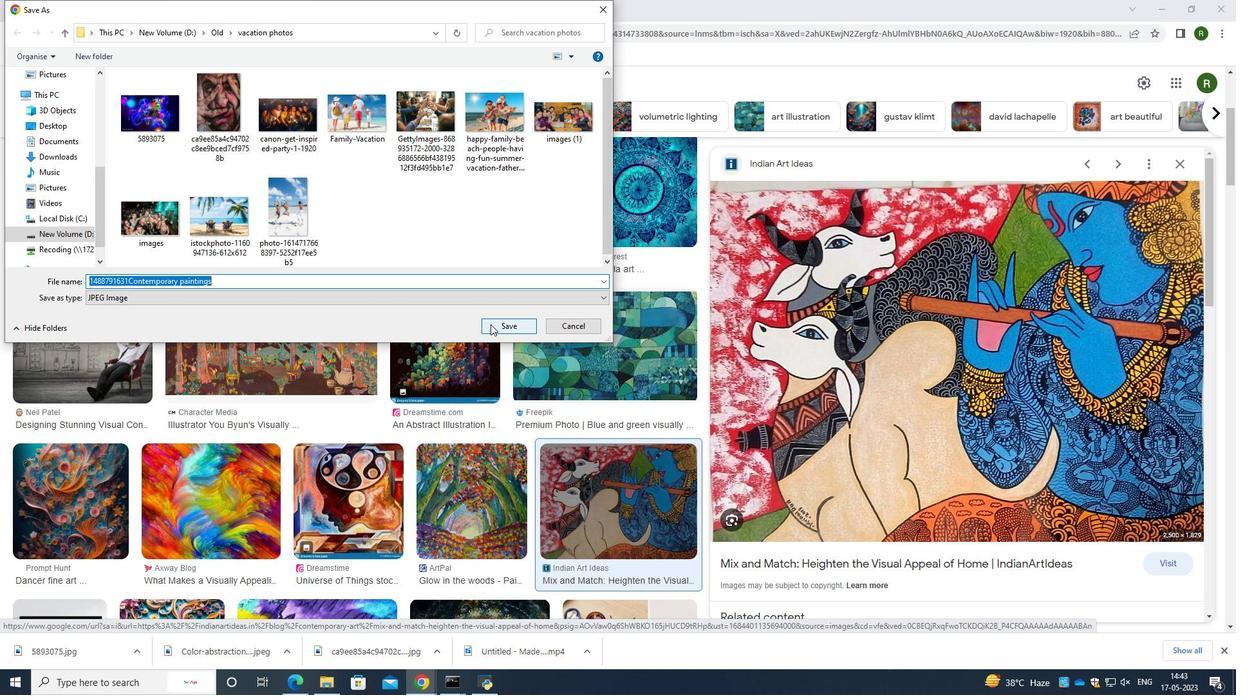 
Action: Mouse moved to (447, 340)
Screenshot: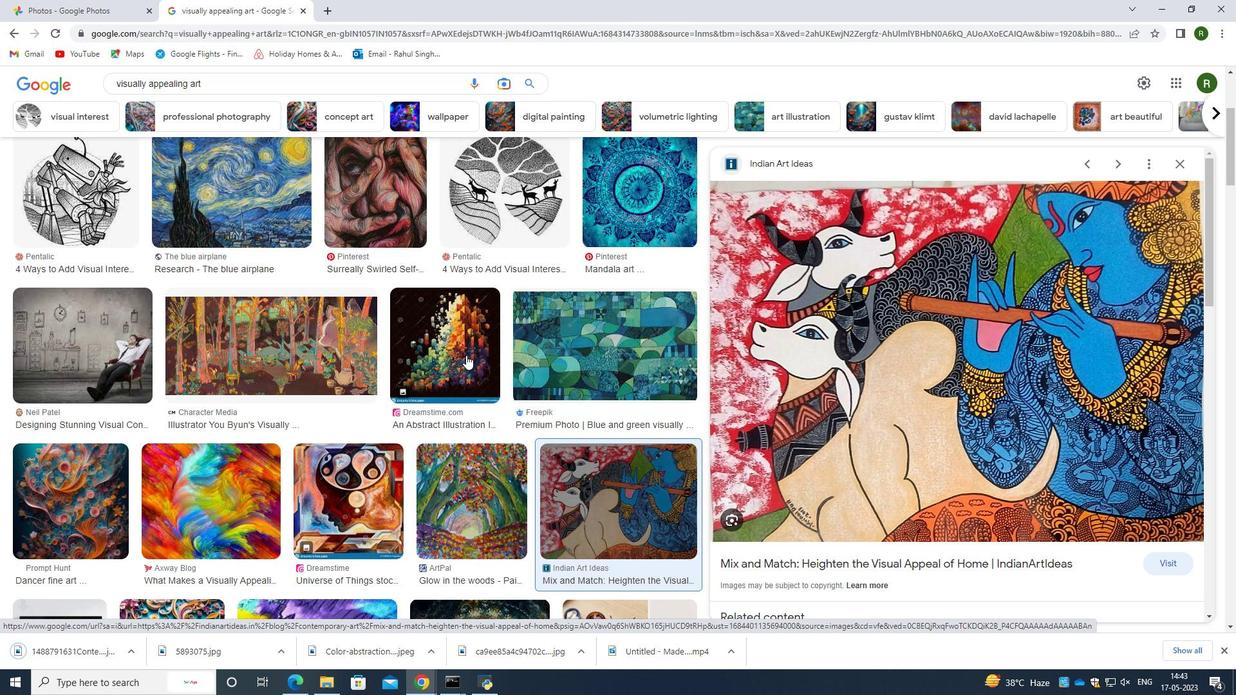
Action: Mouse scrolled (447, 341) with delta (0, 0)
Screenshot: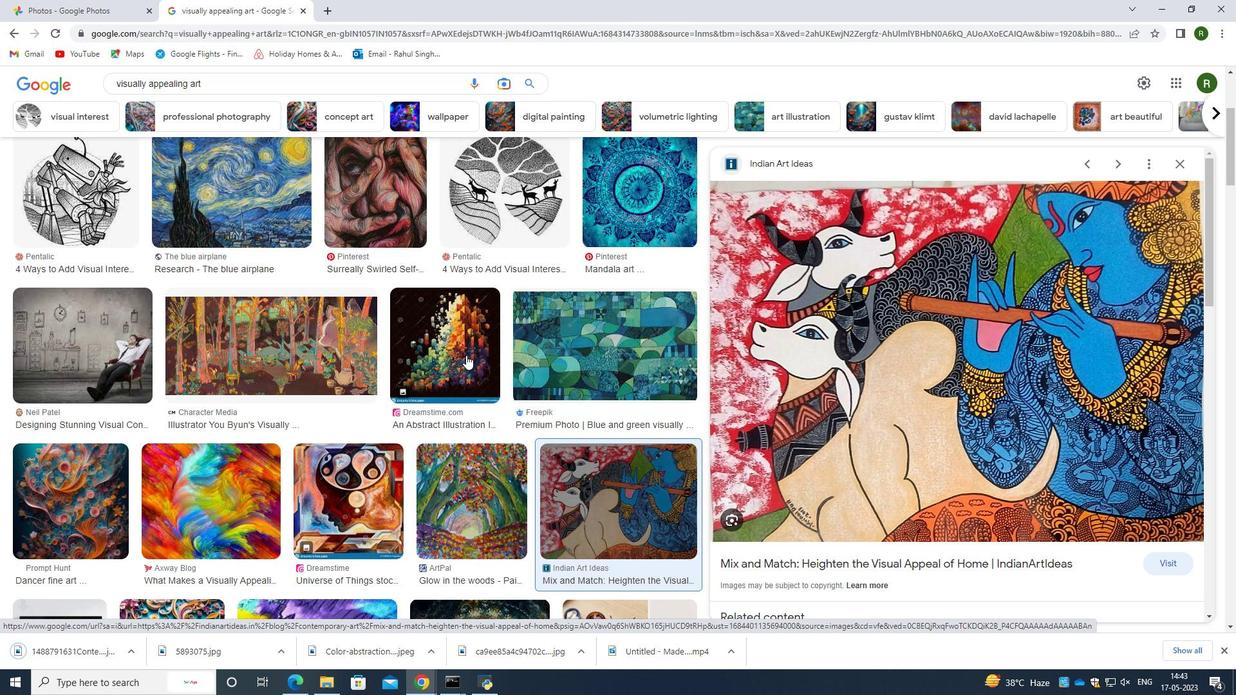 
Action: Mouse scrolled (447, 341) with delta (0, 0)
Screenshot: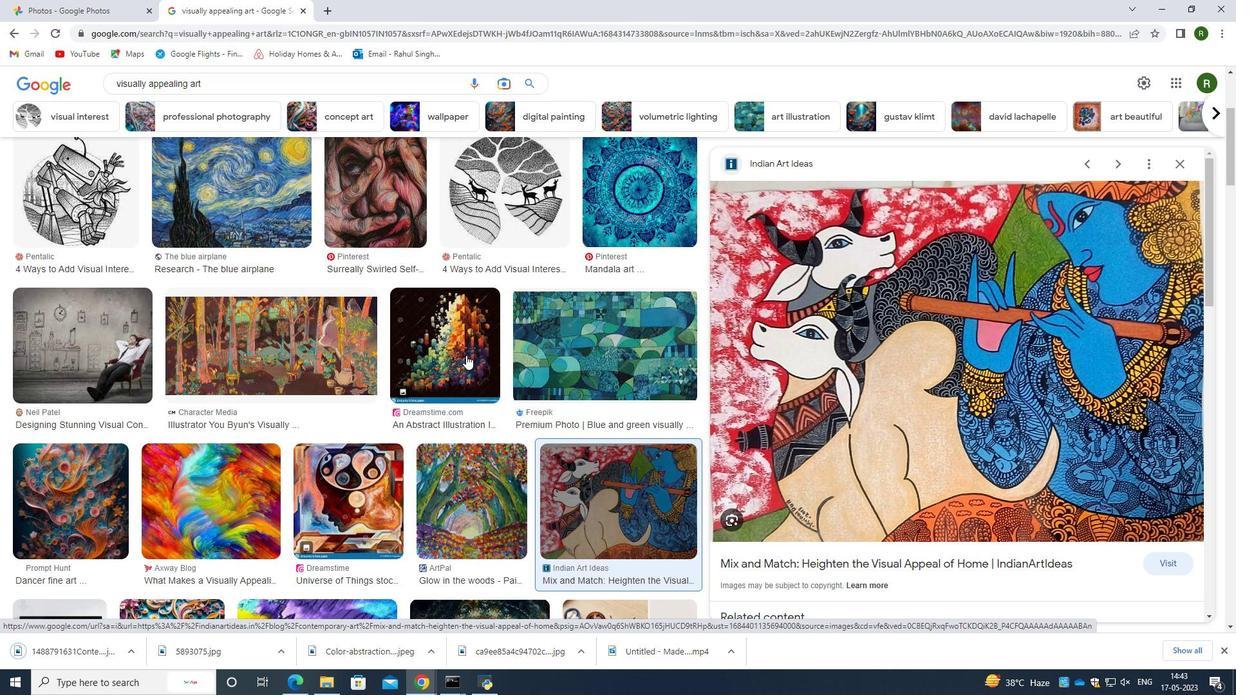 
Action: Mouse scrolled (447, 341) with delta (0, 0)
Screenshot: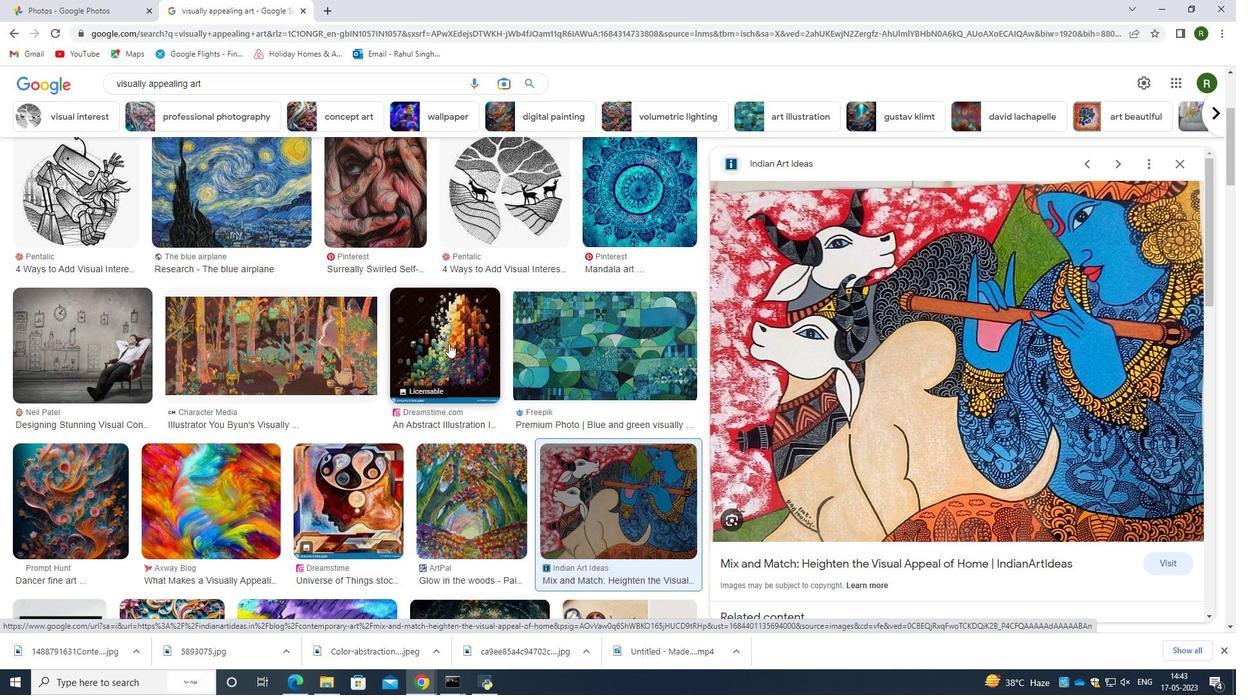 
Action: Mouse moved to (447, 322)
Screenshot: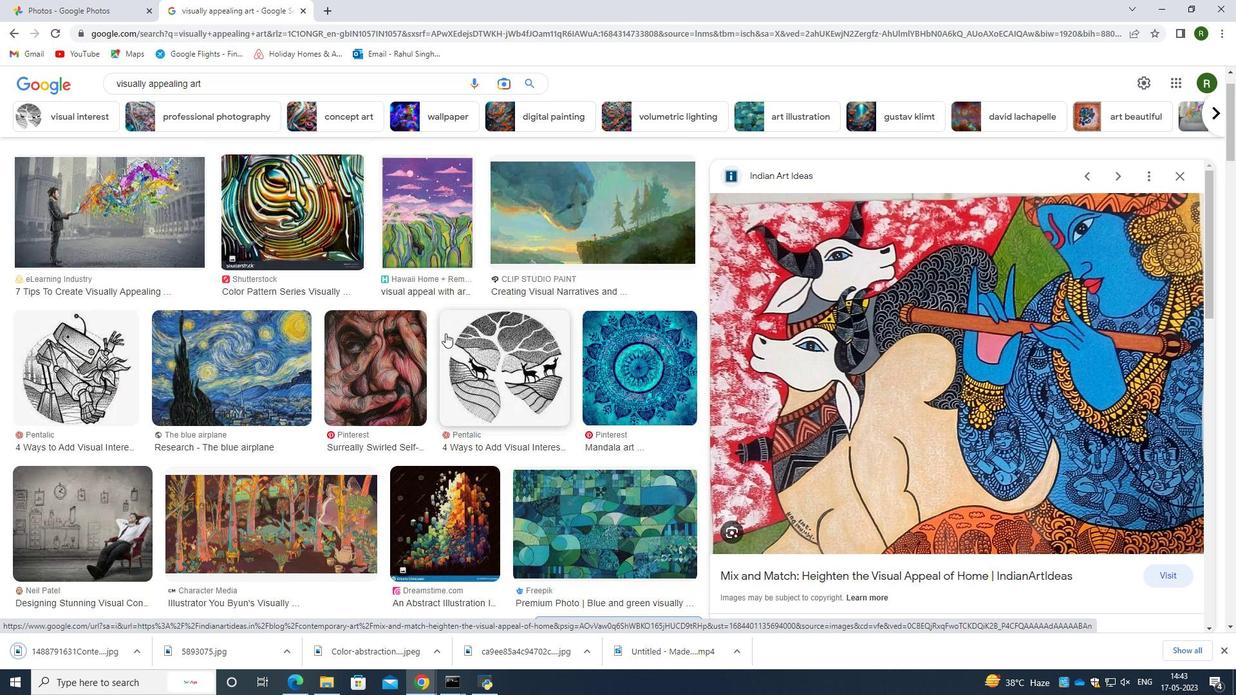 
Action: Mouse scrolled (447, 322) with delta (0, 0)
Screenshot: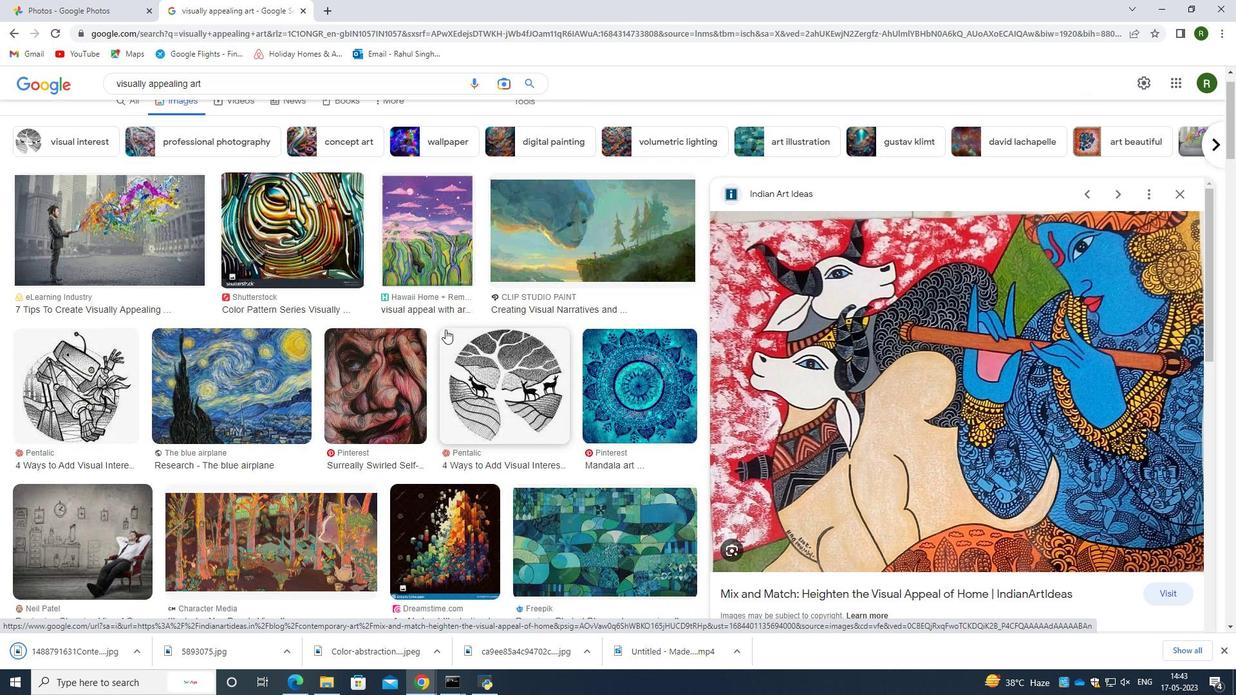 
Action: Mouse scrolled (447, 322) with delta (0, 0)
Screenshot: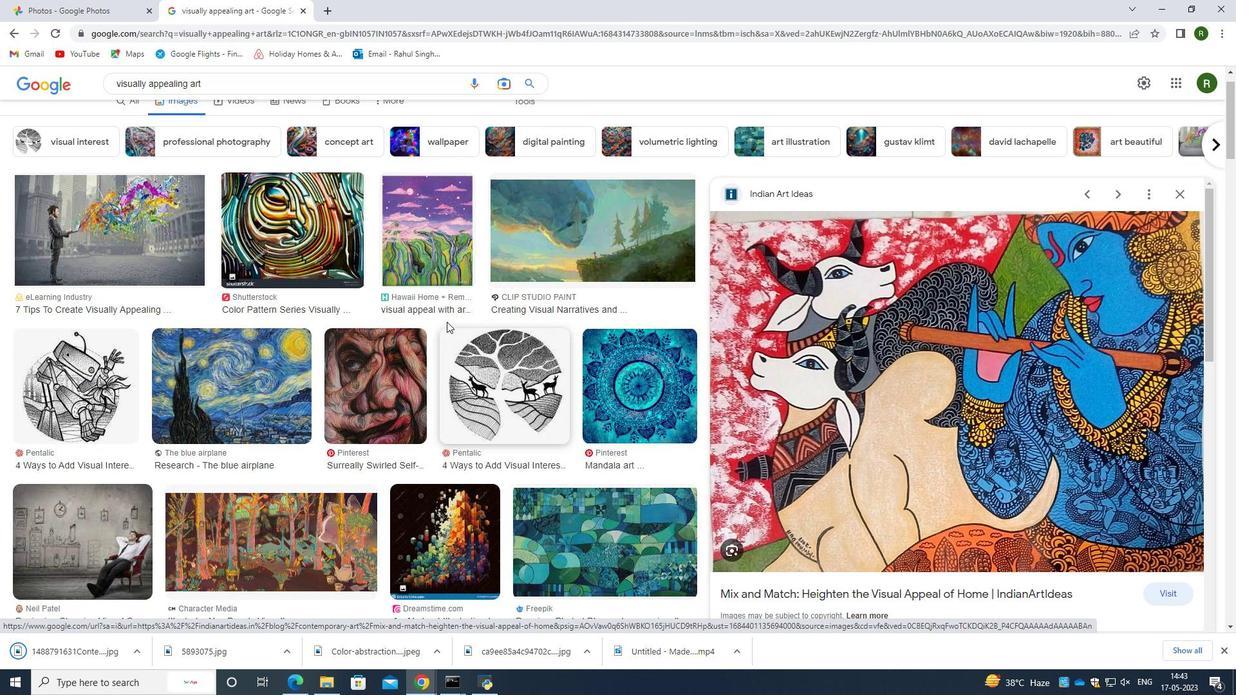 
Action: Mouse scrolled (447, 321) with delta (0, 0)
Screenshot: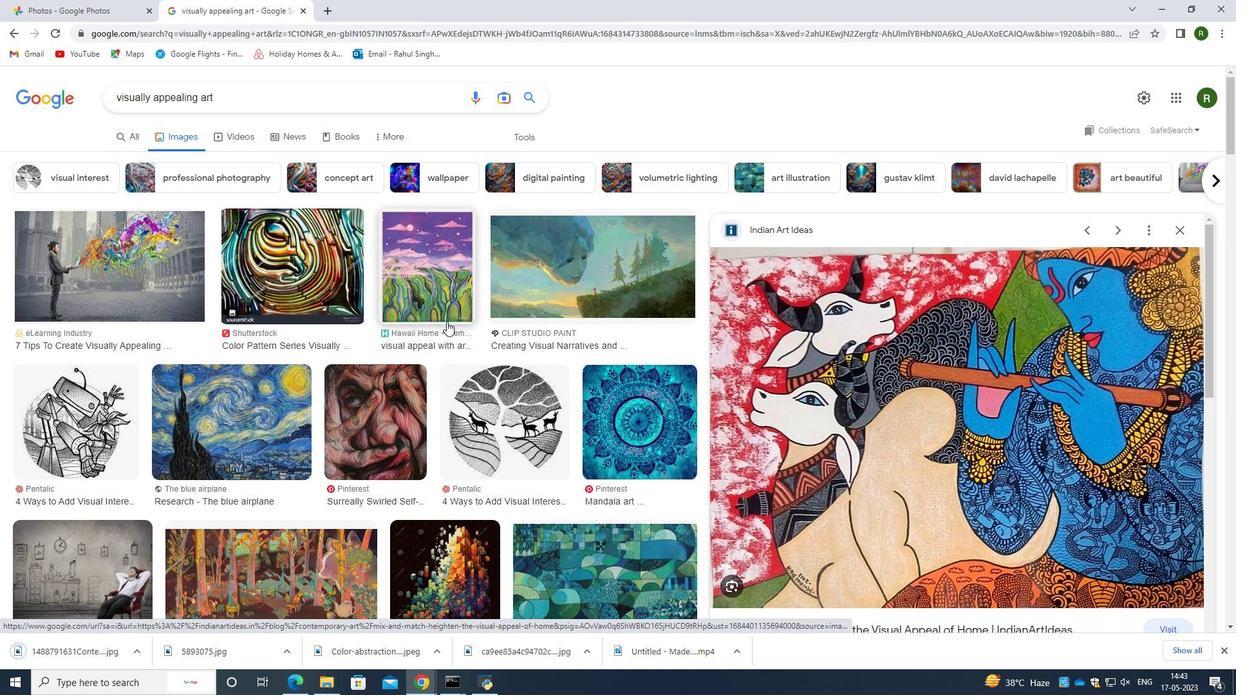 
Action: Mouse scrolled (447, 321) with delta (0, 0)
Screenshot: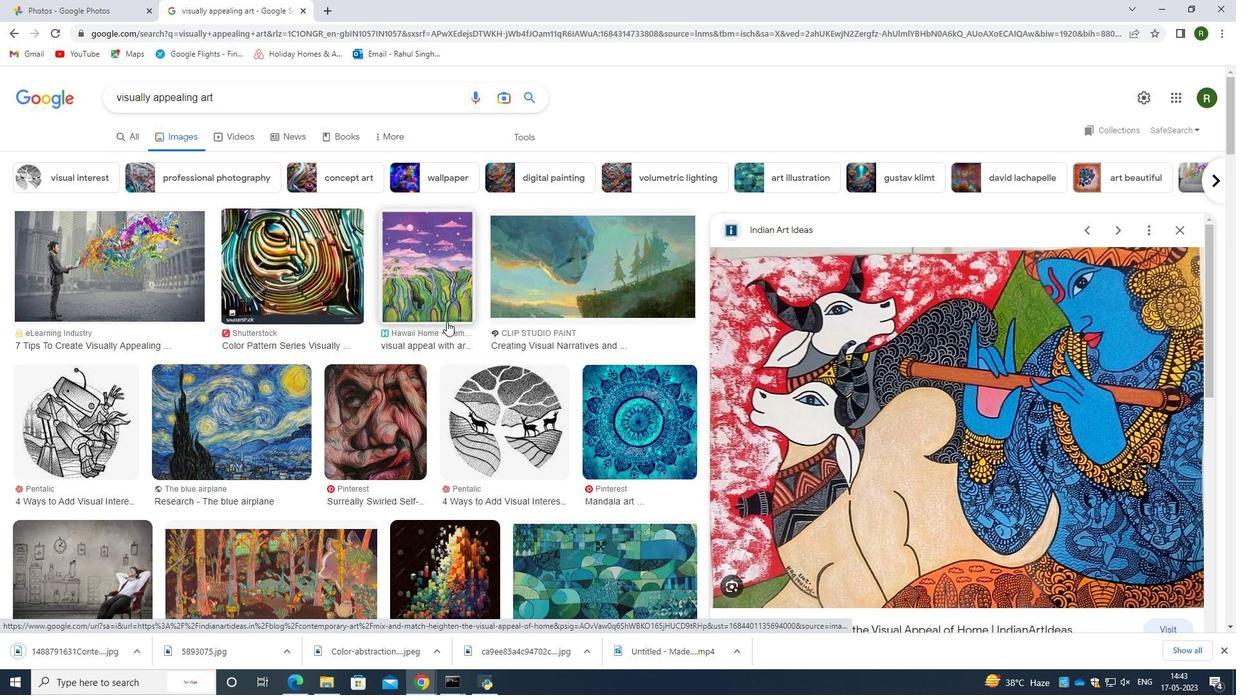 
Action: Mouse moved to (447, 321)
Screenshot: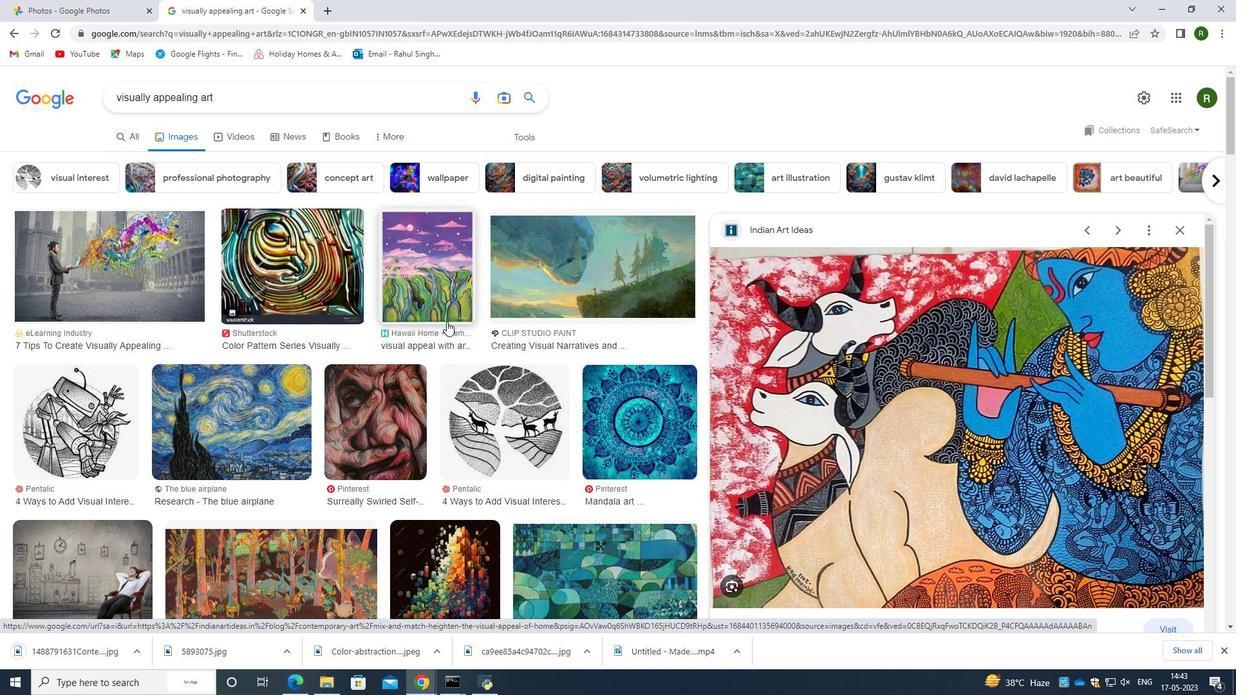 
Action: Mouse scrolled (447, 320) with delta (0, 0)
Screenshot: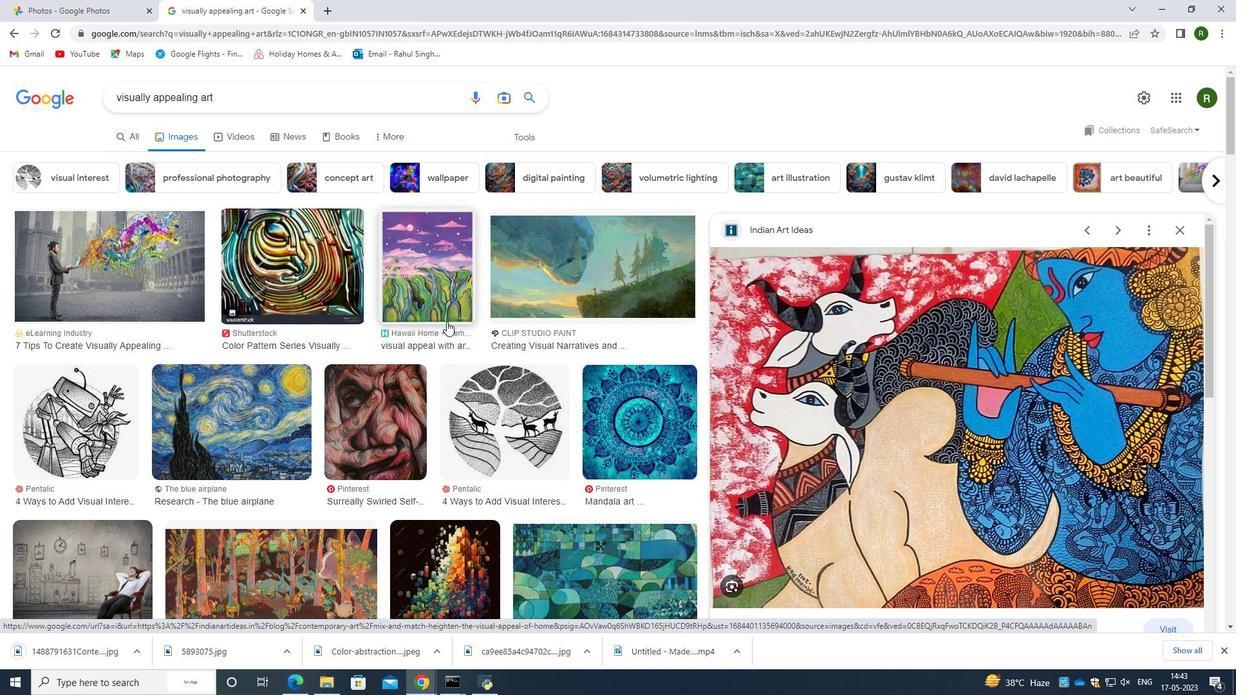 
Action: Mouse scrolled (447, 320) with delta (0, 0)
Screenshot: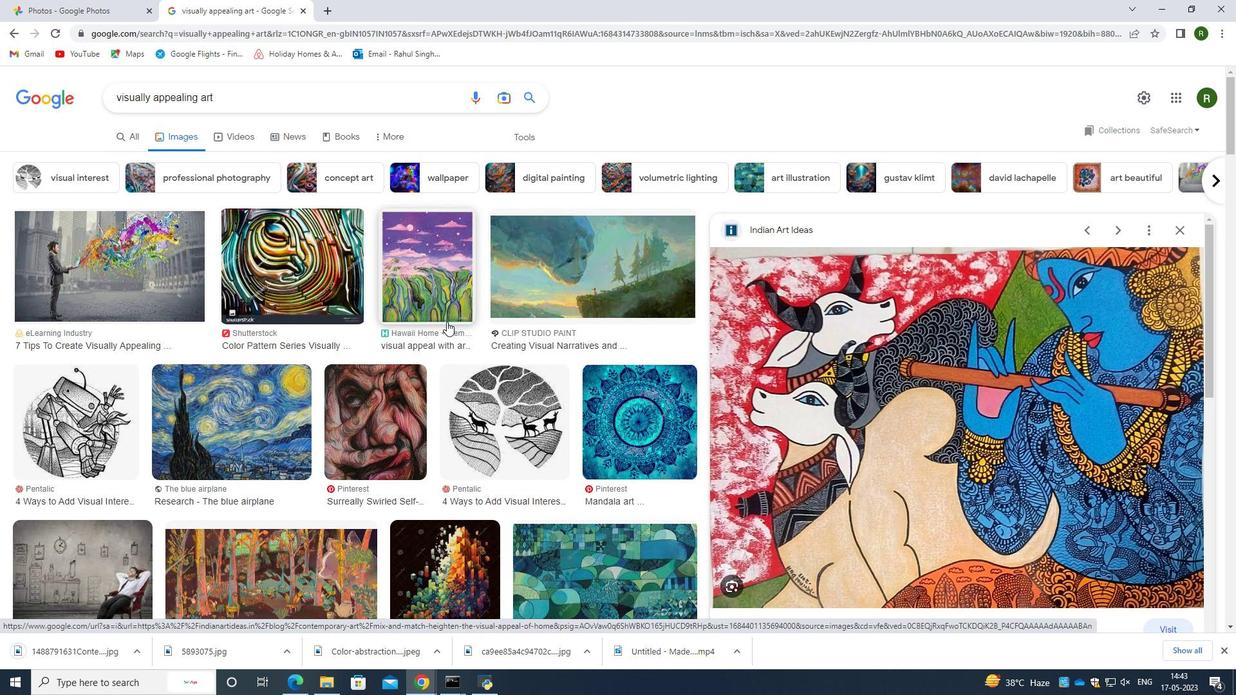 
Action: Mouse scrolled (447, 320) with delta (0, 0)
Screenshot: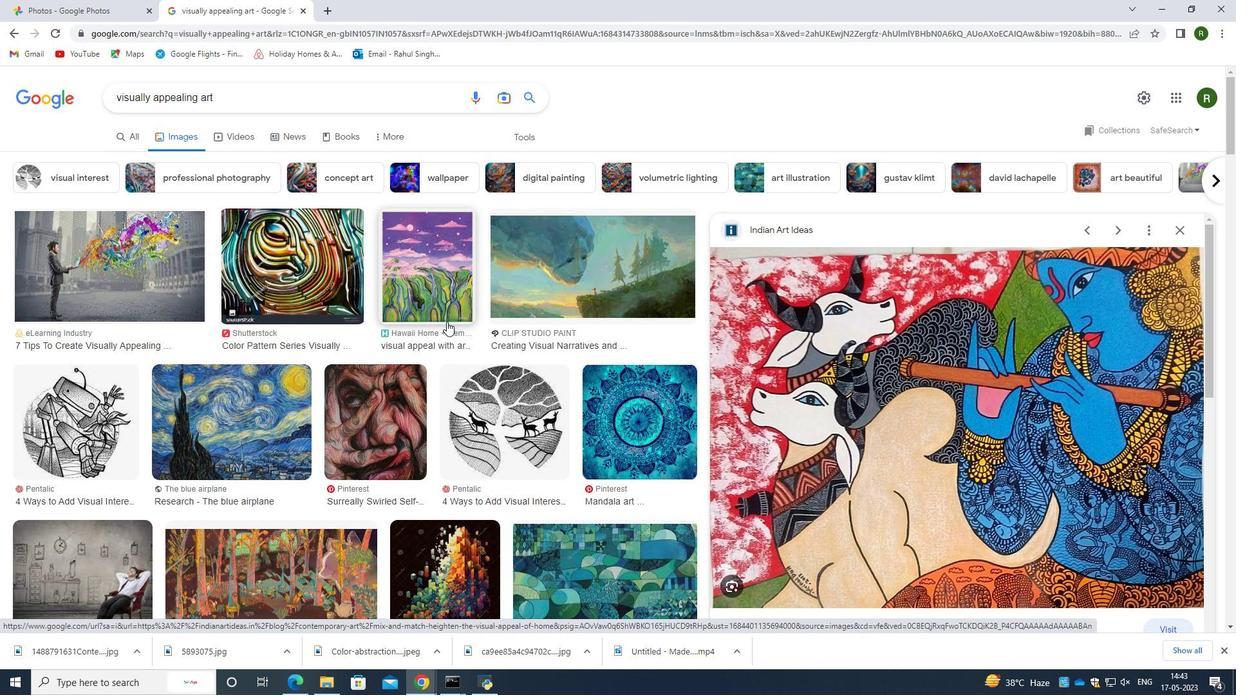 
Action: Mouse scrolled (447, 322) with delta (0, 0)
Screenshot: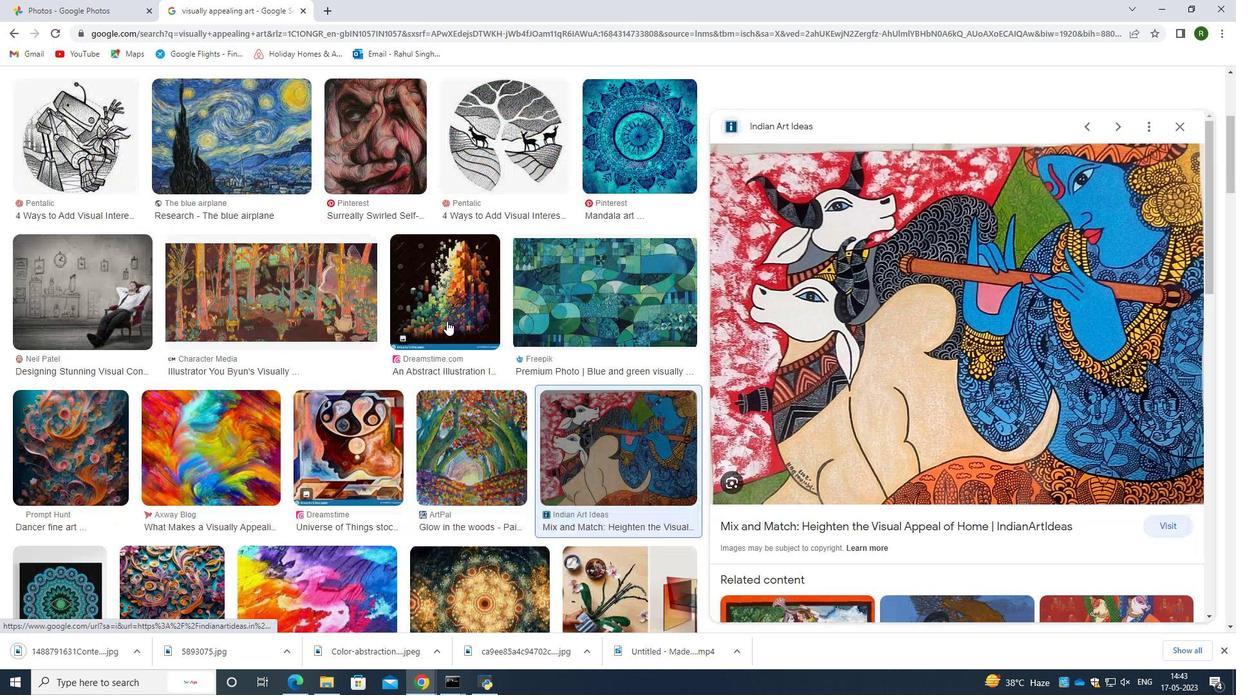 
Action: Mouse scrolled (447, 322) with delta (0, 0)
Screenshot: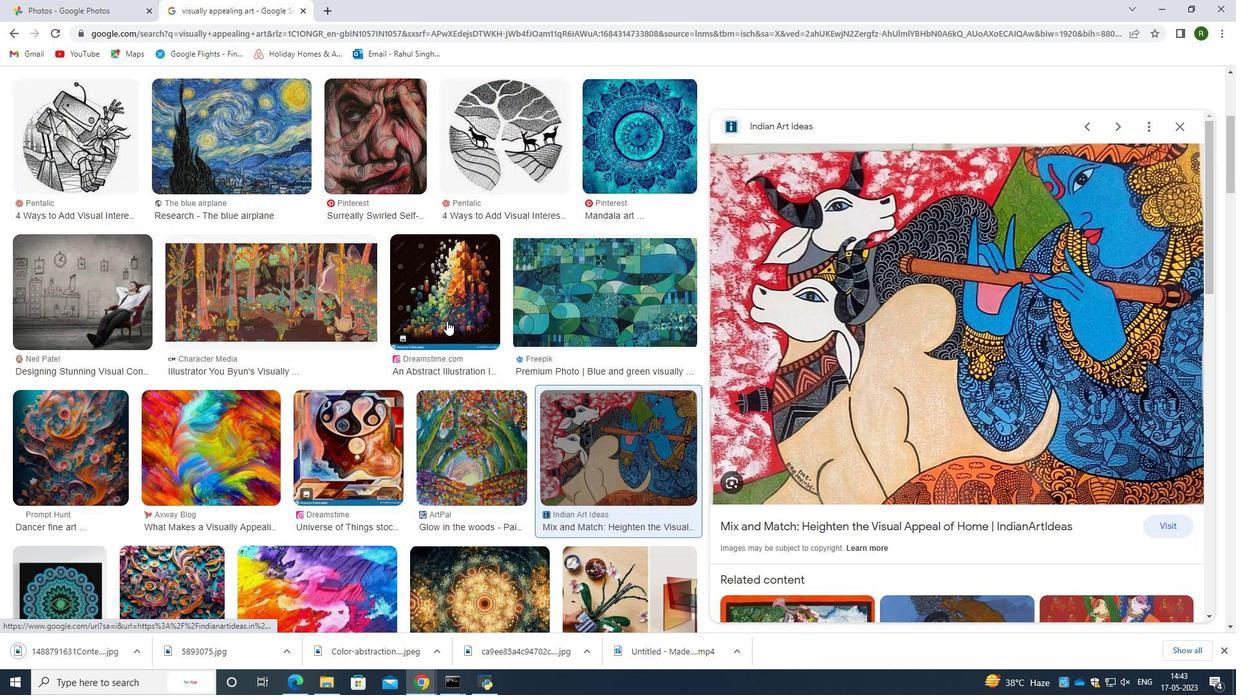 
Action: Mouse scrolled (447, 322) with delta (0, 0)
Screenshot: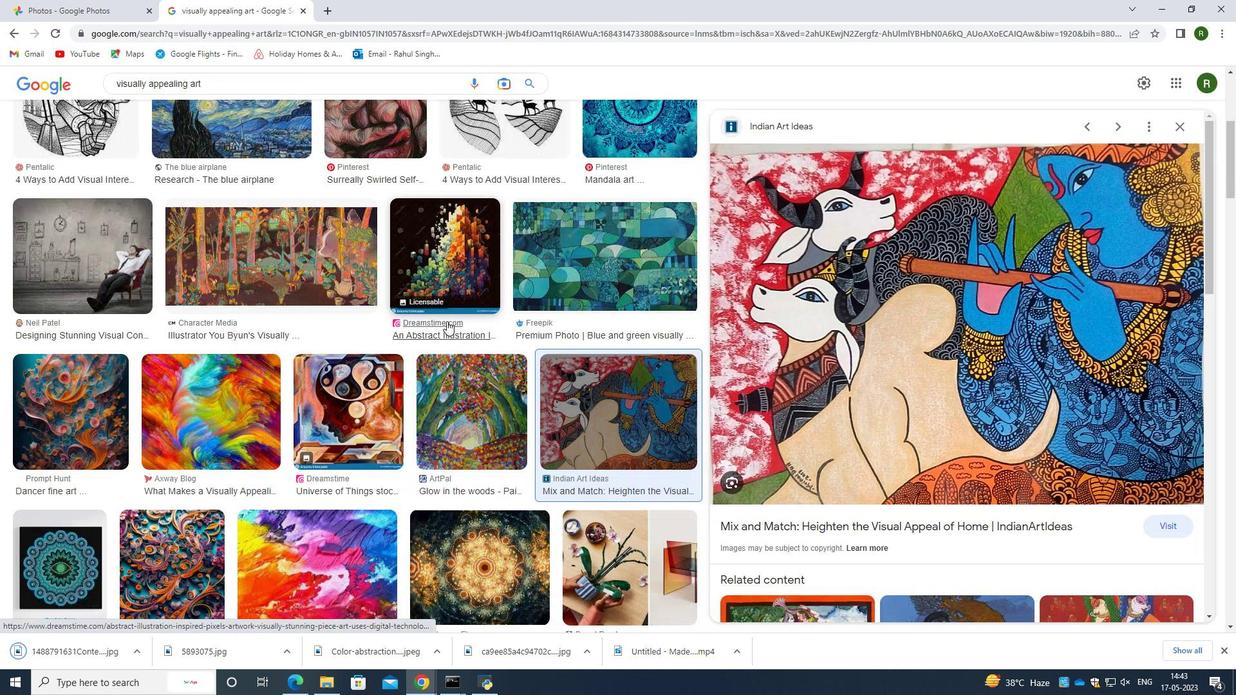 
Action: Mouse scrolled (447, 322) with delta (0, 0)
Screenshot: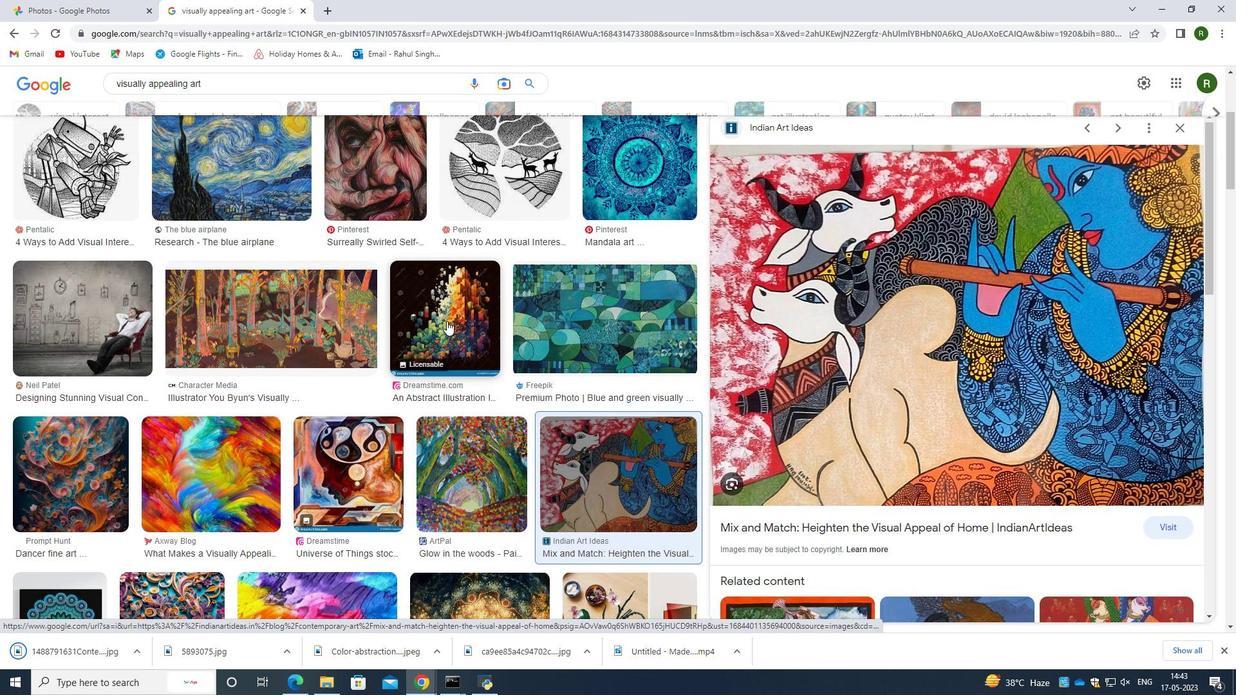 
Action: Mouse scrolled (447, 322) with delta (0, 0)
Screenshot: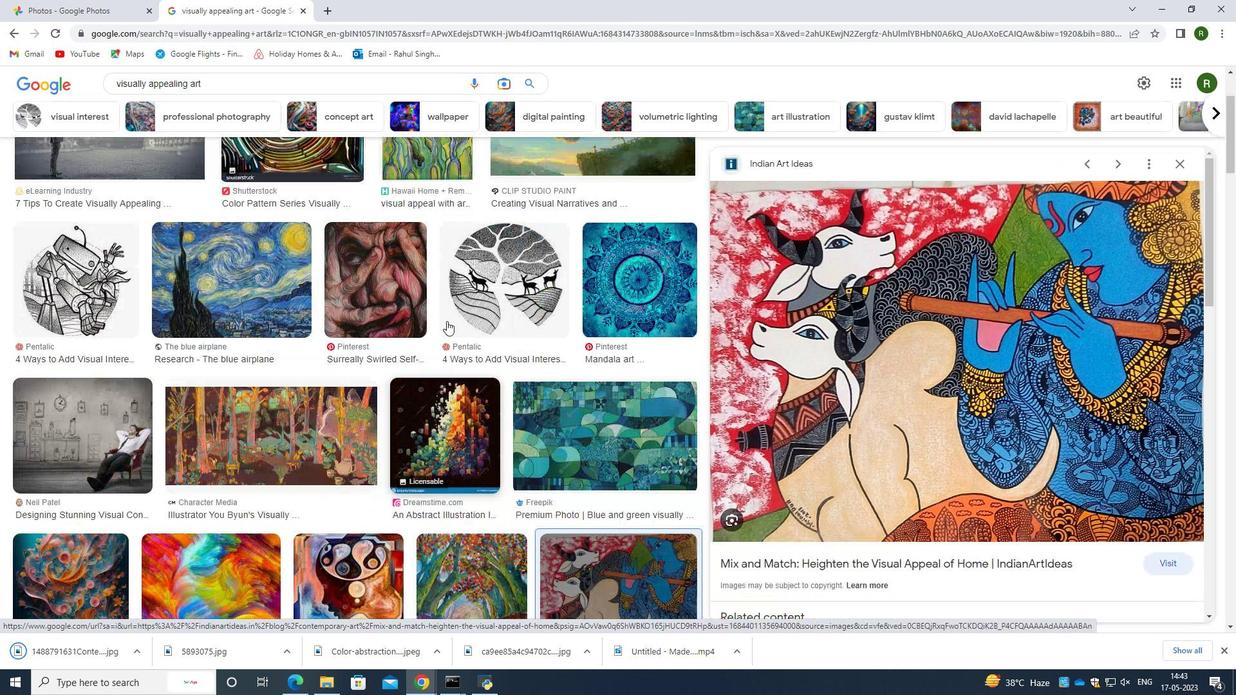 
Action: Mouse scrolled (447, 322) with delta (0, 0)
Screenshot: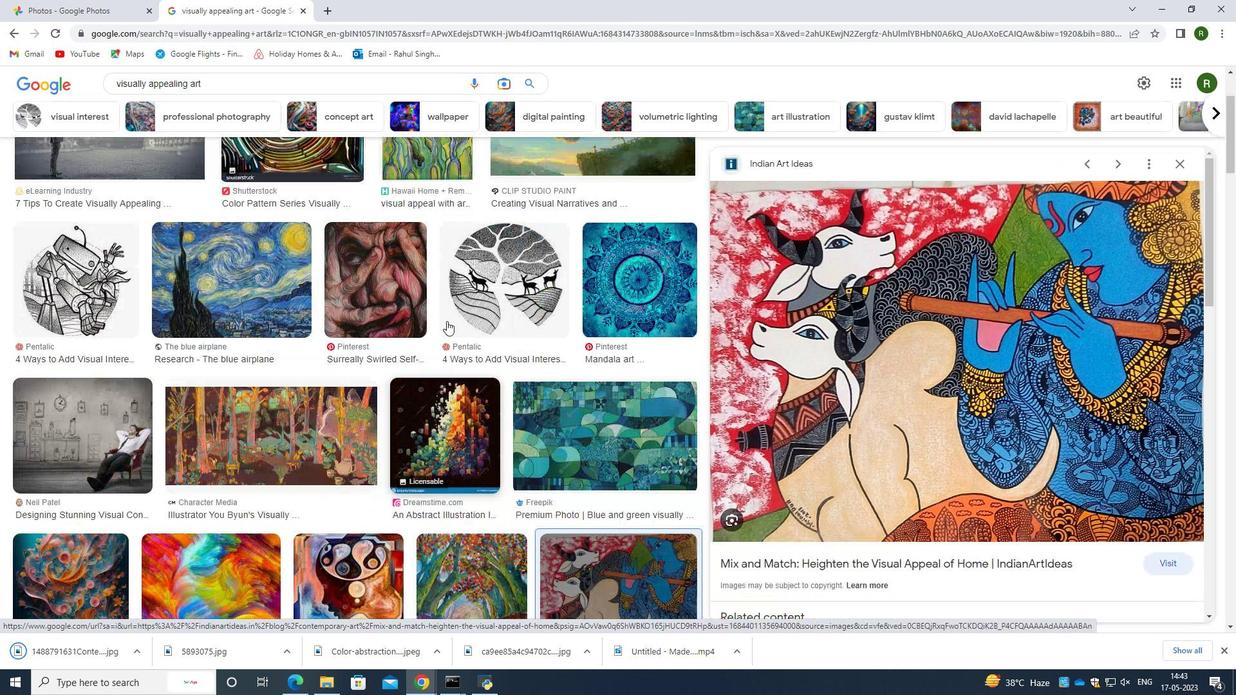 
Action: Mouse scrolled (447, 322) with delta (0, 0)
Screenshot: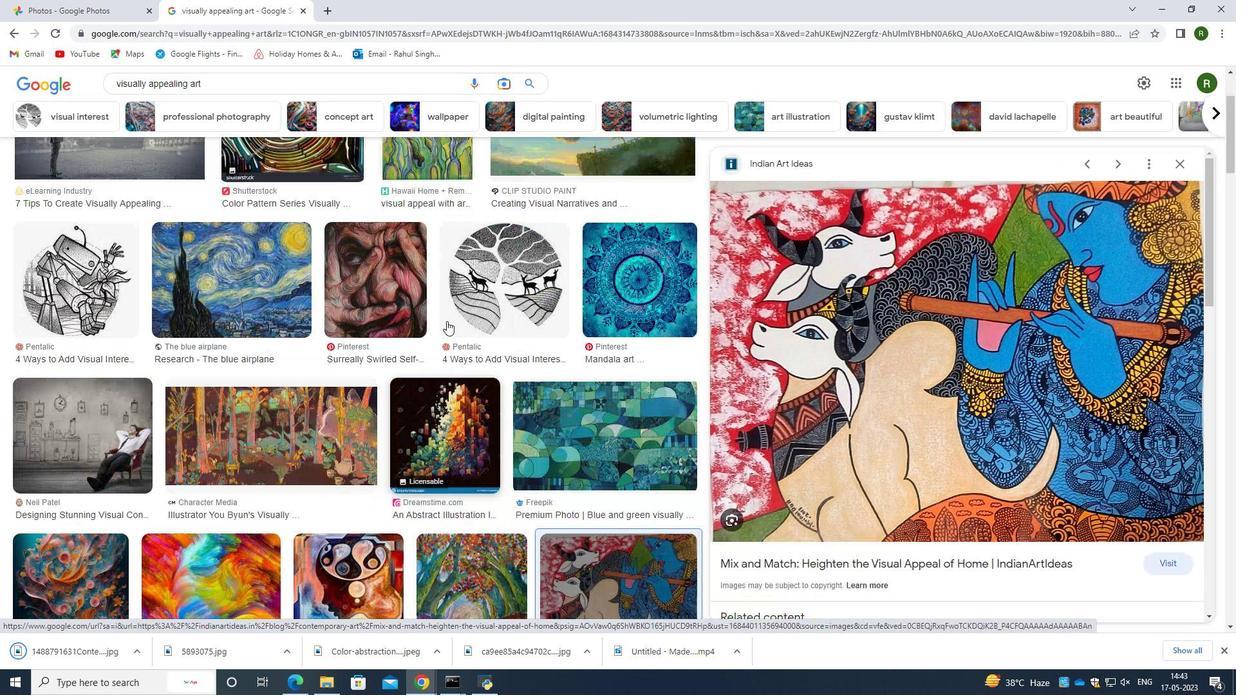 
Action: Mouse moved to (1136, 172)
Screenshot: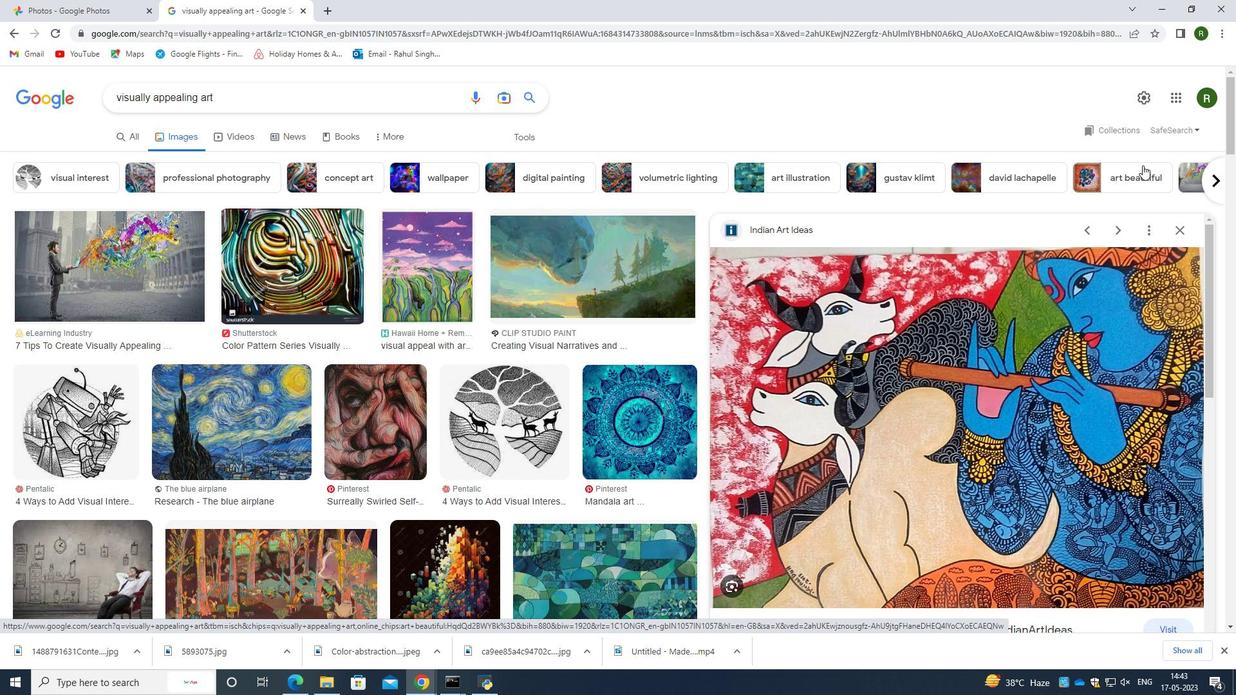 
Action: Mouse pressed left at (1136, 172)
Screenshot: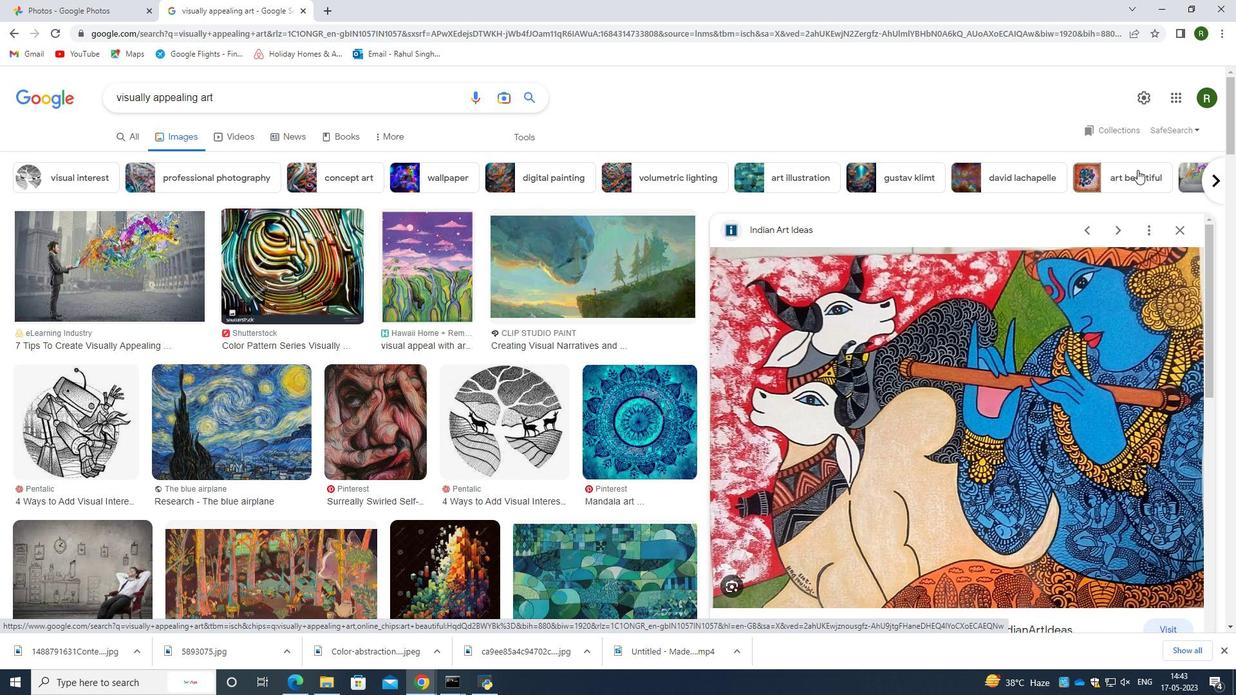 
Action: Mouse moved to (939, 268)
Screenshot: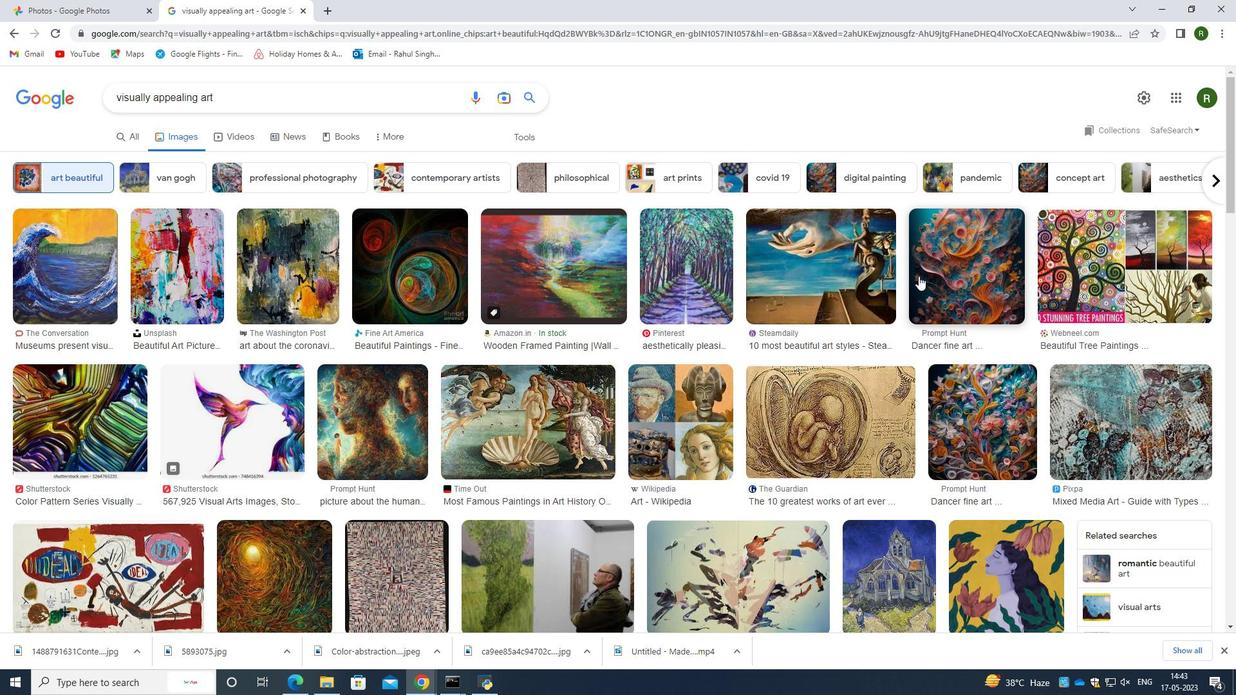 
Action: Mouse pressed left at (939, 268)
Screenshot: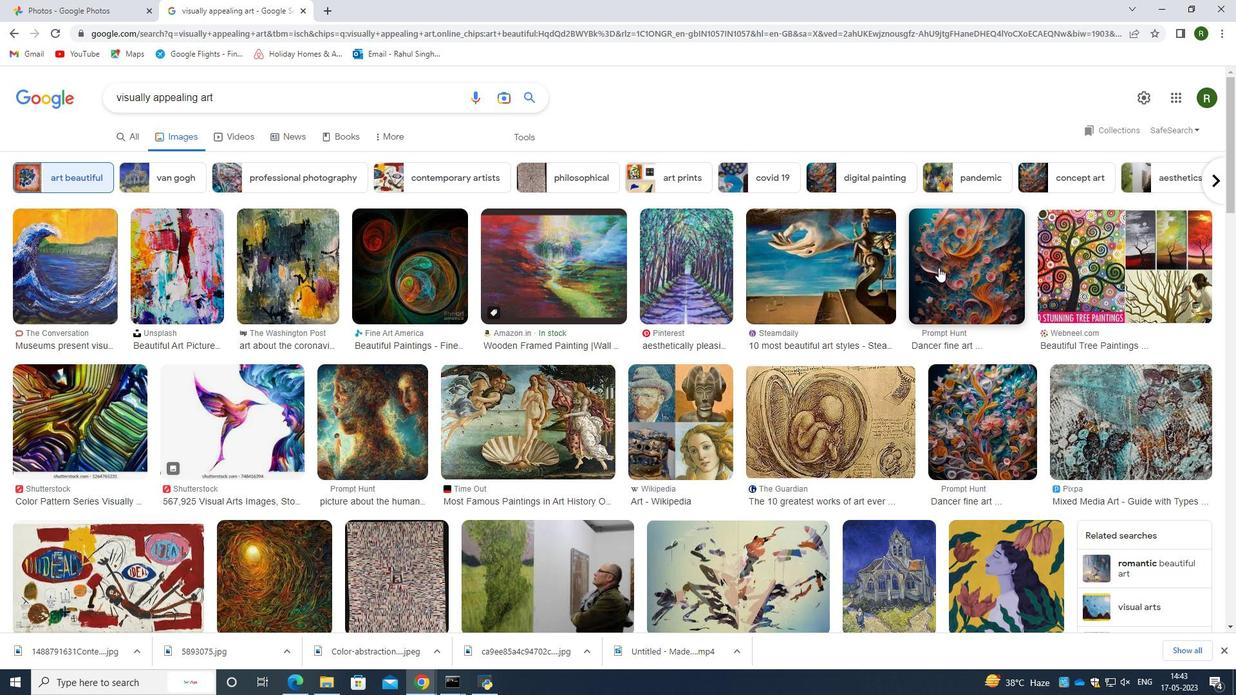 
Action: Mouse moved to (954, 341)
Screenshot: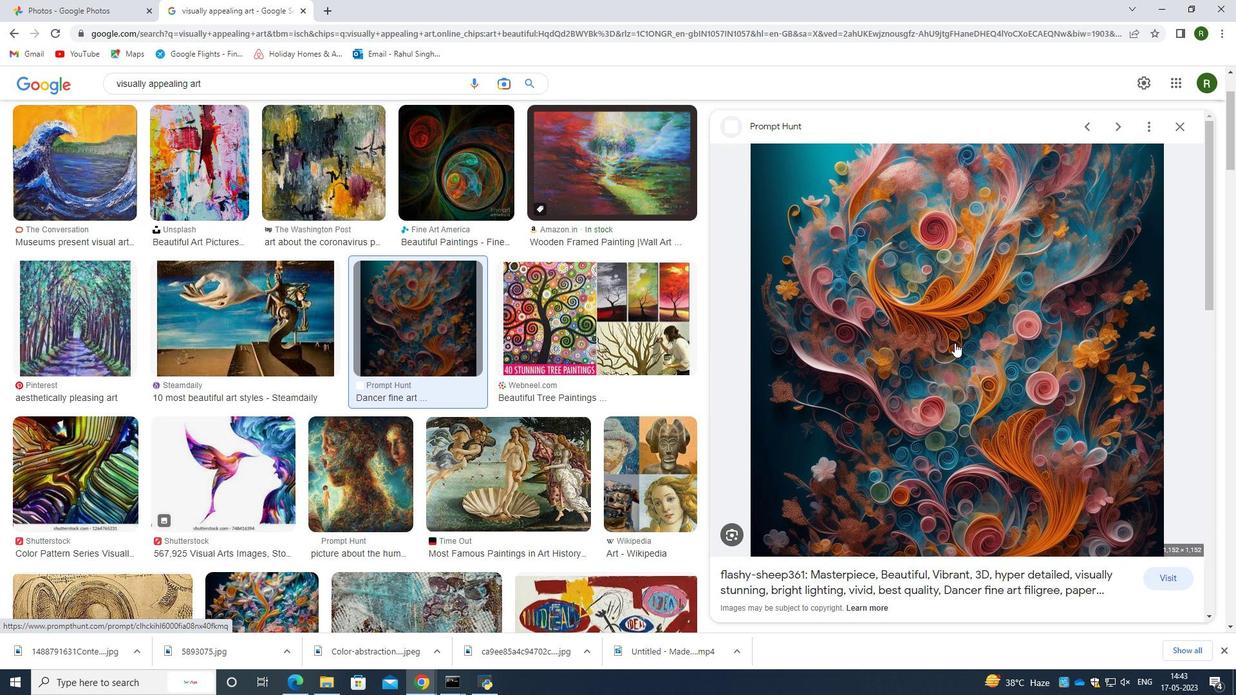 
Action: Mouse pressed right at (954, 341)
Screenshot: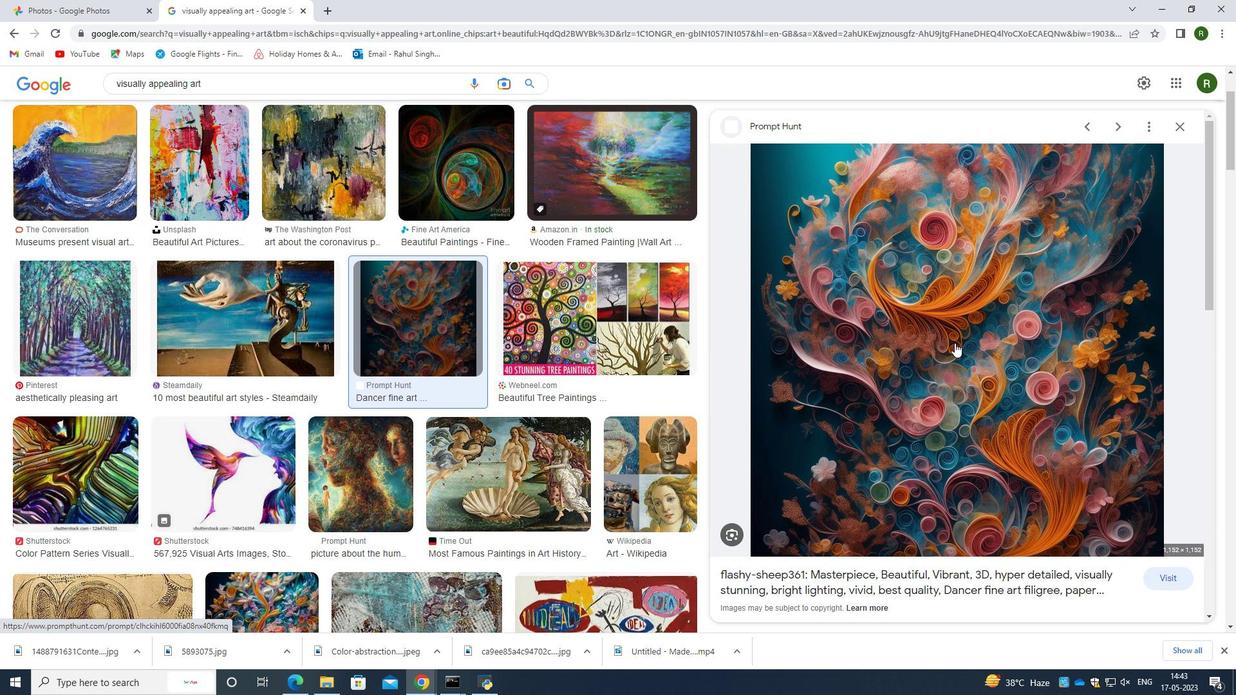 
Action: Mouse moved to (1028, 479)
Screenshot: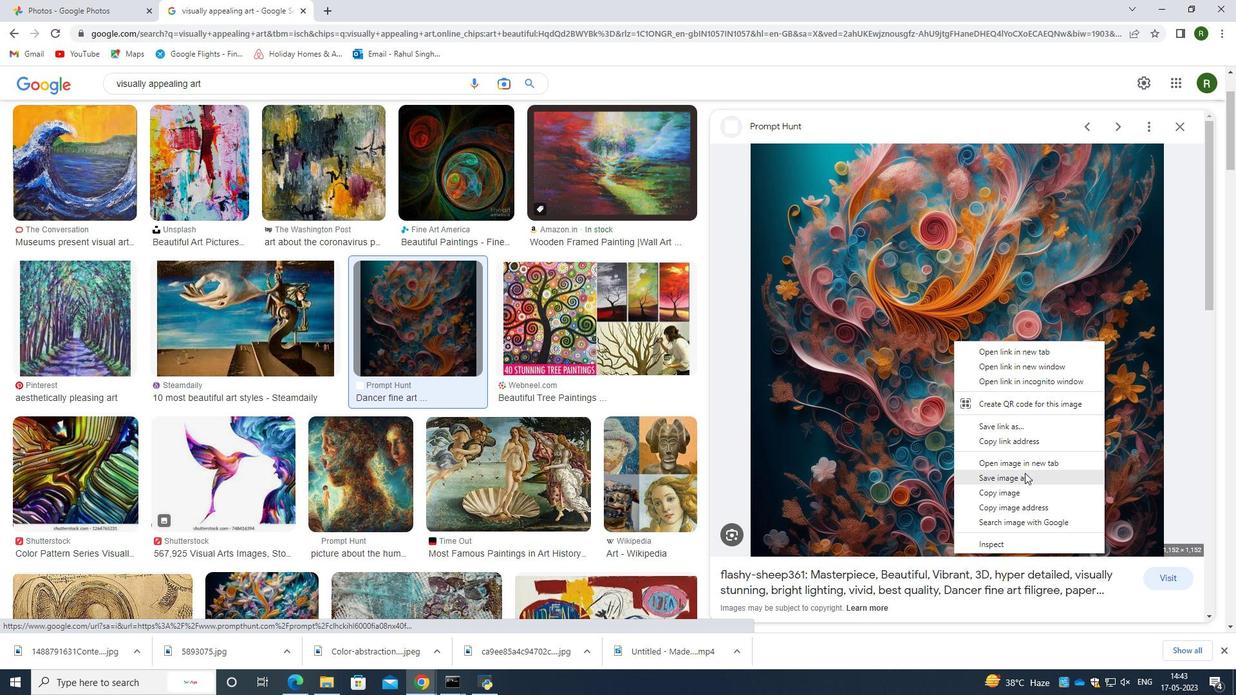 
Action: Mouse pressed left at (1028, 479)
Screenshot: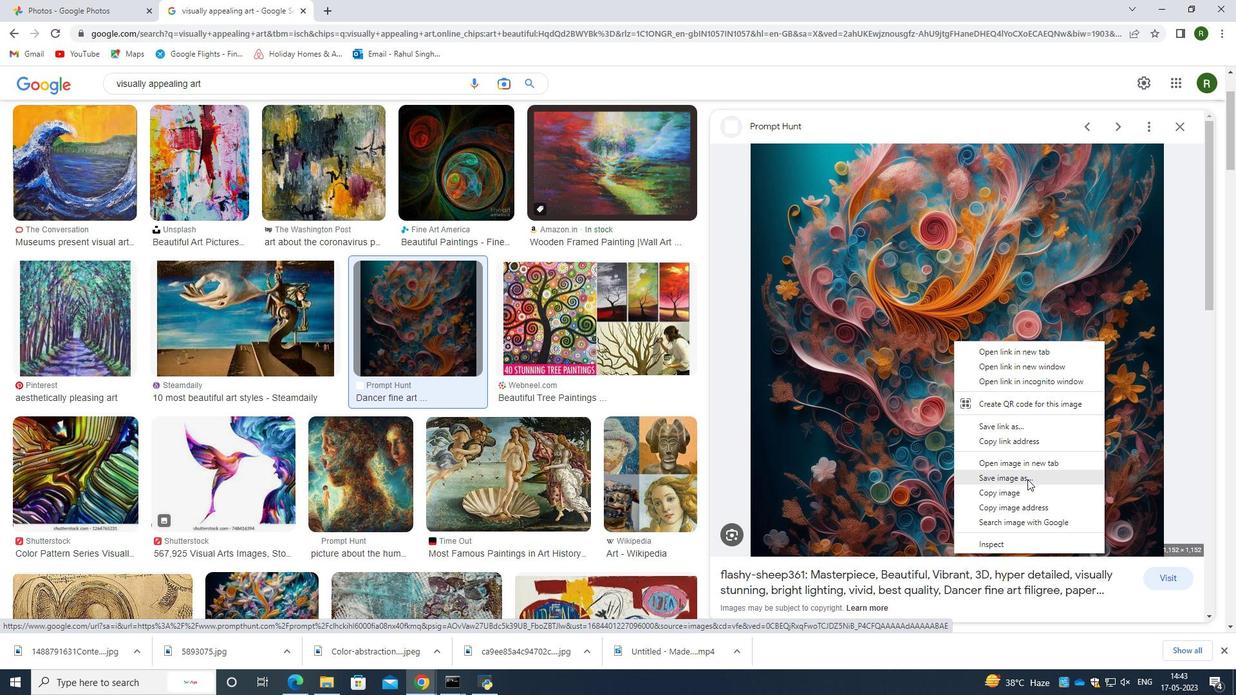 
Action: Mouse moved to (503, 329)
Screenshot: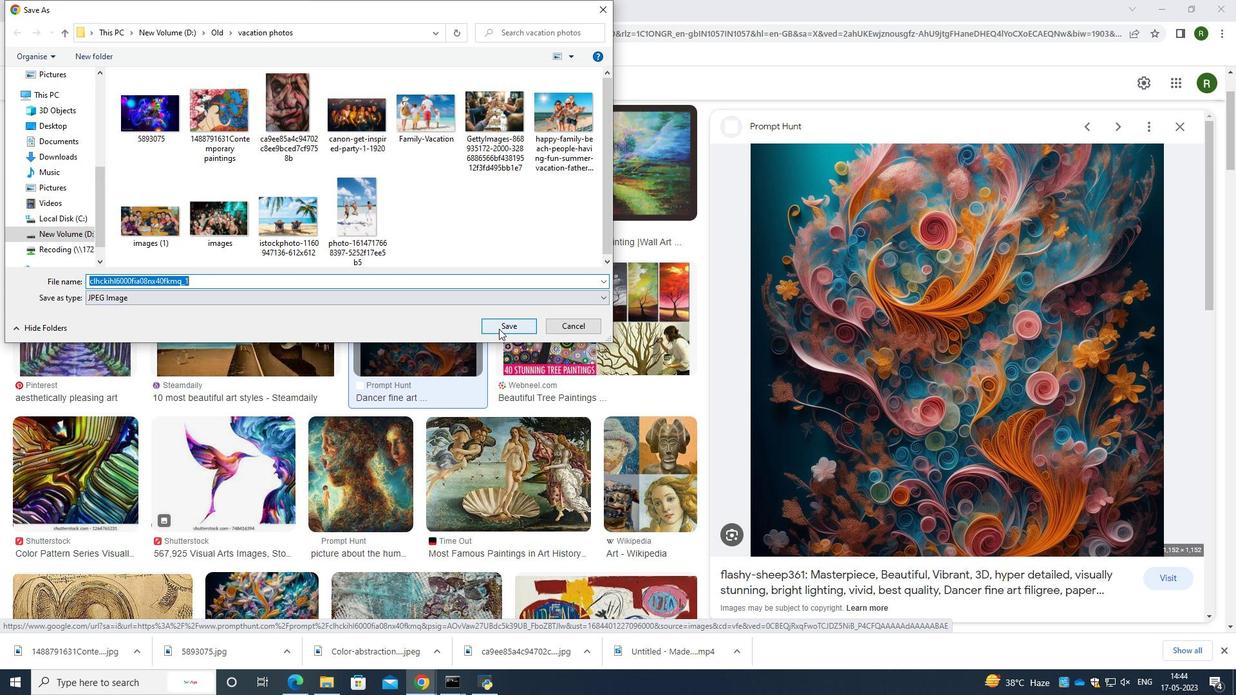 
Action: Mouse pressed left at (503, 329)
Screenshot: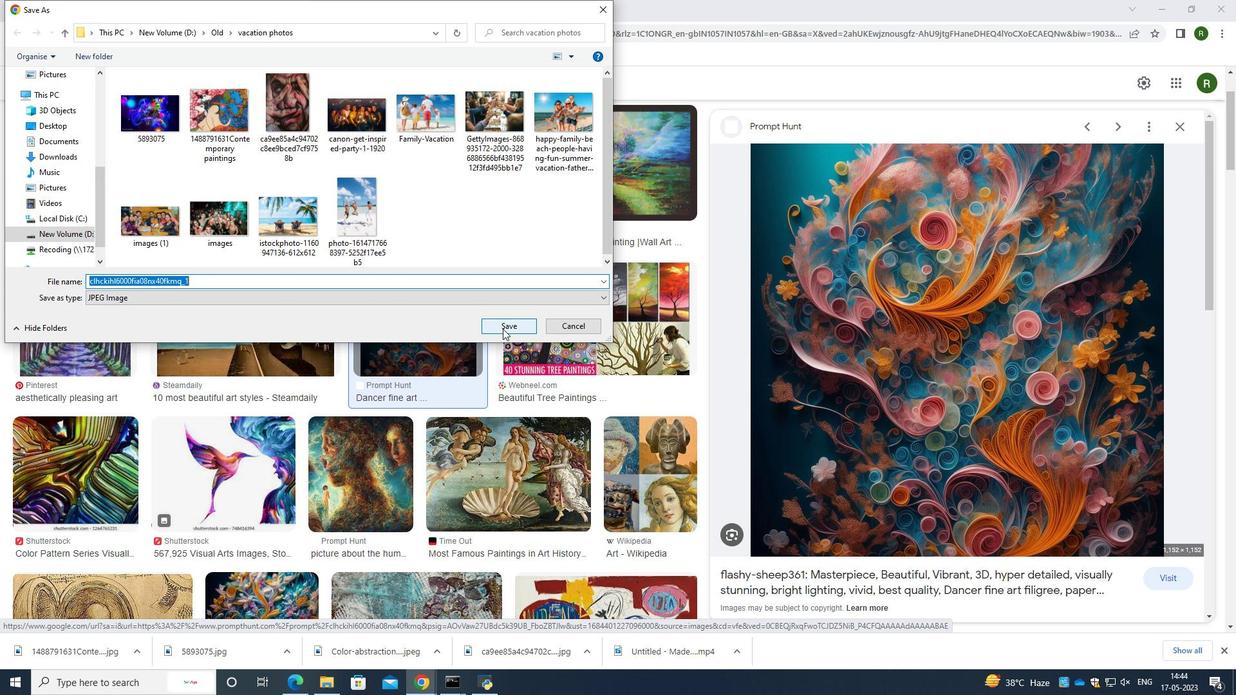 
Action: Mouse moved to (1221, 652)
Screenshot: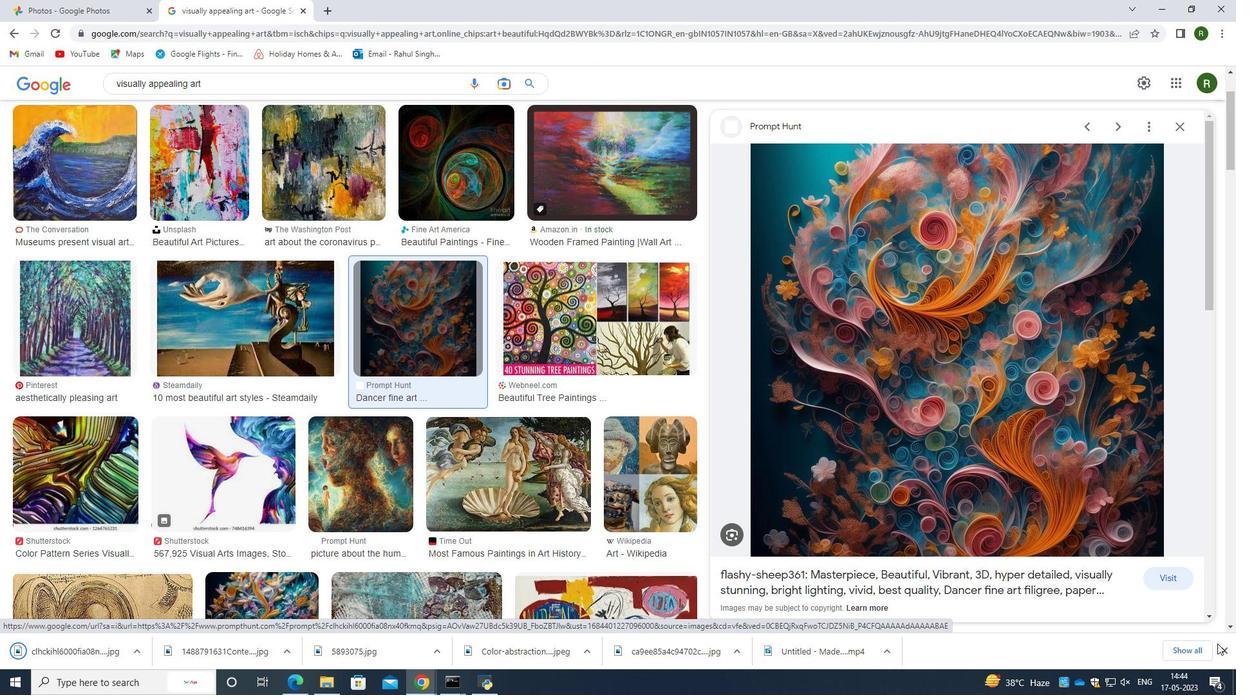 
Action: Mouse pressed left at (1221, 652)
Screenshot: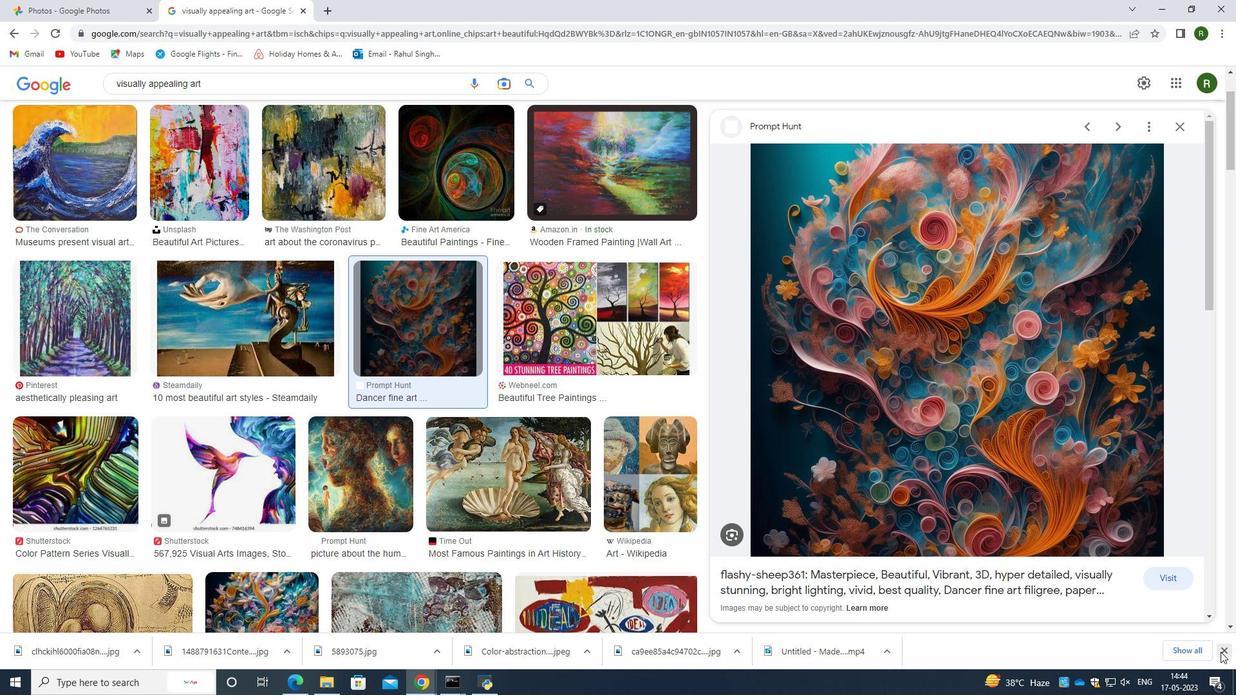 
Action: Mouse moved to (77, 19)
Screenshot: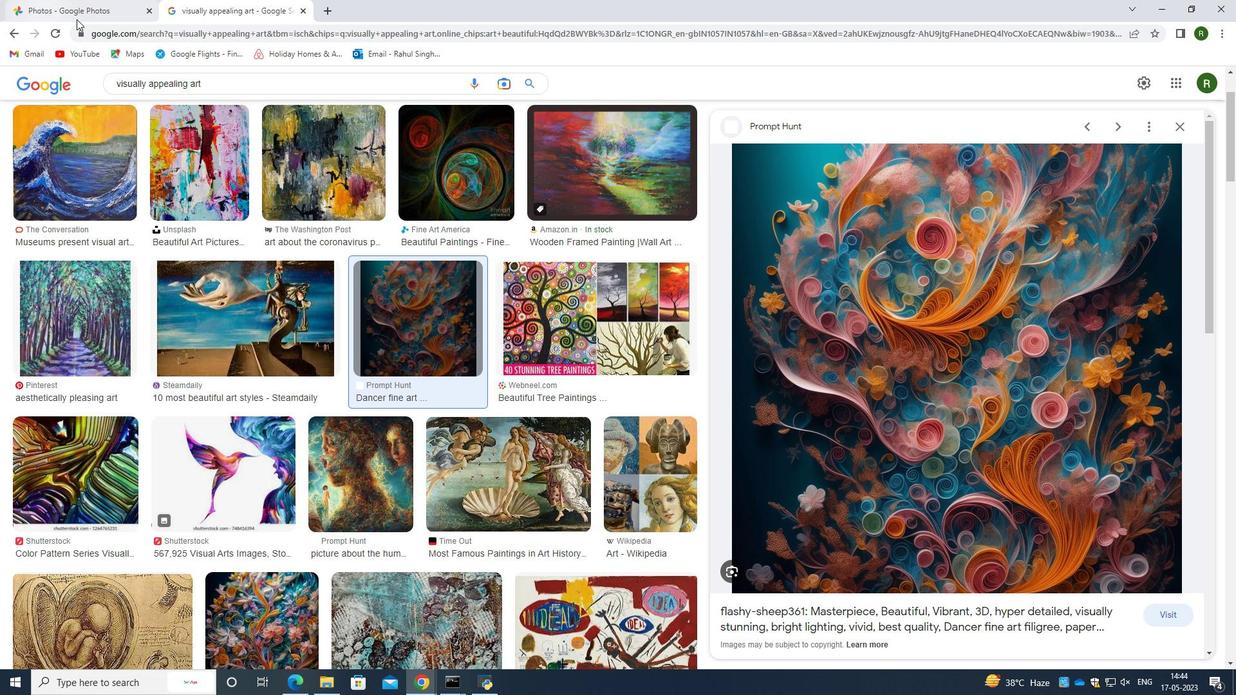 
Action: Mouse pressed left at (77, 19)
Screenshot: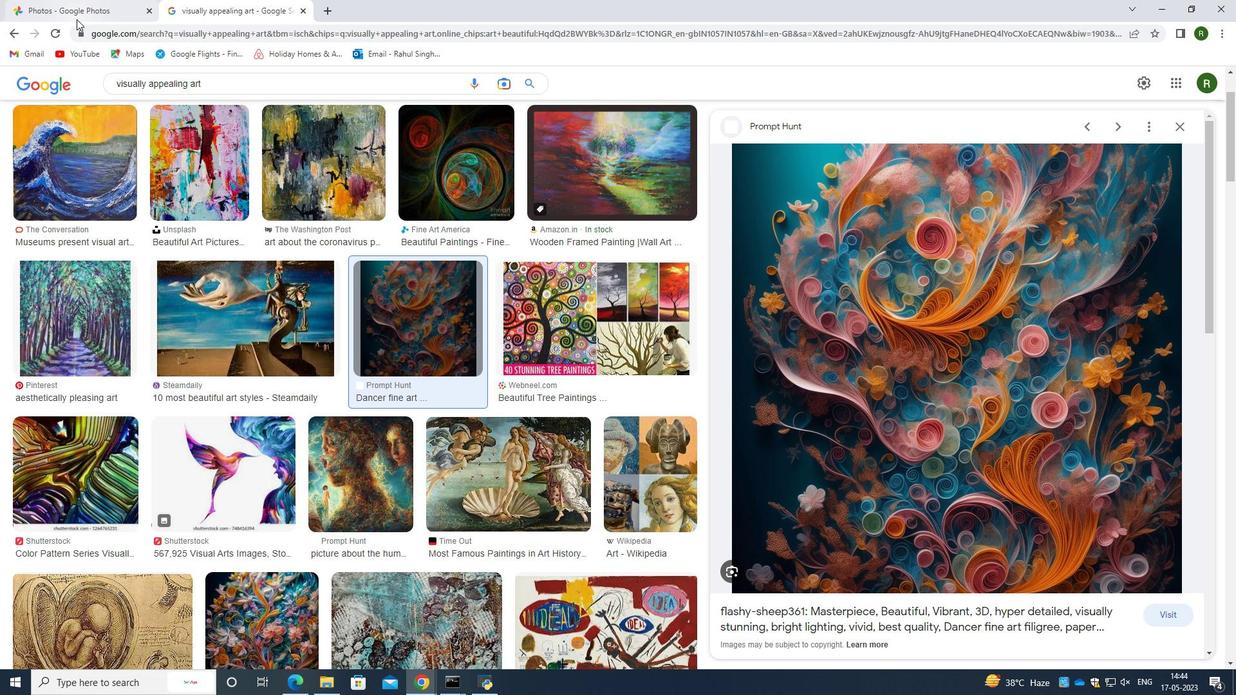 
Action: Mouse moved to (59, 33)
Screenshot: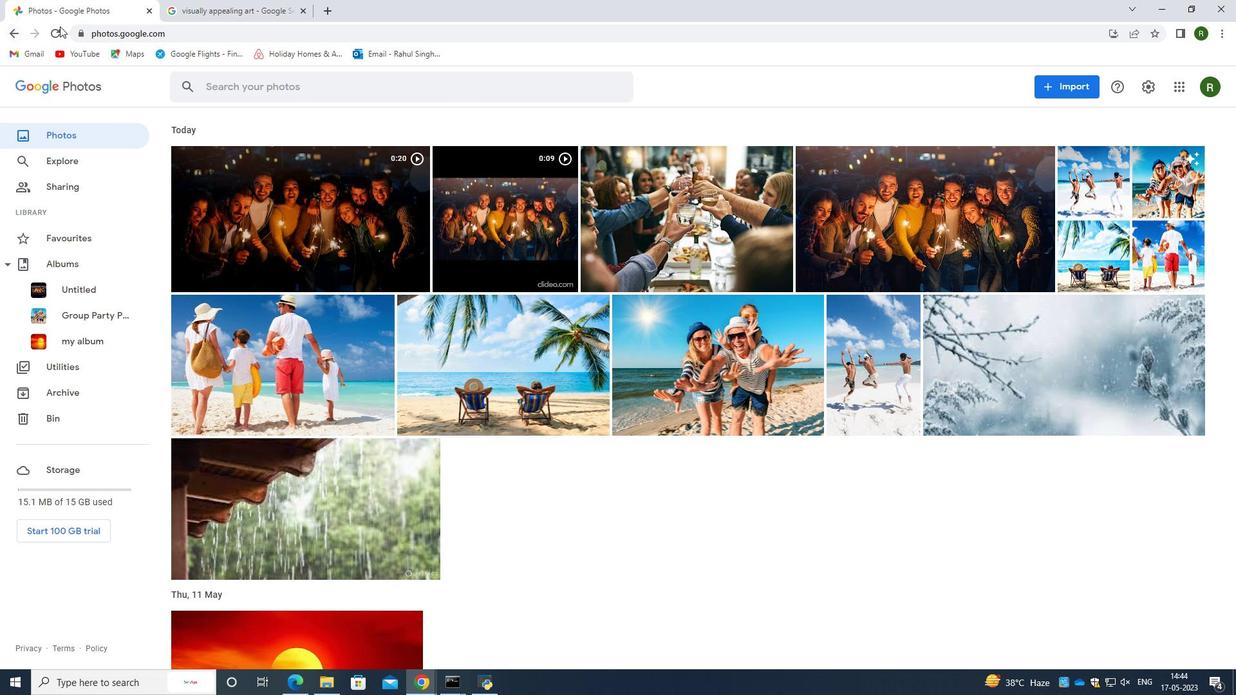 
Action: Mouse pressed left at (59, 33)
Screenshot: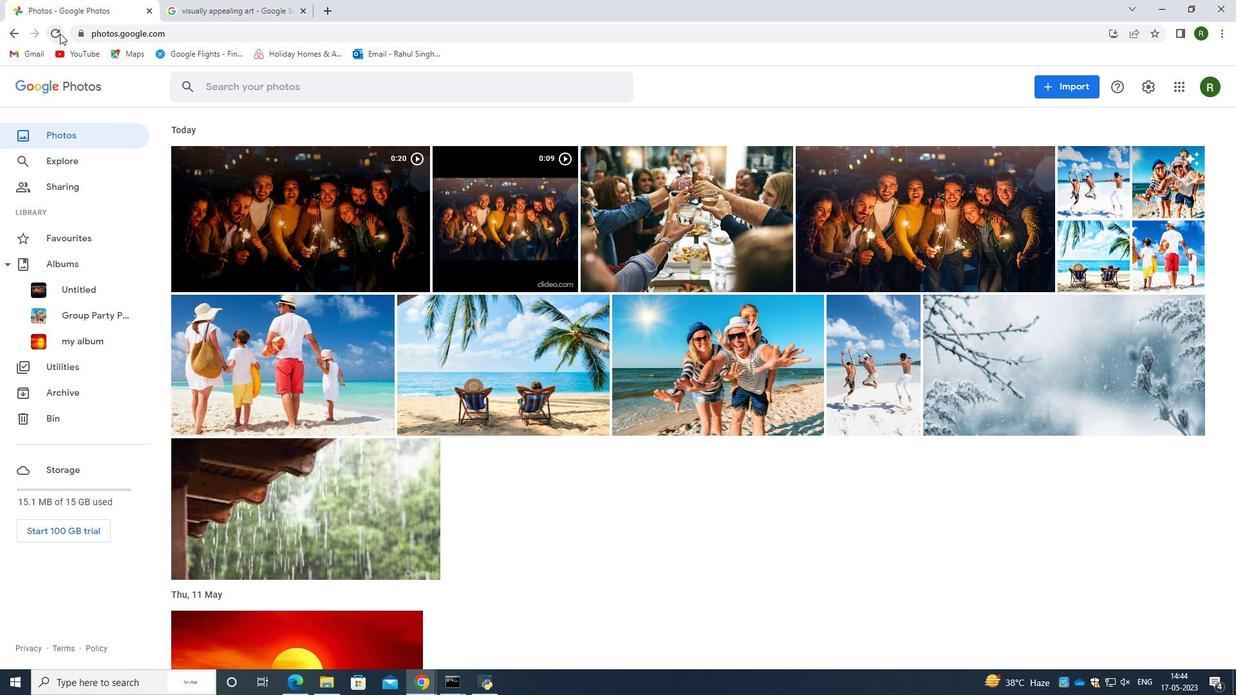 
Action: Mouse moved to (80, 137)
Screenshot: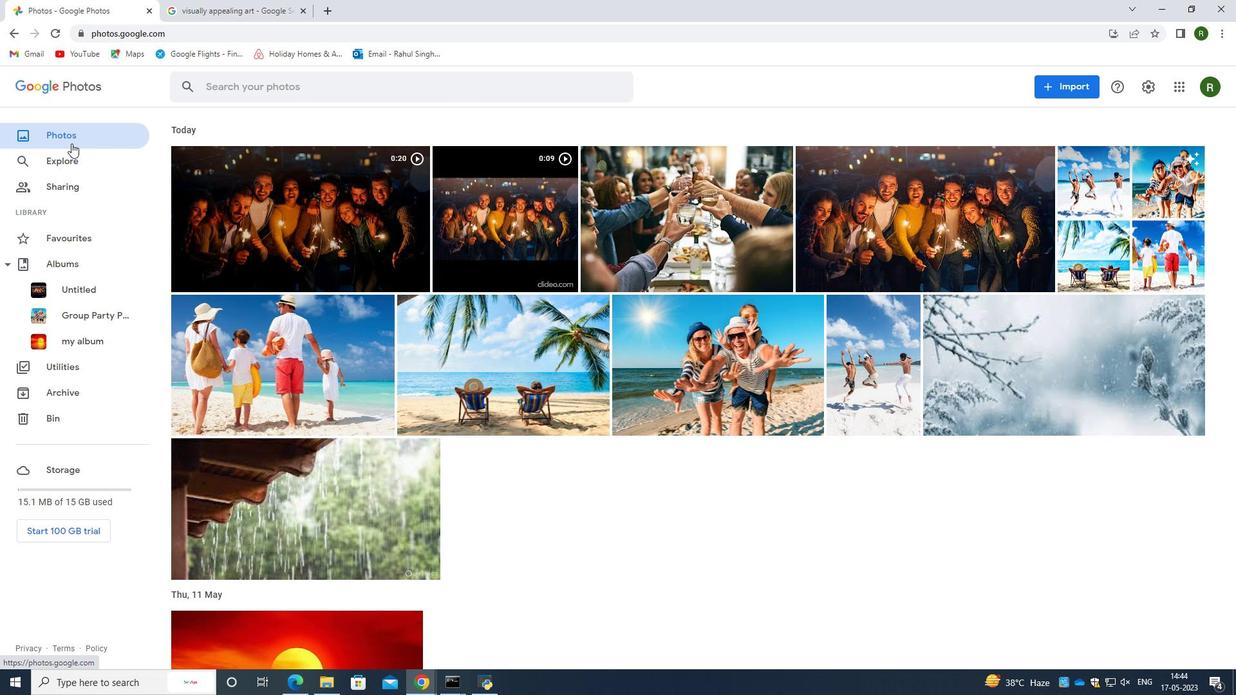 
Action: Mouse pressed left at (80, 137)
Screenshot: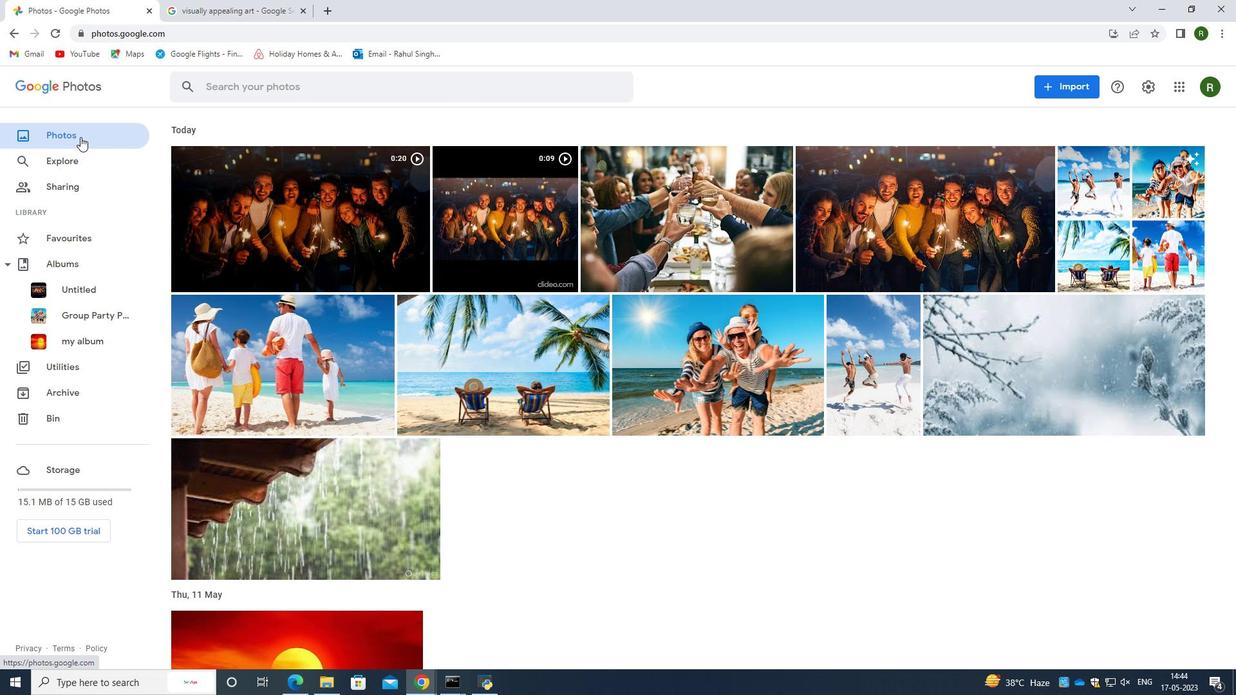 
Action: Mouse moved to (1054, 85)
Screenshot: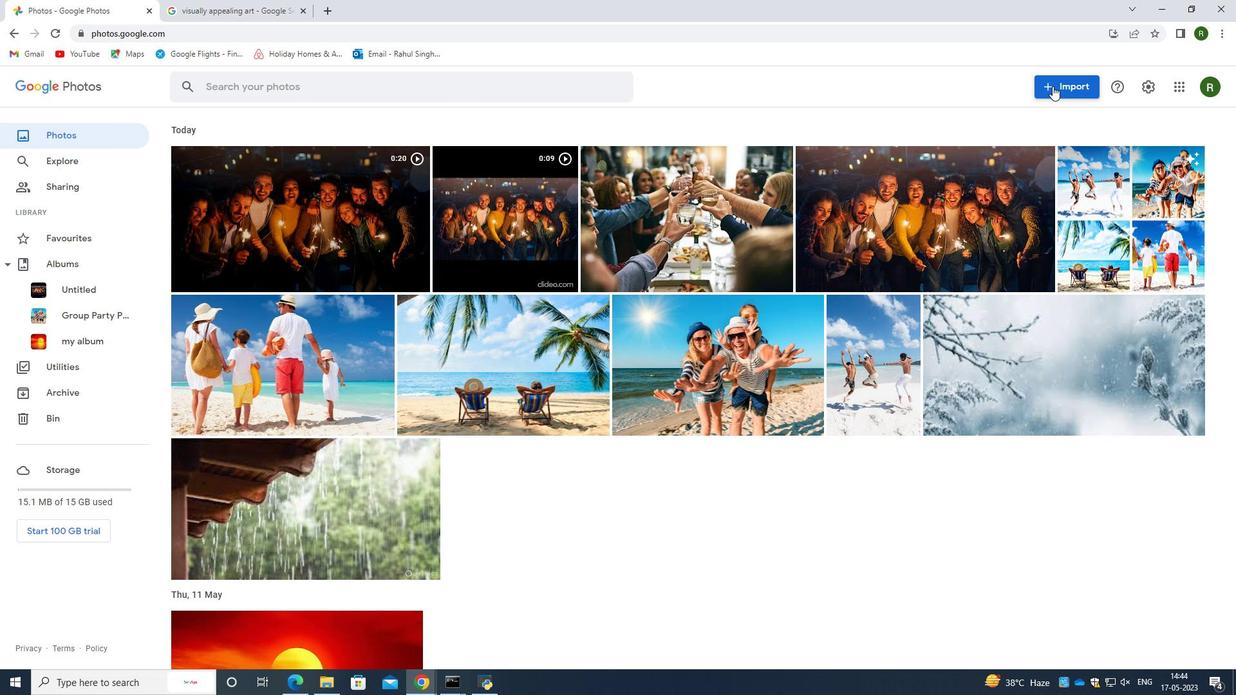 
Action: Mouse pressed left at (1054, 85)
Screenshot: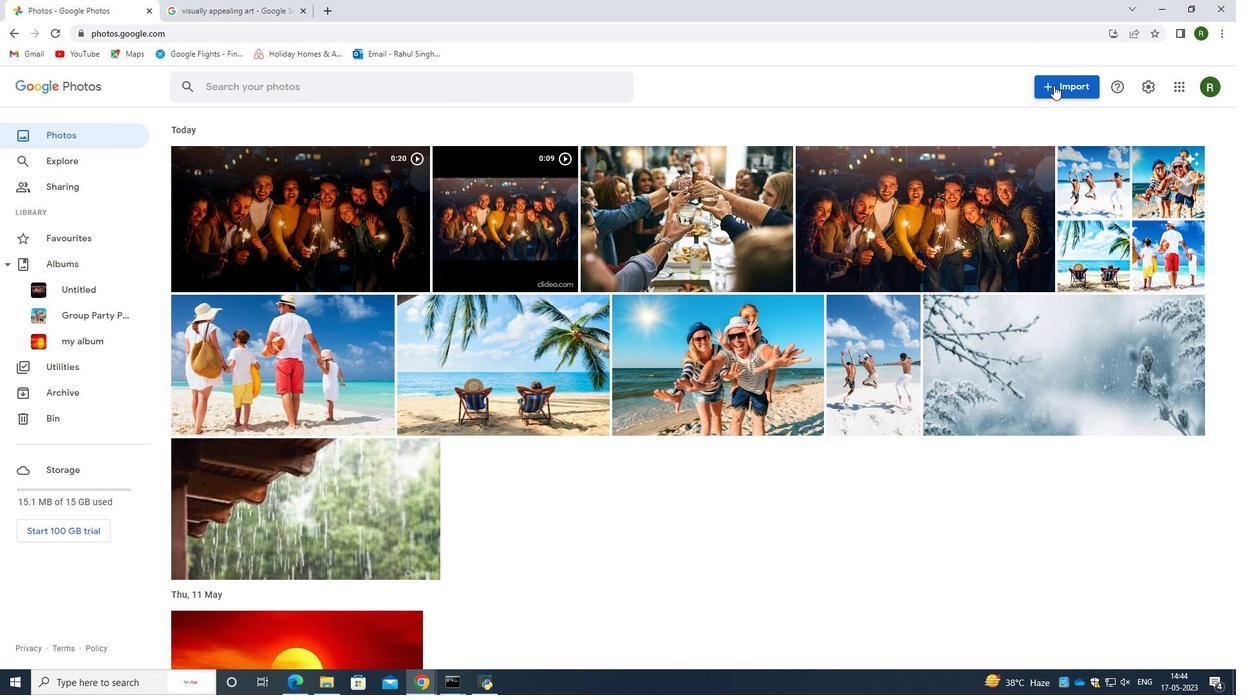 
Action: Mouse moved to (938, 129)
Screenshot: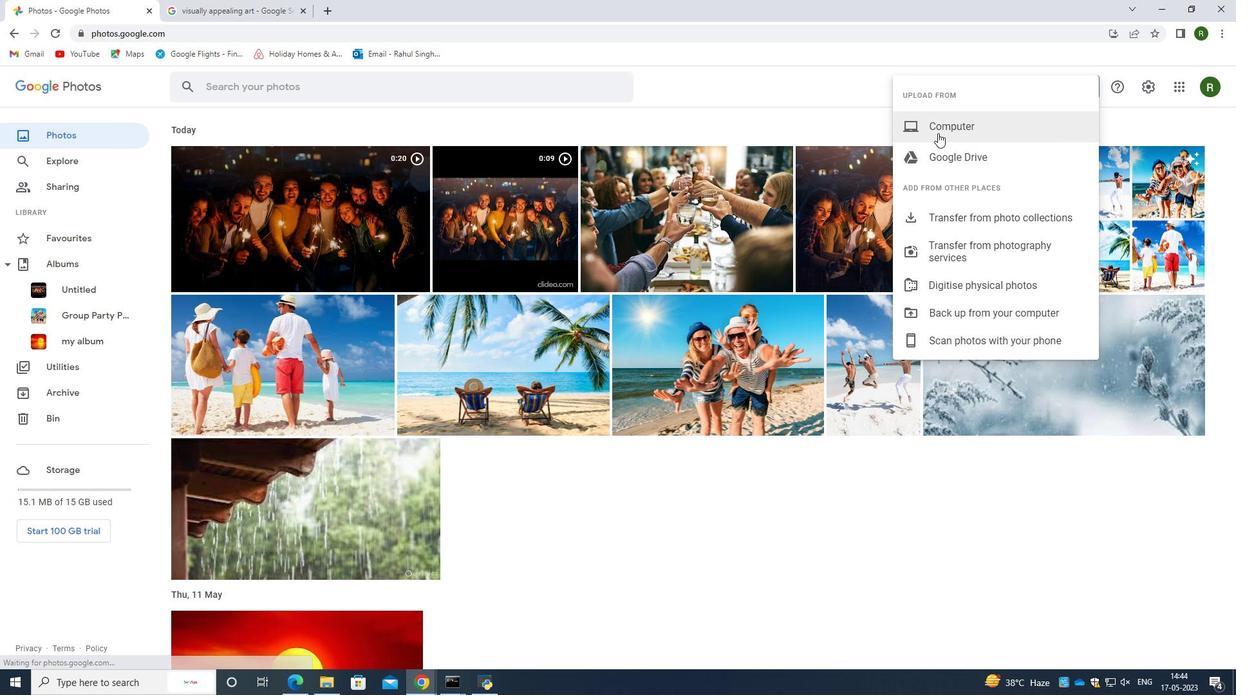 
Action: Mouse pressed left at (938, 129)
Screenshot: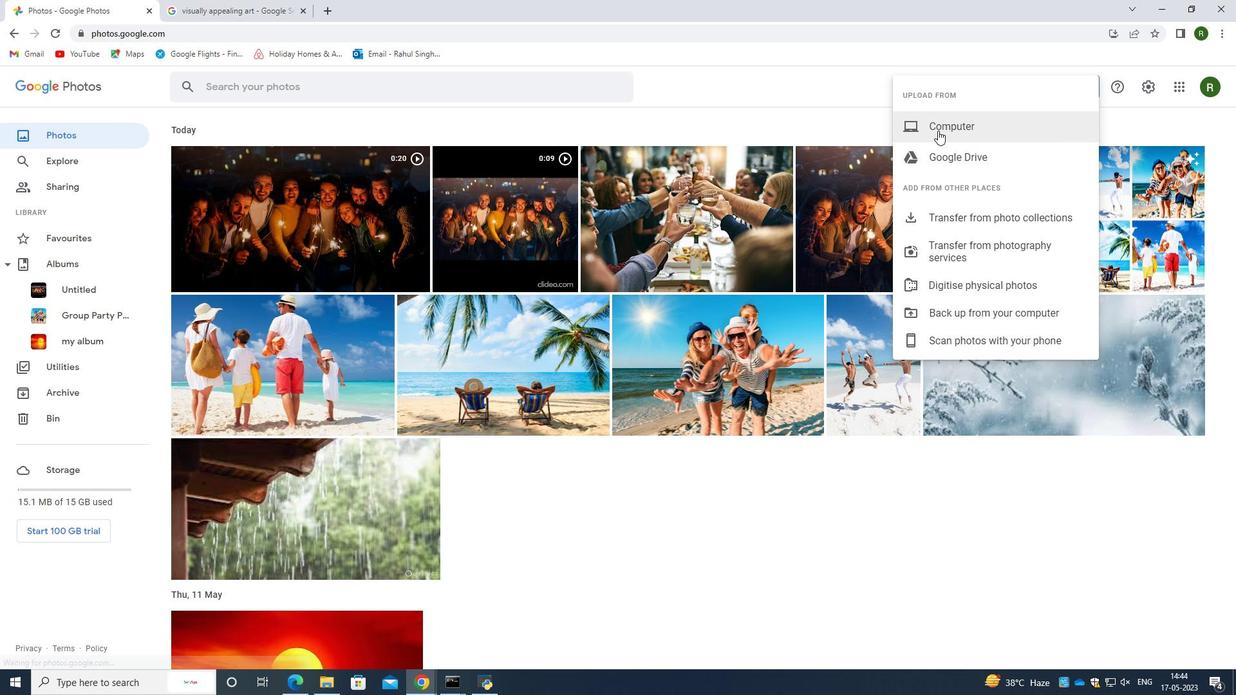 
Action: Mouse moved to (66, 262)
Screenshot: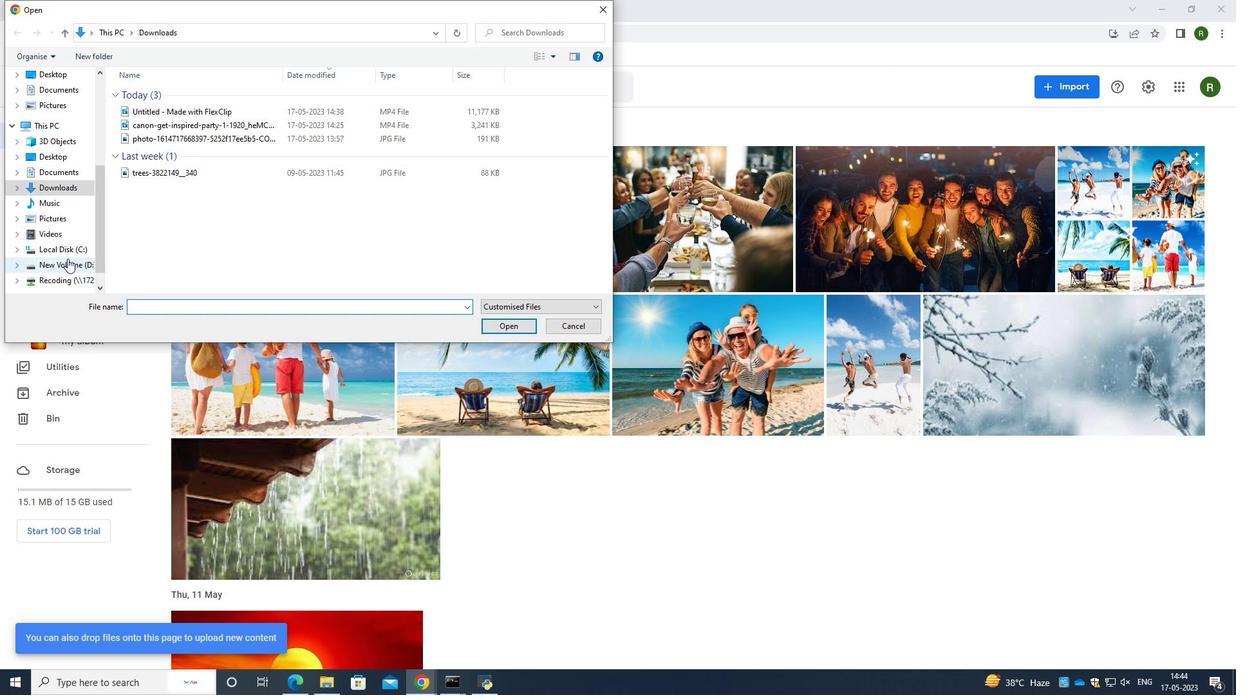 
Action: Mouse pressed left at (66, 262)
Screenshot: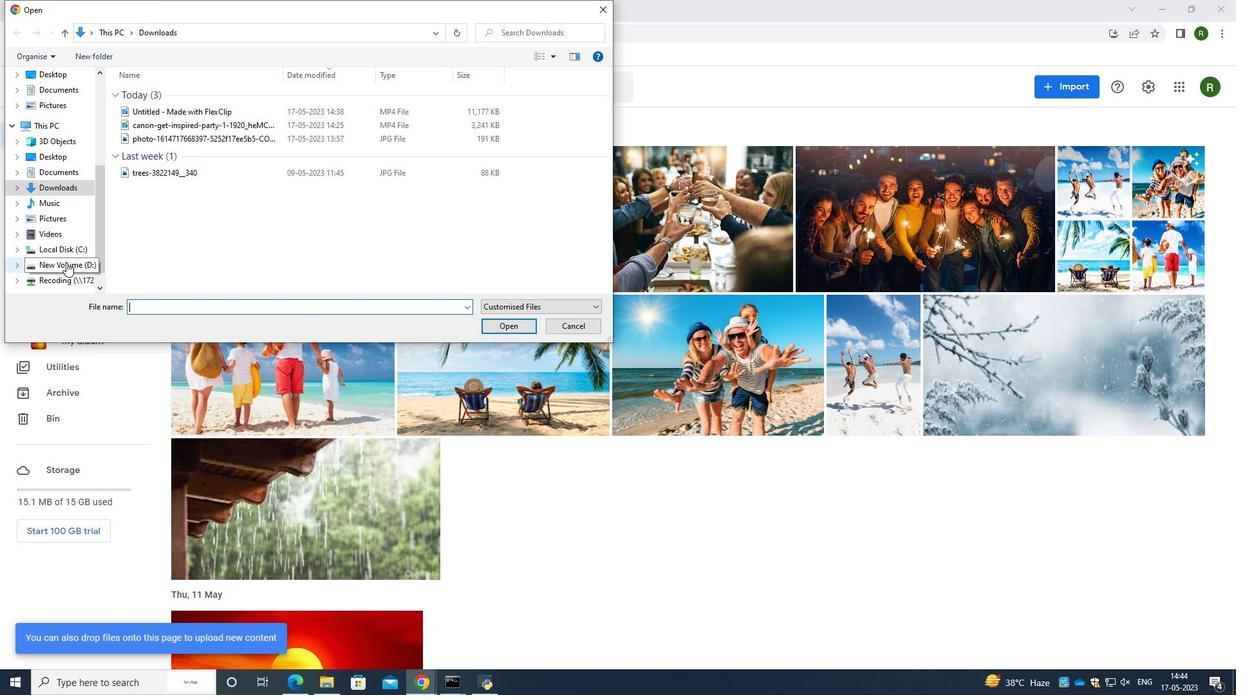 
Action: Mouse moved to (453, 126)
Screenshot: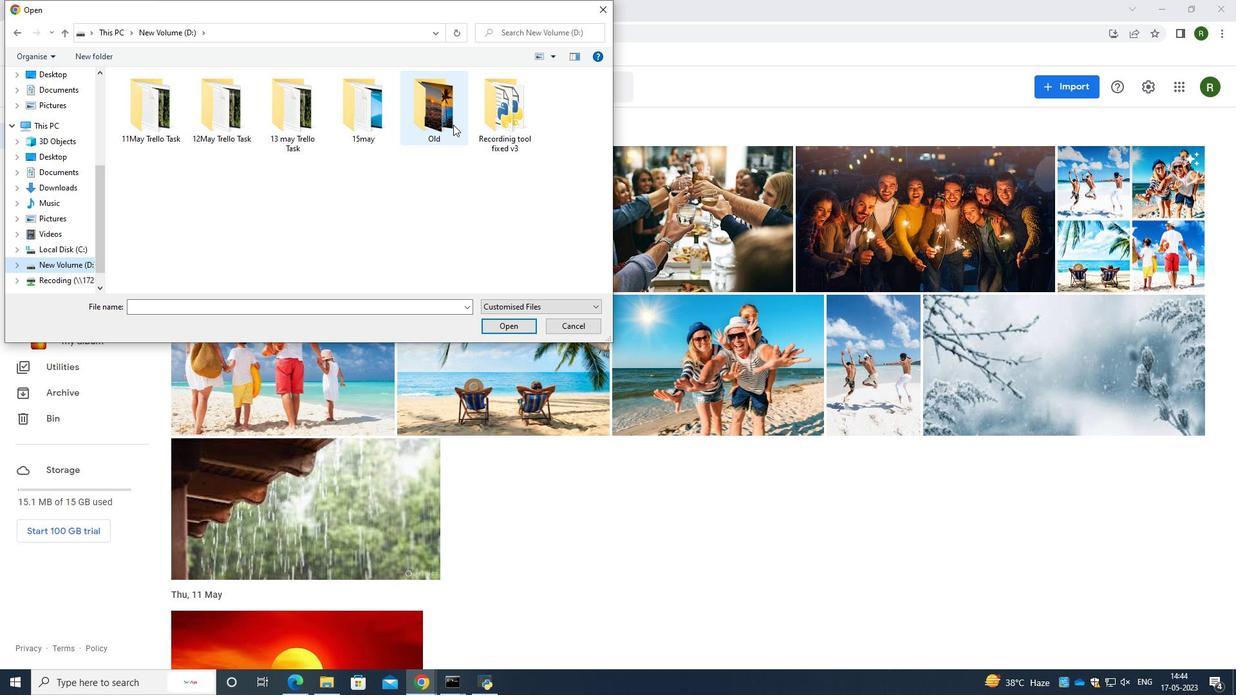 
Action: Mouse pressed left at (453, 126)
Screenshot: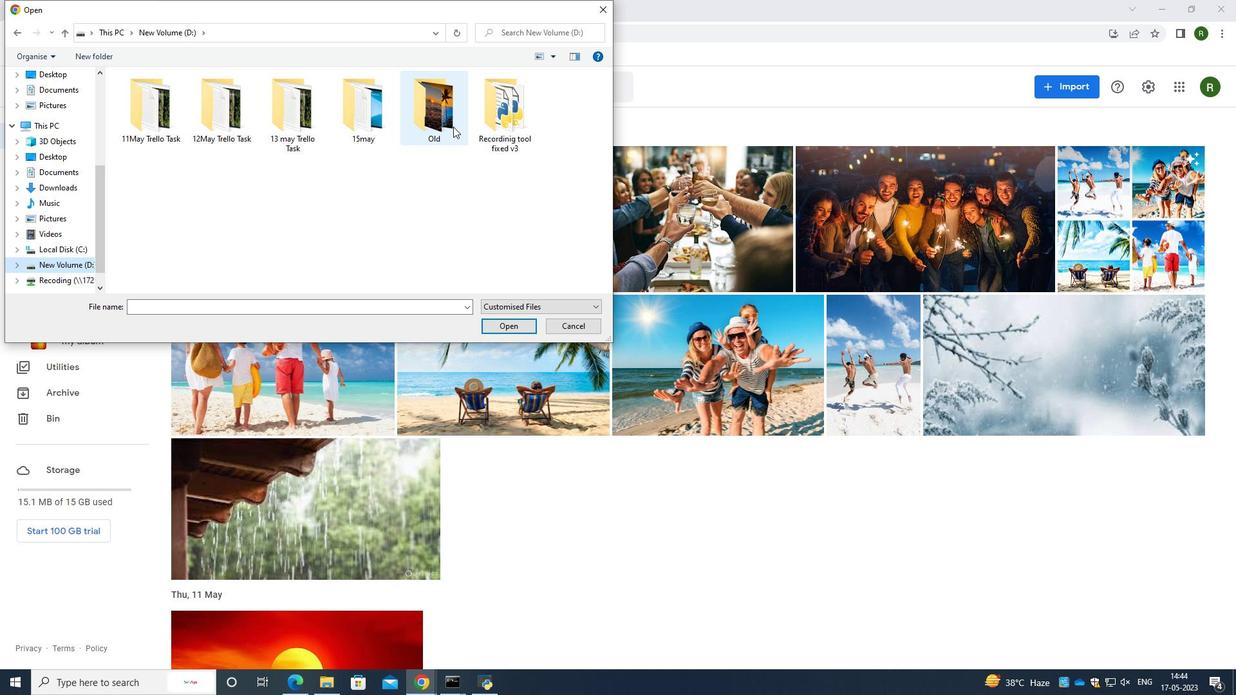 
Action: Mouse pressed left at (453, 126)
Screenshot: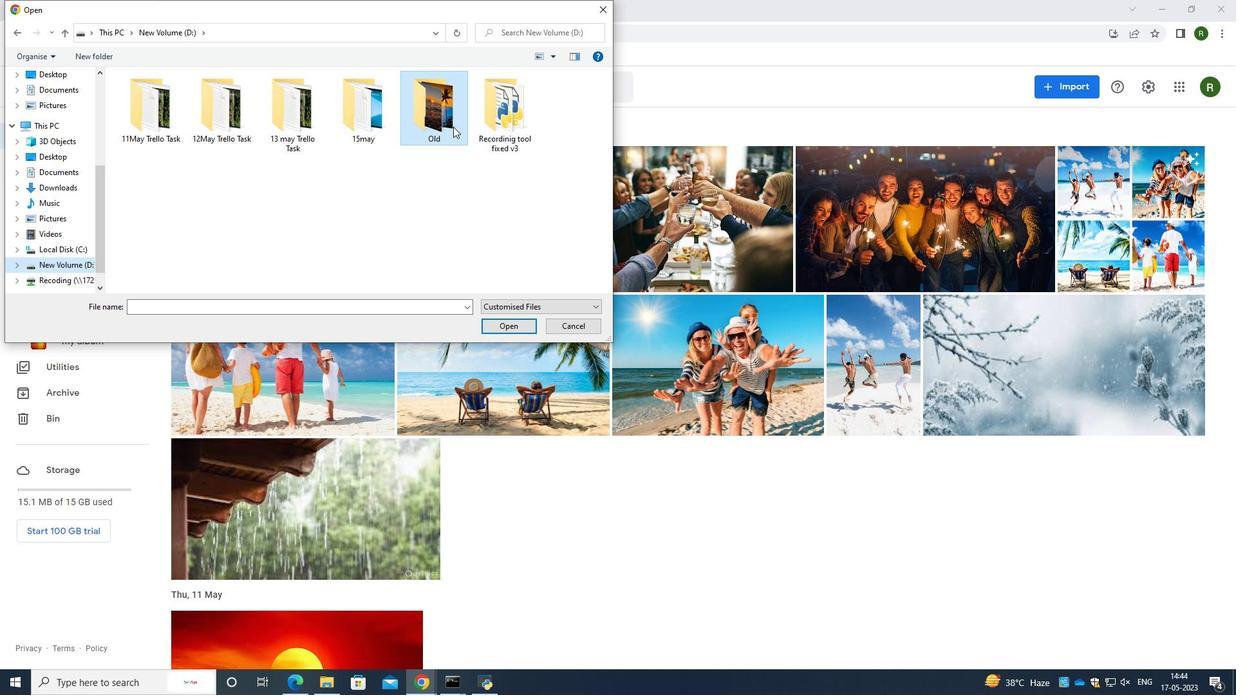 
Action: Mouse moved to (281, 141)
Screenshot: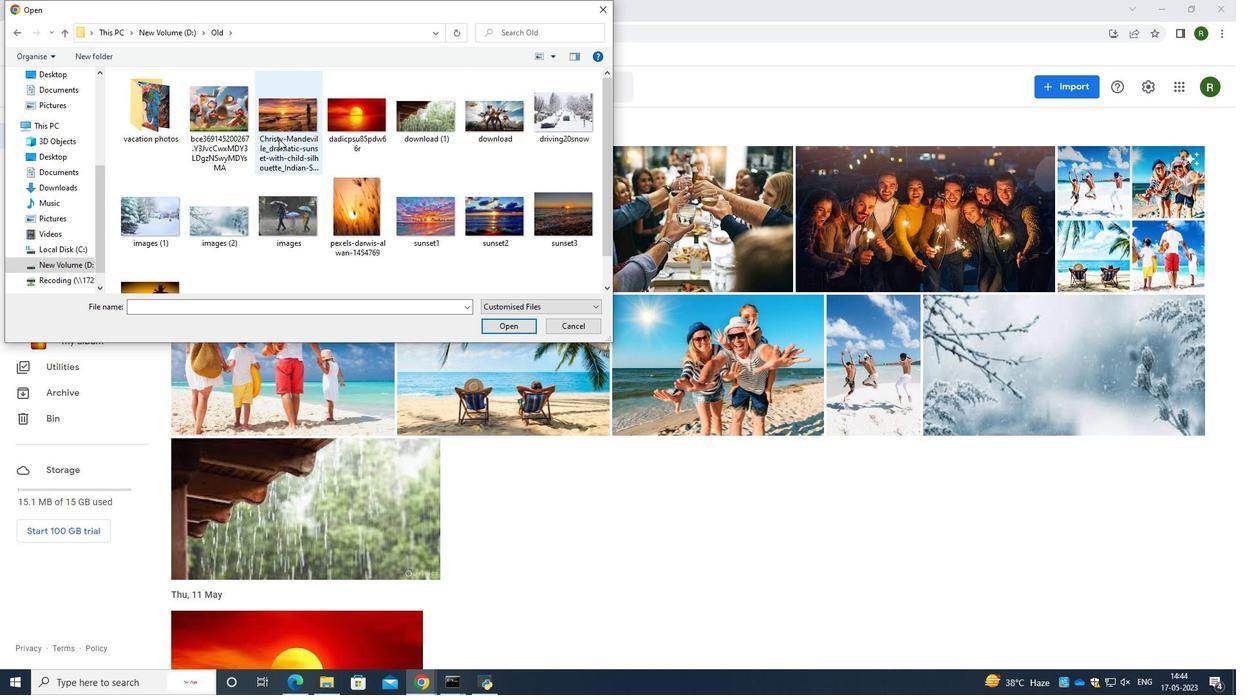 
Action: Mouse scrolled (281, 140) with delta (0, 0)
Screenshot: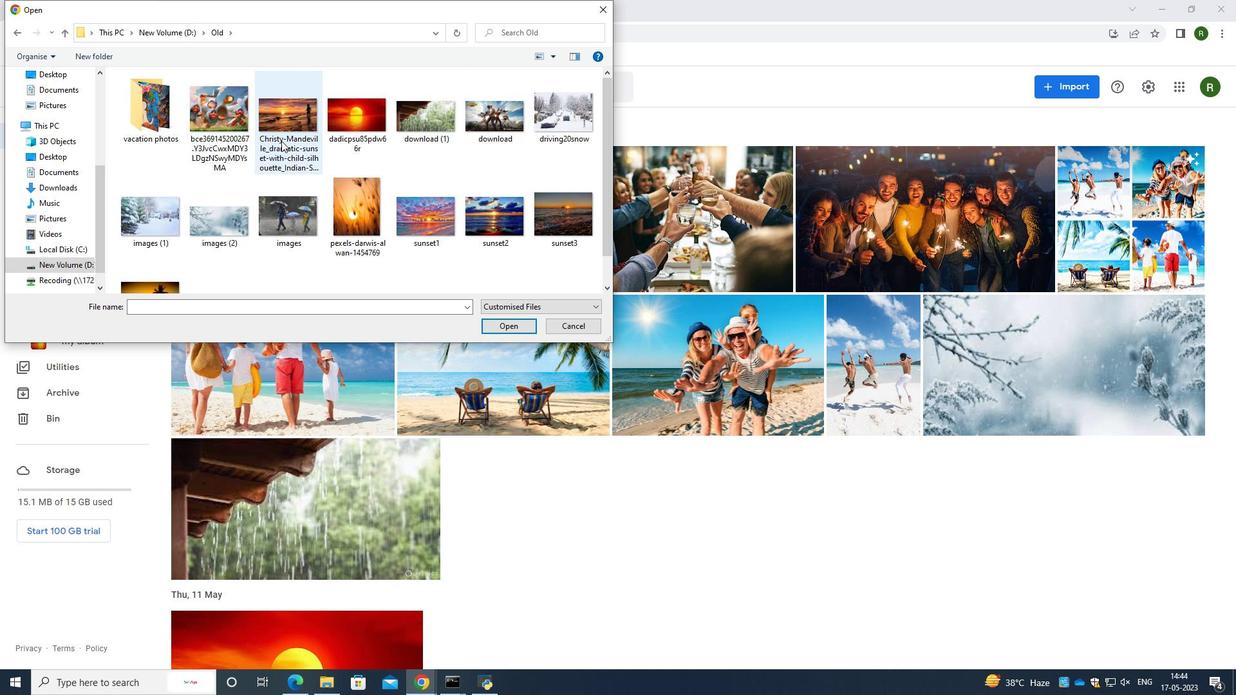 
Action: Mouse moved to (282, 142)
Screenshot: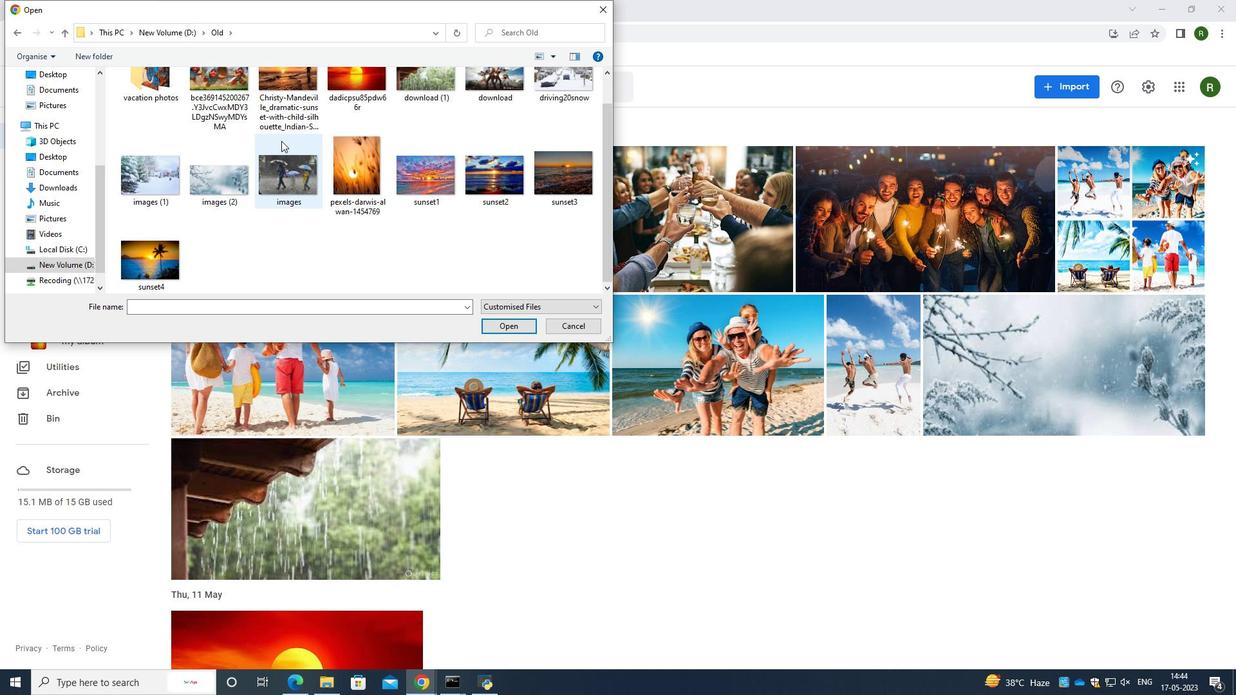 
Action: Mouse scrolled (282, 143) with delta (0, 0)
Screenshot: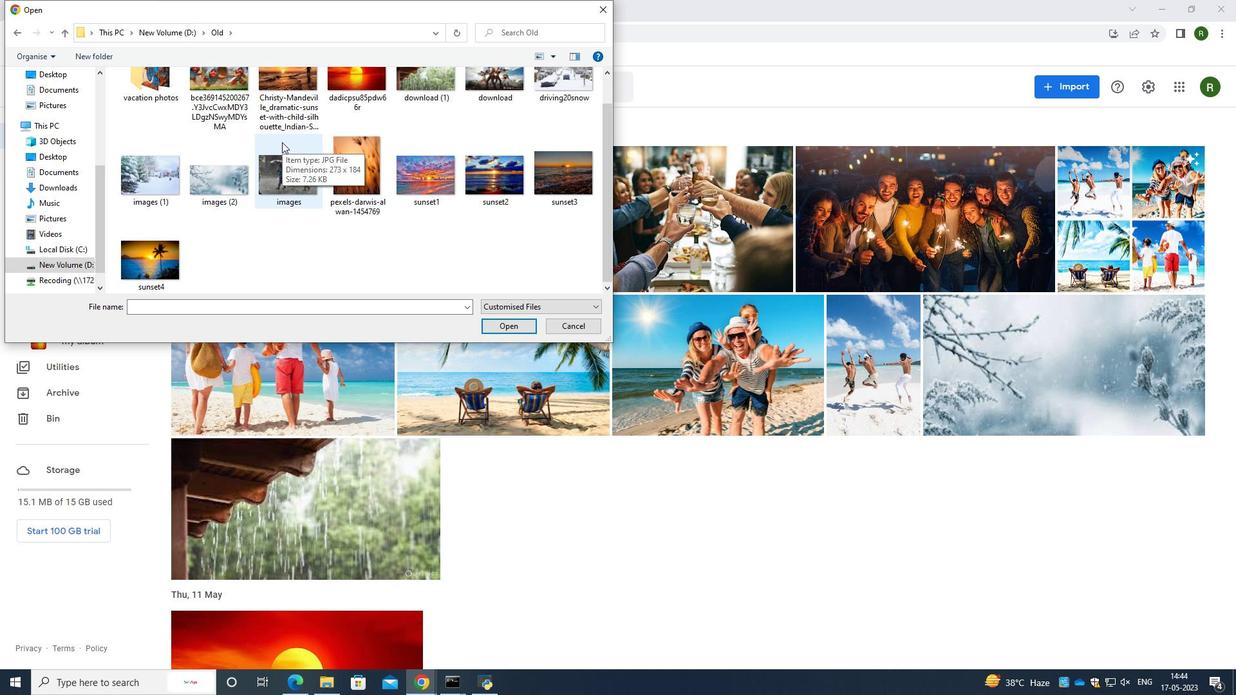
Action: Mouse scrolled (282, 143) with delta (0, 0)
Screenshot: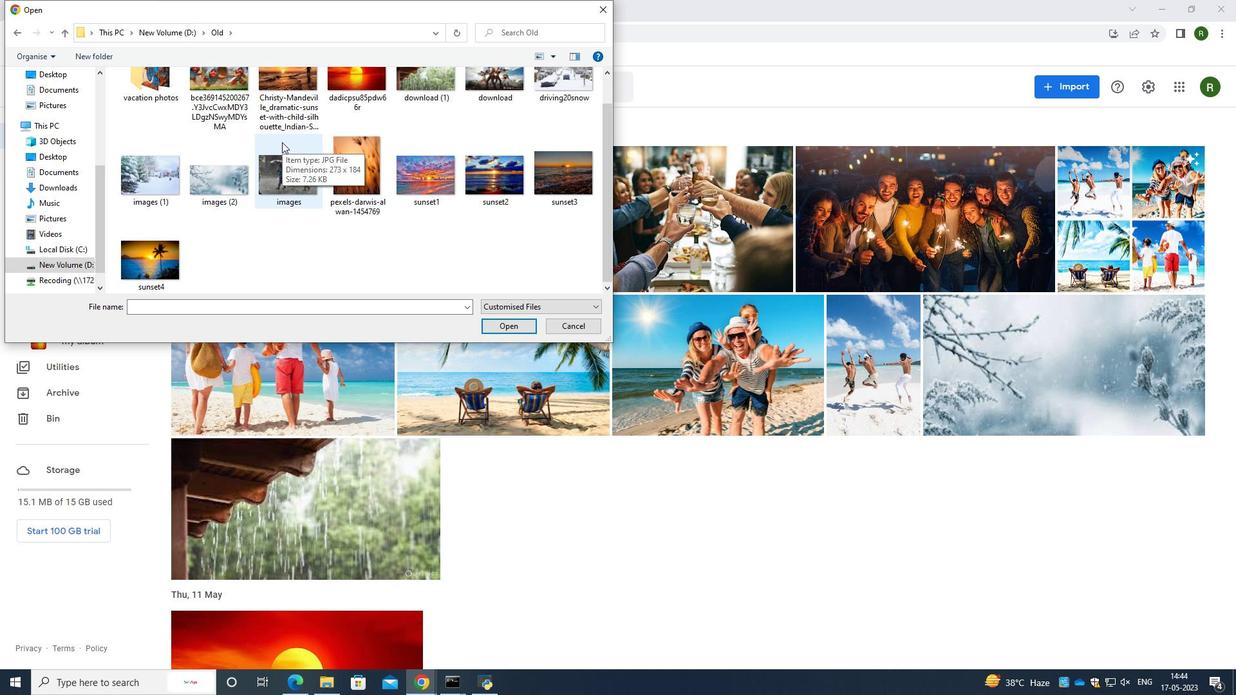 
Action: Mouse moved to (184, 111)
Screenshot: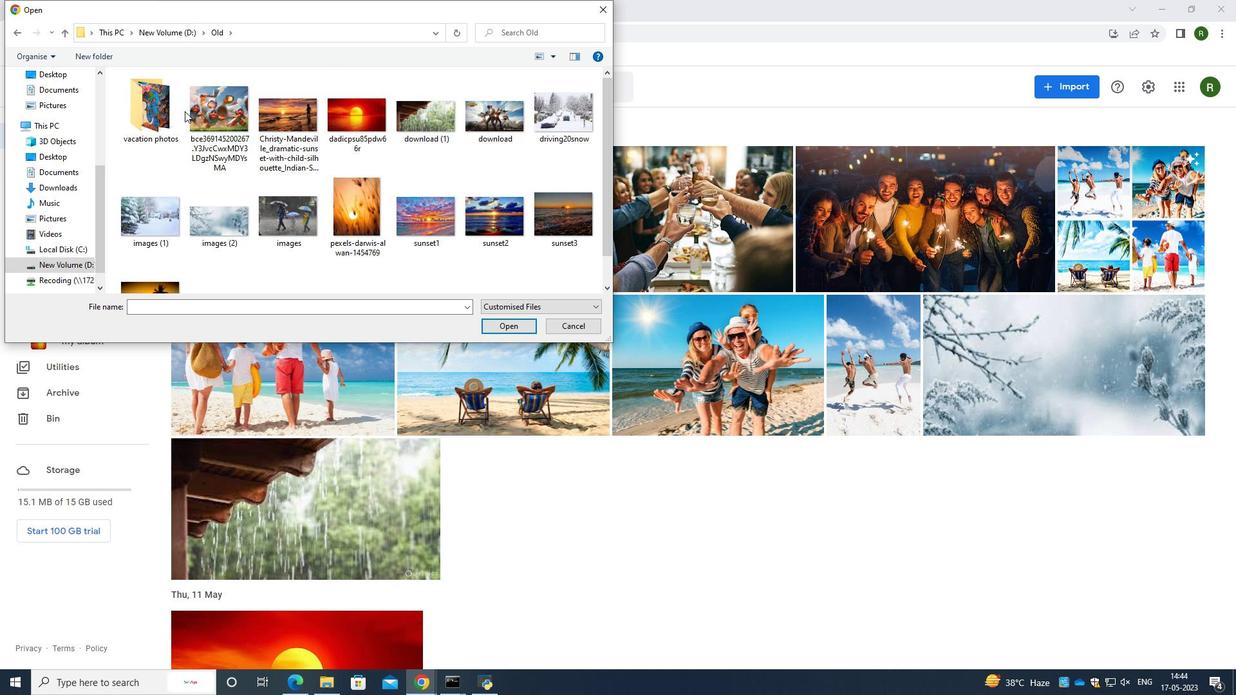 
Action: Mouse pressed left at (184, 111)
Screenshot: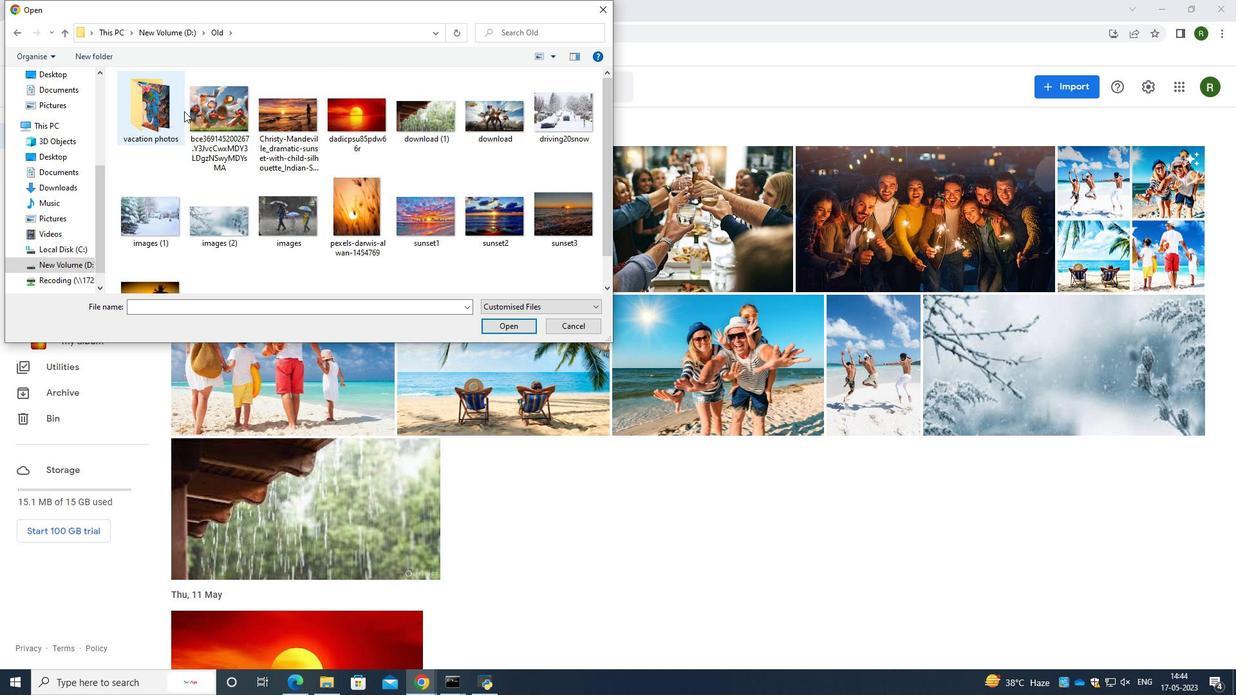
Action: Mouse moved to (168, 119)
Screenshot: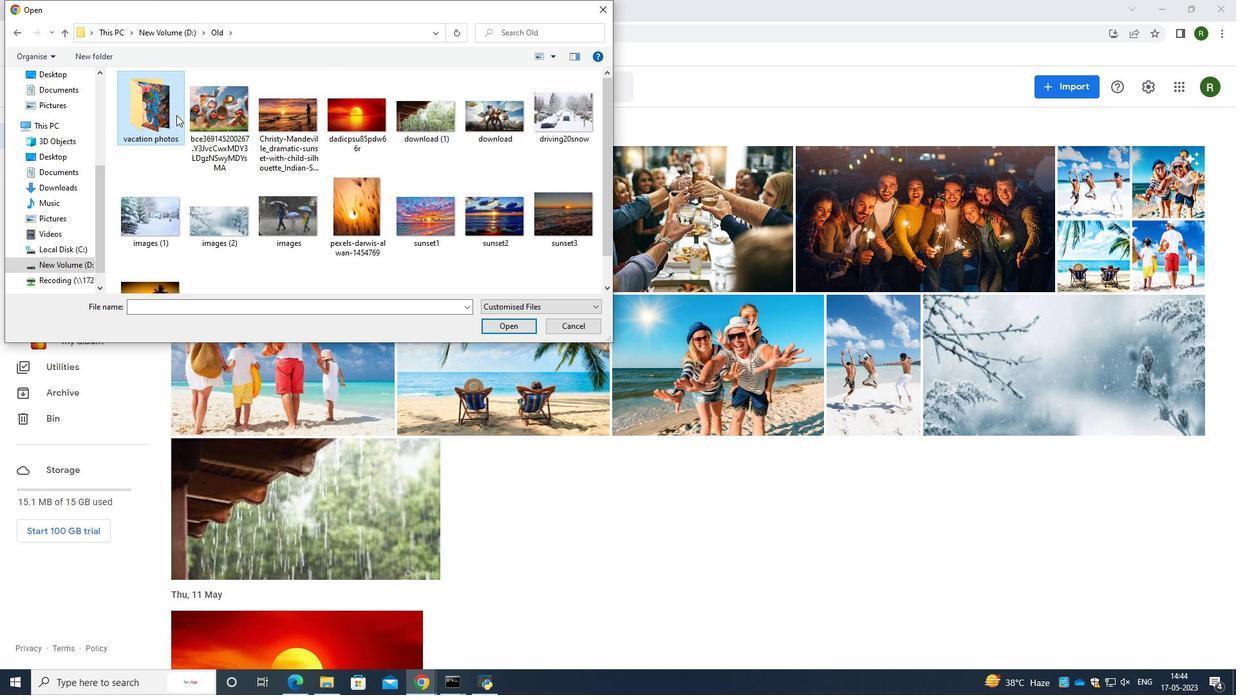 
Action: Mouse pressed left at (168, 119)
Screenshot: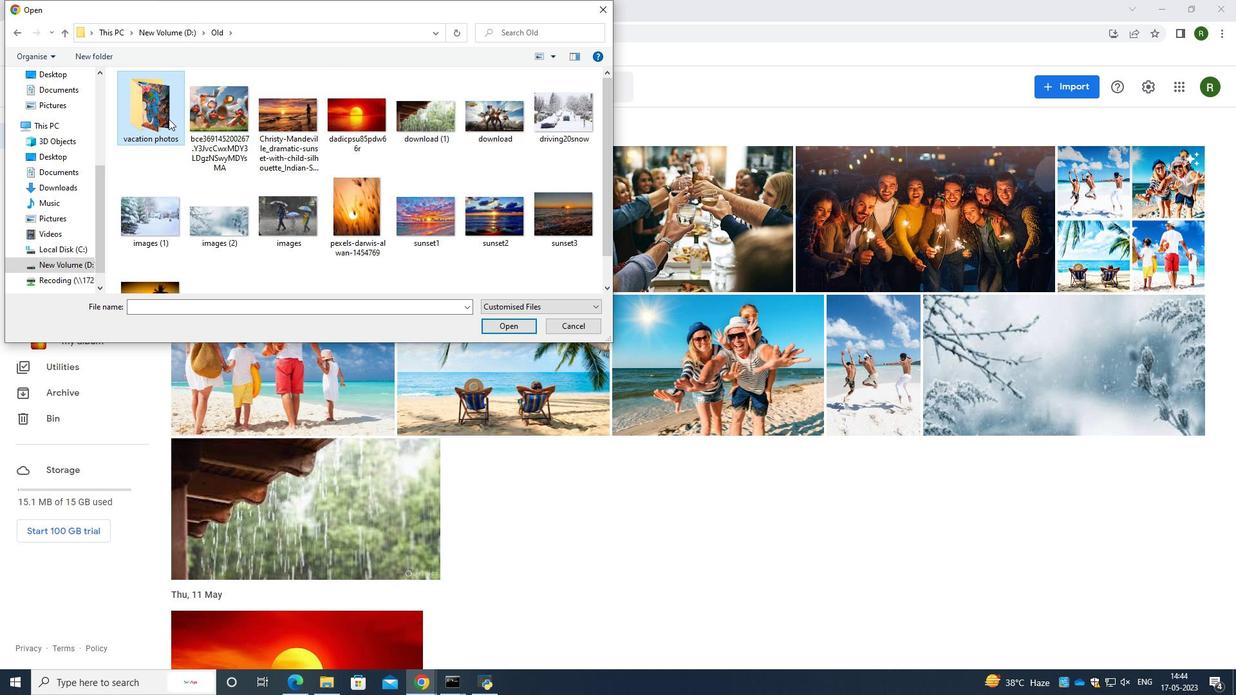 
Action: Mouse pressed left at (168, 119)
Screenshot: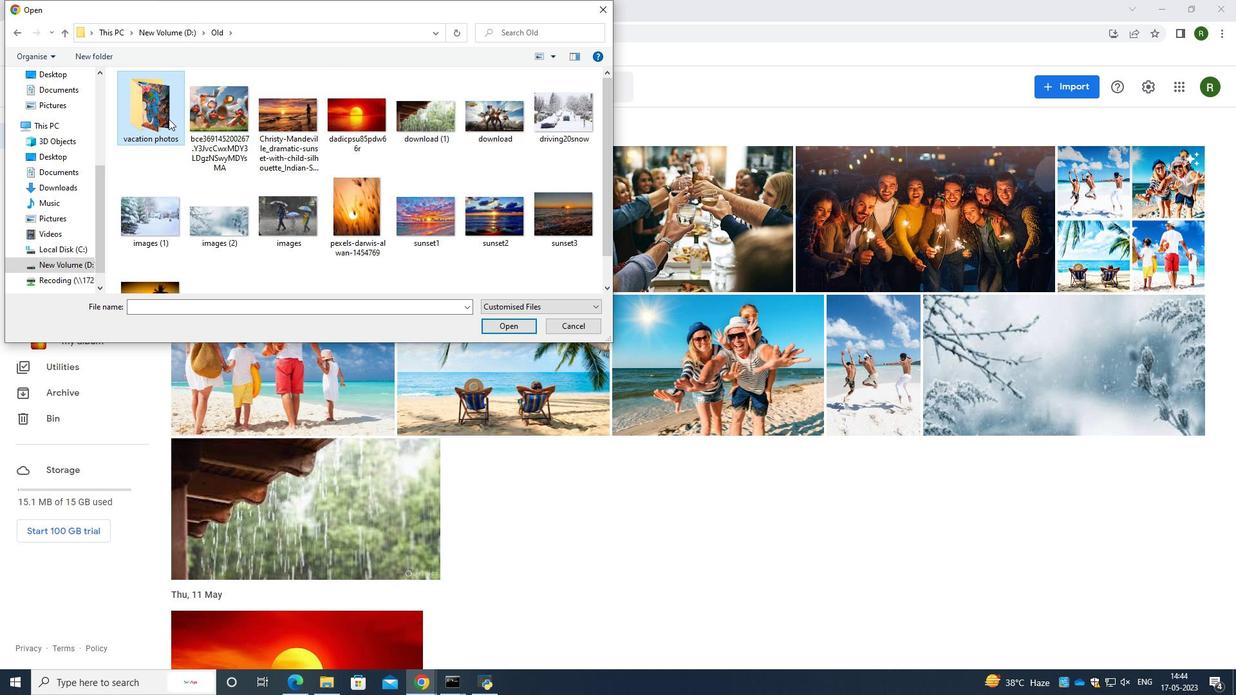 
Action: Mouse moved to (164, 114)
Screenshot: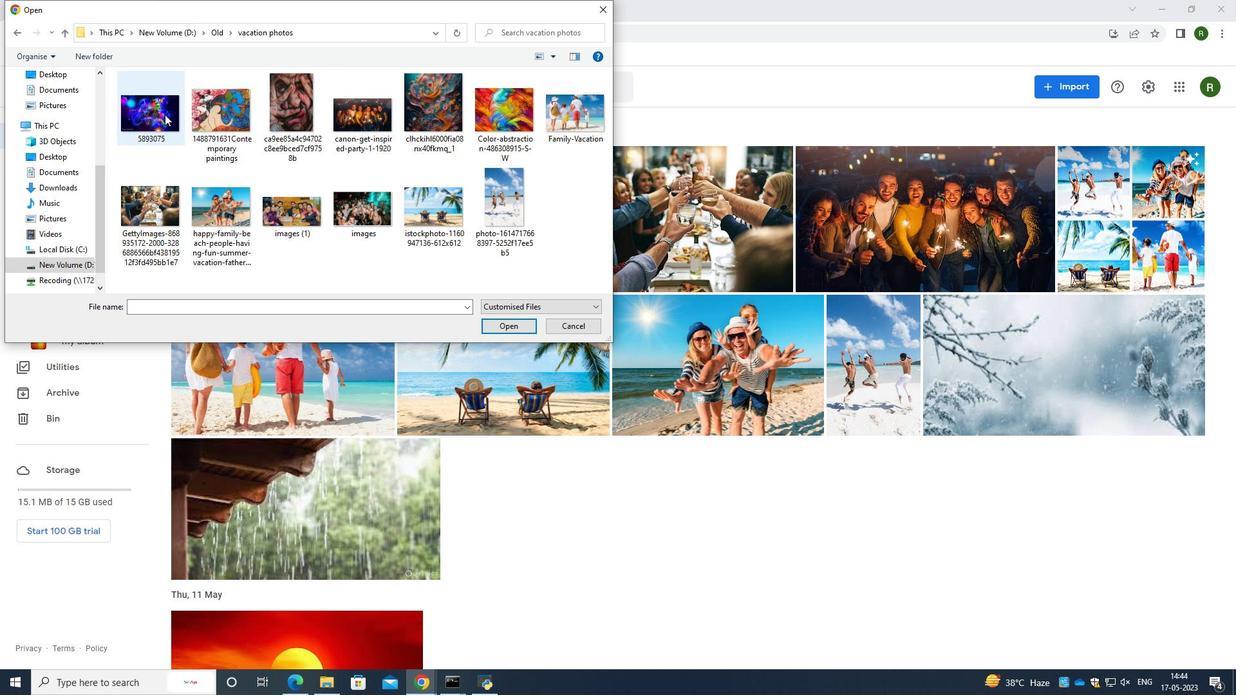 
Action: Key pressed <Key.shift>
Screenshot: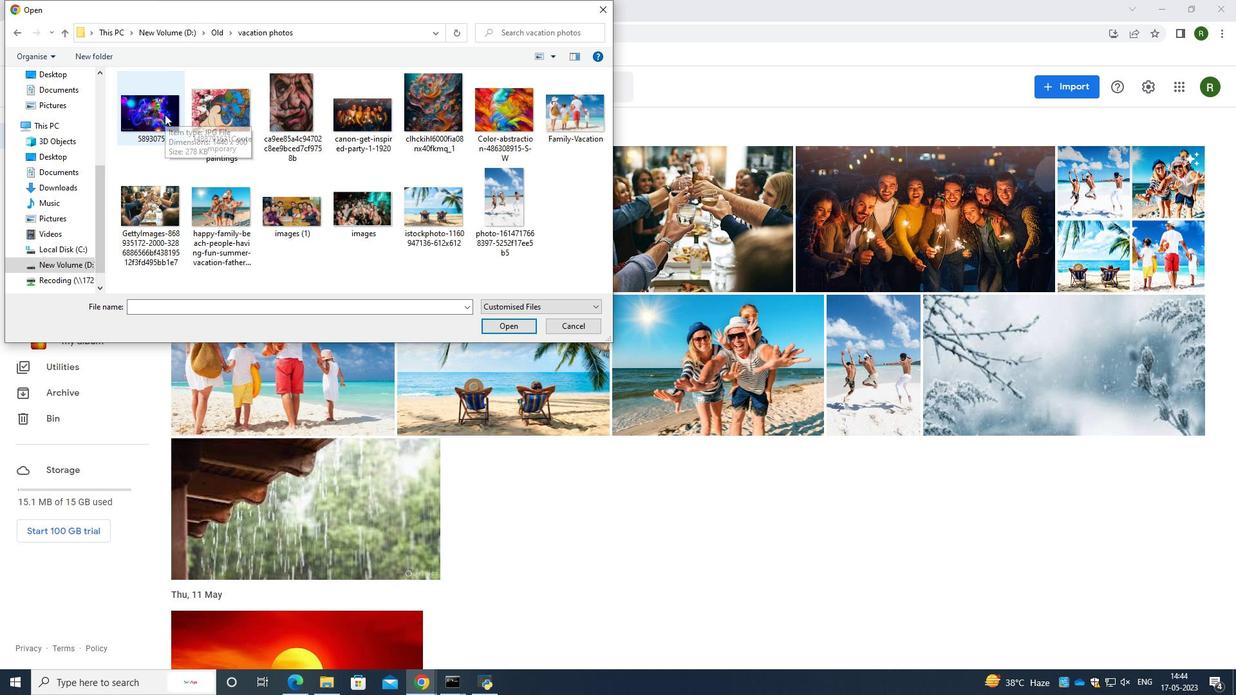 
Action: Mouse pressed left at (164, 114)
Screenshot: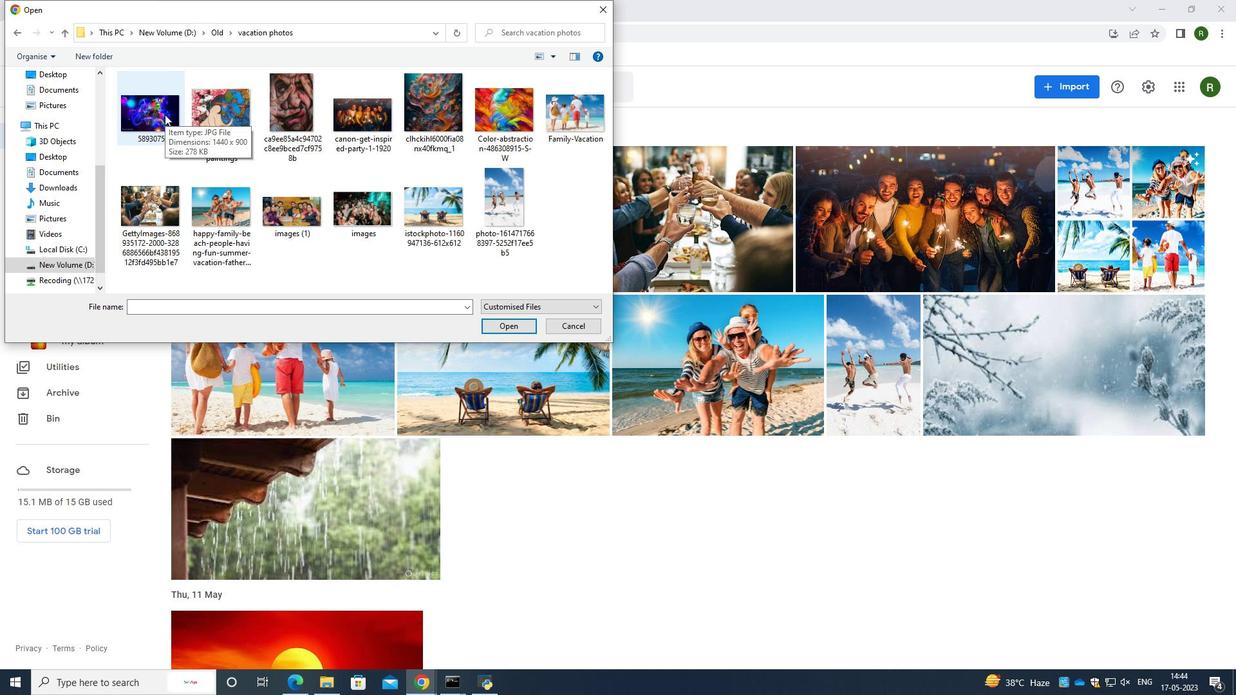 
Action: Key pressed <Key.shift><Key.shift><Key.shift>
Screenshot: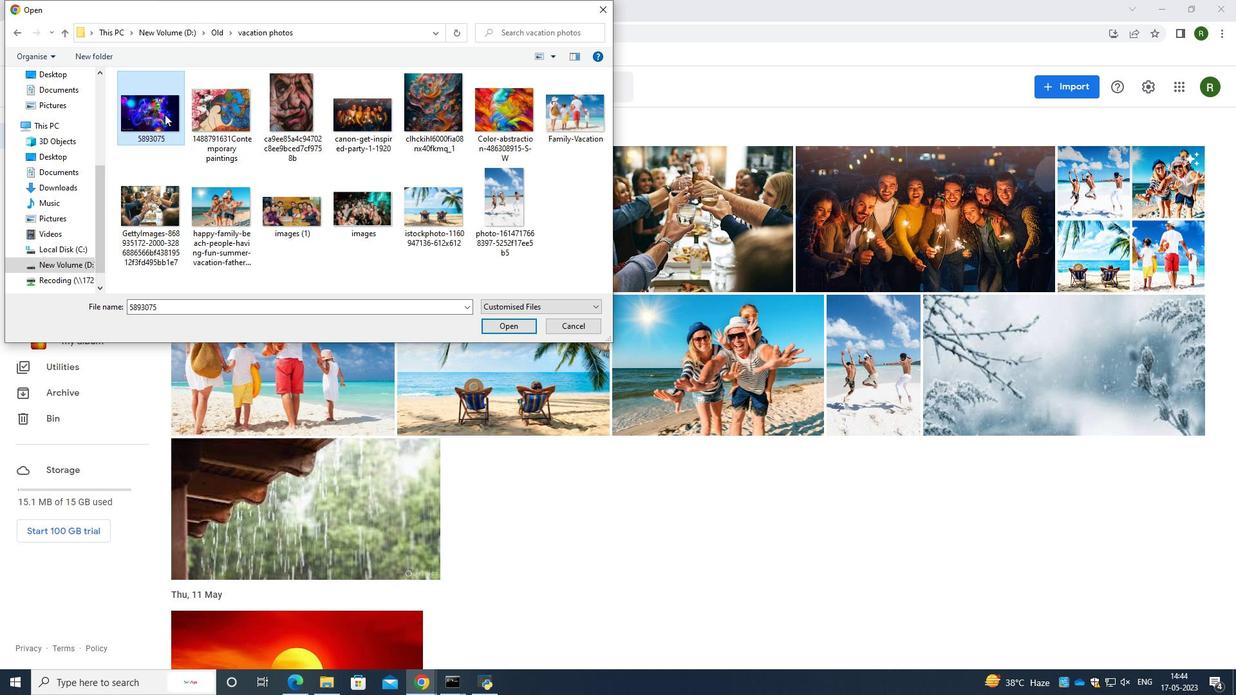 
Action: Mouse moved to (202, 121)
Screenshot: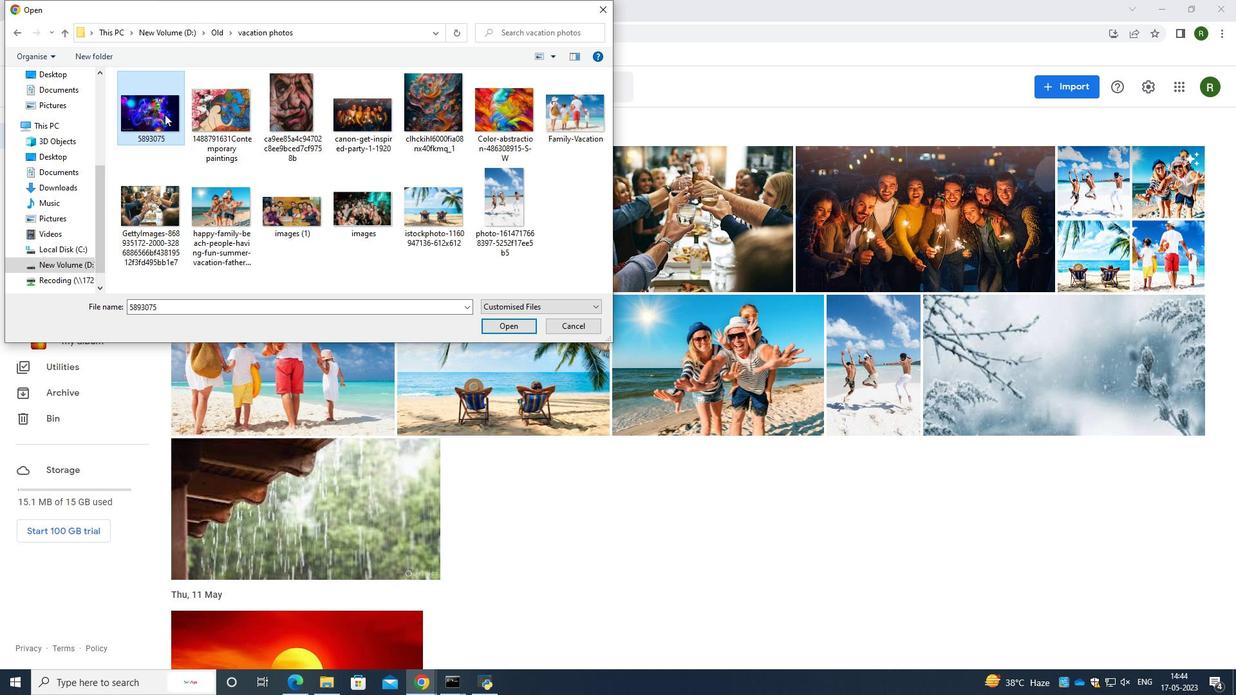 
Action: Key pressed <Key.shift>
Screenshot: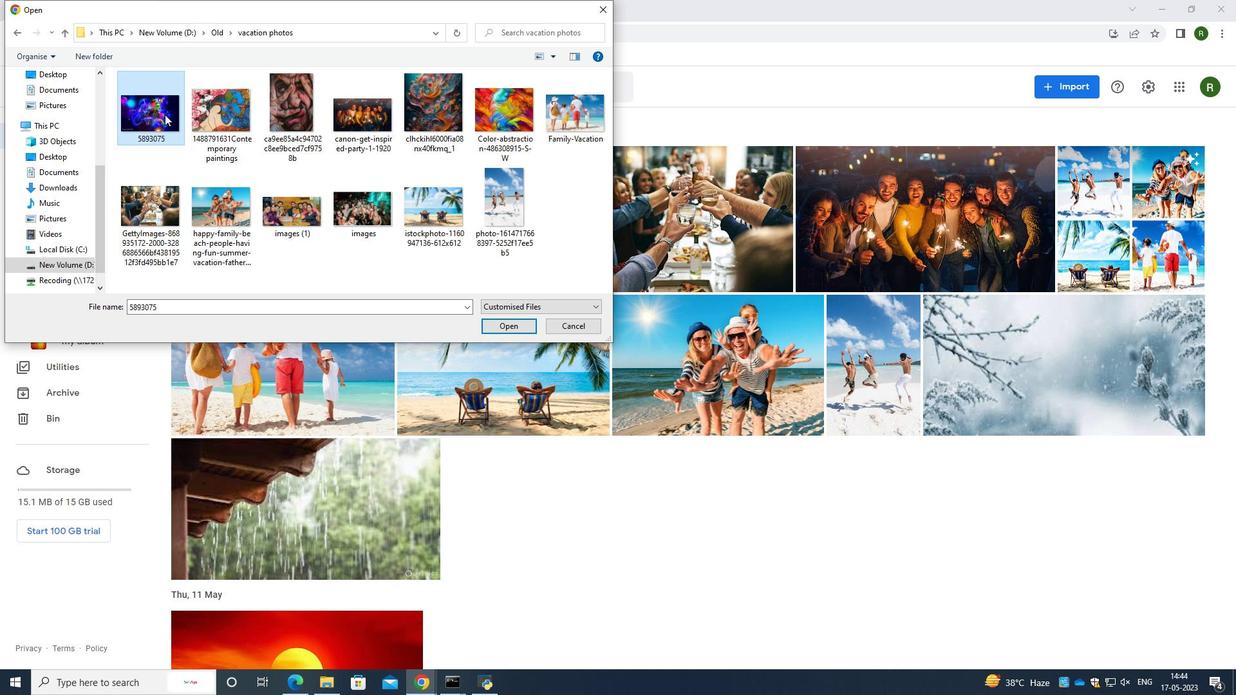 
Action: Mouse moved to (224, 125)
Screenshot: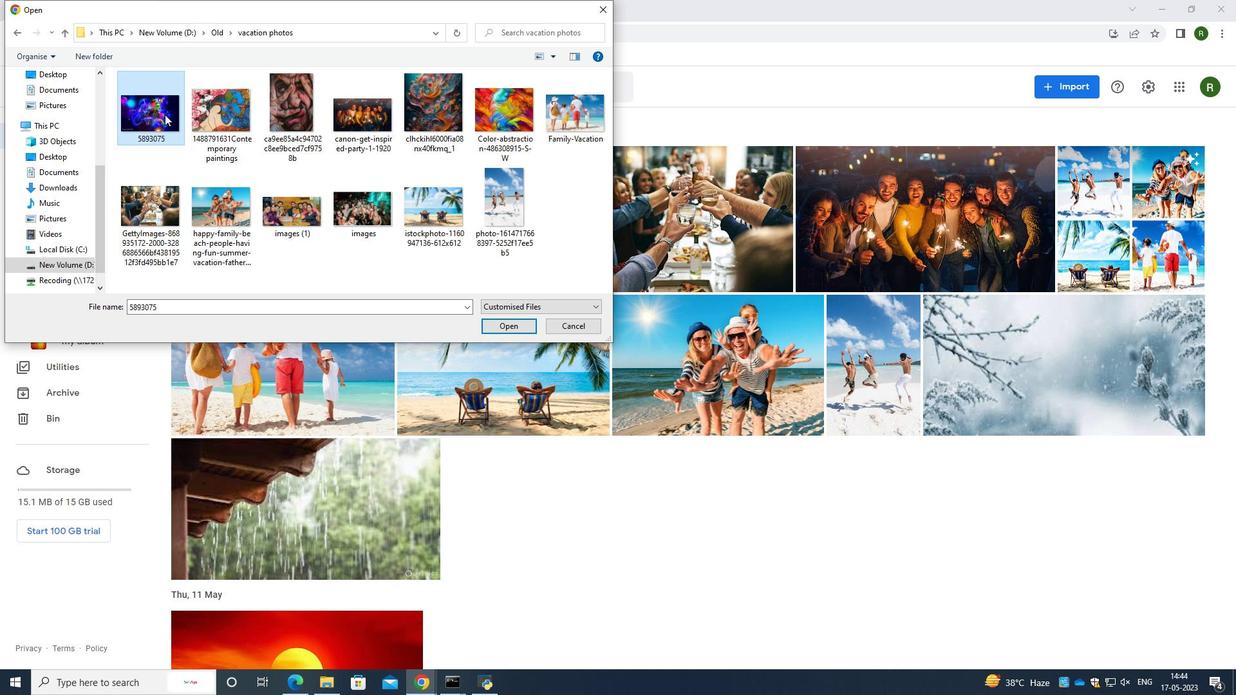 
Action: Key pressed <Key.shift>
Screenshot: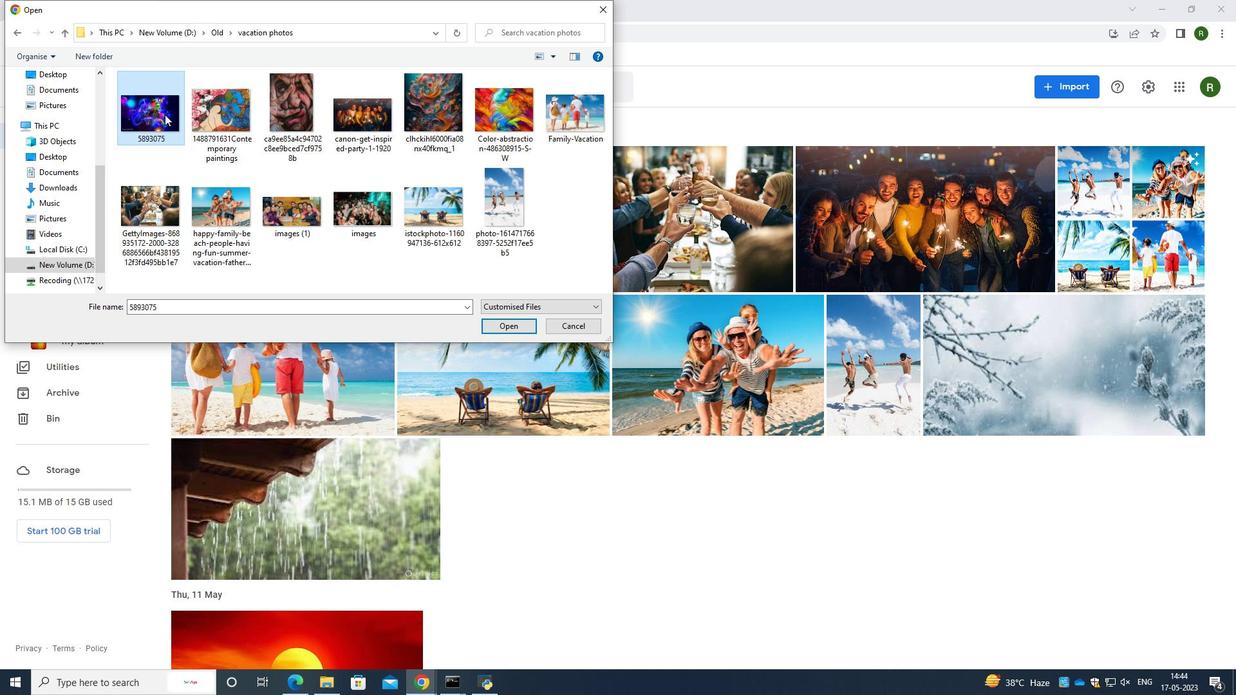 
Action: Mouse moved to (226, 126)
Screenshot: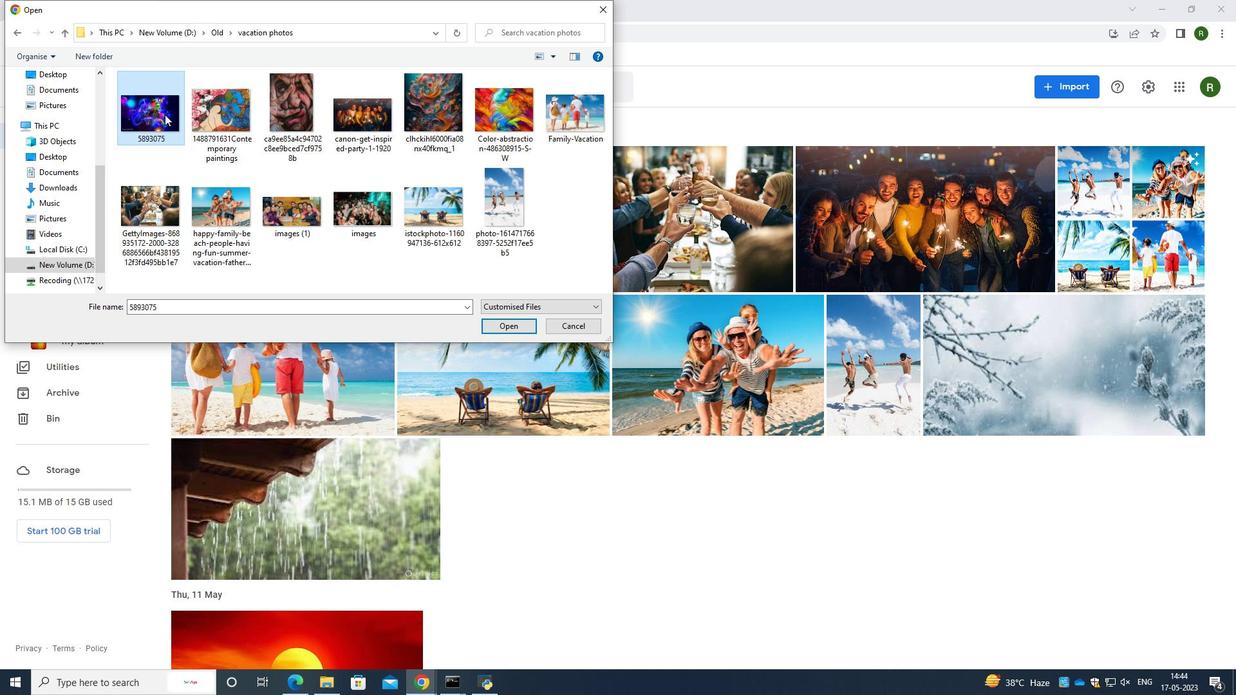 
Action: Key pressed <Key.shift><Key.shift>
Screenshot: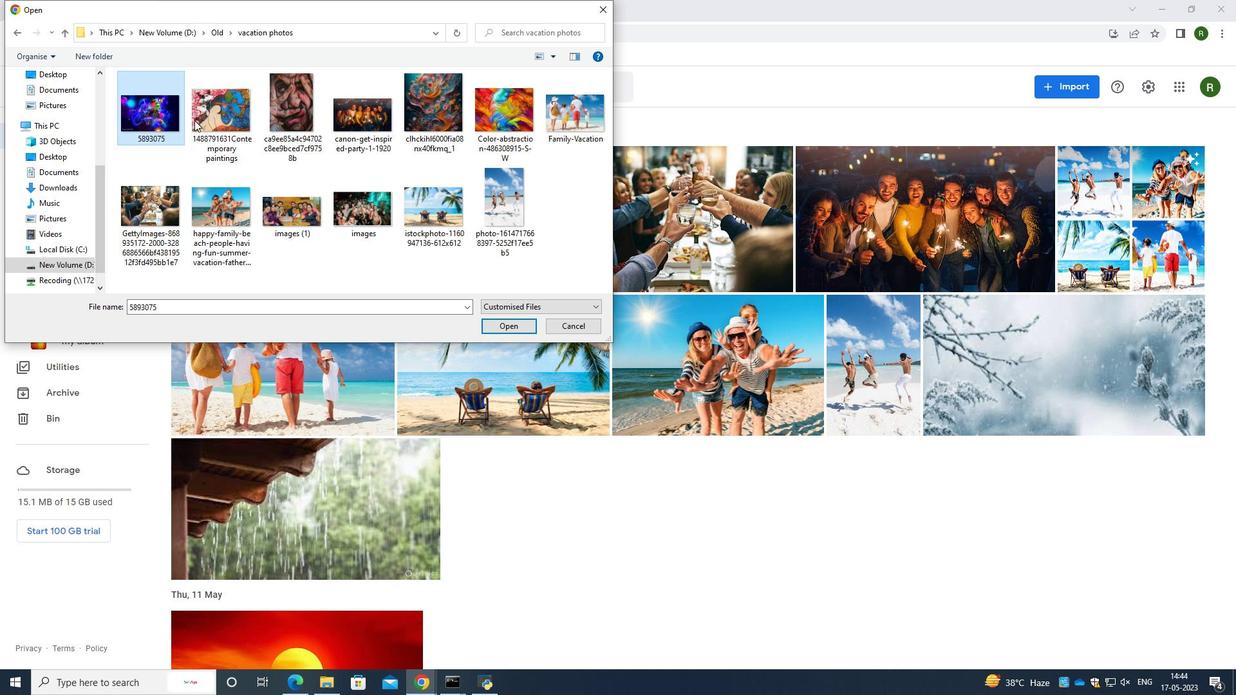
Action: Mouse moved to (226, 126)
Screenshot: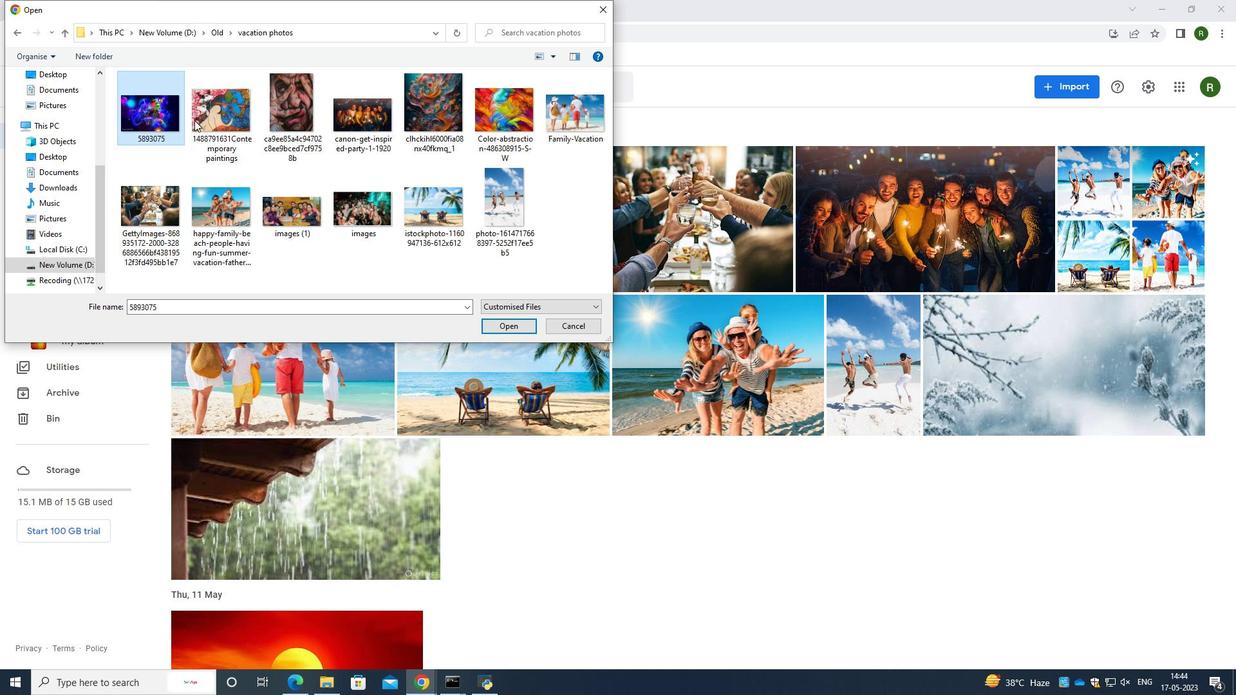 
Action: Key pressed <Key.shift>
Screenshot: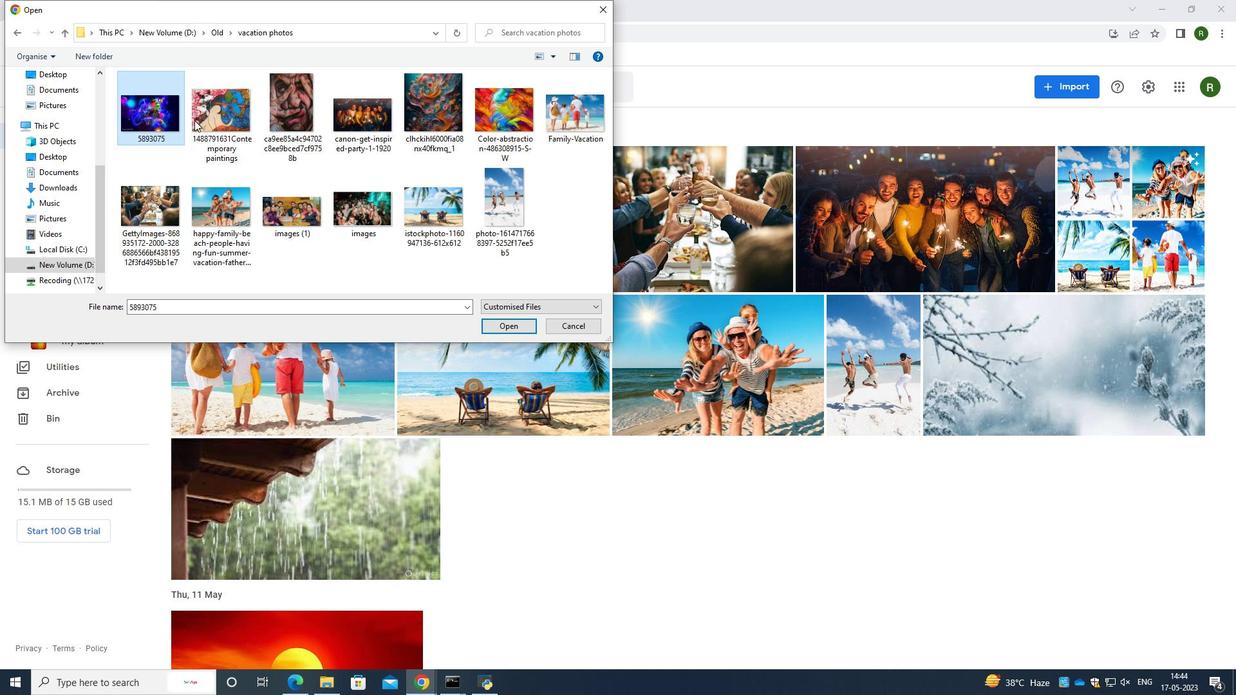 
Action: Mouse moved to (227, 126)
Screenshot: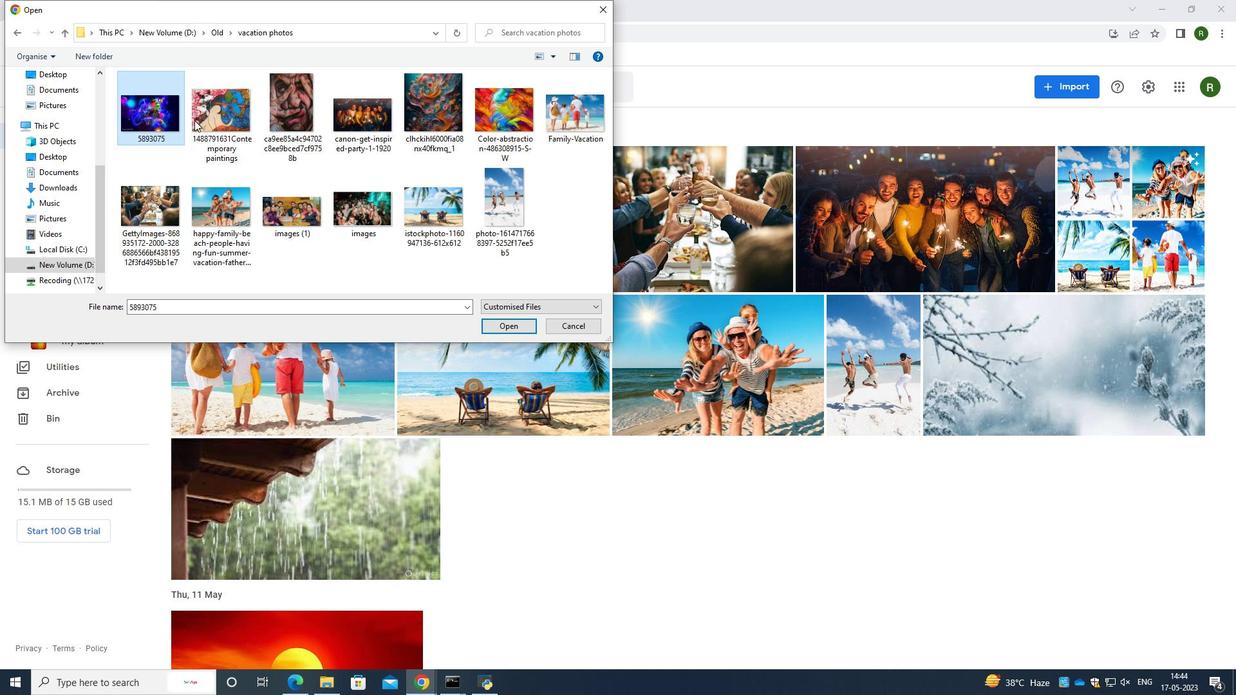 
Action: Key pressed <Key.shift><Key.shift><Key.shift><Key.shift><Key.shift><Key.shift><Key.shift>
Screenshot: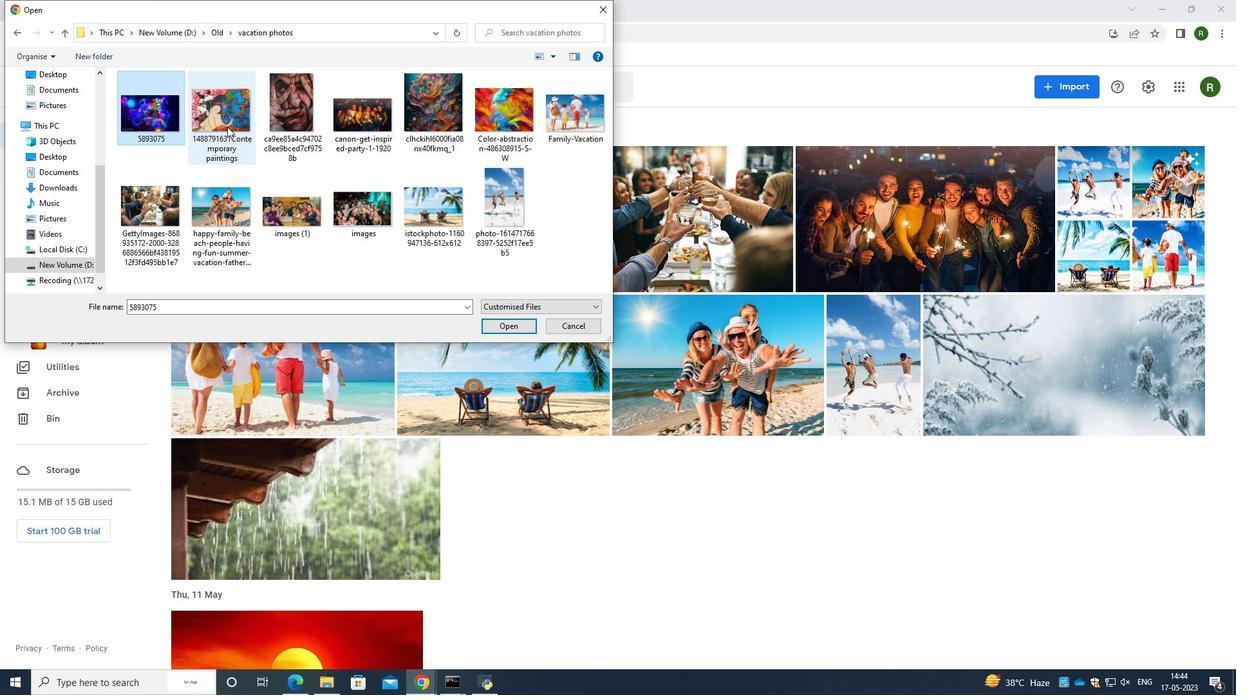 
Action: Mouse pressed left at (227, 126)
Screenshot: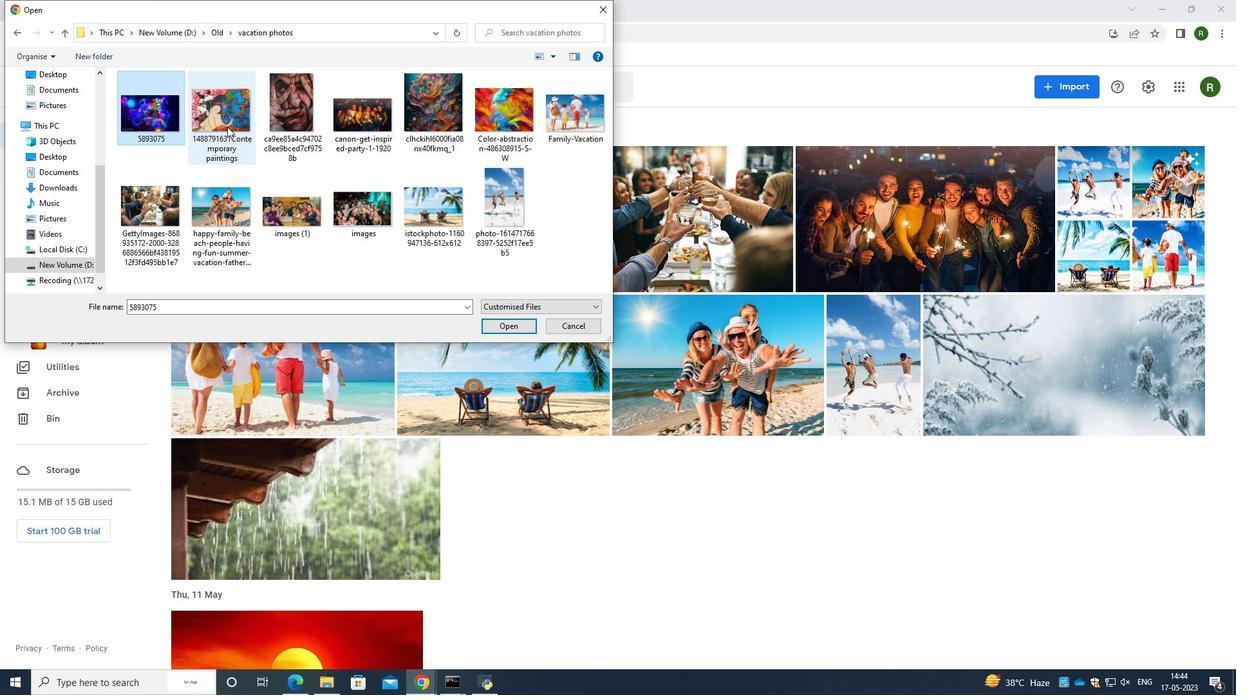 
Action: Key pressed <Key.shift><Key.shift><Key.shift><Key.shift><Key.shift><Key.shift>
Screenshot: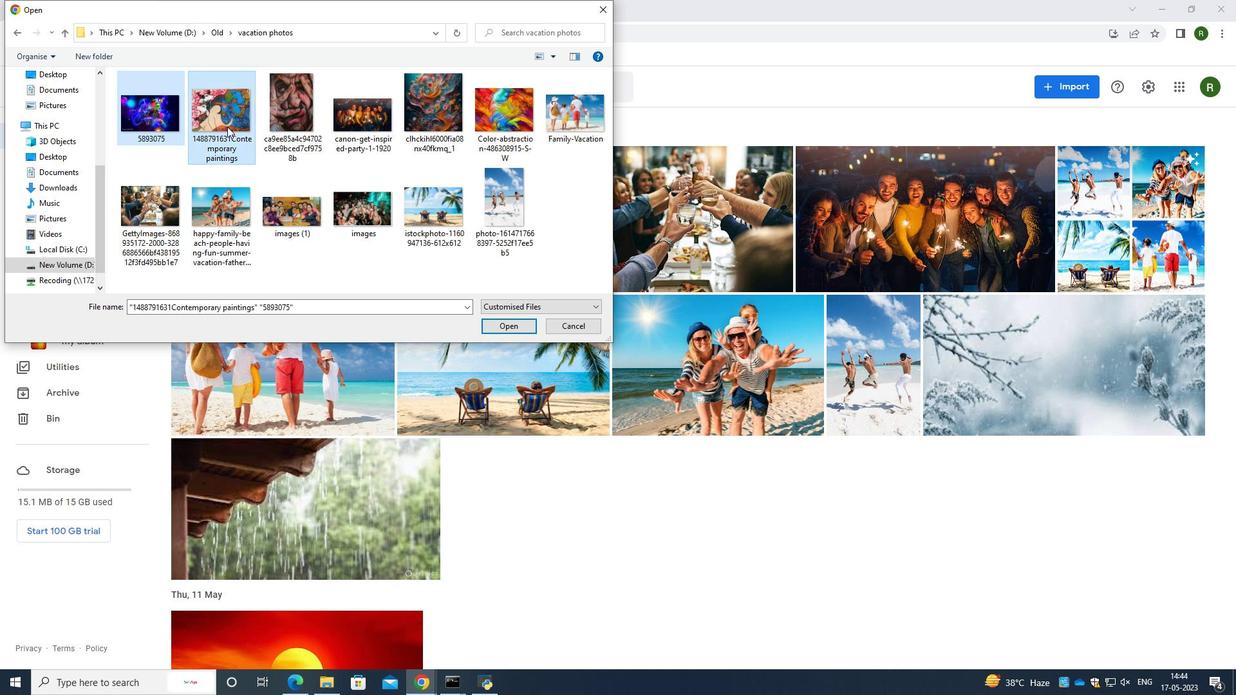 
Action: Mouse moved to (237, 126)
Screenshot: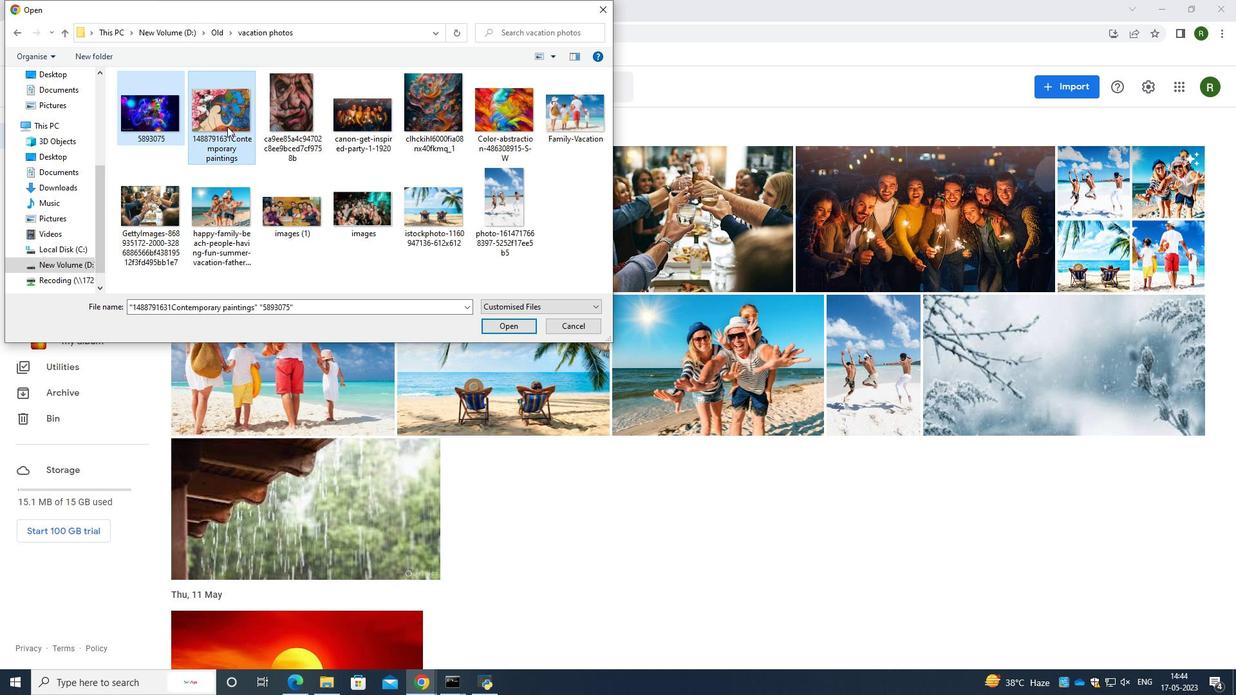 
Action: Key pressed <Key.shift>
Screenshot: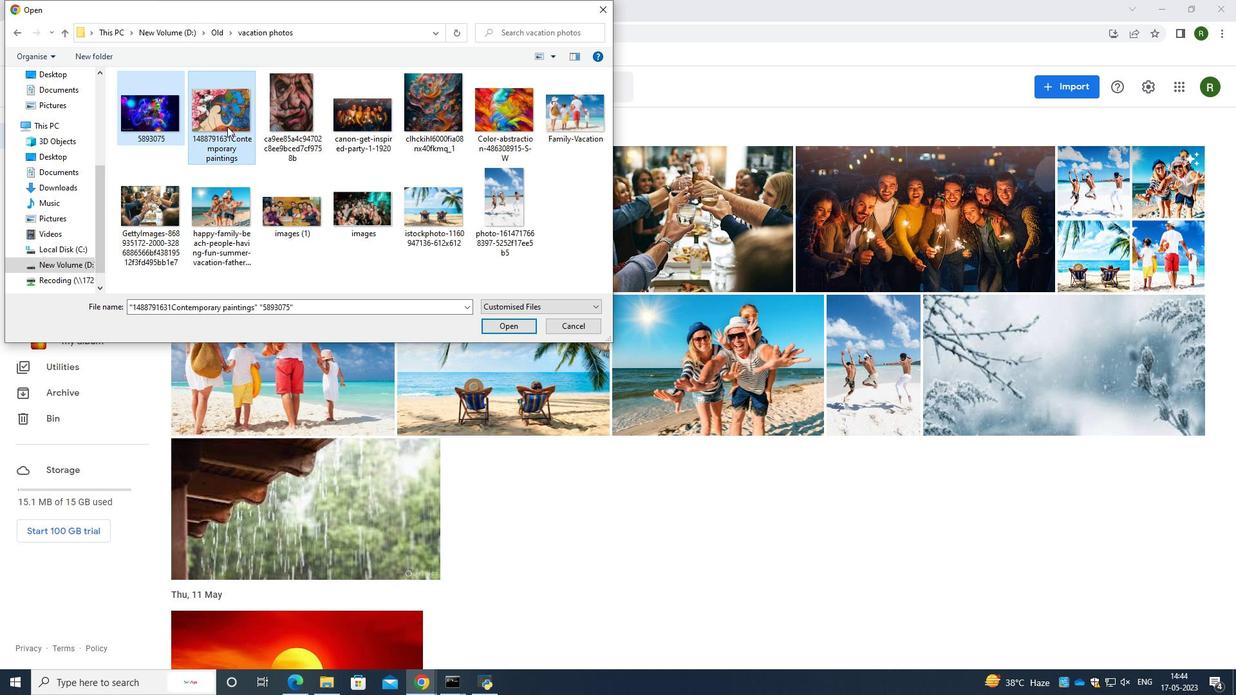 
Action: Mouse moved to (262, 125)
Screenshot: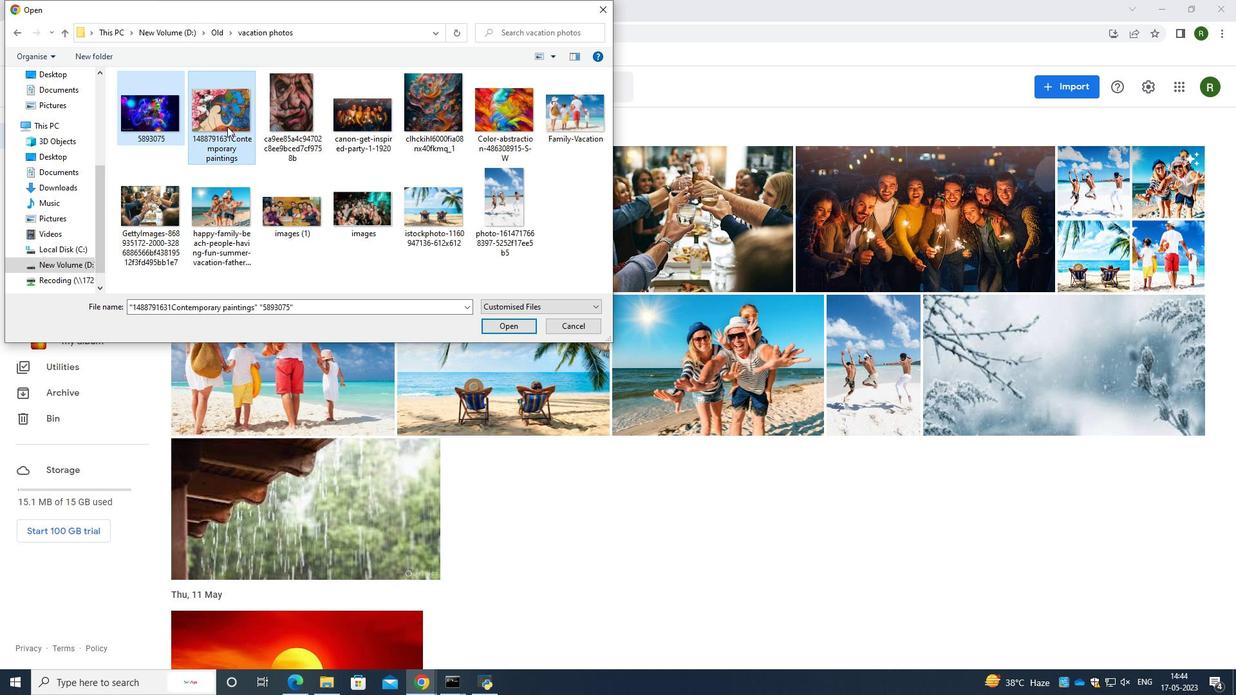 
Action: Key pressed <Key.shift>
Screenshot: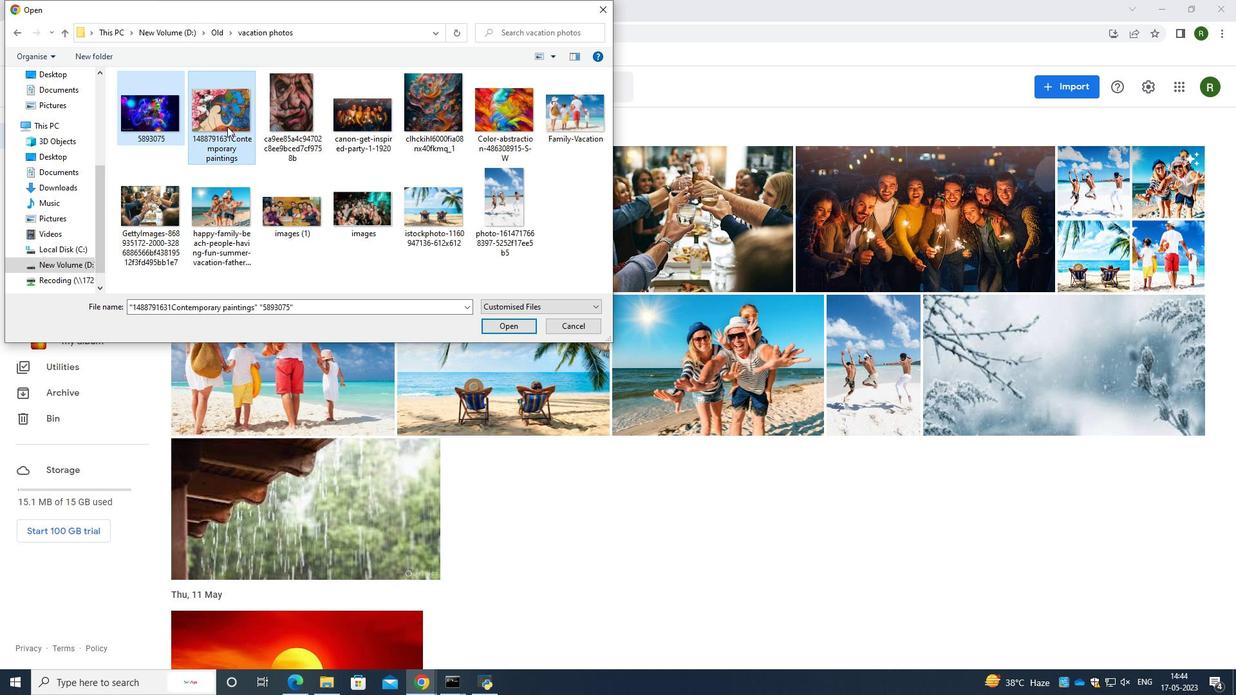 
Action: Mouse moved to (280, 124)
Screenshot: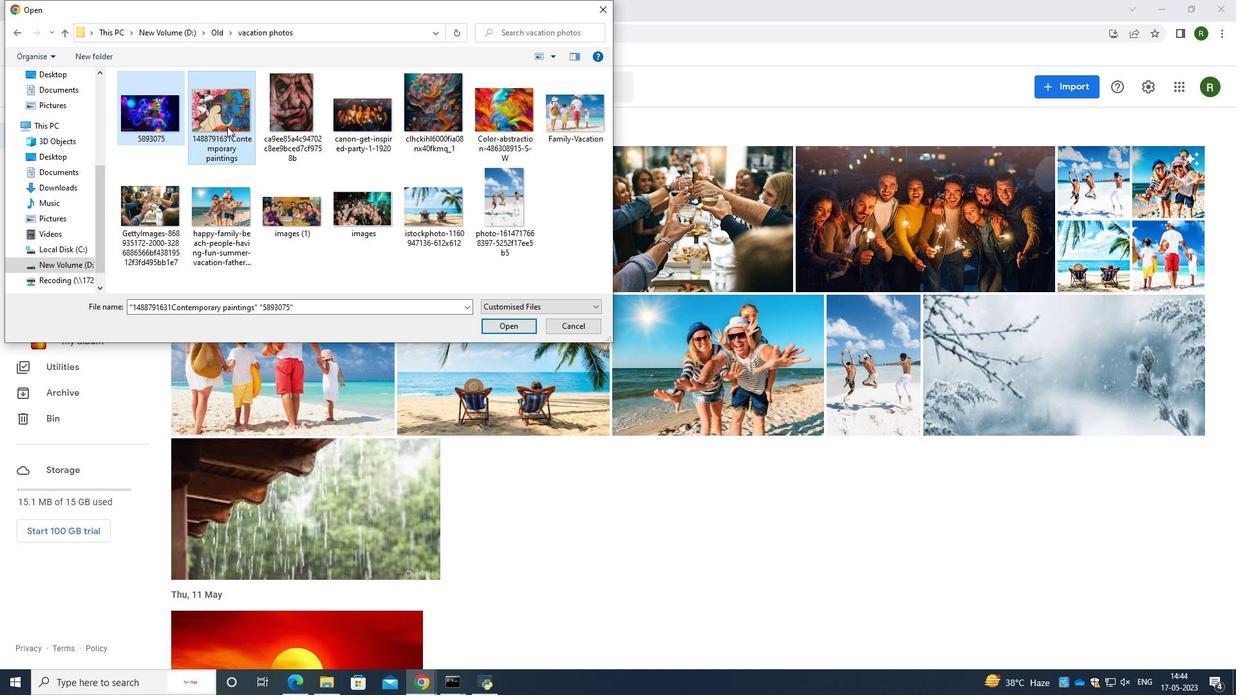 
Action: Key pressed <Key.shift>
Screenshot: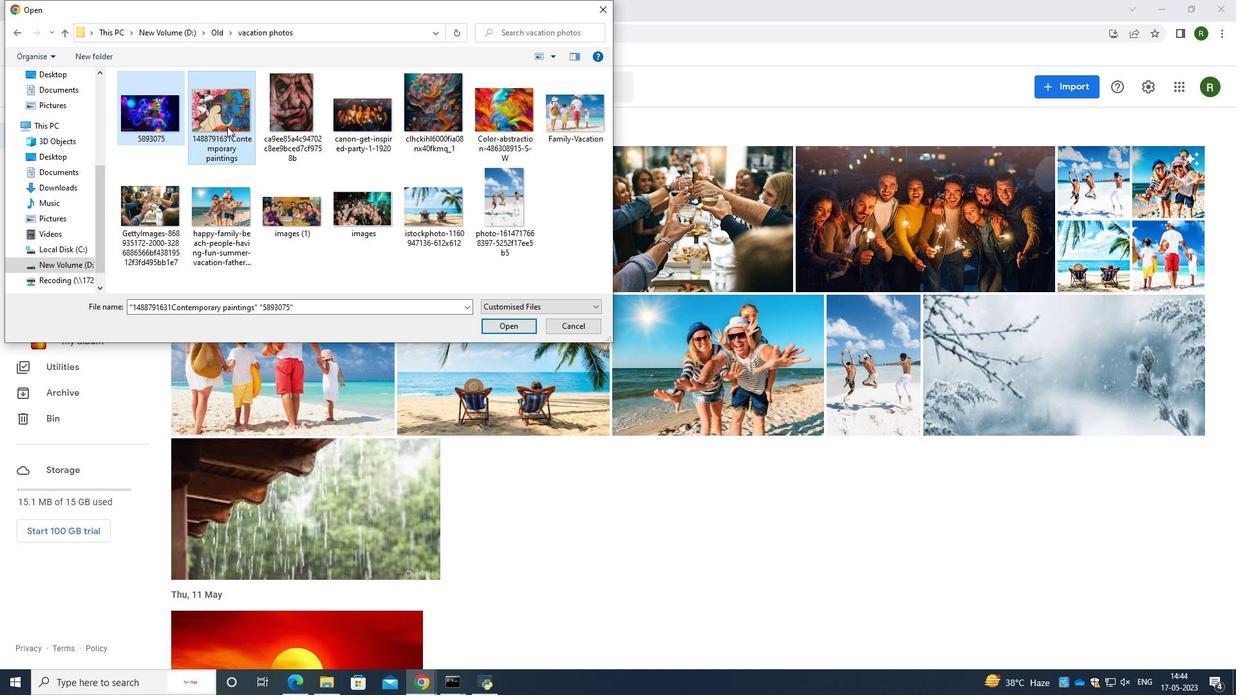 
Action: Mouse moved to (289, 123)
Screenshot: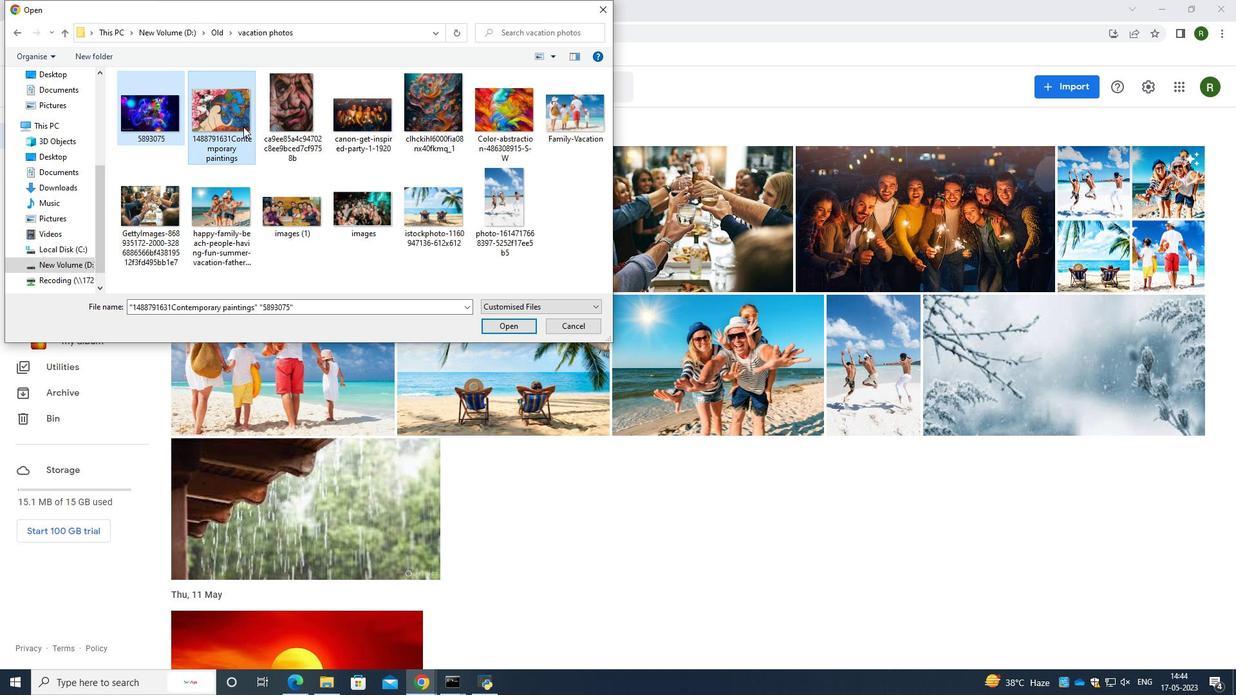 
Action: Key pressed <Key.shift>
Screenshot: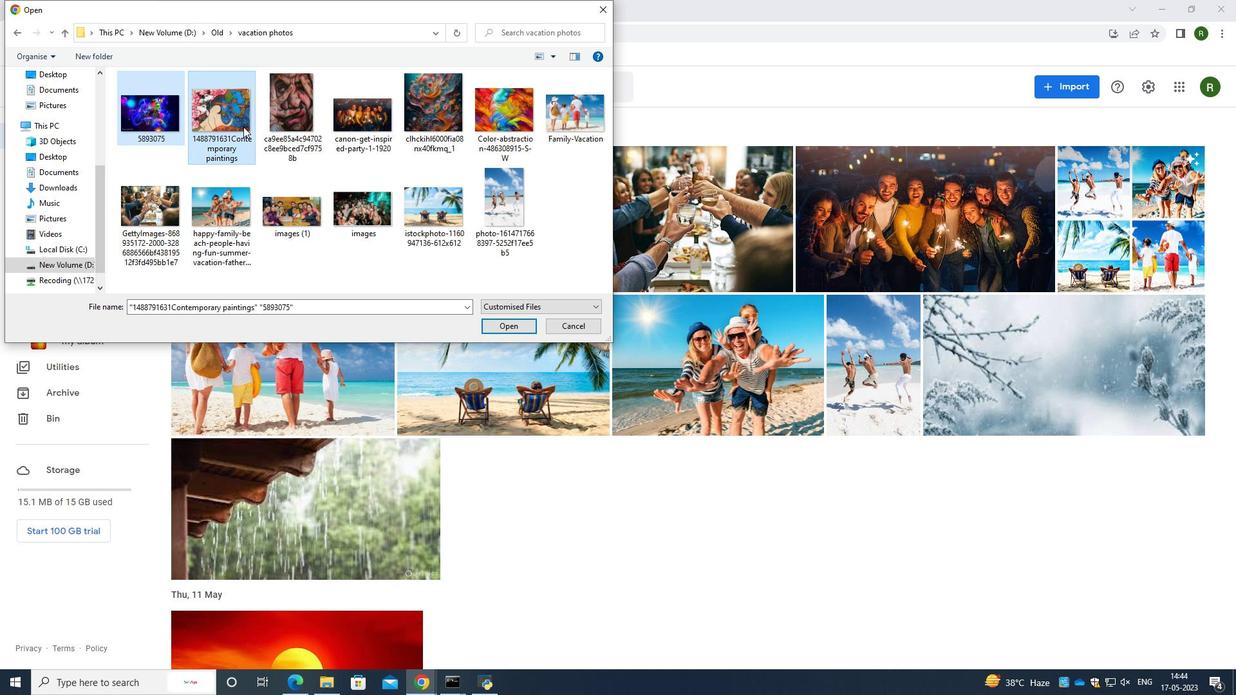 
Action: Mouse moved to (290, 123)
Screenshot: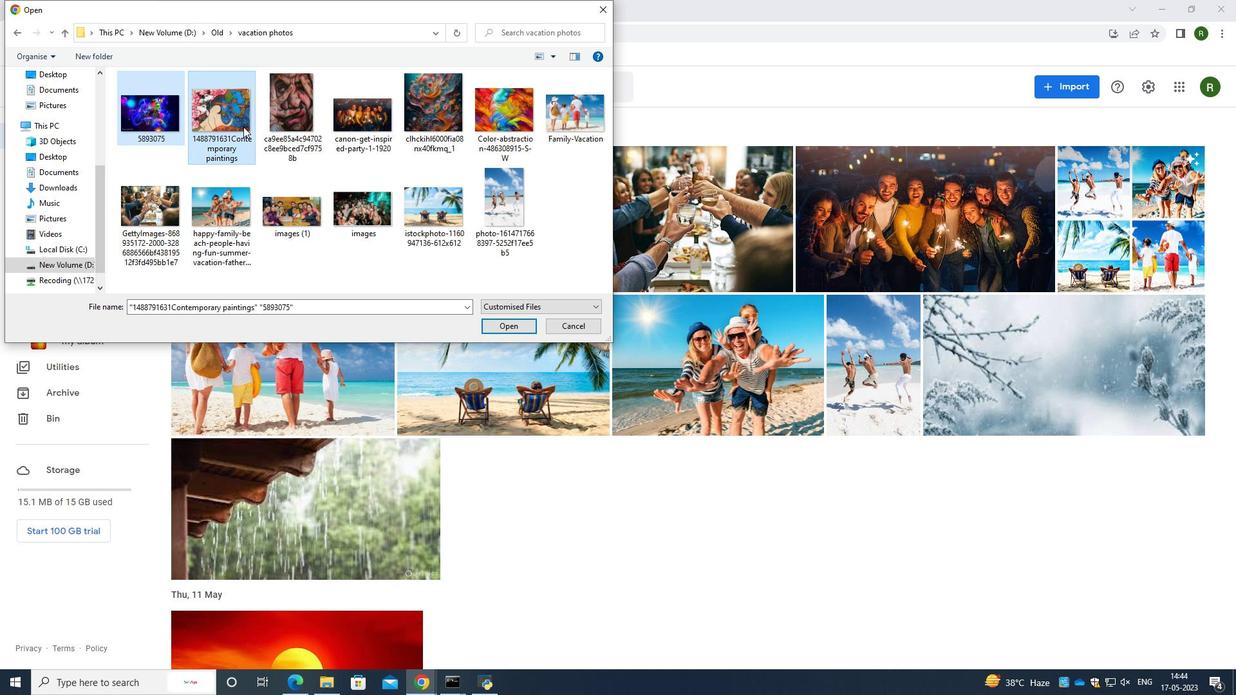 
Action: Key pressed <Key.shift>
Screenshot: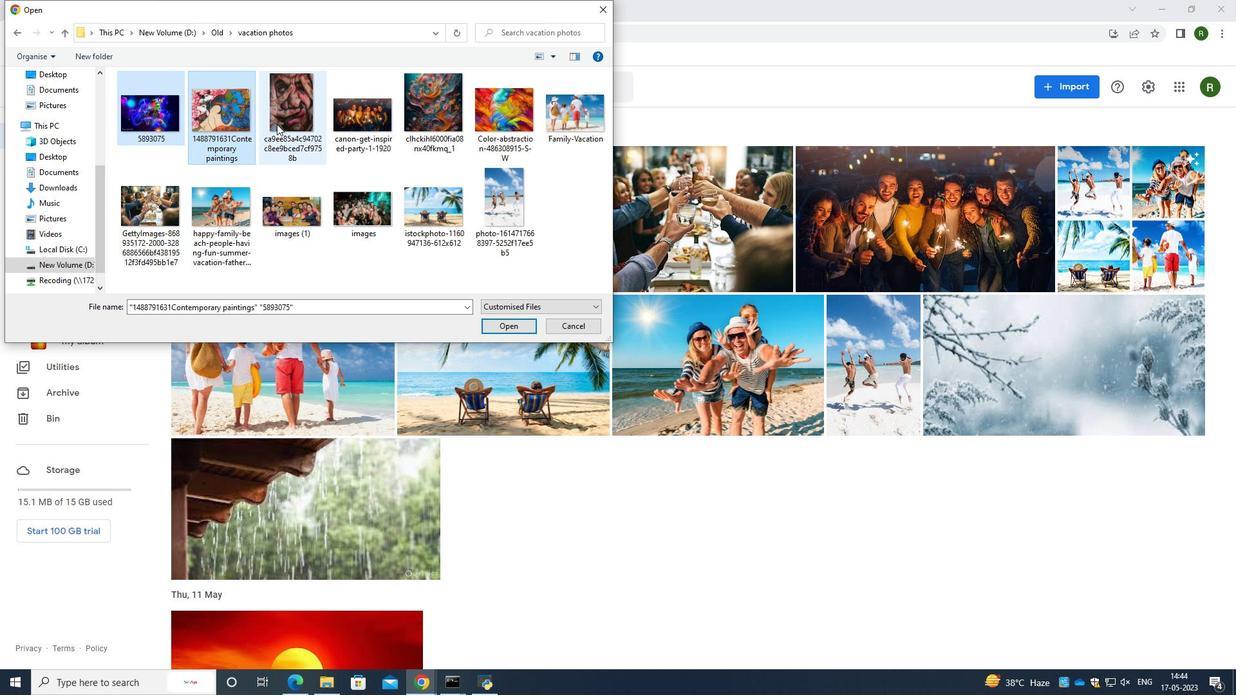 
Action: Mouse moved to (292, 121)
Screenshot: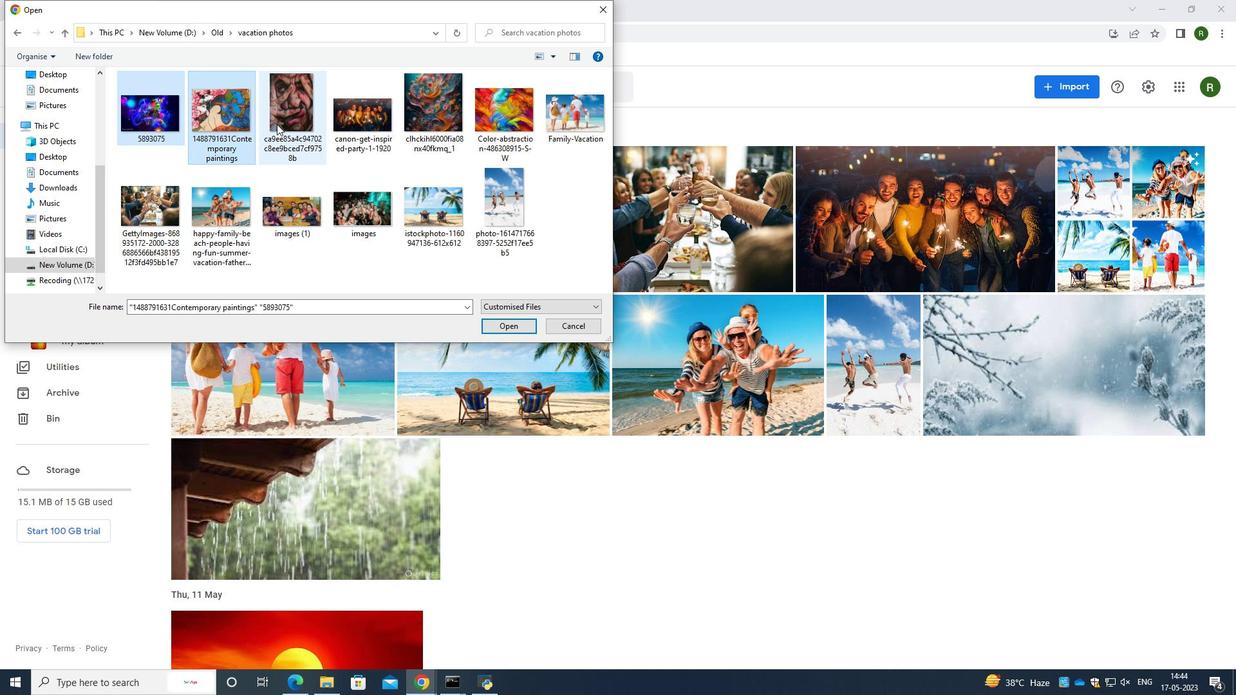 
Action: Key pressed <Key.shift>
Screenshot: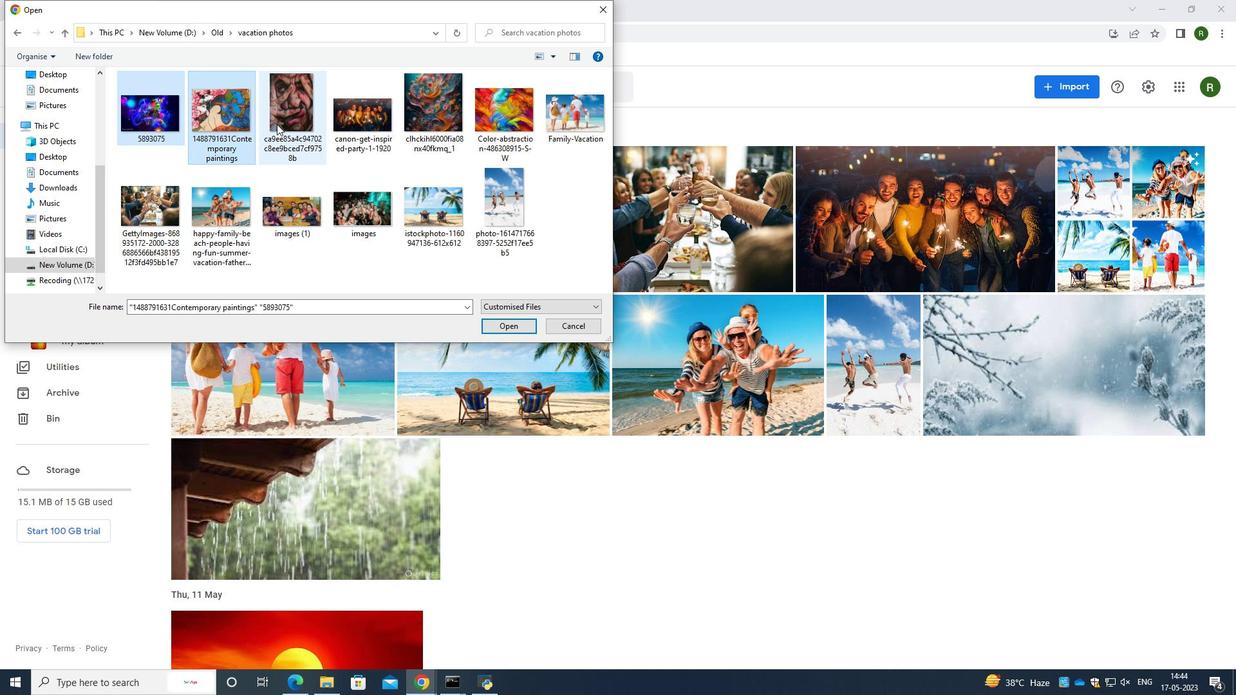 
Action: Mouse moved to (294, 121)
Screenshot: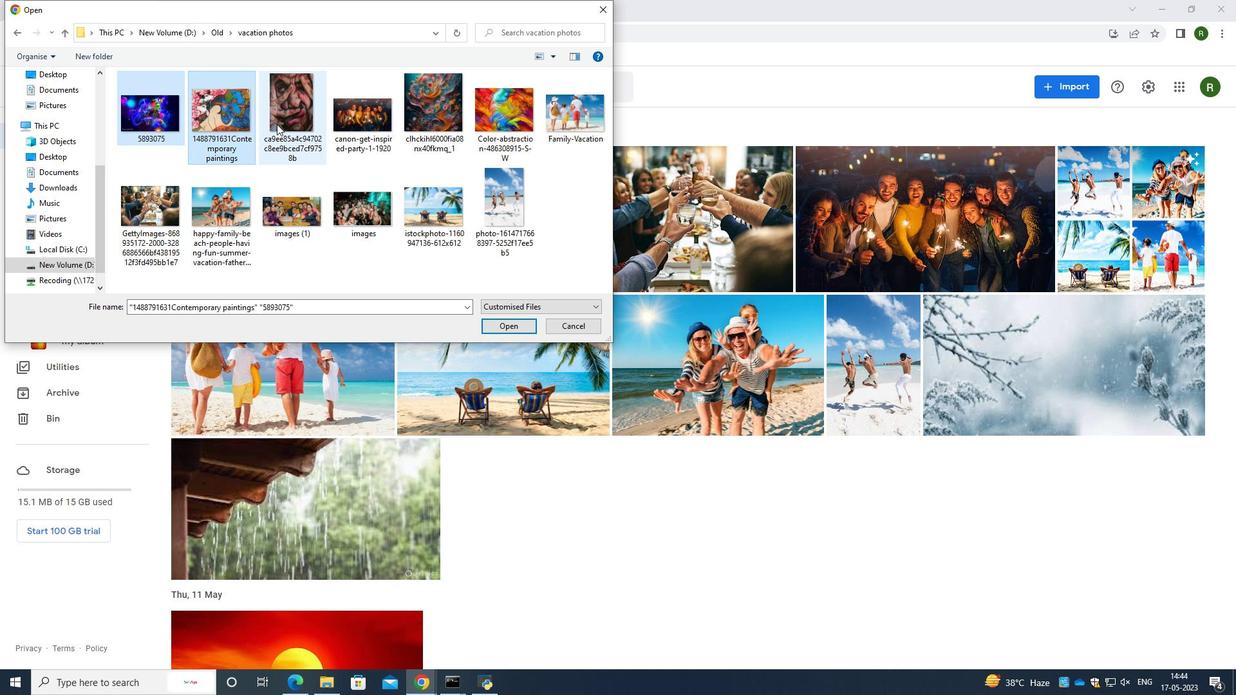 
Action: Key pressed <Key.shift>
Screenshot: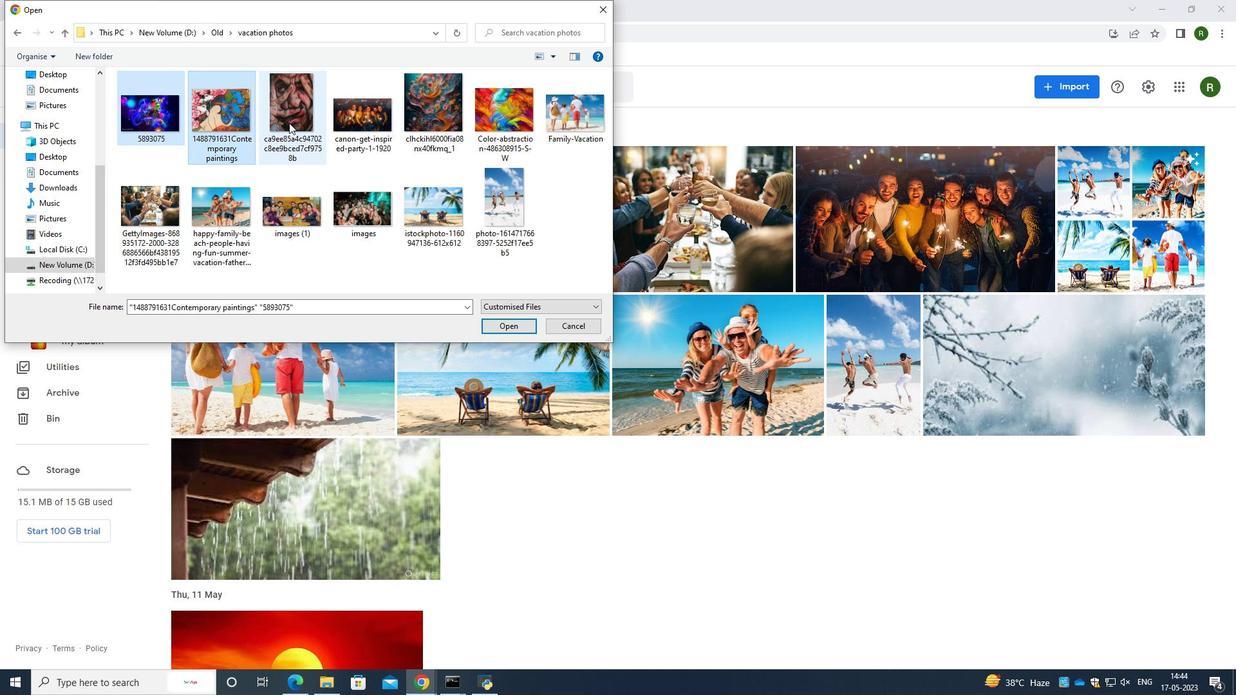 
Action: Mouse moved to (296, 121)
Screenshot: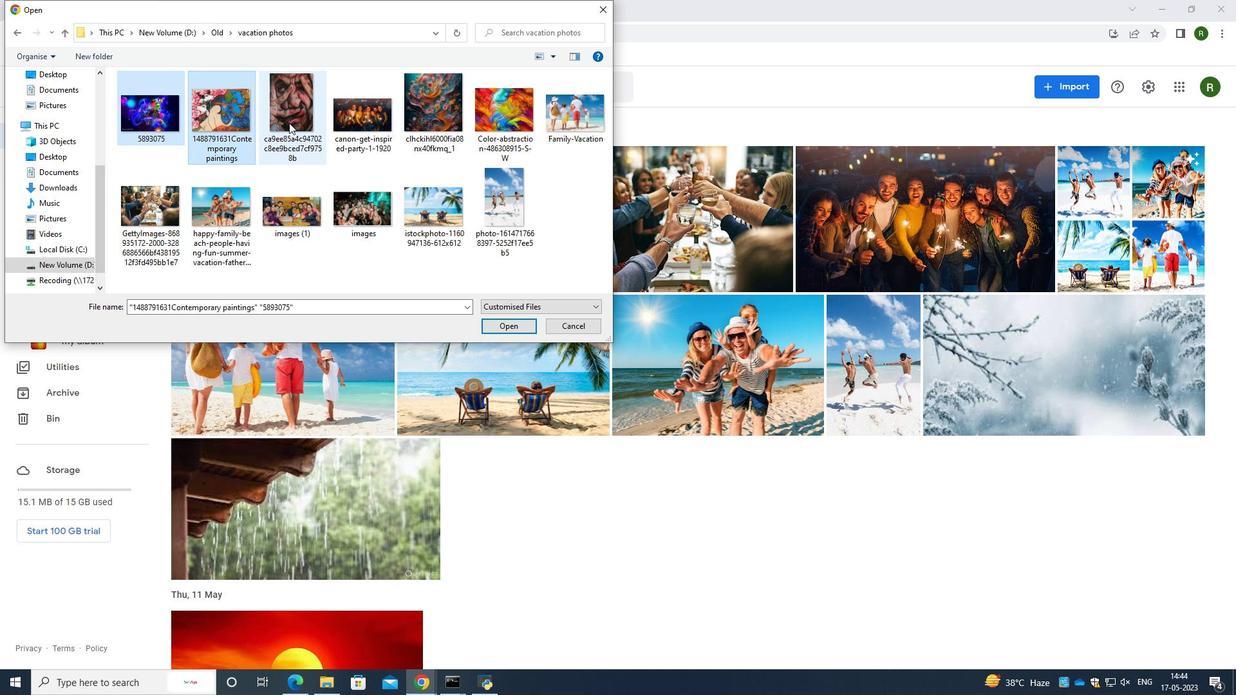 
Action: Key pressed <Key.shift><Key.shift><Key.shift><Key.shift><Key.shift>
Screenshot: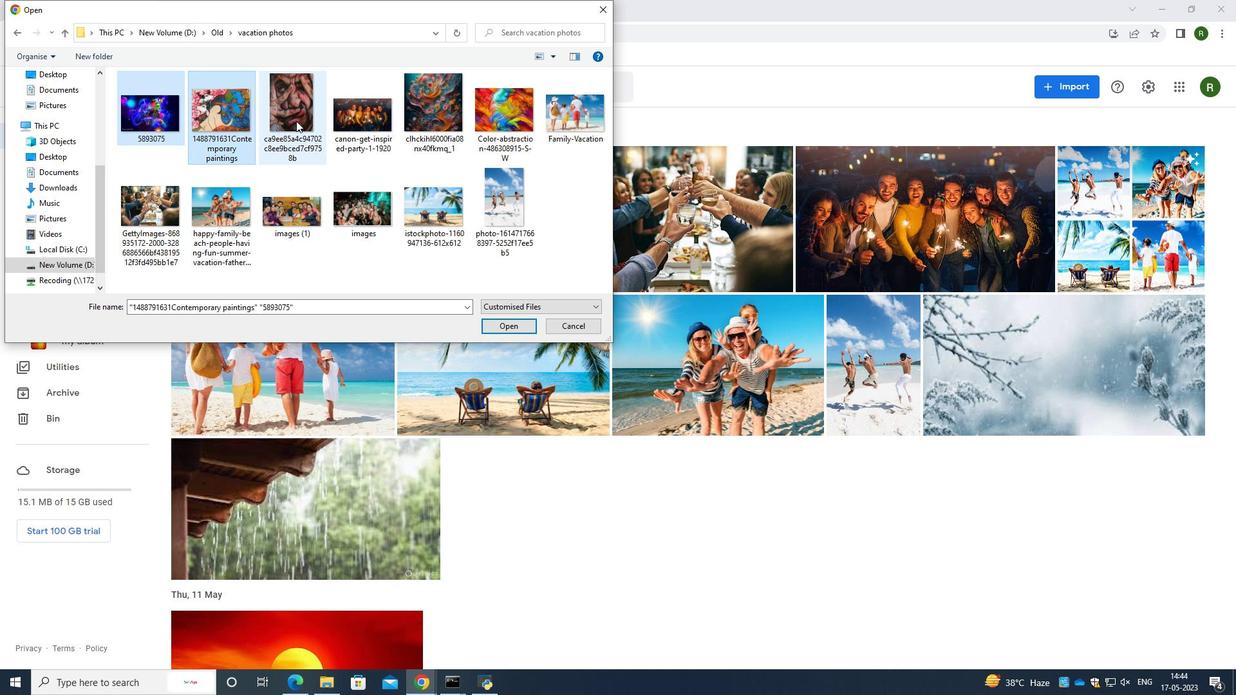 
Action: Mouse pressed left at (296, 121)
Screenshot: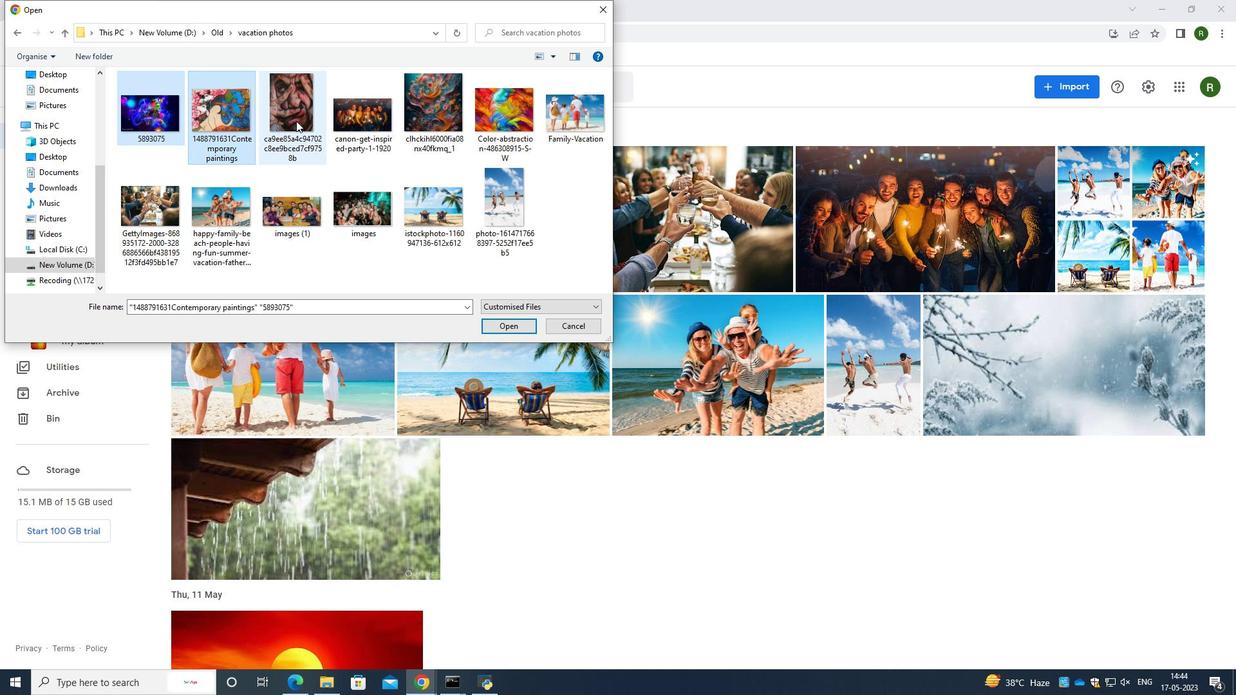
Action: Key pressed <Key.shift><Key.shift><Key.shift><Key.shift><Key.shift><Key.shift><Key.shift>
Screenshot: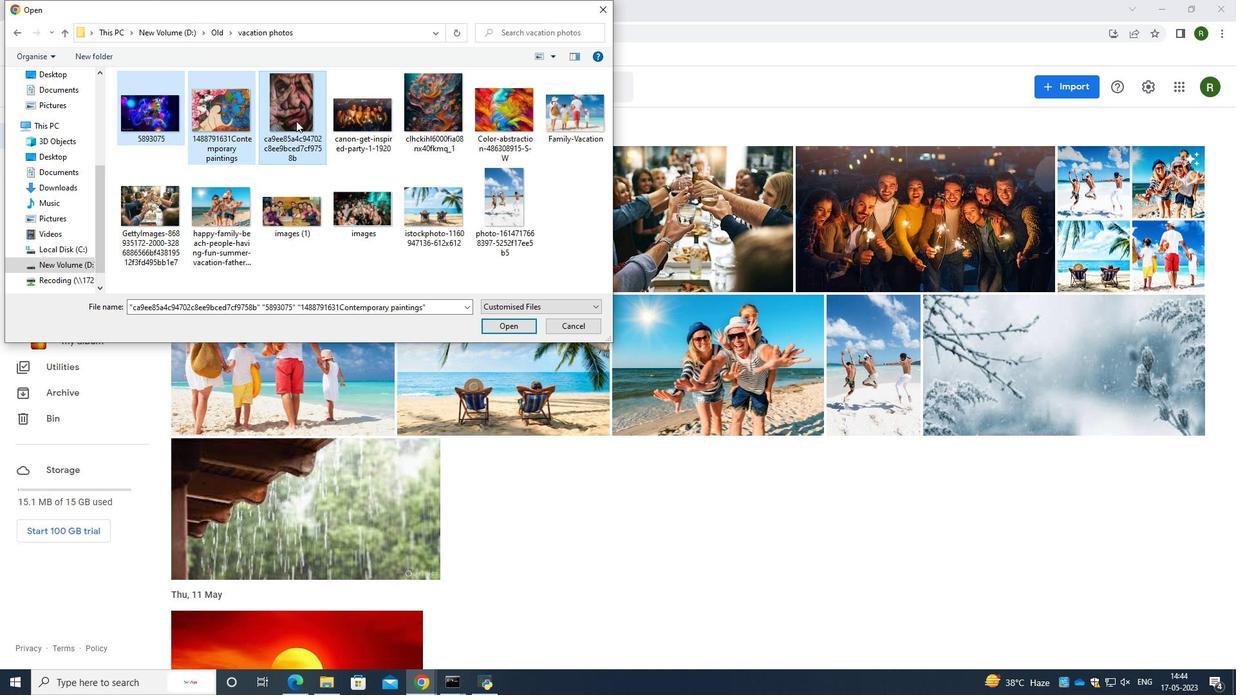 
Action: Mouse moved to (302, 121)
Screenshot: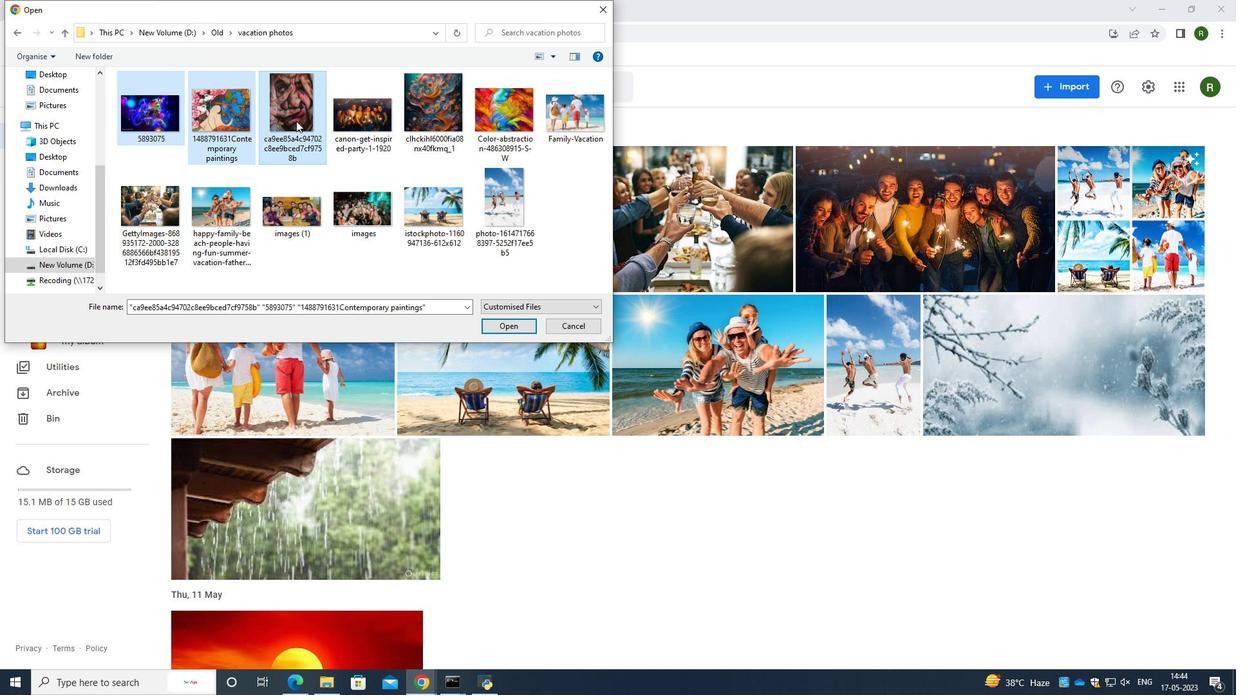 
Action: Key pressed <Key.shift>
Screenshot: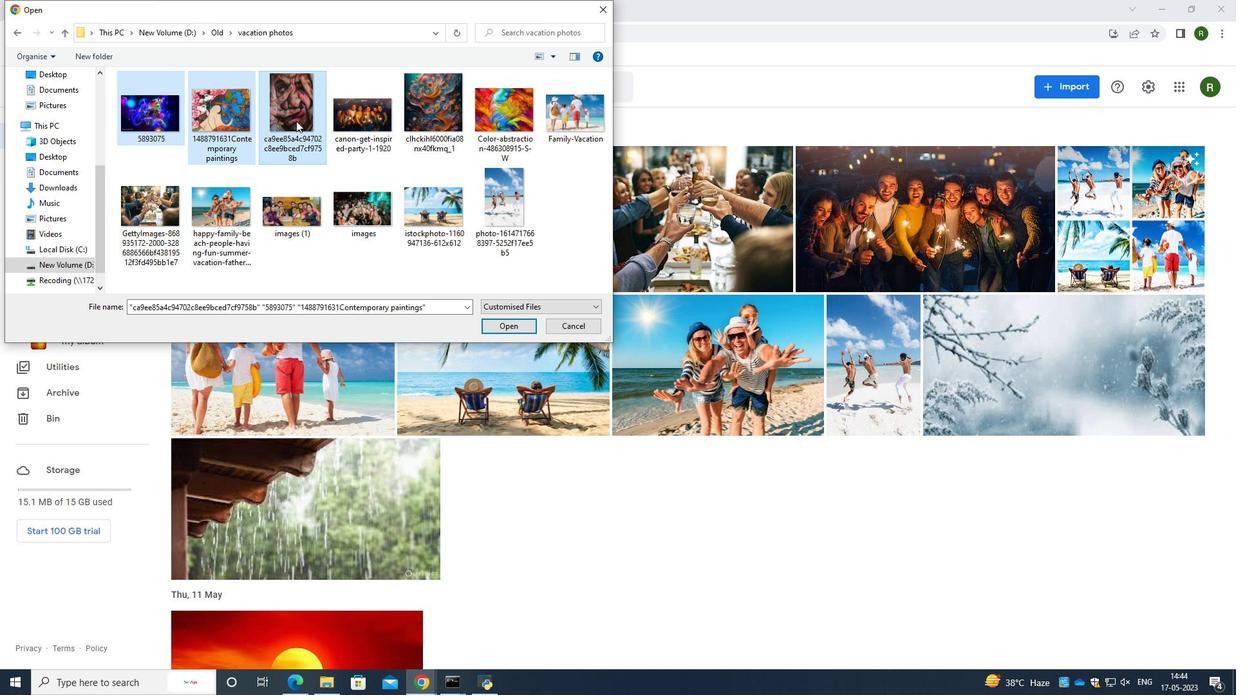 
Action: Mouse moved to (311, 121)
Screenshot: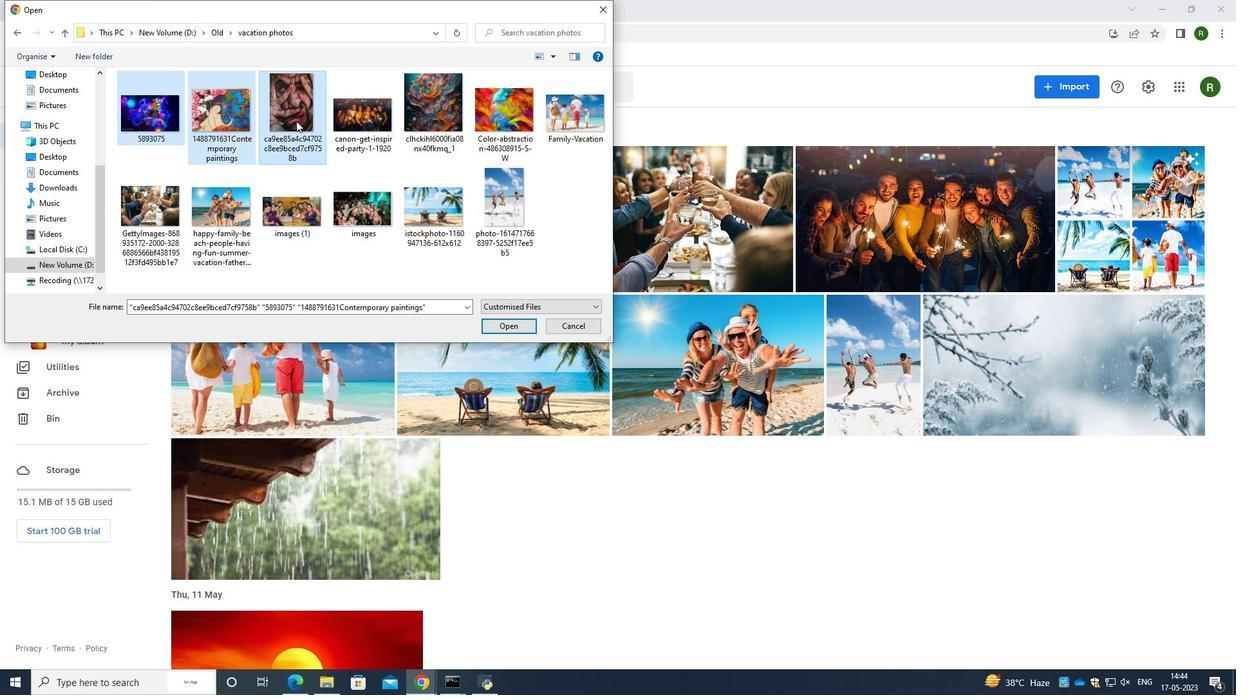 
Action: Key pressed <Key.shift>
Screenshot: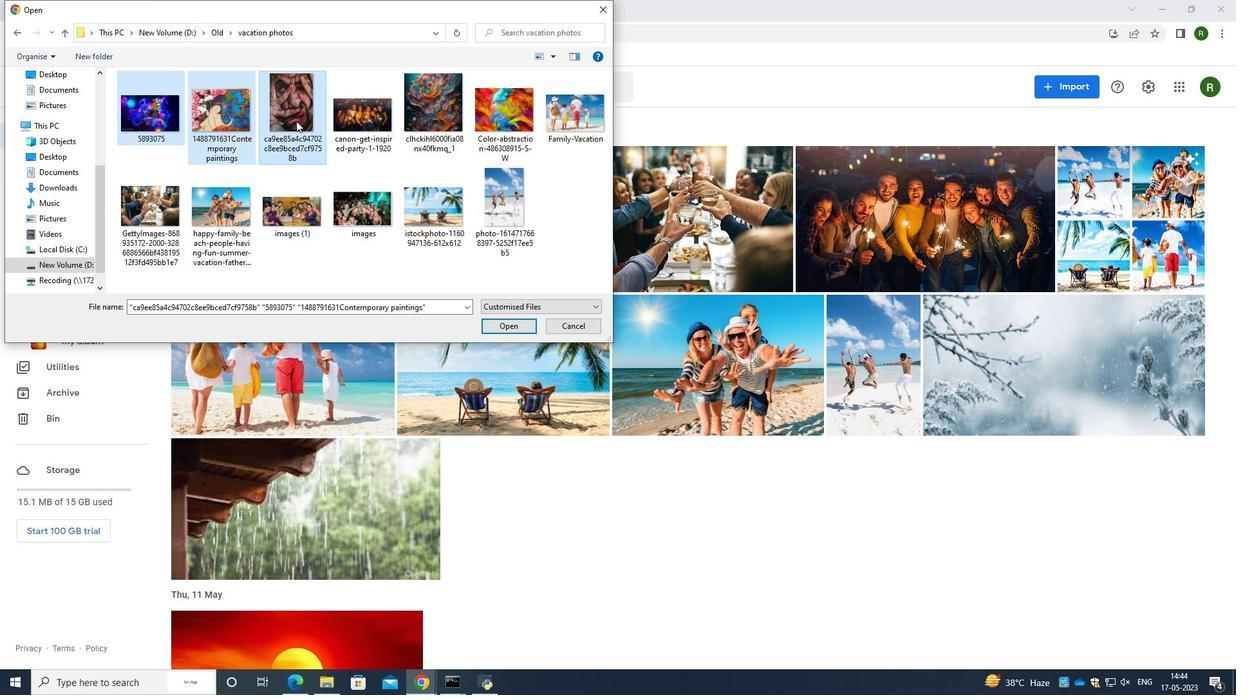 
Action: Mouse moved to (316, 121)
Screenshot: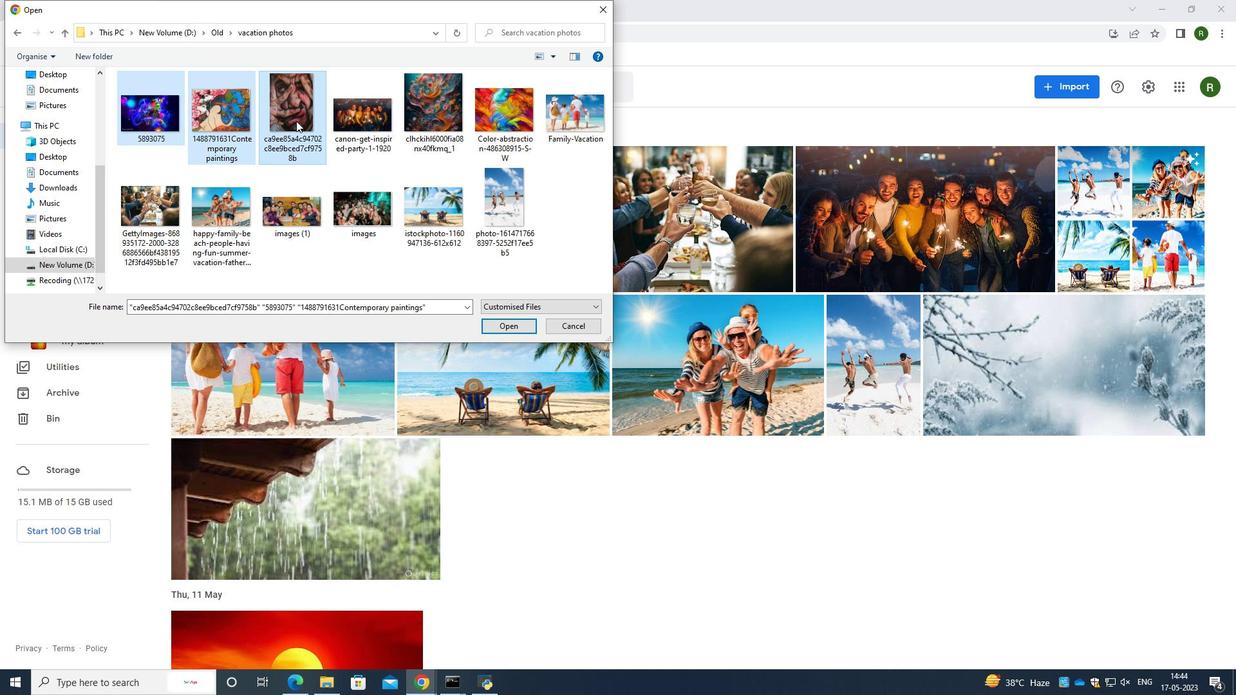 
Action: Key pressed <Key.shift>
Screenshot: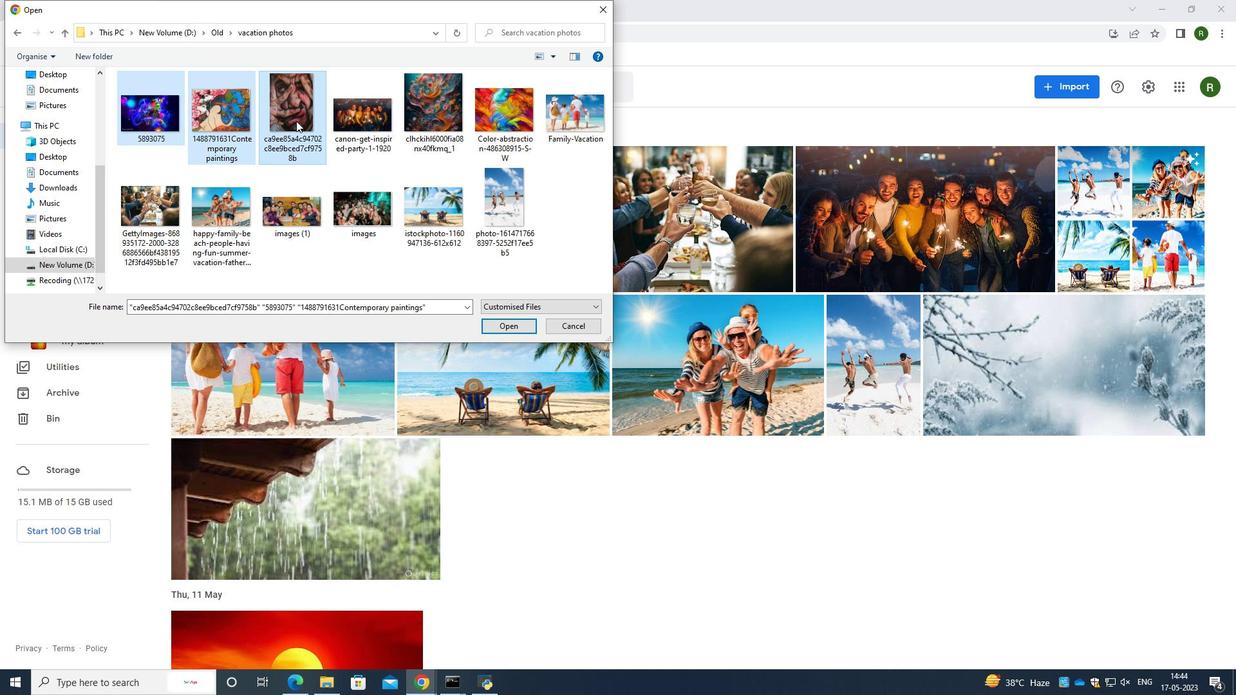 
Action: Mouse moved to (318, 121)
Screenshot: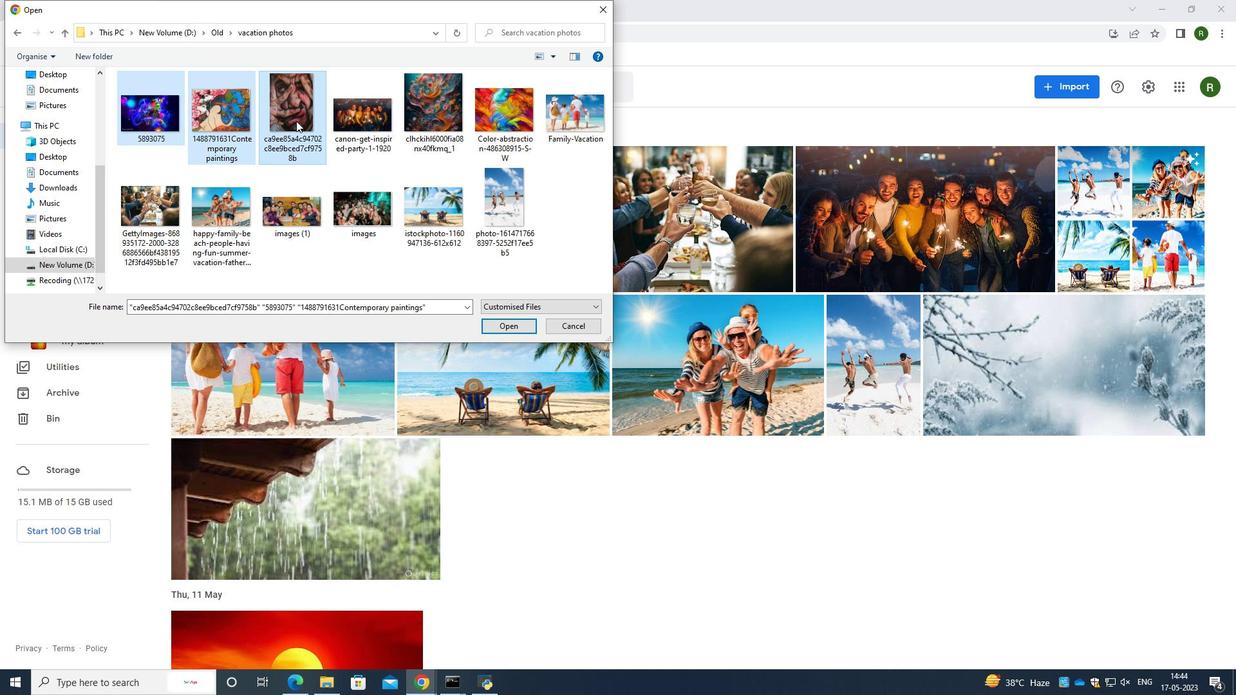 
Action: Key pressed <Key.shift>
